 Task:  Click on Hockey In the Cross-Check Hockey League click on  Pick Sheet Your name Olivia Garcia Team name Deseronto Storm and  Email softage.4@softage.net Period 1 - 3 Point Game Florida Panthers Period 1 - 2 Point Game Detroit Red Wings Period 1 - 1 Point Game Dallas Stars Period 2 - 3 Point Game Columbus Blue Jackets Period 2 - 2 Point Game Colorado Avalanche Period 2 - 1 Point Game Chicago Blackhawks Period 3 - 3 Point Game Carolina Hurricanes Period 3 - 2 Point Game Calgary Flames Period 3 - 1 Point Game Buffalo Sabres Submit pick sheet
Action: Mouse moved to (781, 297)
Screenshot: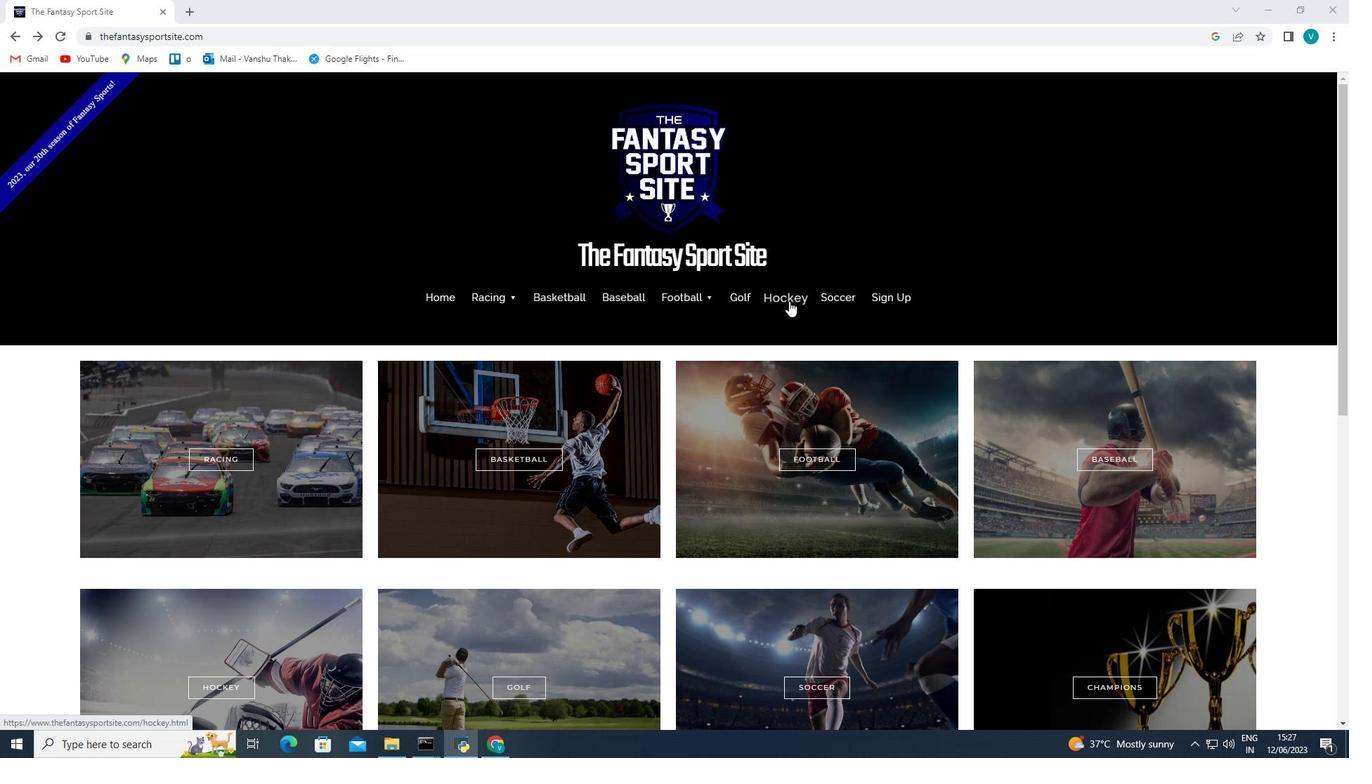 
Action: Mouse pressed left at (781, 297)
Screenshot: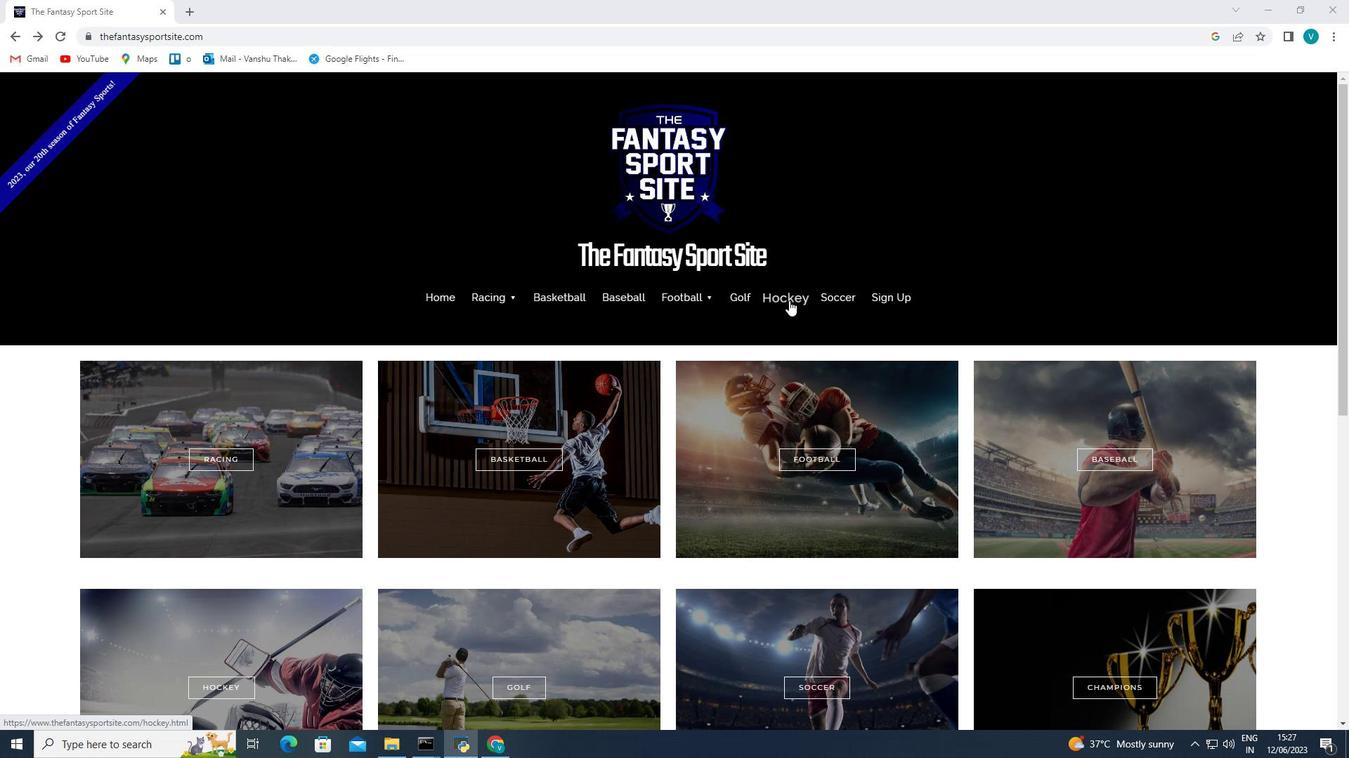 
Action: Mouse moved to (771, 393)
Screenshot: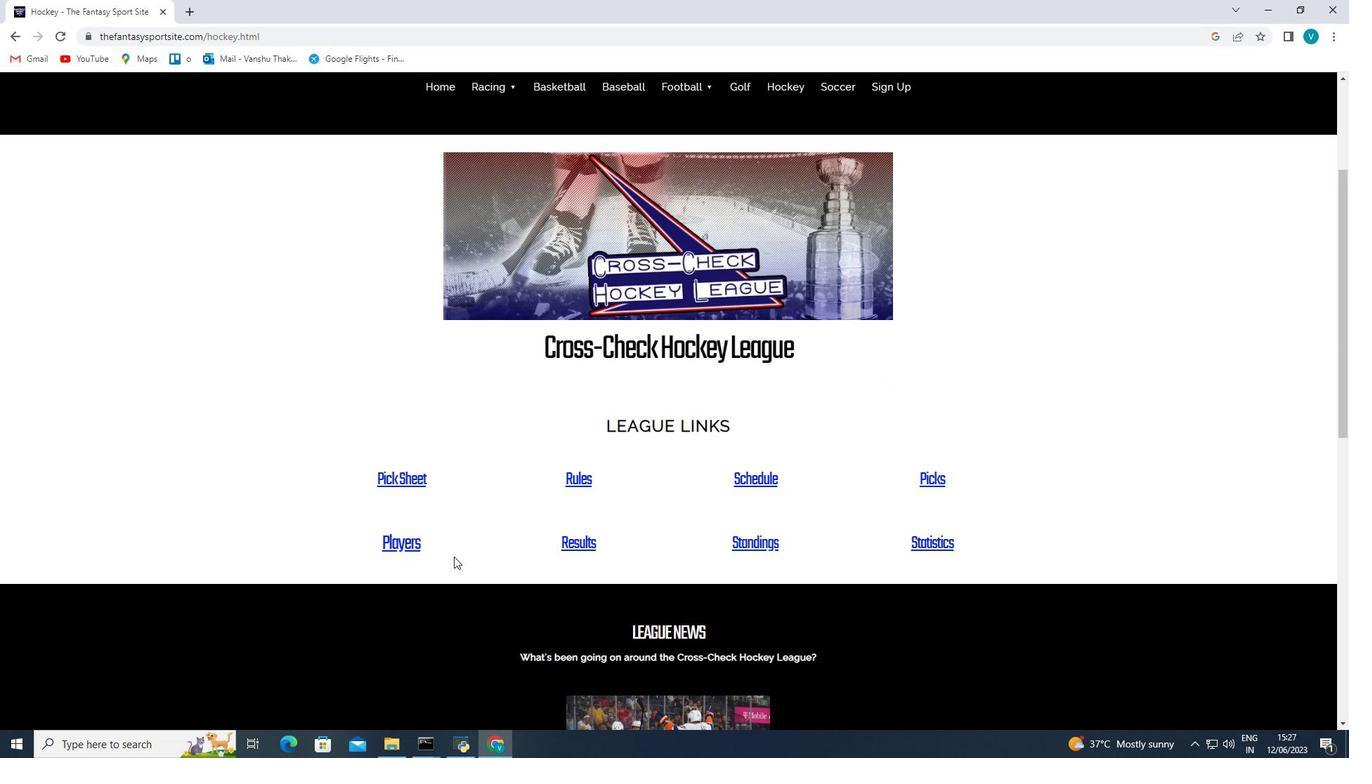
Action: Mouse scrolled (771, 392) with delta (0, 0)
Screenshot: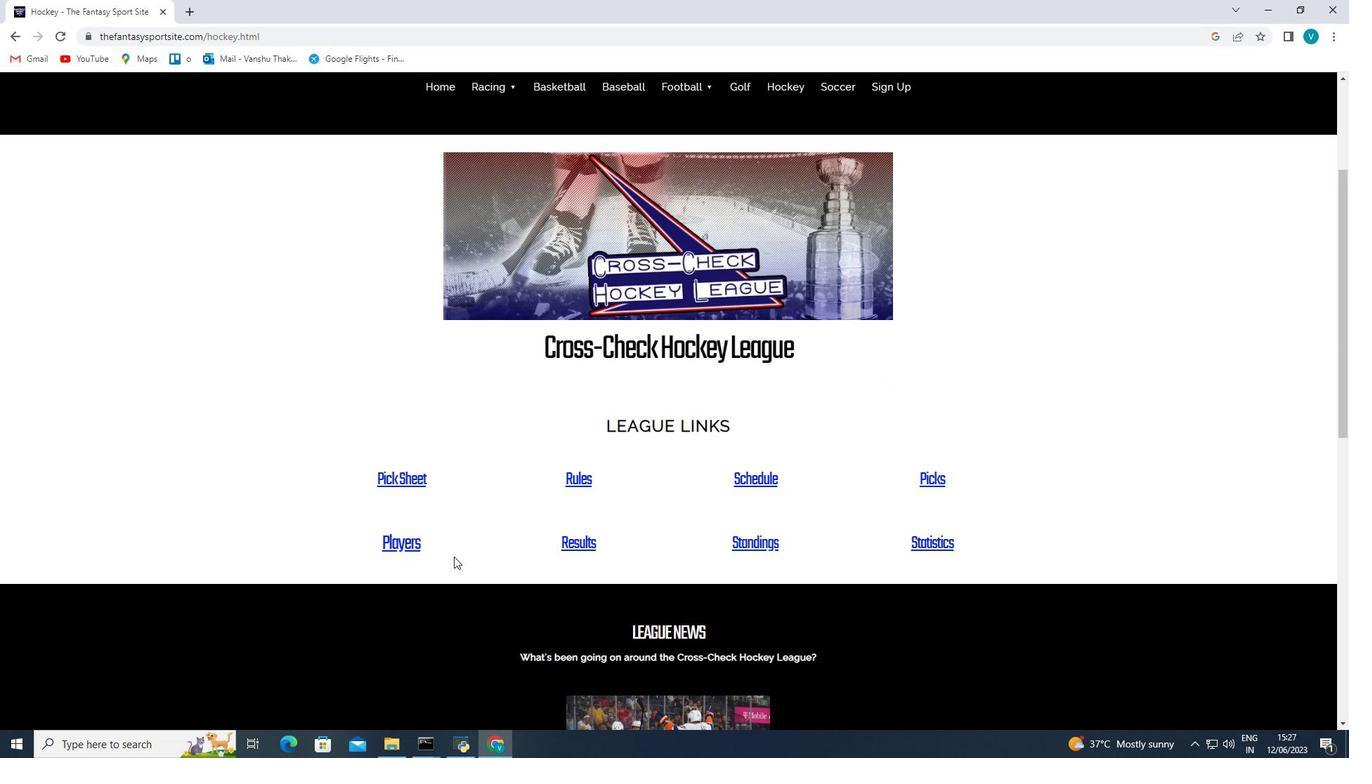 
Action: Mouse moved to (761, 405)
Screenshot: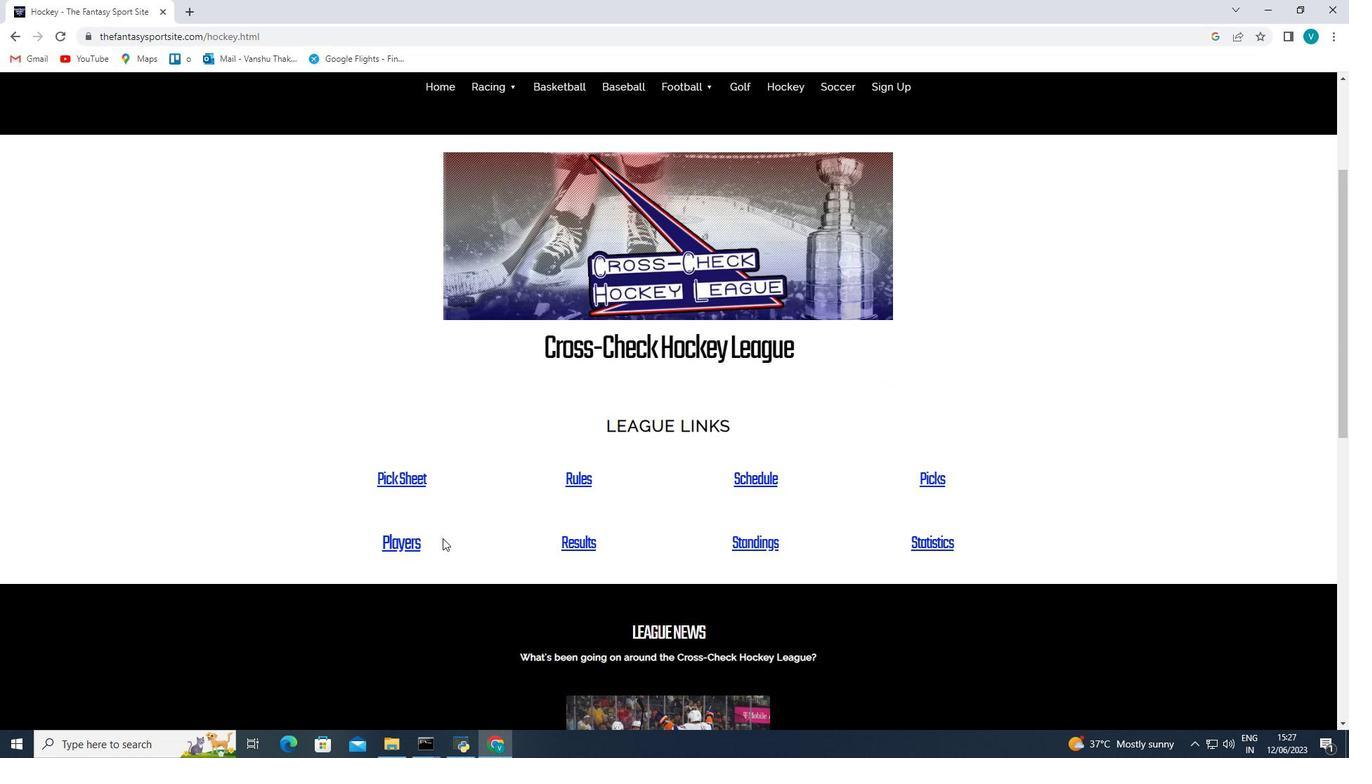 
Action: Mouse scrolled (761, 404) with delta (0, 0)
Screenshot: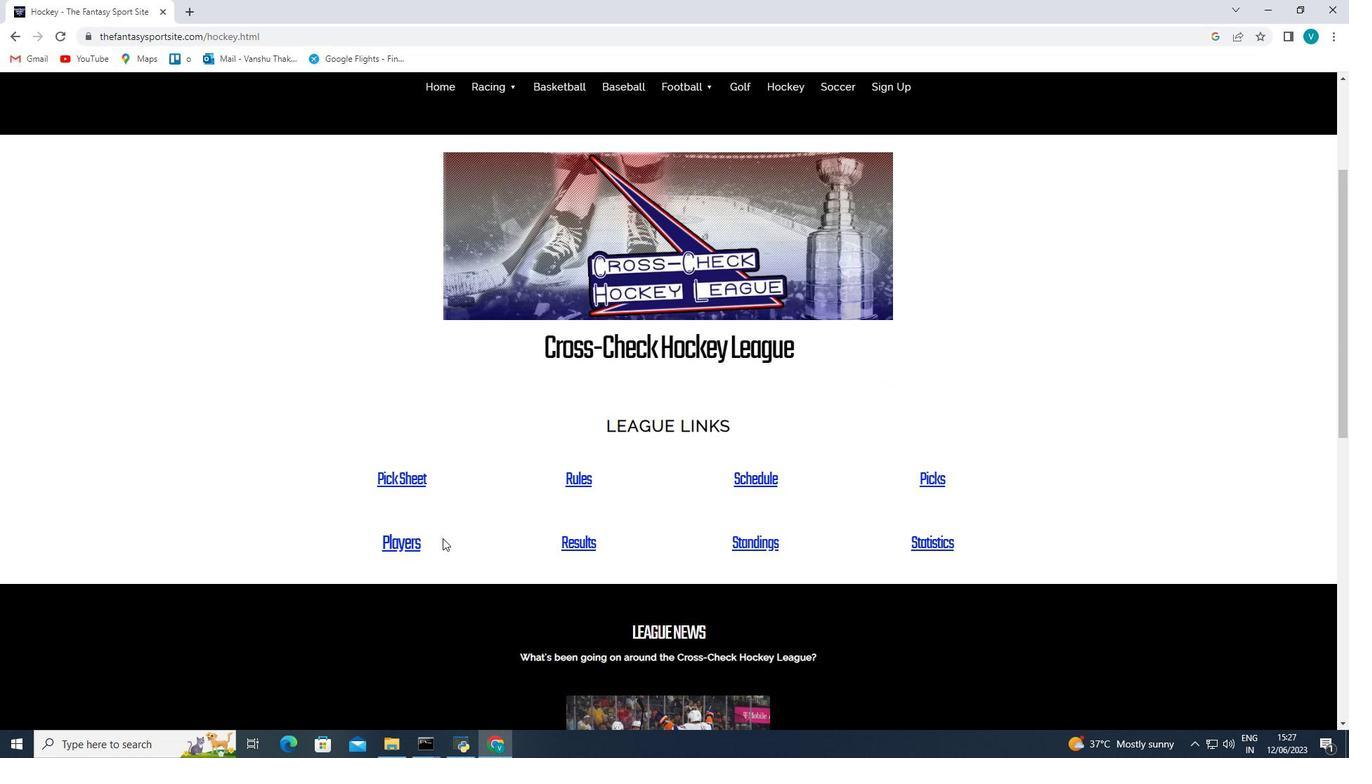 
Action: Mouse moved to (758, 406)
Screenshot: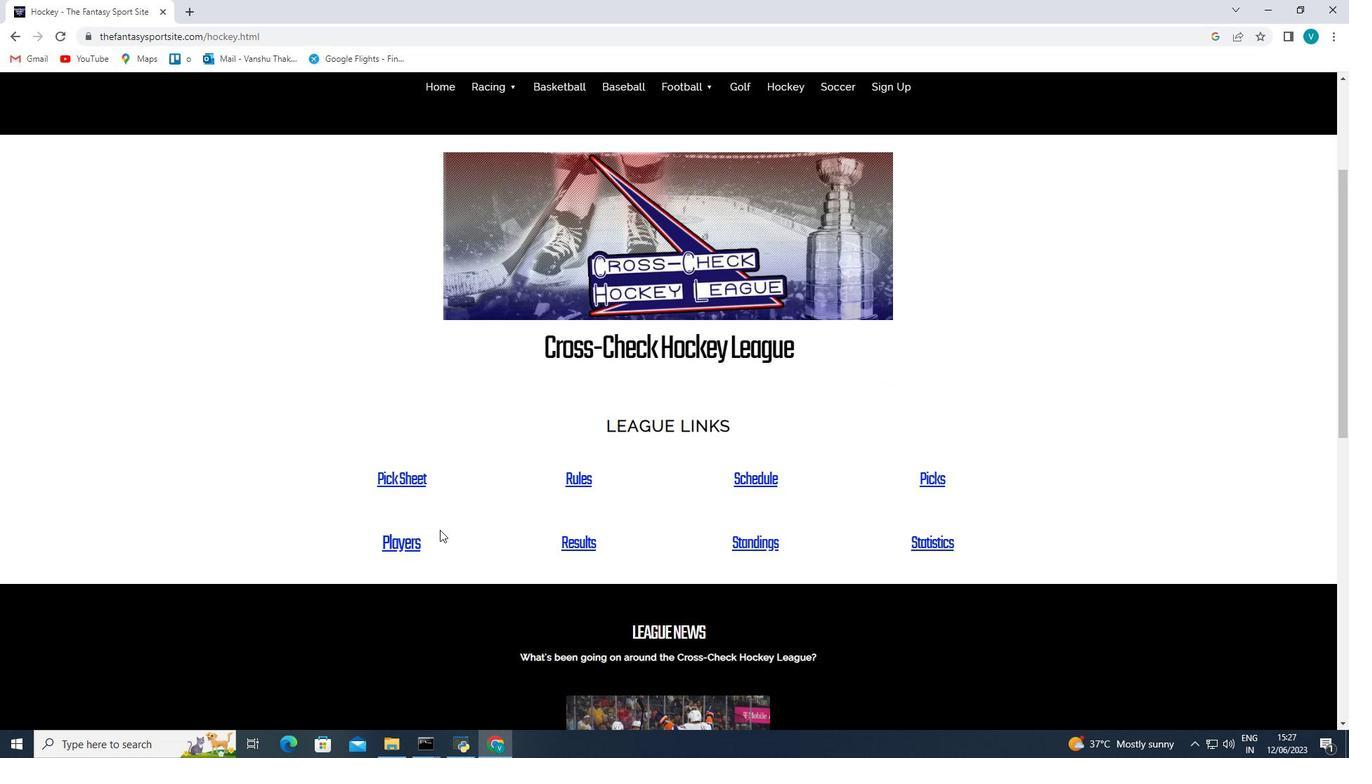 
Action: Mouse scrolled (758, 406) with delta (0, 0)
Screenshot: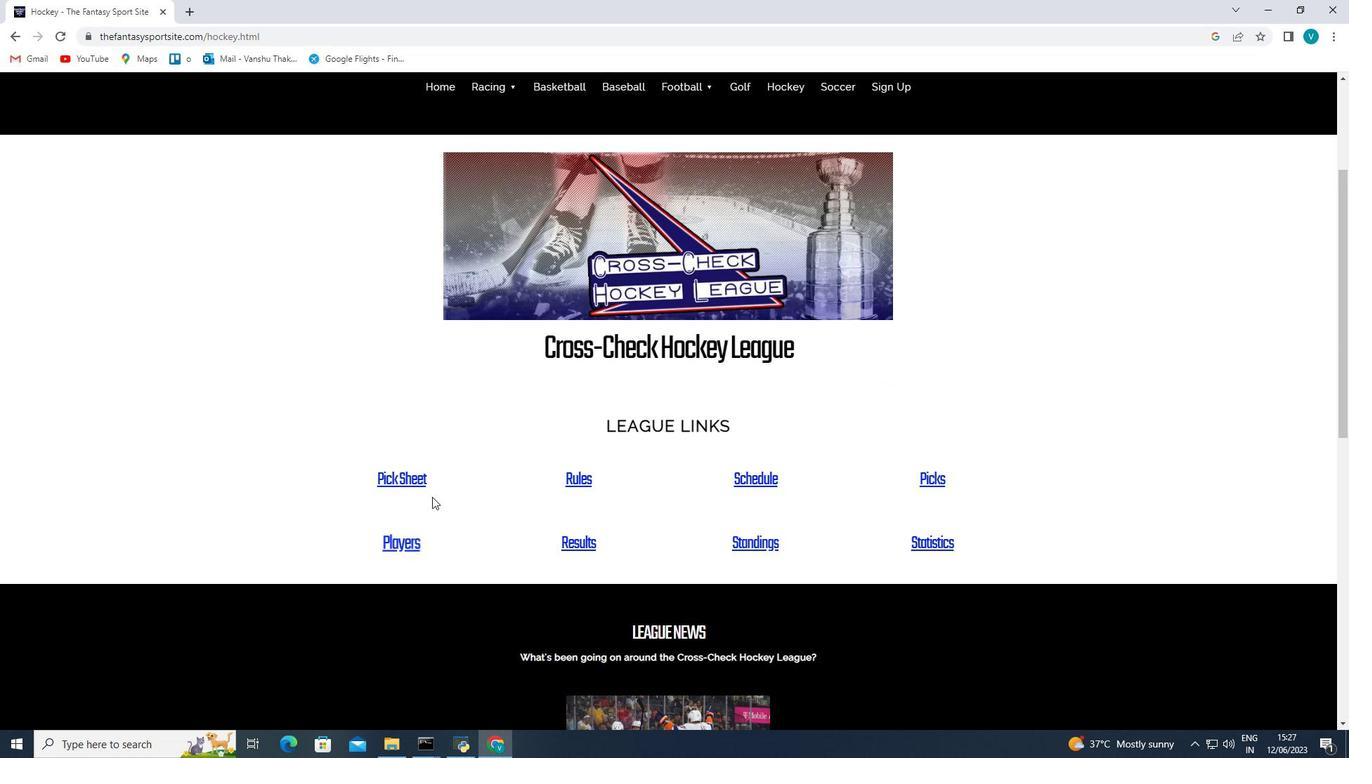 
Action: Mouse scrolled (758, 406) with delta (0, 0)
Screenshot: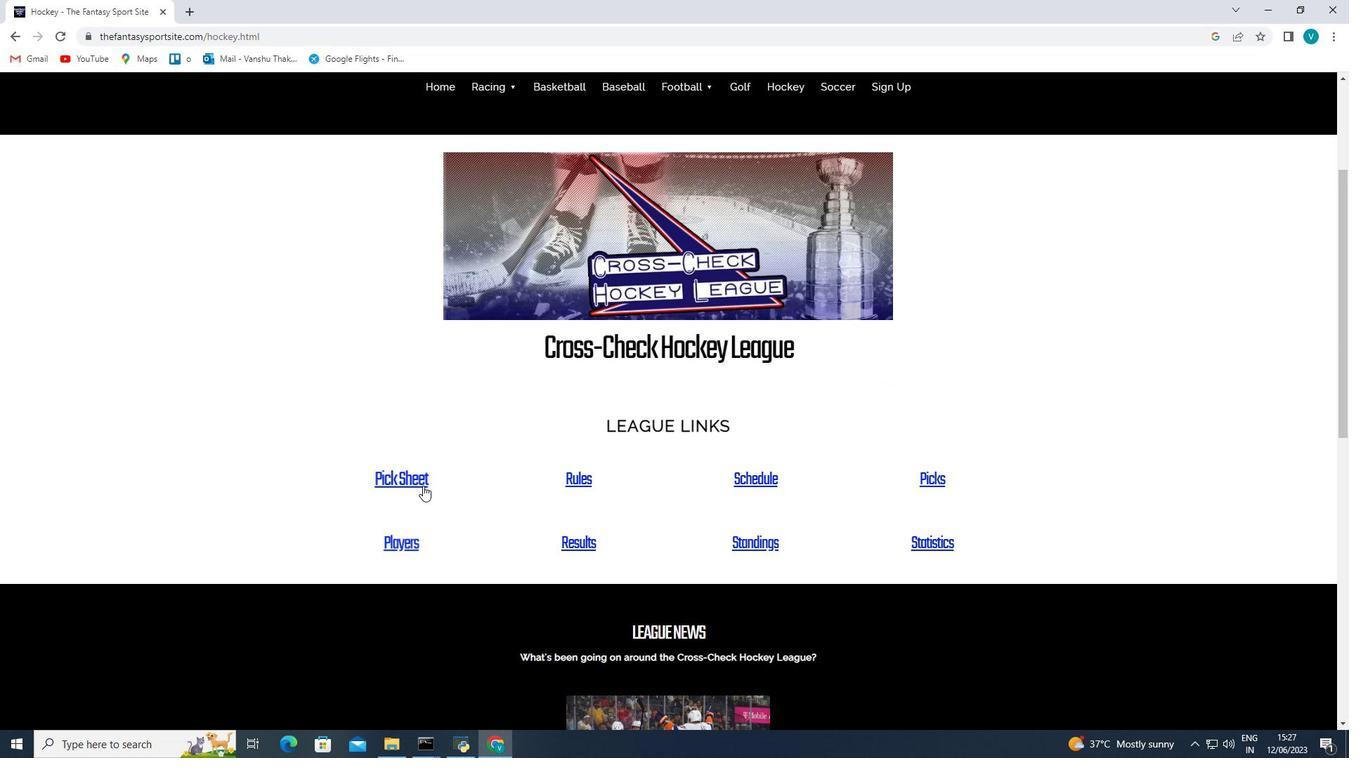 
Action: Mouse moved to (666, 496)
Screenshot: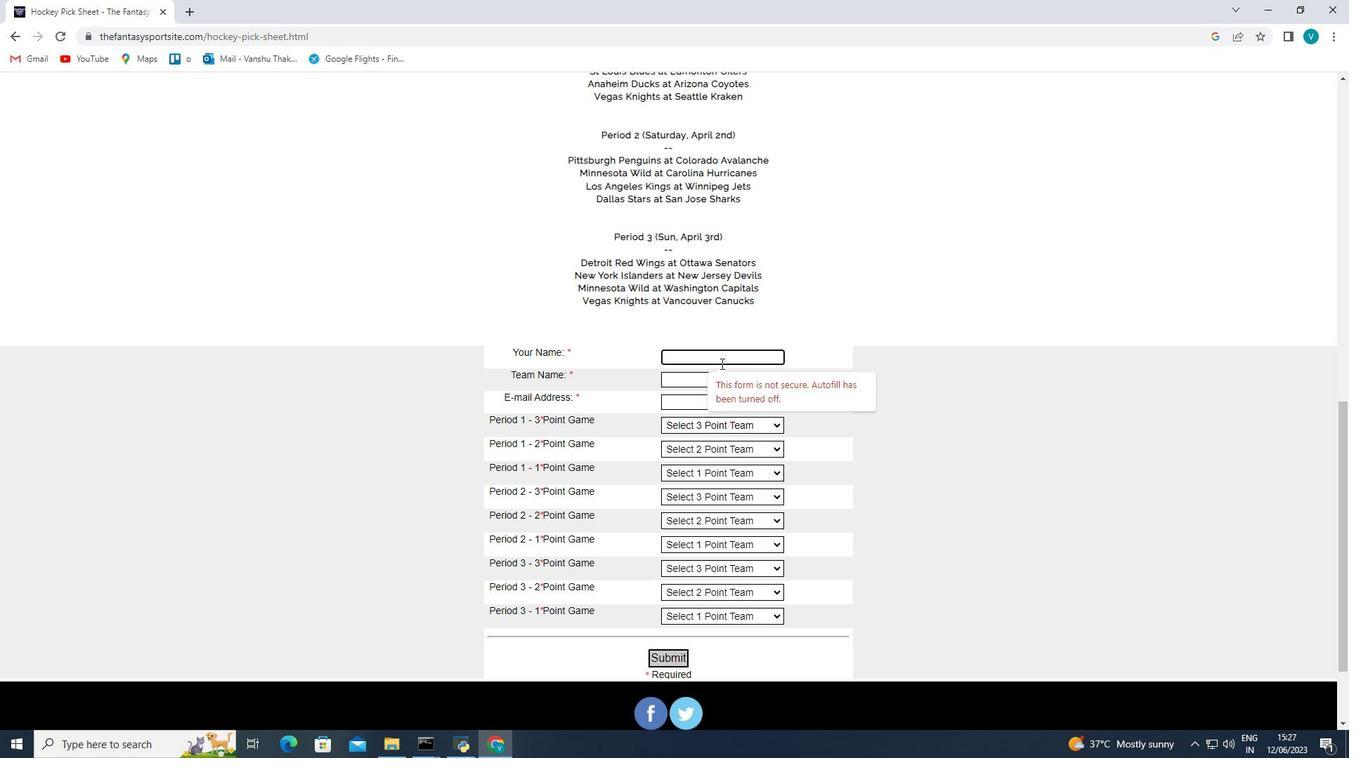
Action: Mouse scrolled (666, 495) with delta (0, 0)
Screenshot: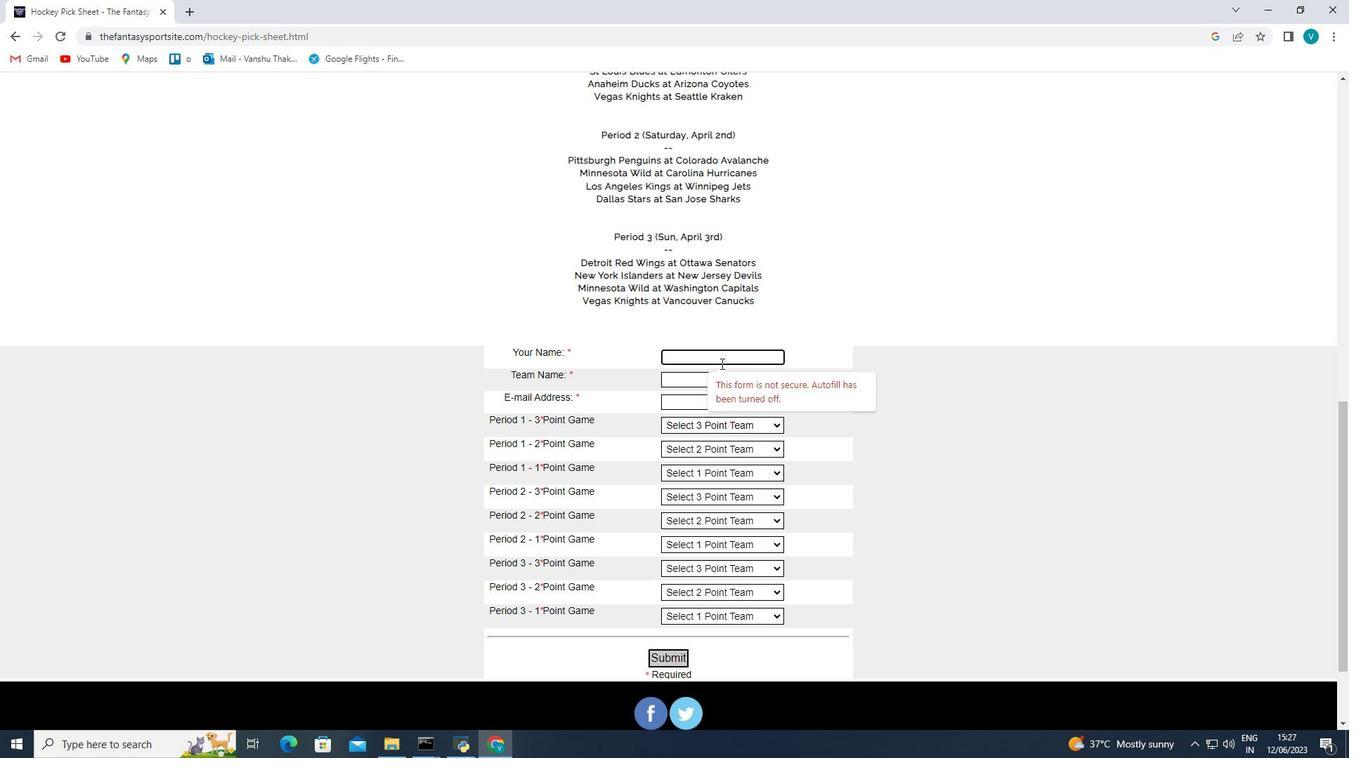 
Action: Mouse scrolled (666, 495) with delta (0, 0)
Screenshot: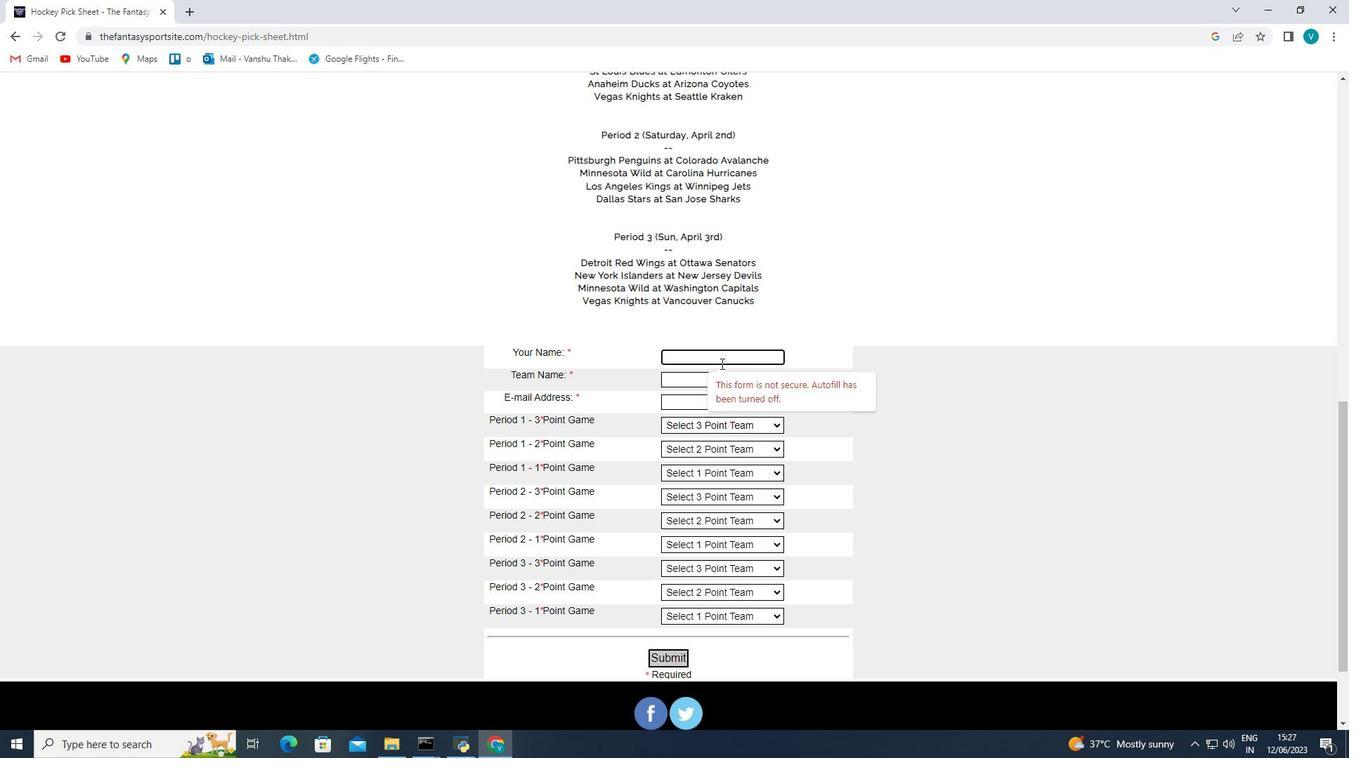 
Action: Mouse scrolled (666, 495) with delta (0, 0)
Screenshot: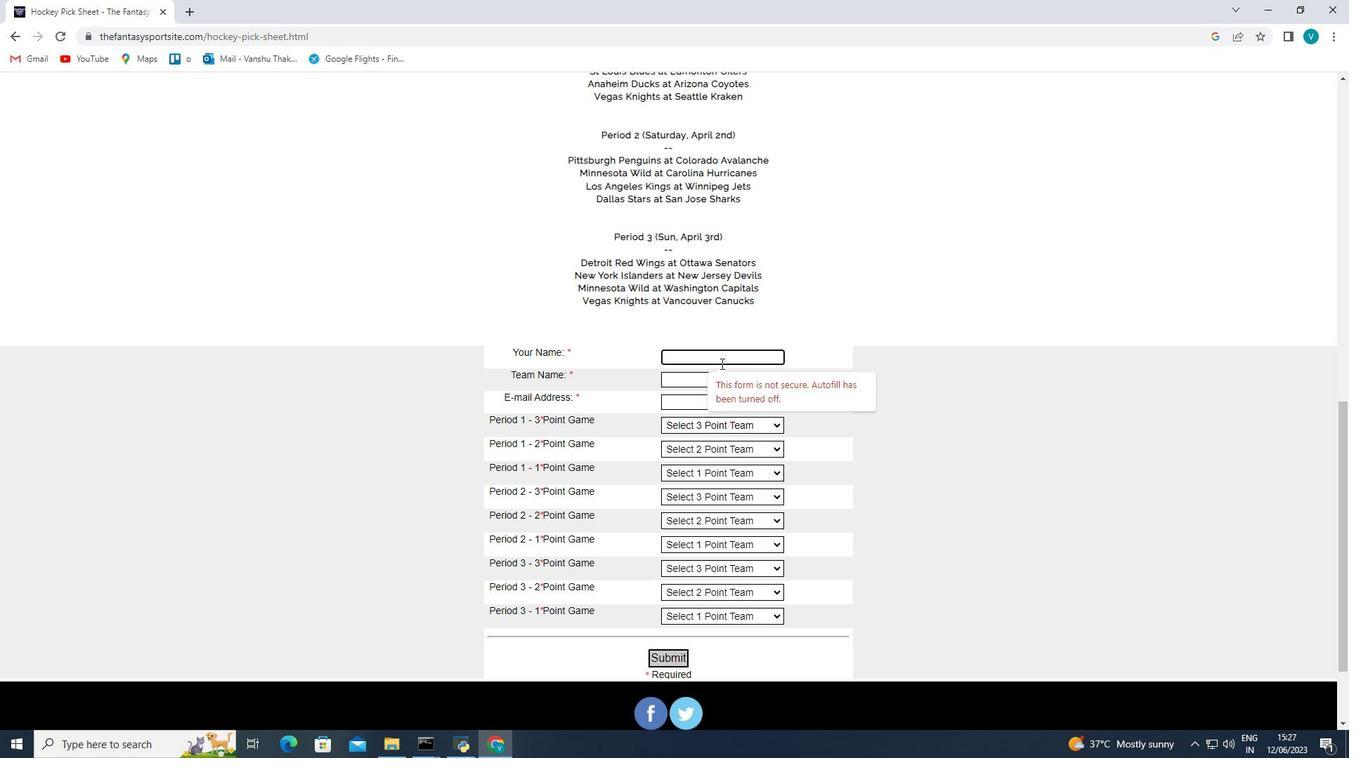 
Action: Mouse scrolled (666, 495) with delta (0, 0)
Screenshot: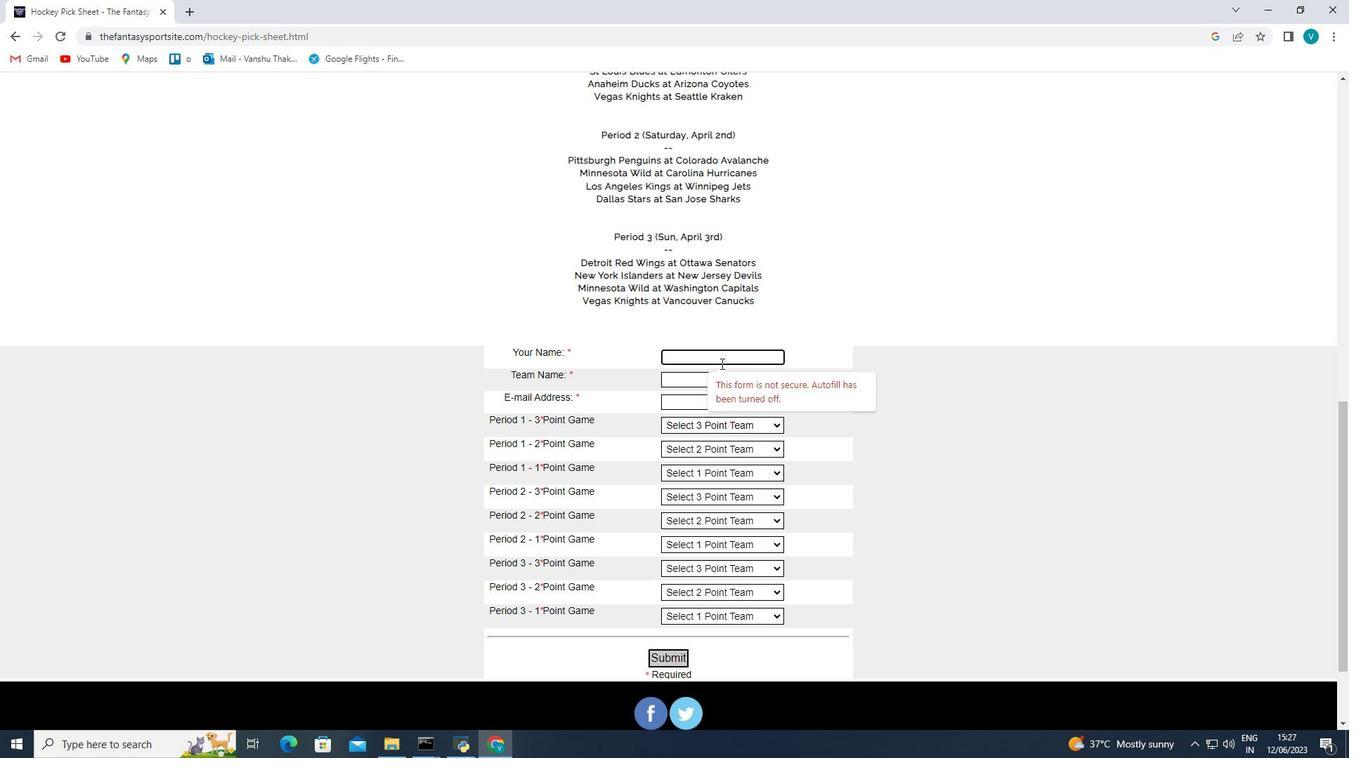 
Action: Mouse scrolled (666, 495) with delta (0, 0)
Screenshot: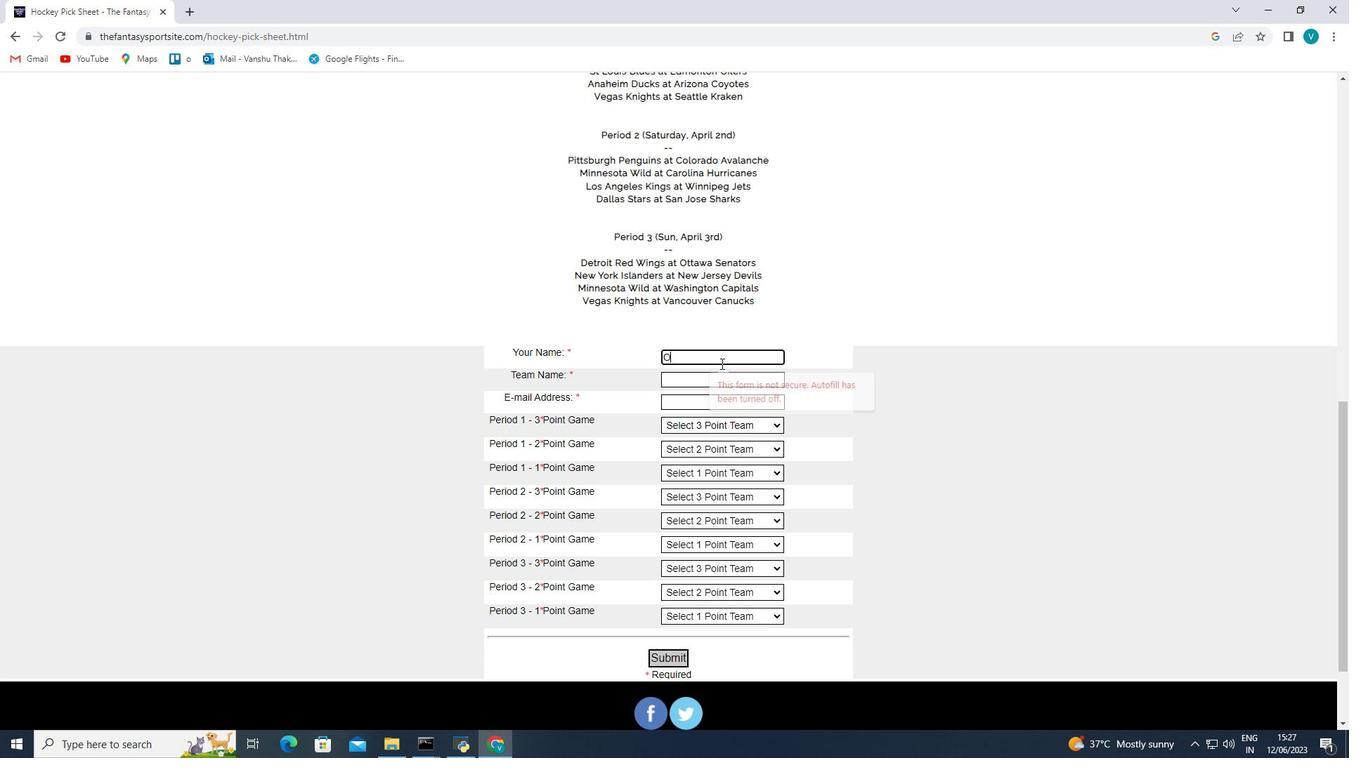 
Action: Mouse scrolled (666, 495) with delta (0, 0)
Screenshot: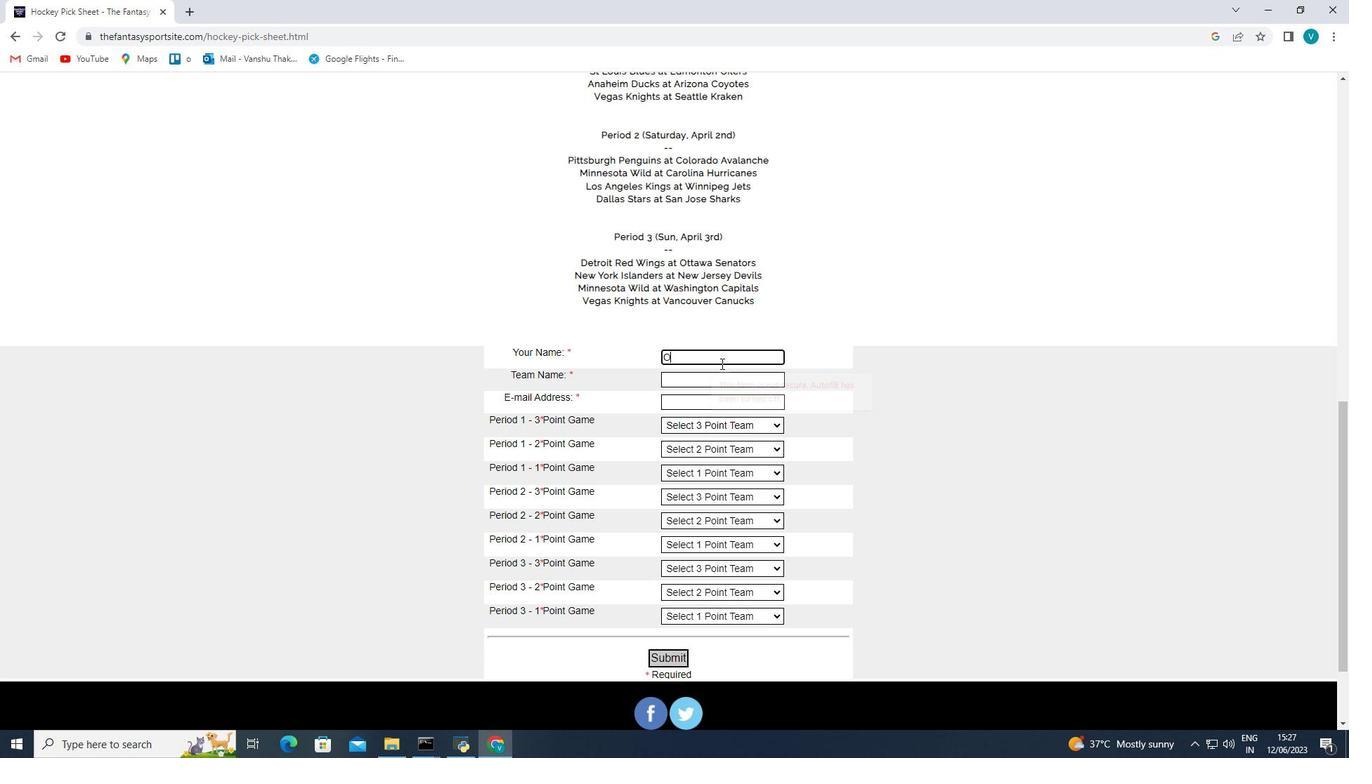 
Action: Mouse scrolled (666, 495) with delta (0, 0)
Screenshot: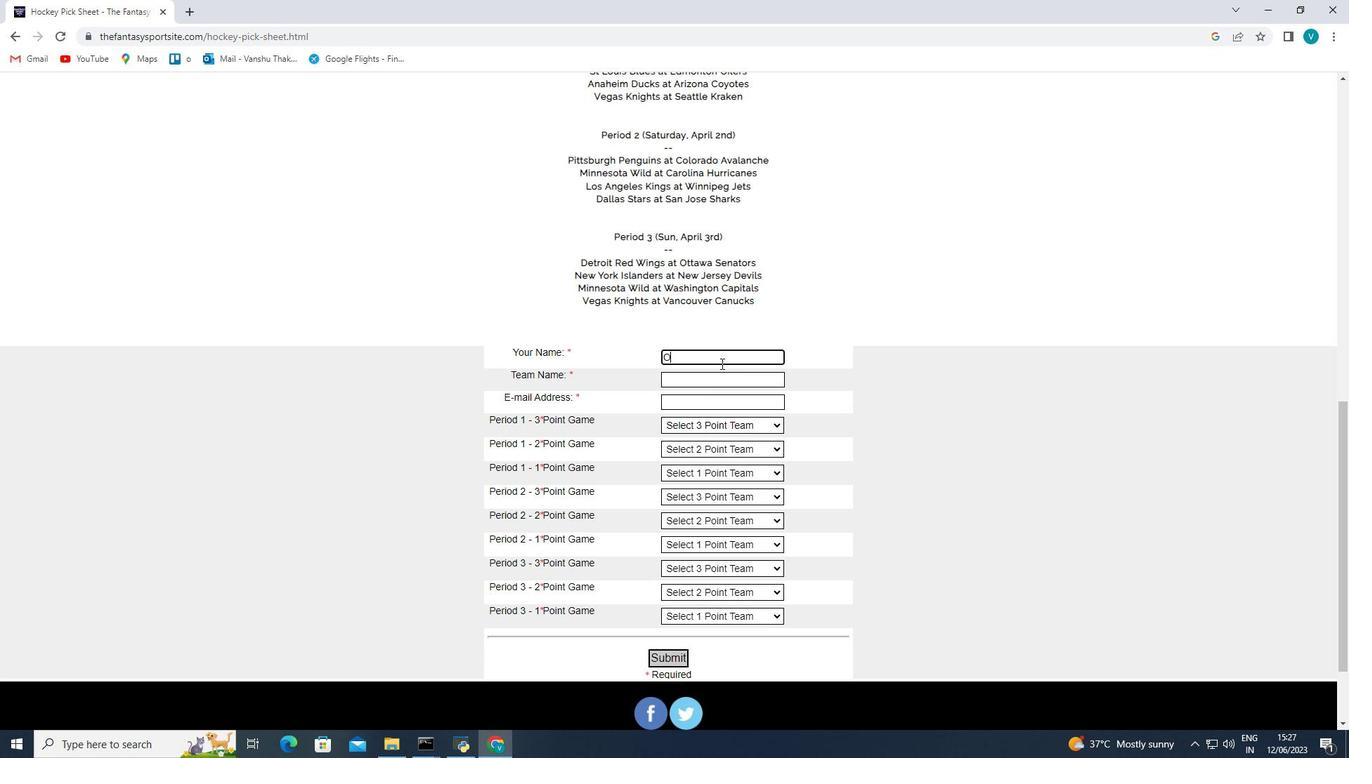 
Action: Mouse scrolled (666, 495) with delta (0, 0)
Screenshot: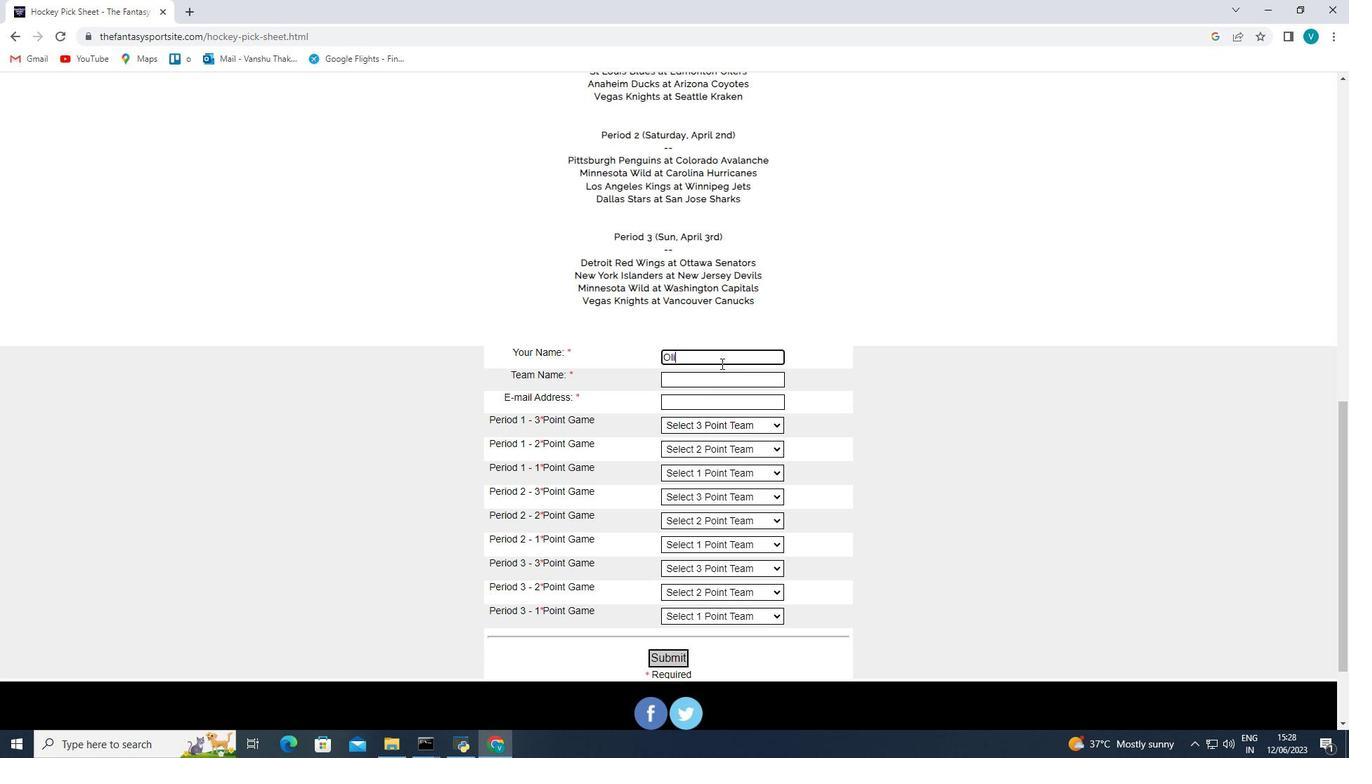 
Action: Mouse scrolled (666, 495) with delta (0, 0)
Screenshot: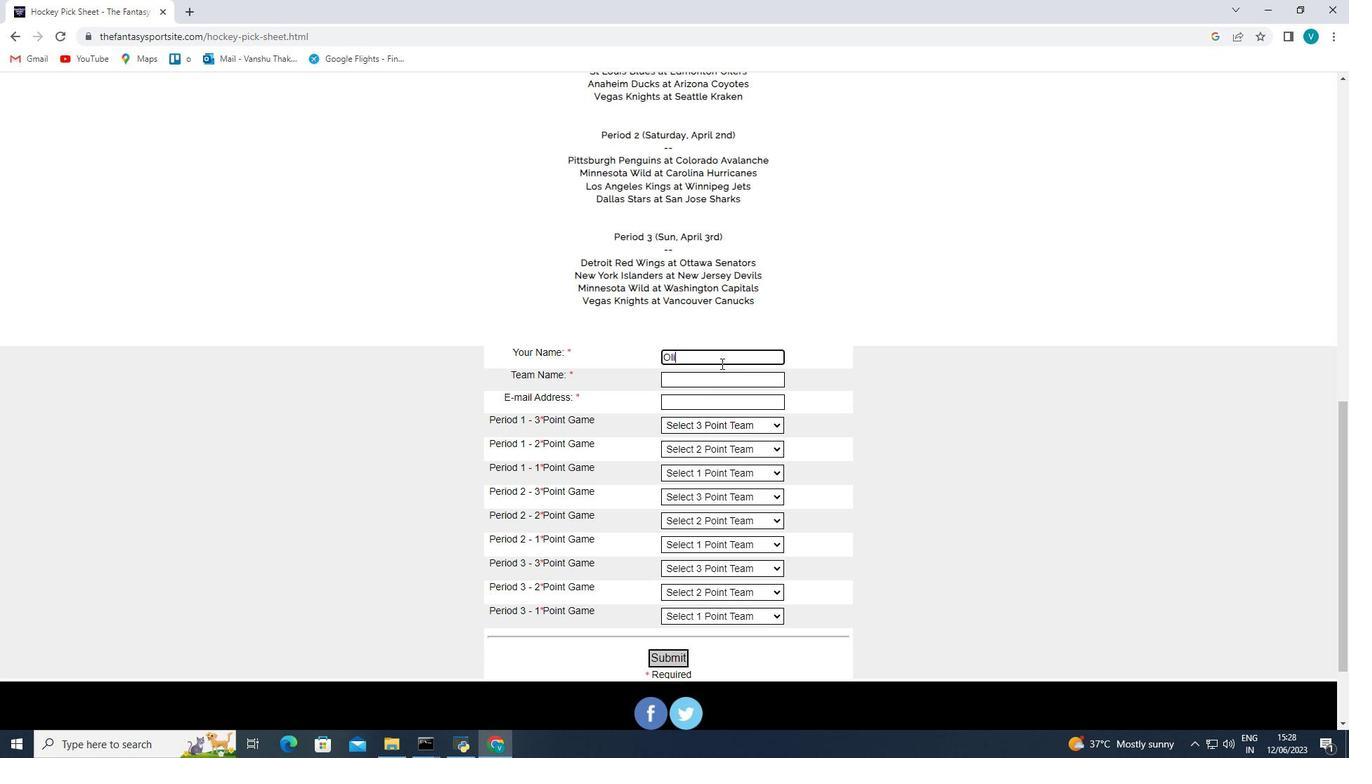 
Action: Mouse scrolled (666, 495) with delta (0, 0)
Screenshot: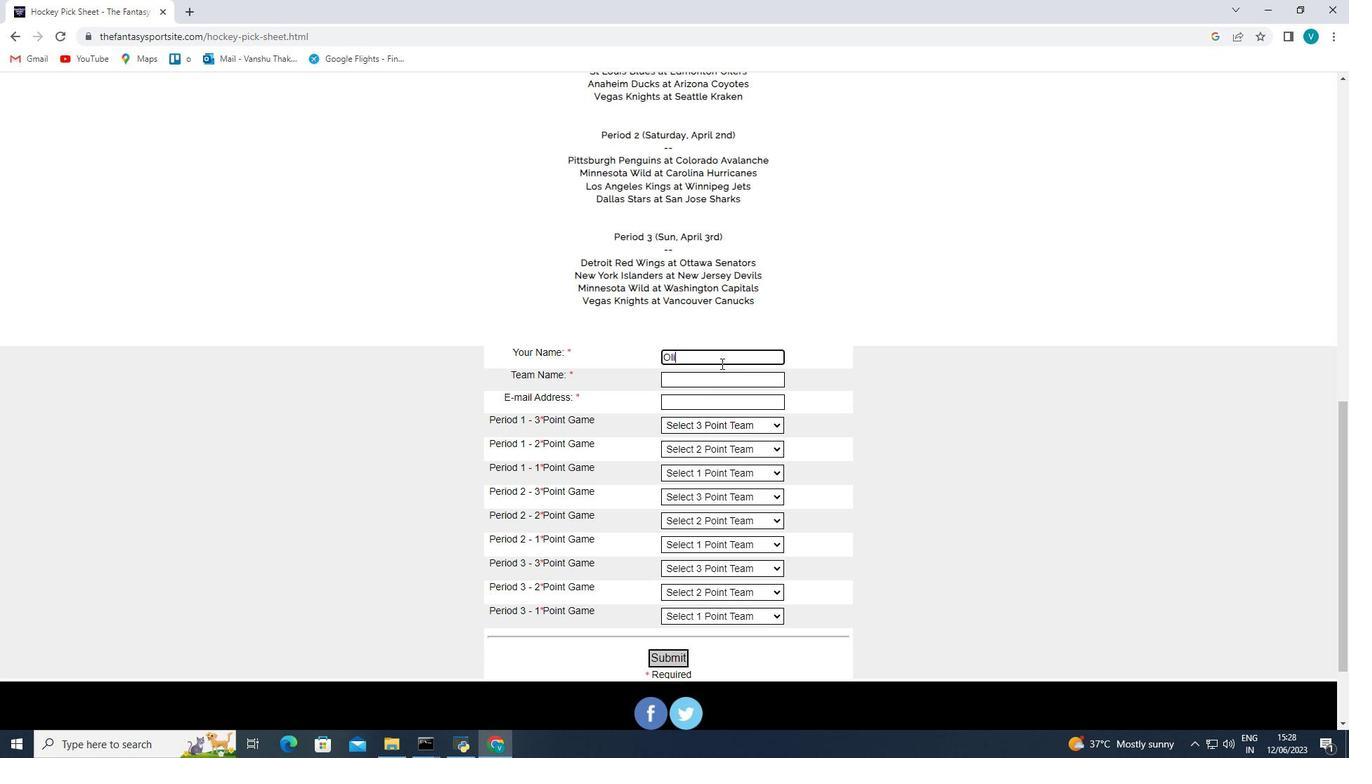 
Action: Mouse scrolled (666, 495) with delta (0, 0)
Screenshot: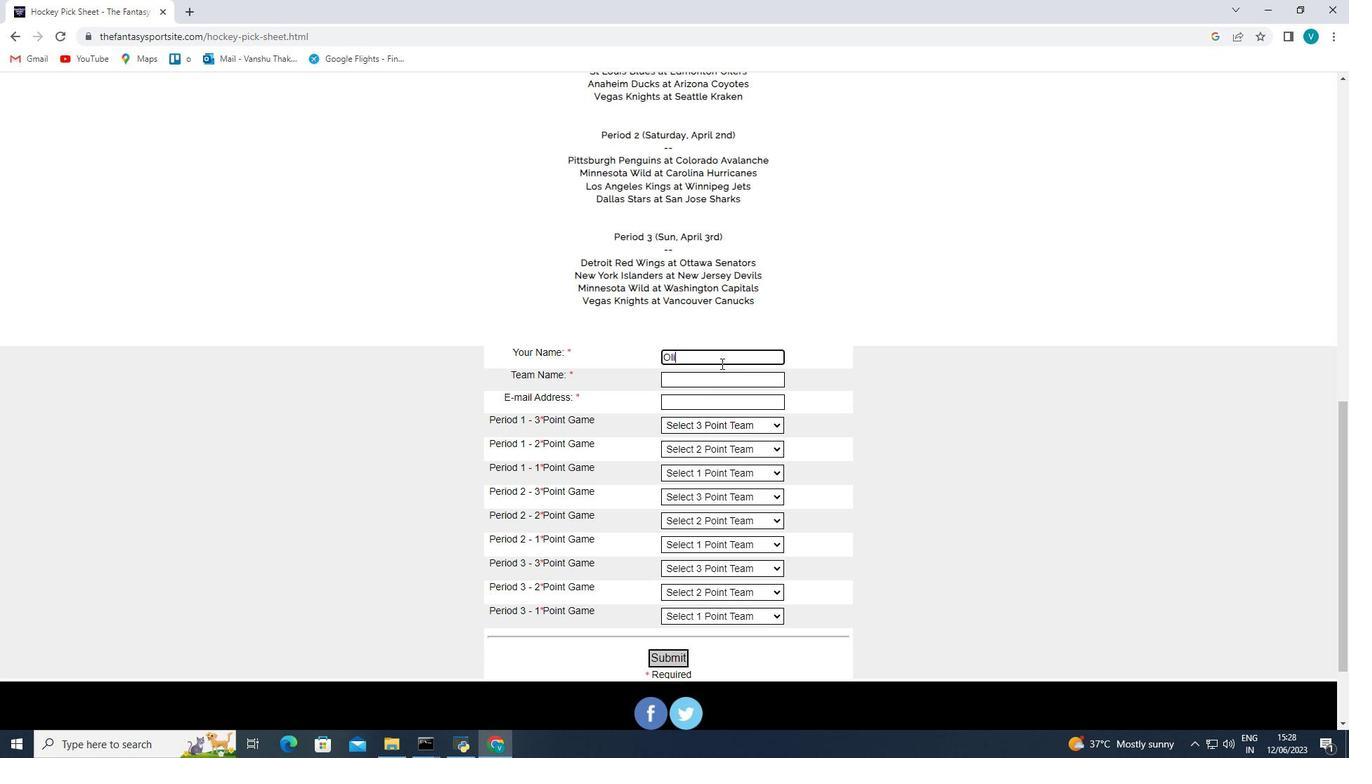 
Action: Mouse scrolled (666, 495) with delta (0, 0)
Screenshot: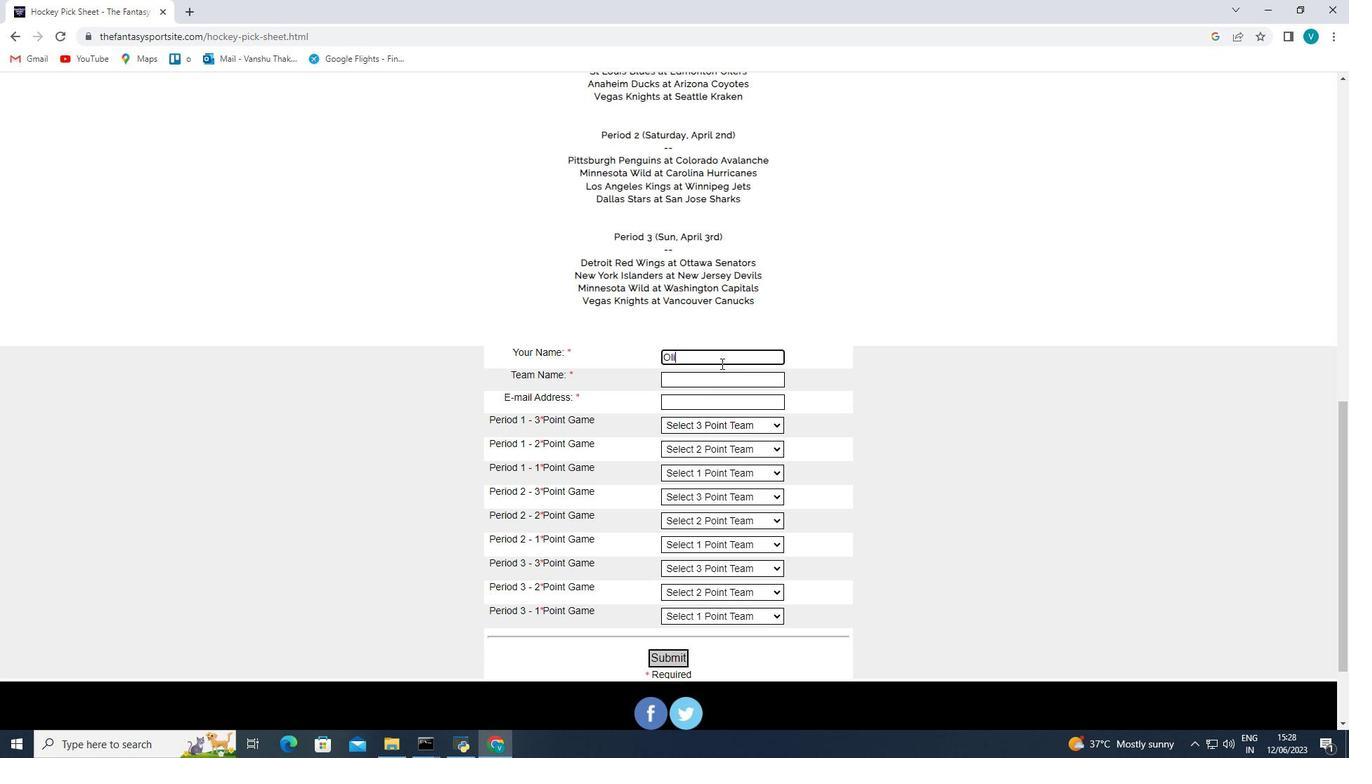 
Action: Mouse scrolled (666, 496) with delta (0, 0)
Screenshot: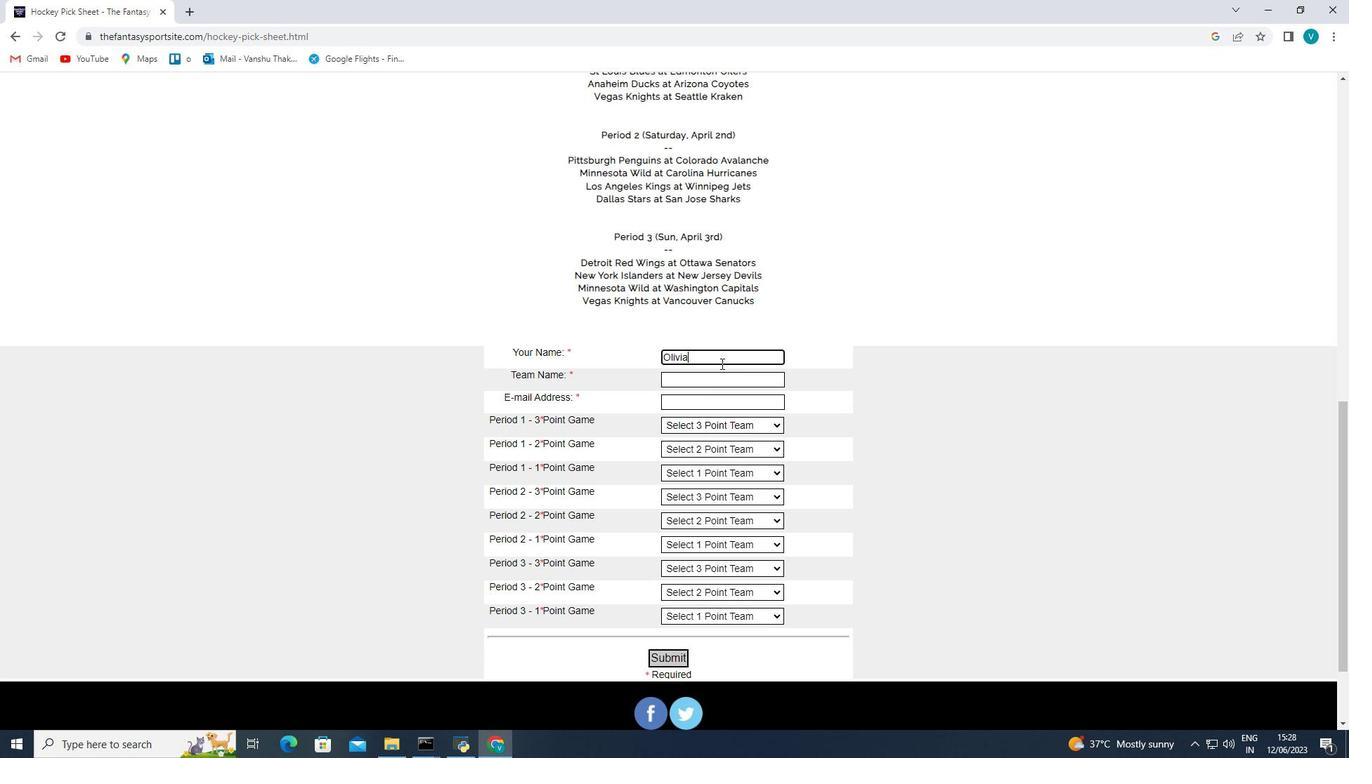 
Action: Mouse scrolled (666, 496) with delta (0, 0)
Screenshot: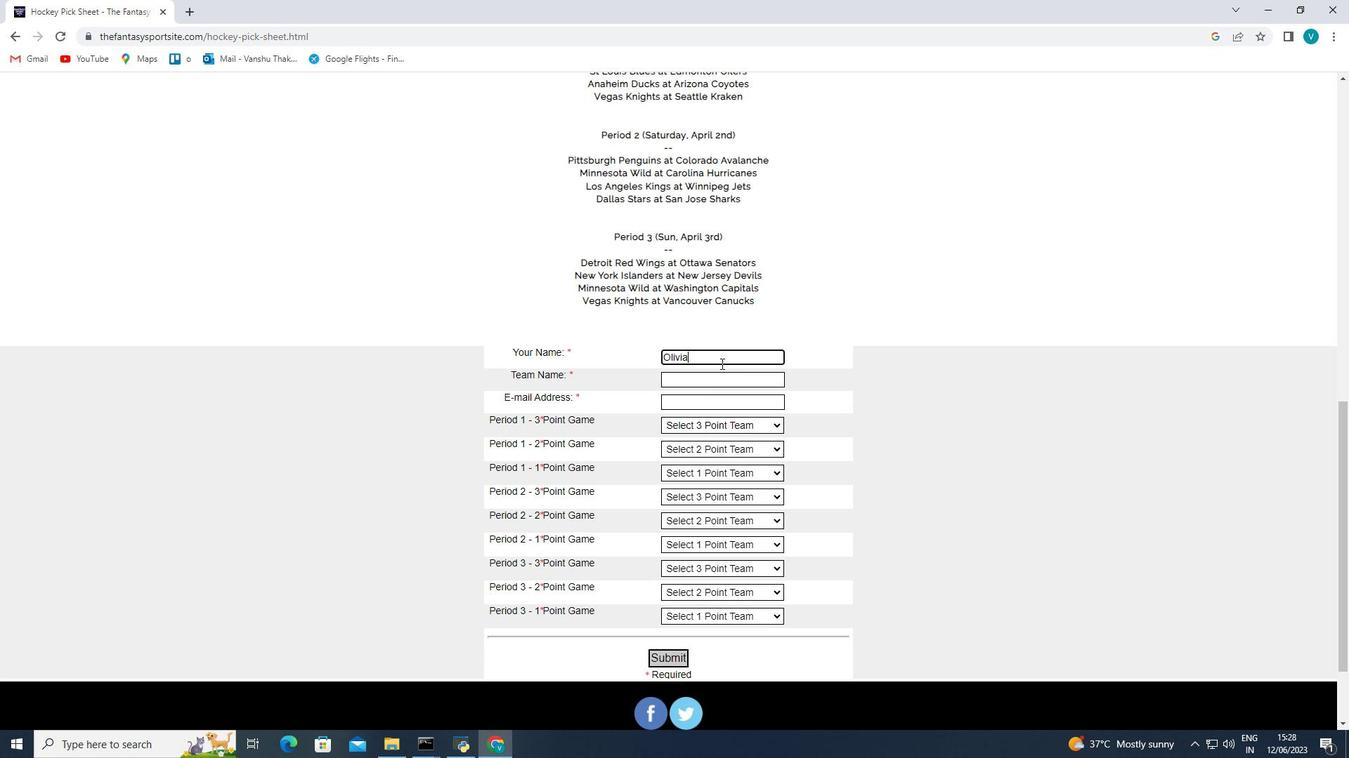 
Action: Mouse scrolled (666, 496) with delta (0, 0)
Screenshot: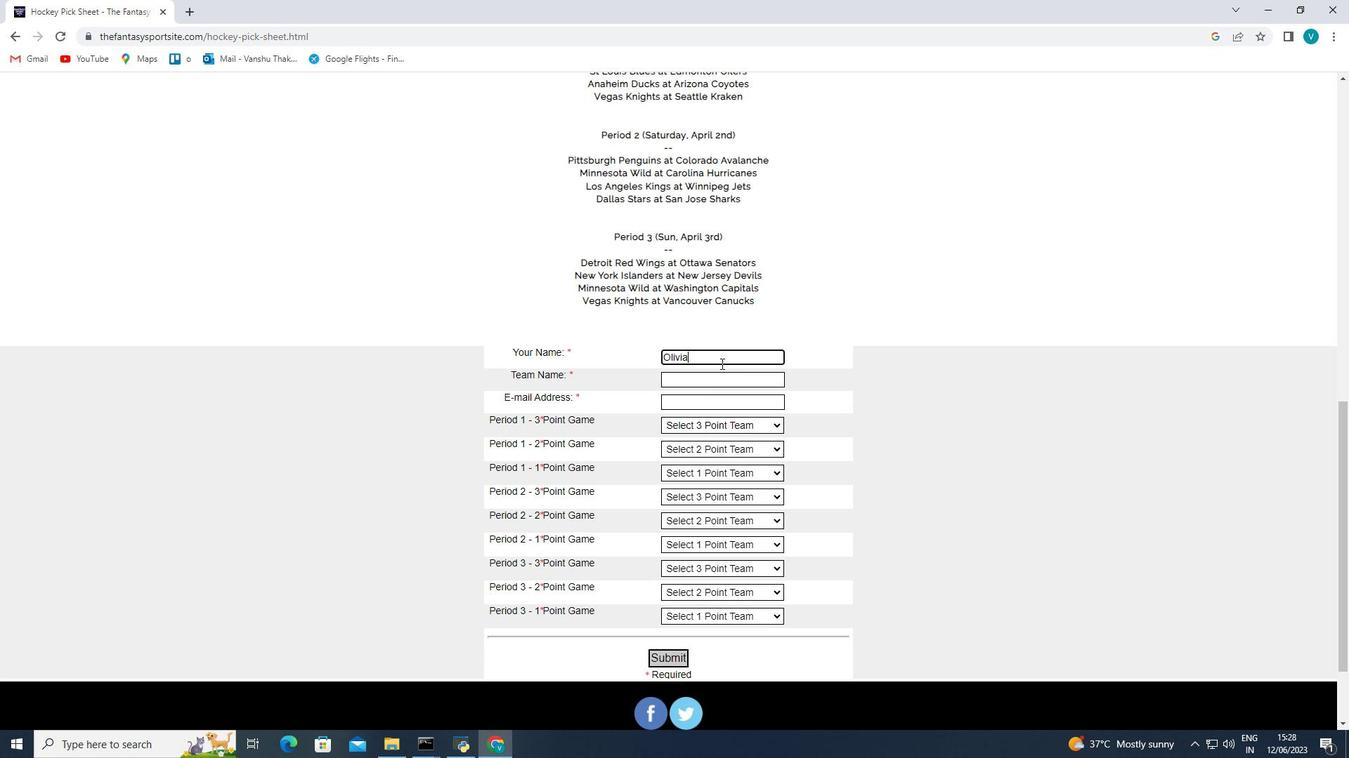 
Action: Mouse scrolled (666, 496) with delta (0, 0)
Screenshot: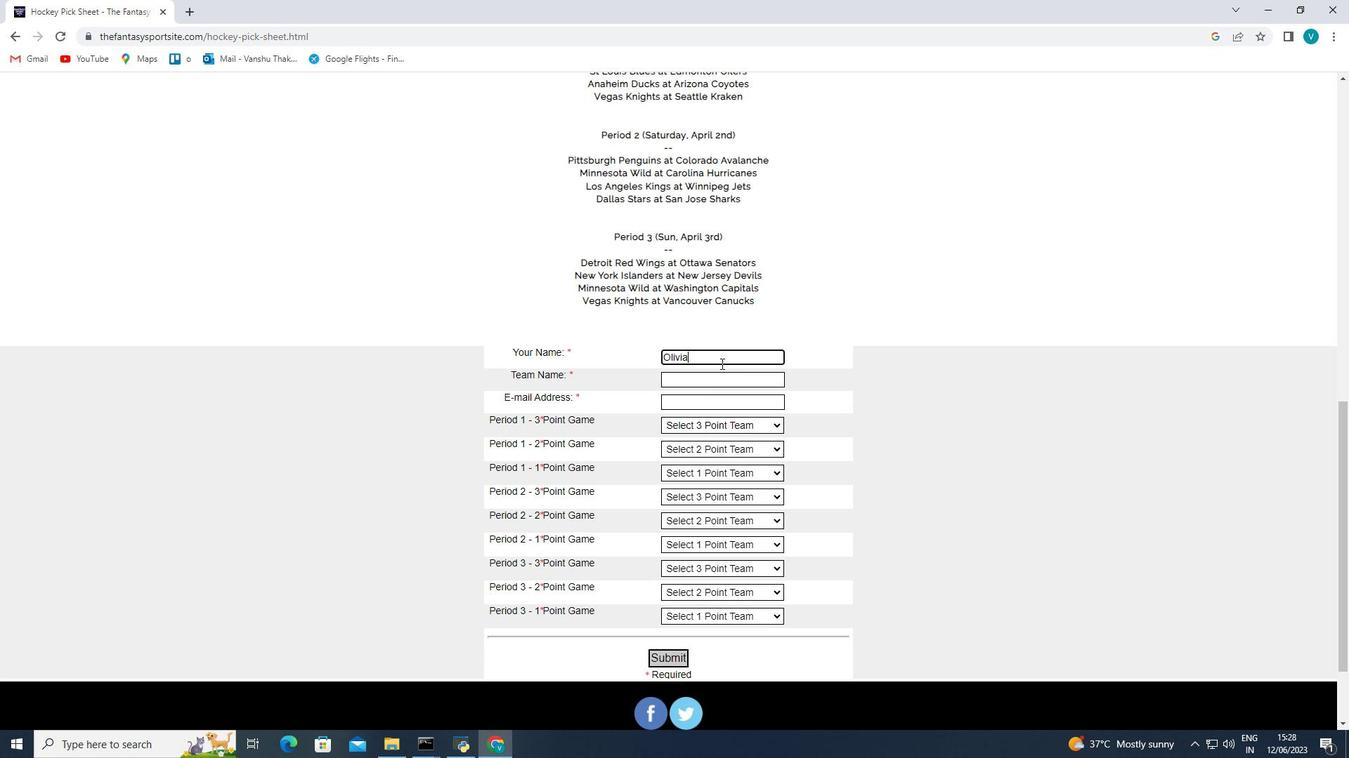 
Action: Mouse scrolled (666, 496) with delta (0, 0)
Screenshot: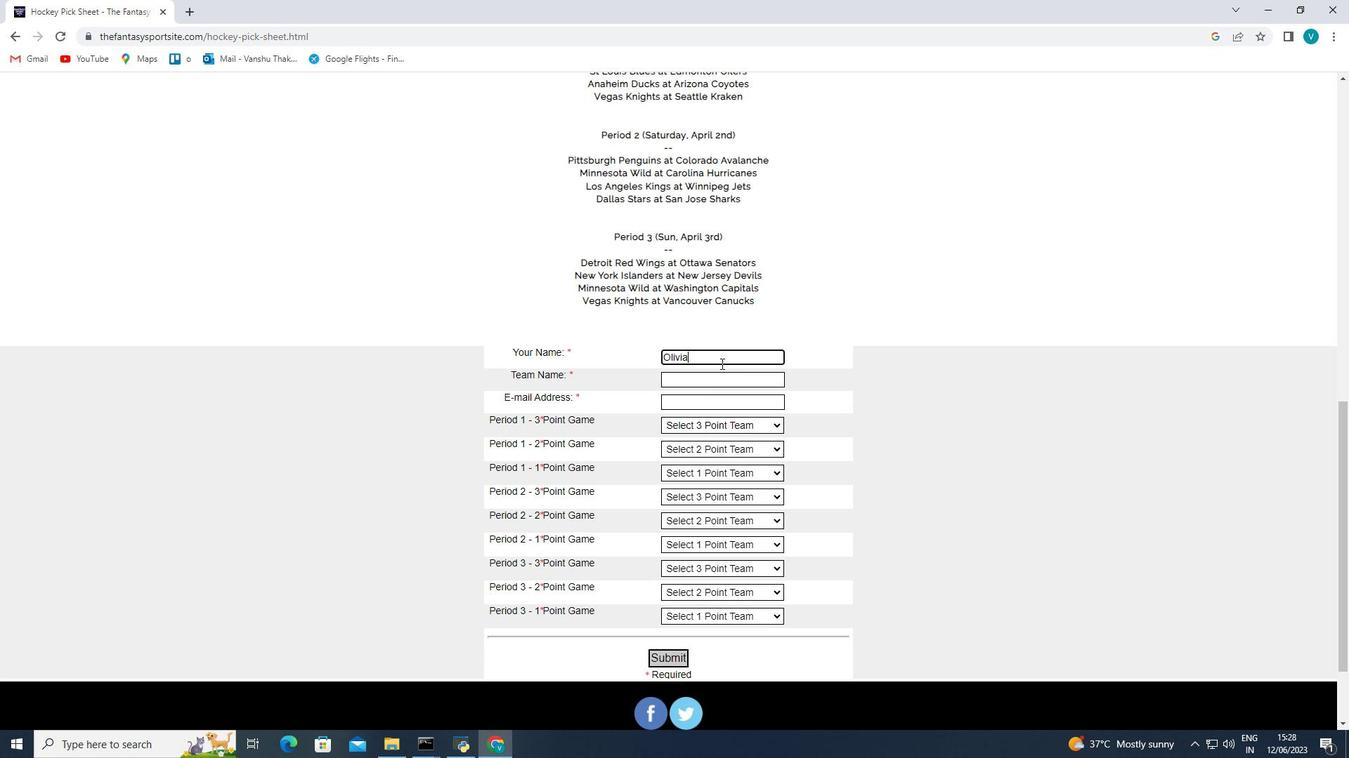 
Action: Mouse scrolled (666, 496) with delta (0, 0)
Screenshot: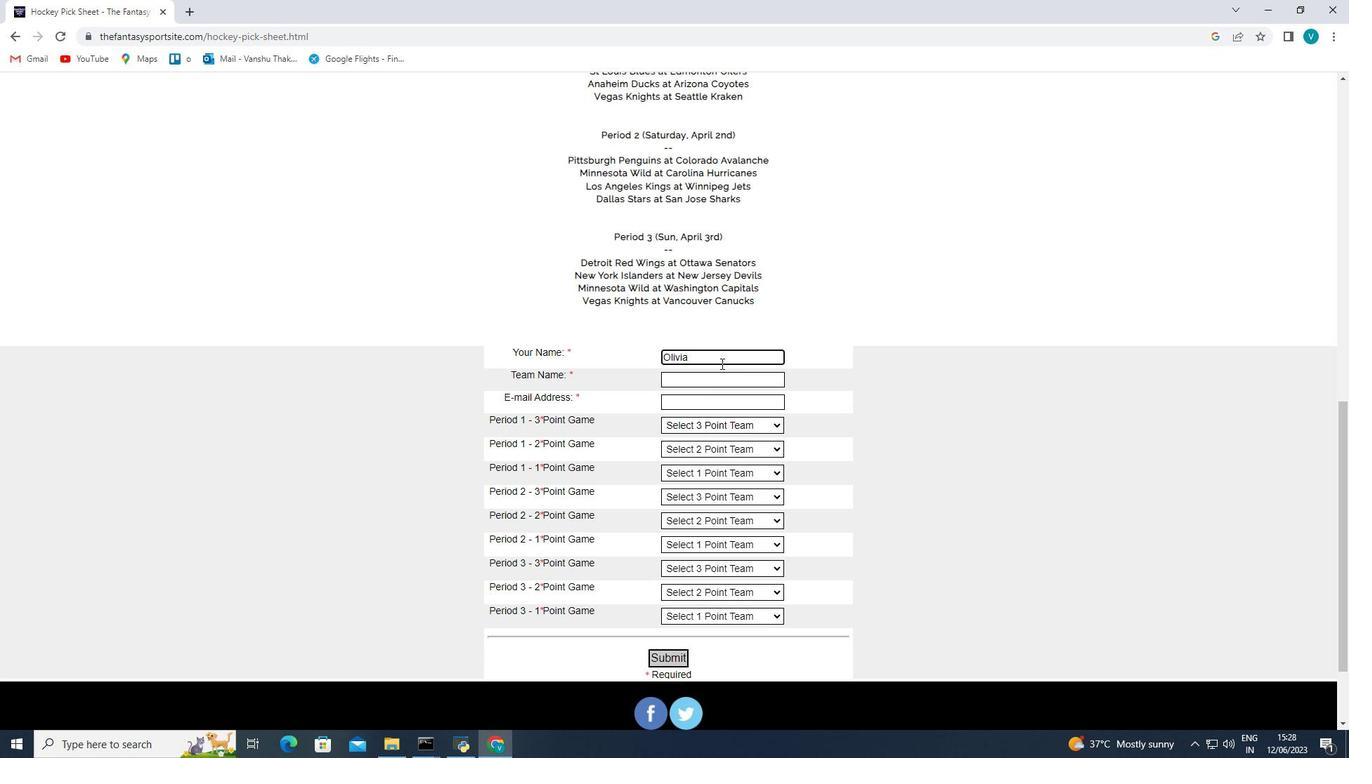 
Action: Mouse scrolled (666, 496) with delta (0, 0)
Screenshot: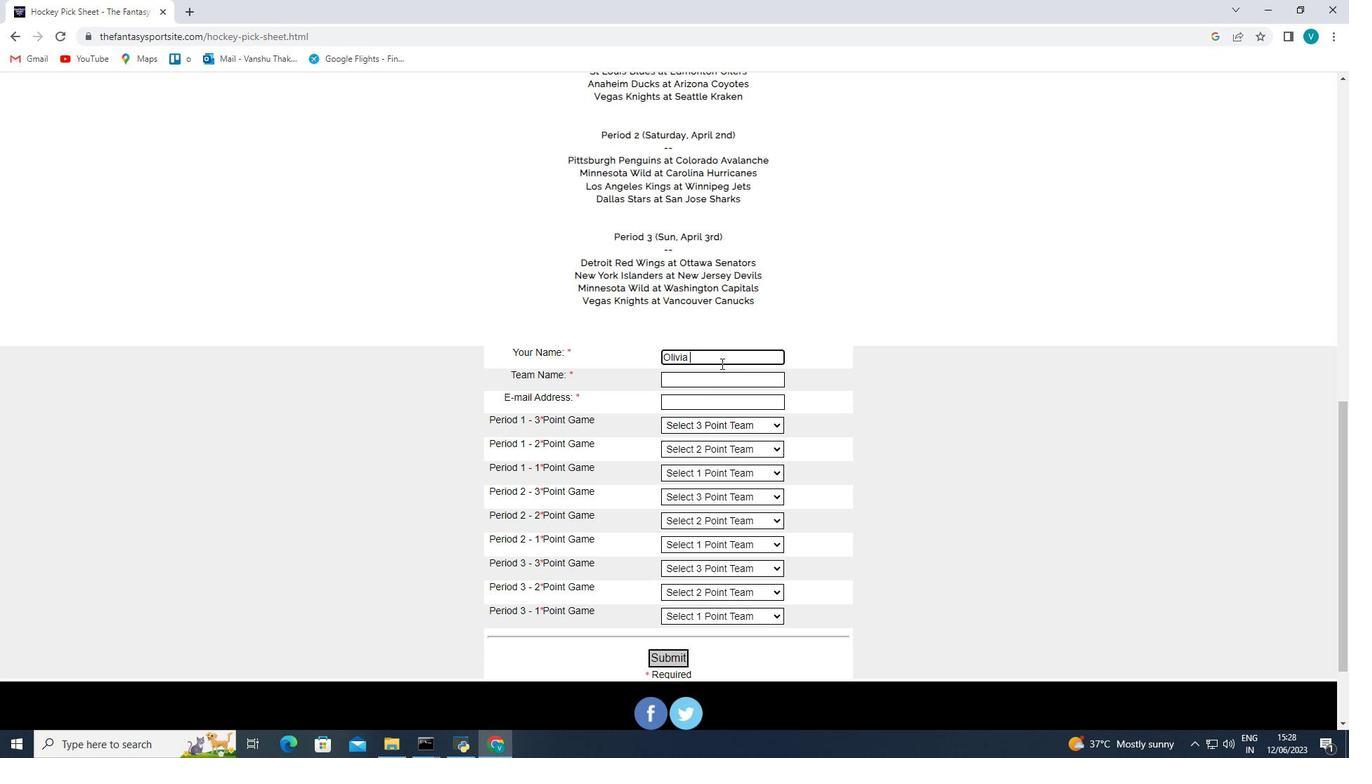 
Action: Mouse scrolled (666, 496) with delta (0, 0)
Screenshot: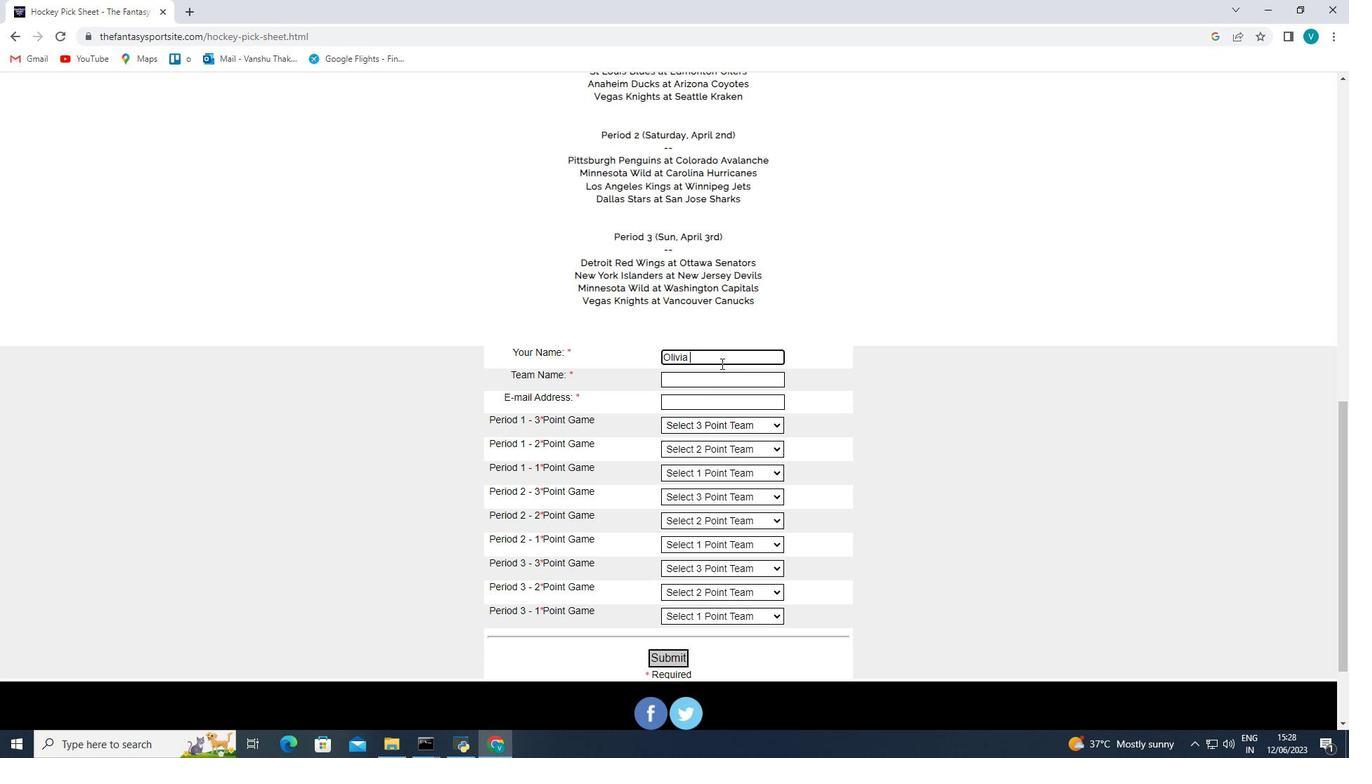 
Action: Mouse scrolled (666, 496) with delta (0, 0)
Screenshot: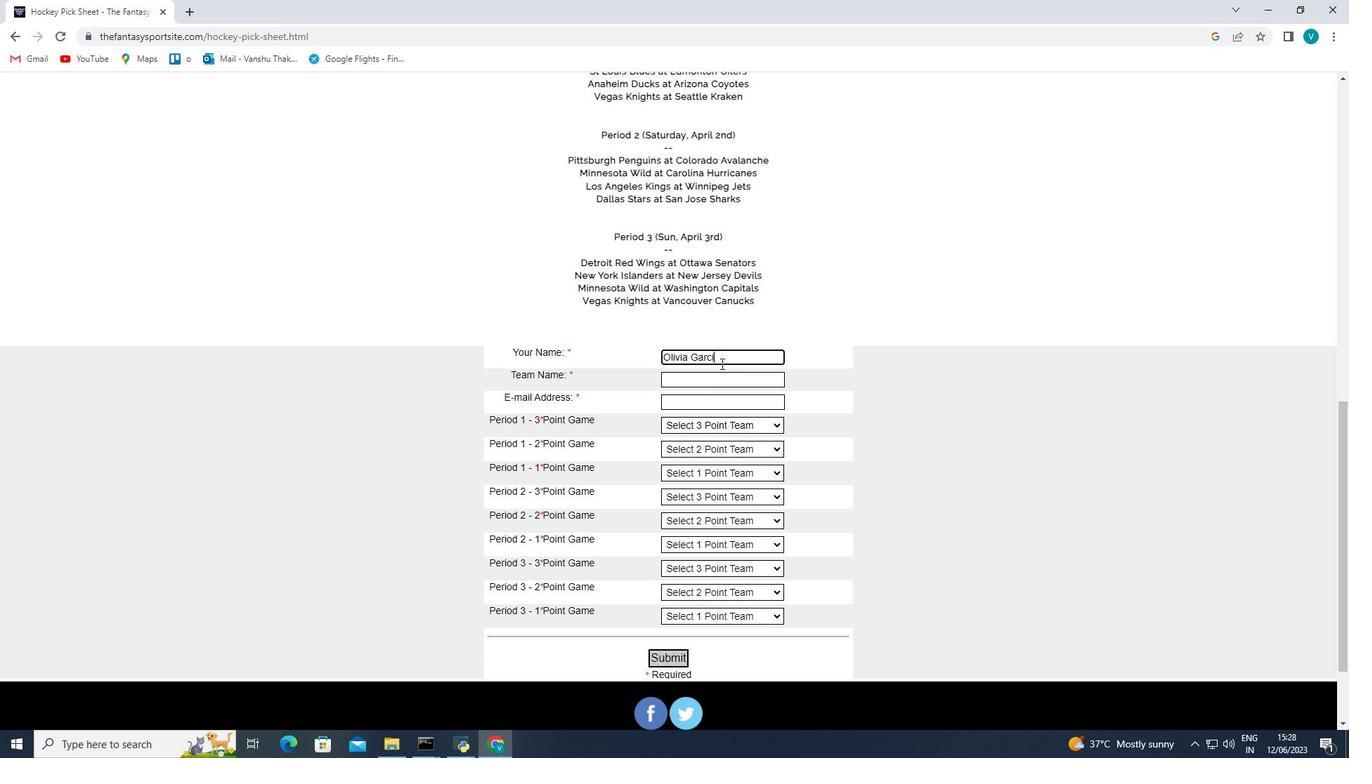 
Action: Mouse moved to (791, 293)
Screenshot: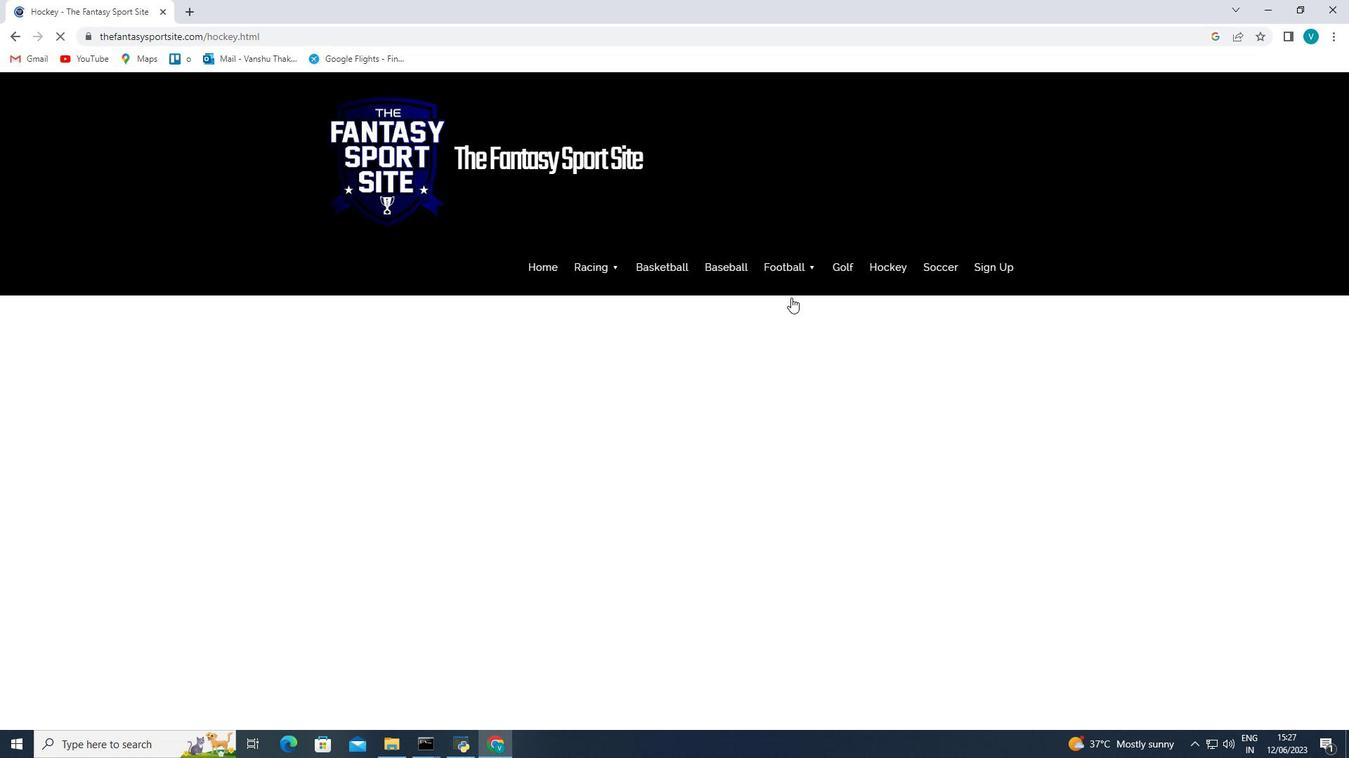 
Action: Mouse pressed left at (791, 293)
Screenshot: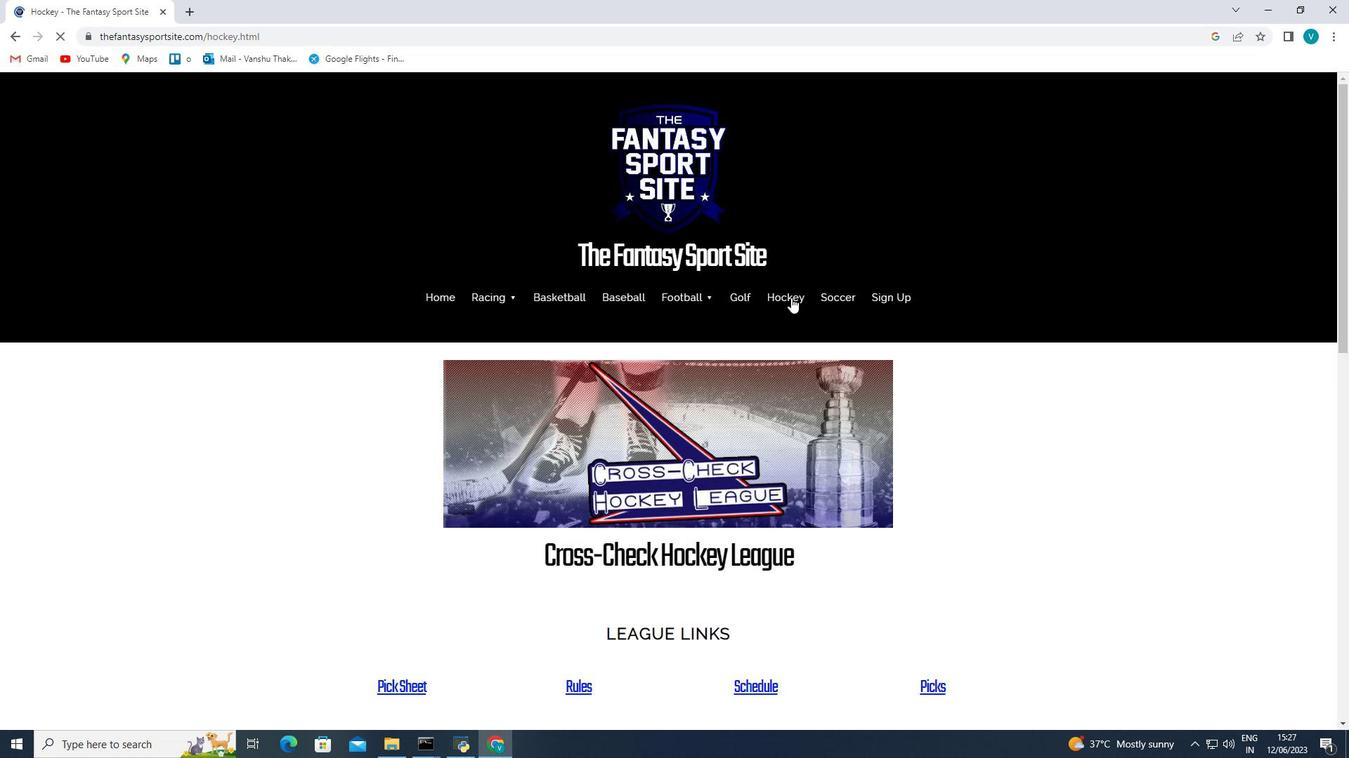 
Action: Mouse moved to (789, 297)
Screenshot: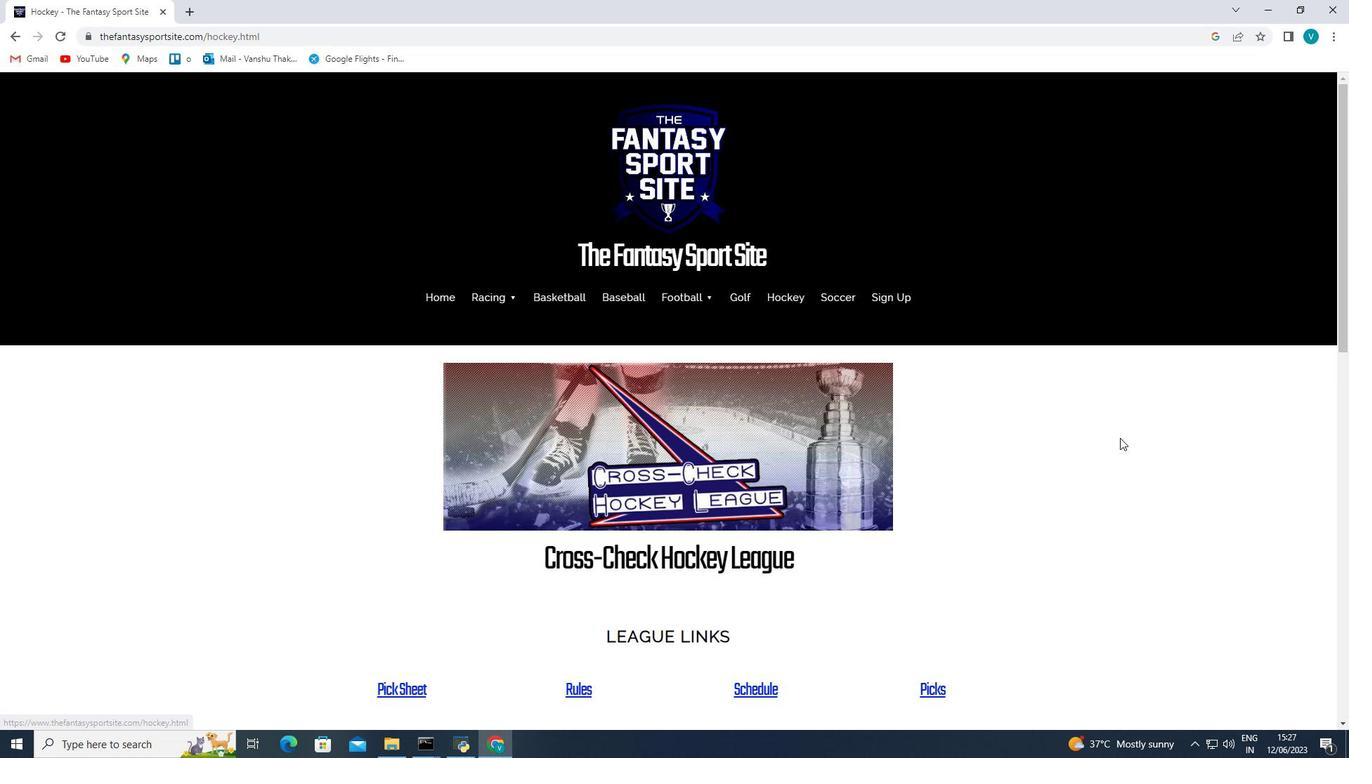 
Action: Mouse pressed left at (789, 297)
Screenshot: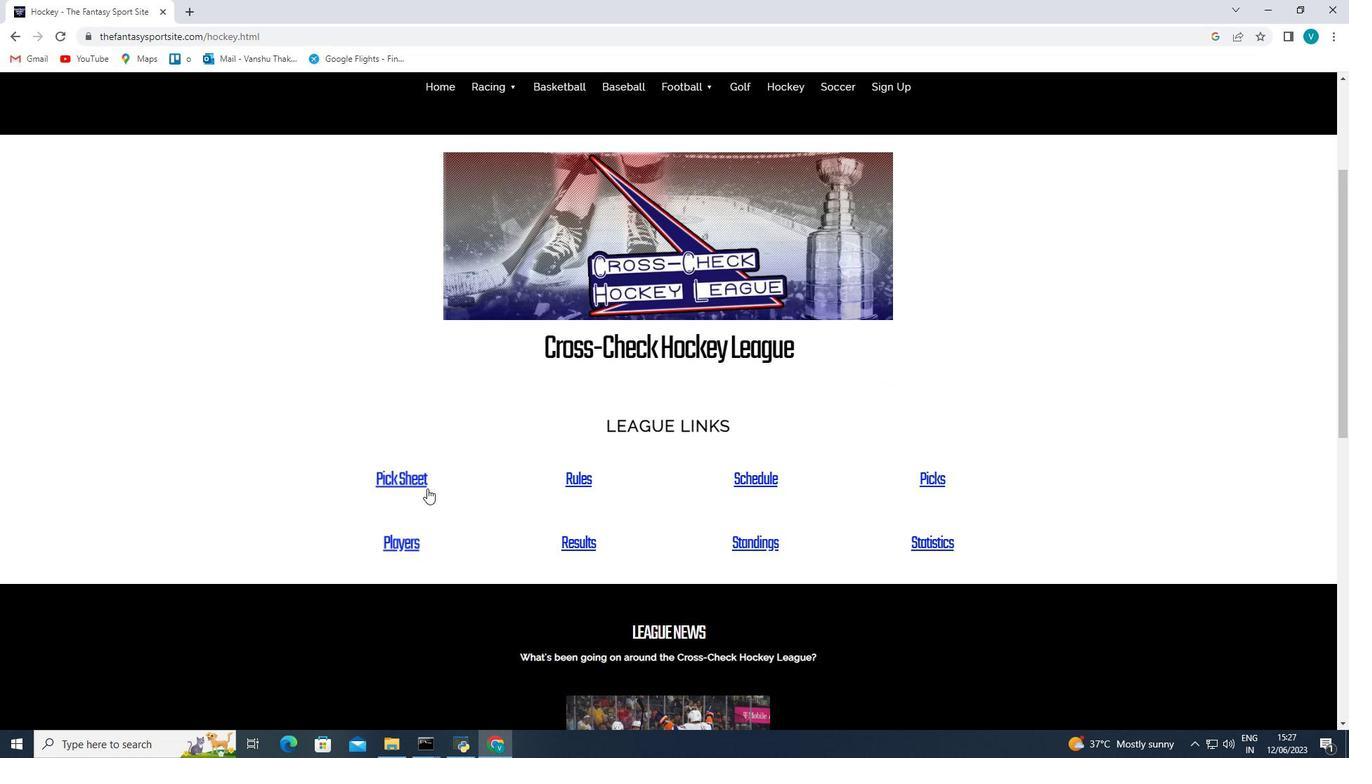 
Action: Mouse moved to (932, 512)
Screenshot: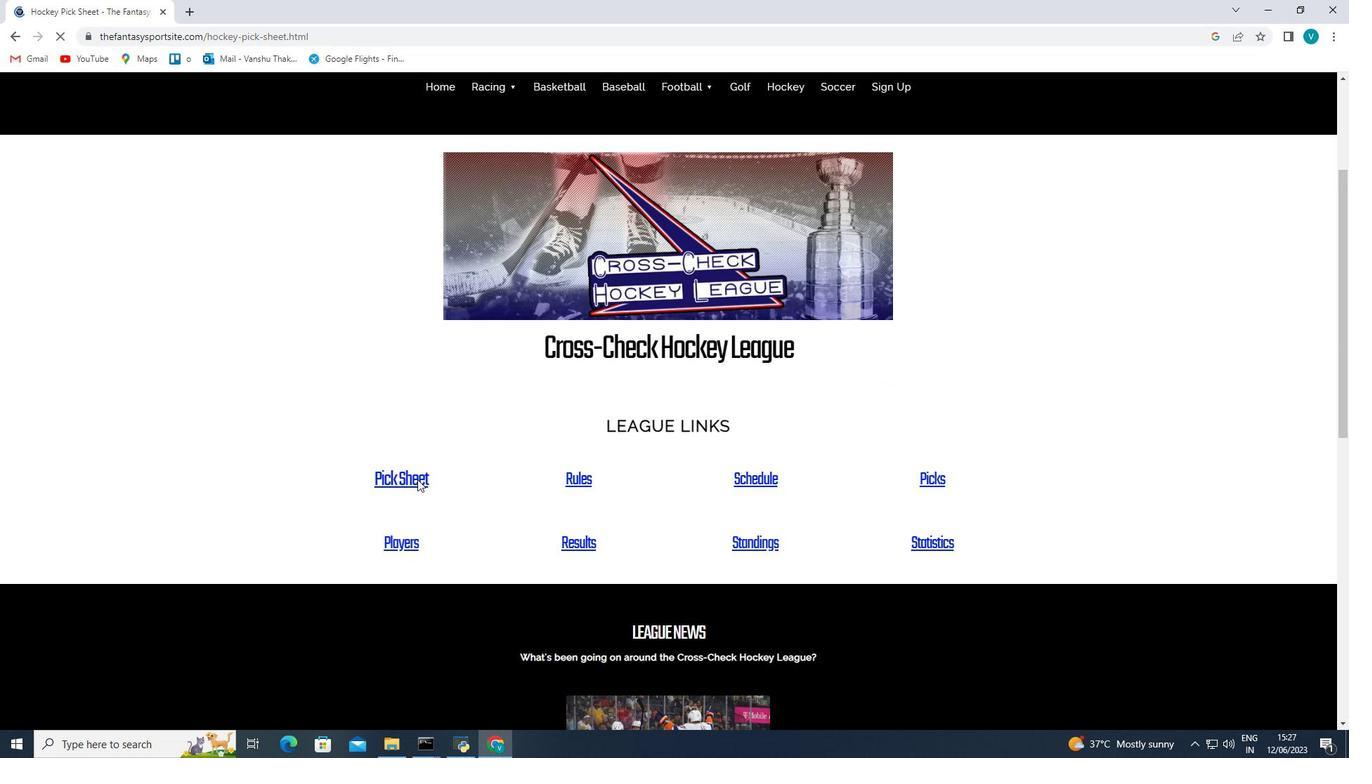 
Action: Mouse scrolled (932, 512) with delta (0, 0)
Screenshot: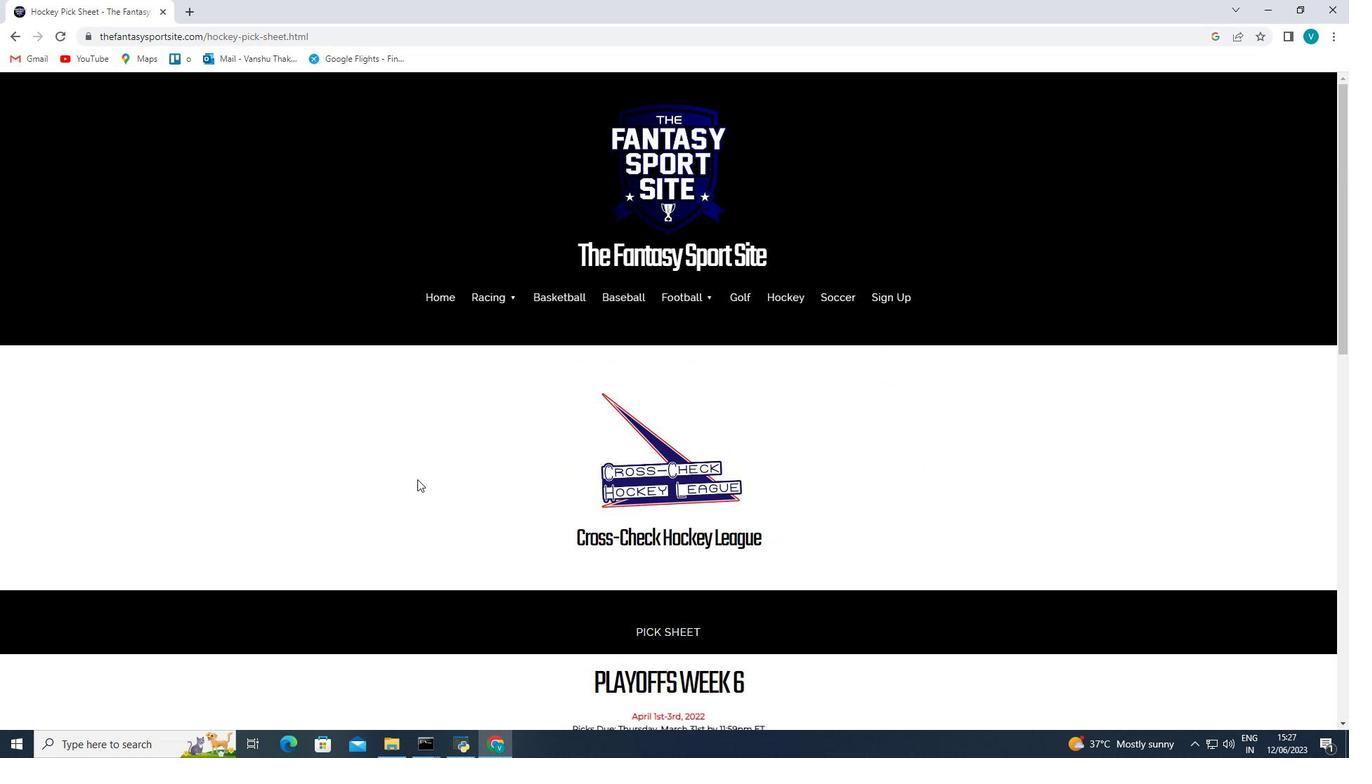 
Action: Mouse scrolled (932, 512) with delta (0, 0)
Screenshot: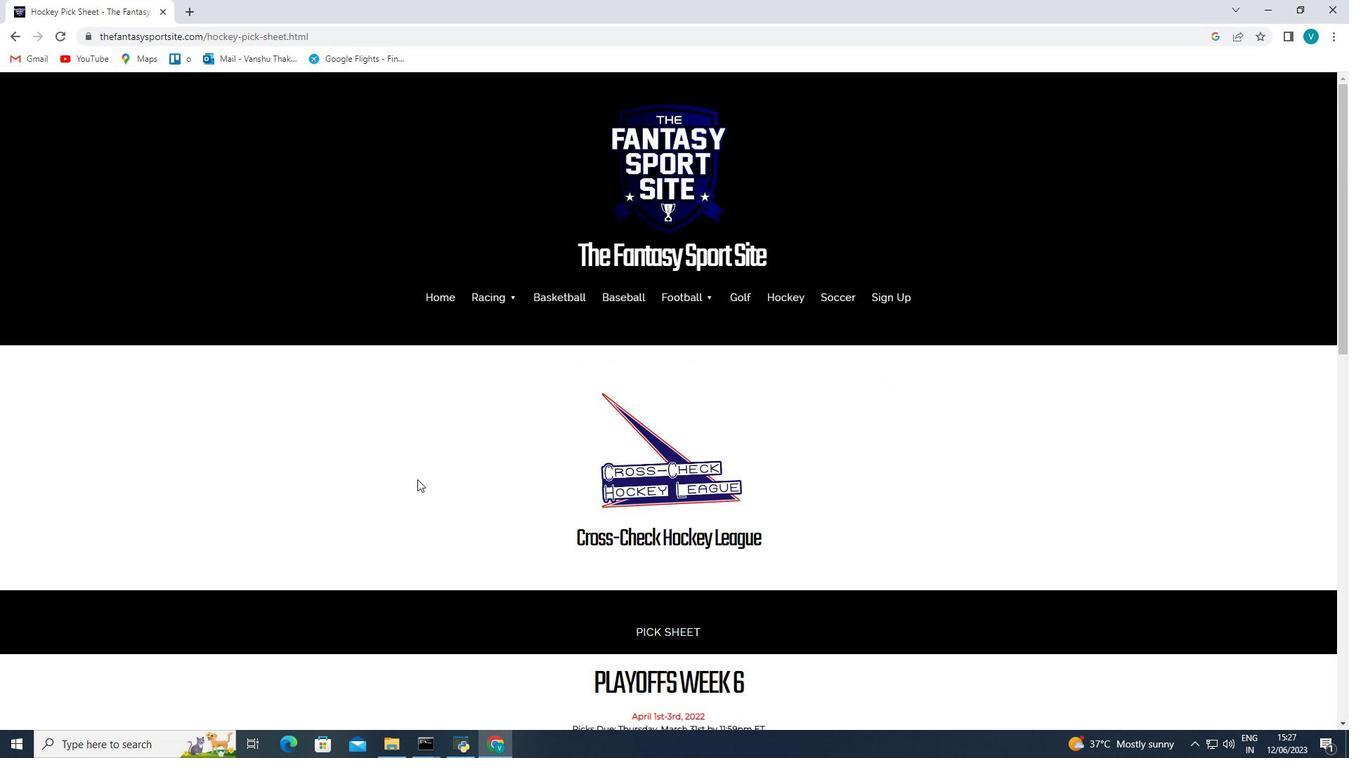 
Action: Mouse scrolled (932, 512) with delta (0, 0)
Screenshot: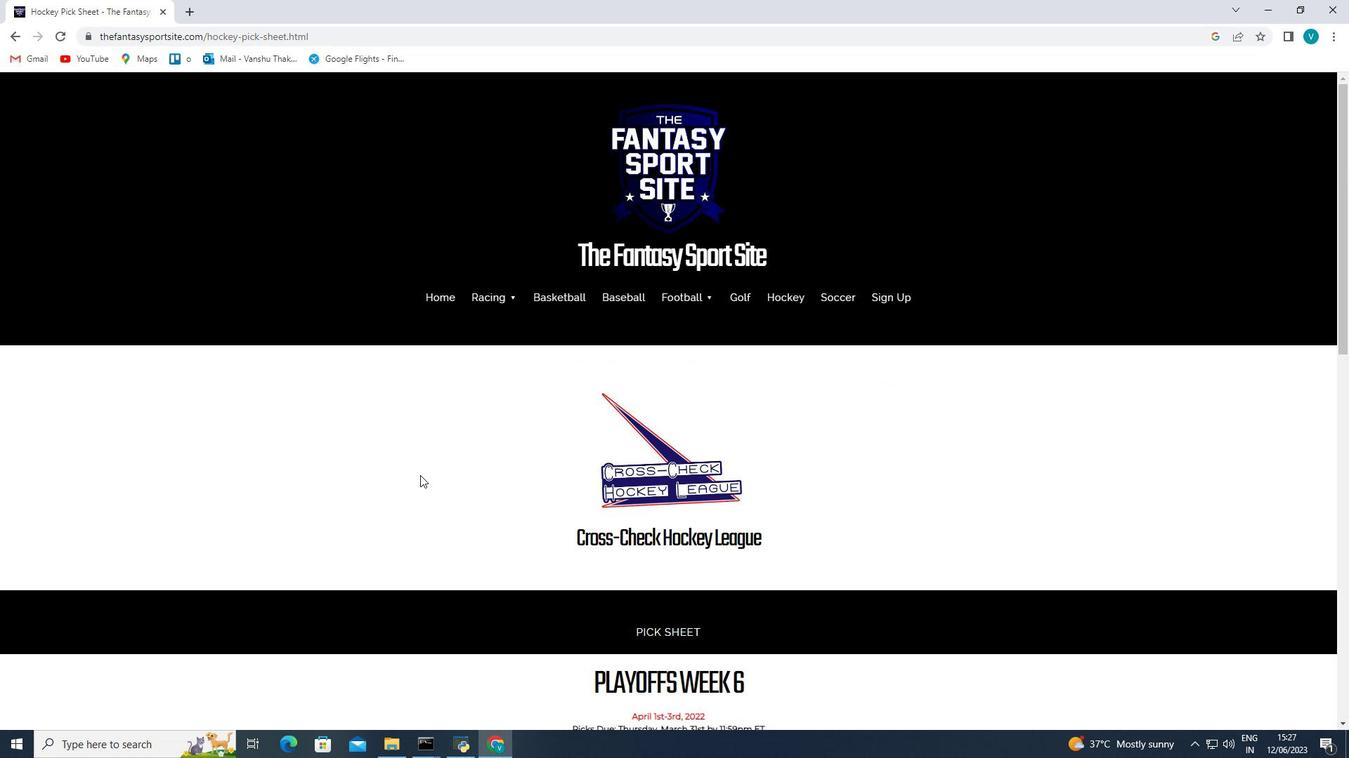 
Action: Mouse scrolled (932, 512) with delta (0, 0)
Screenshot: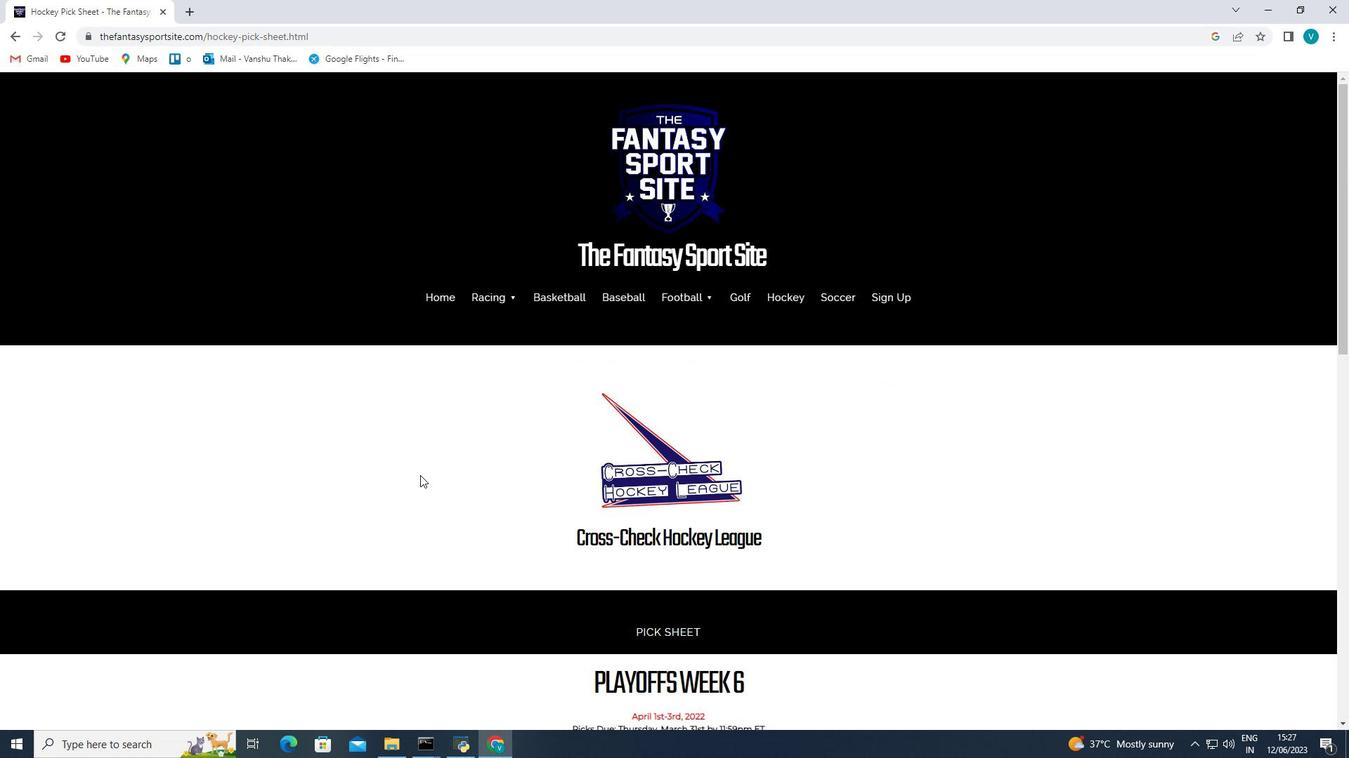 
Action: Mouse moved to (419, 412)
Screenshot: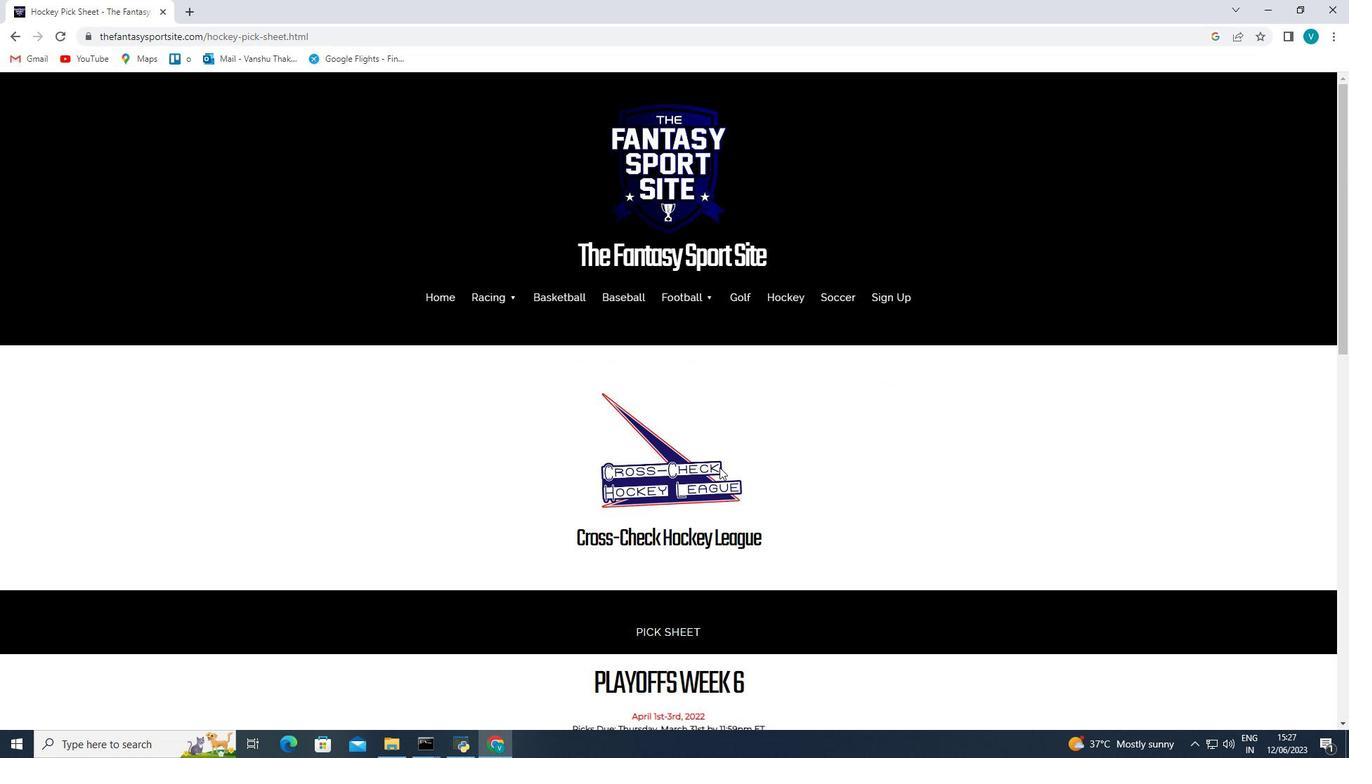 
Action: Mouse pressed left at (419, 412)
Screenshot: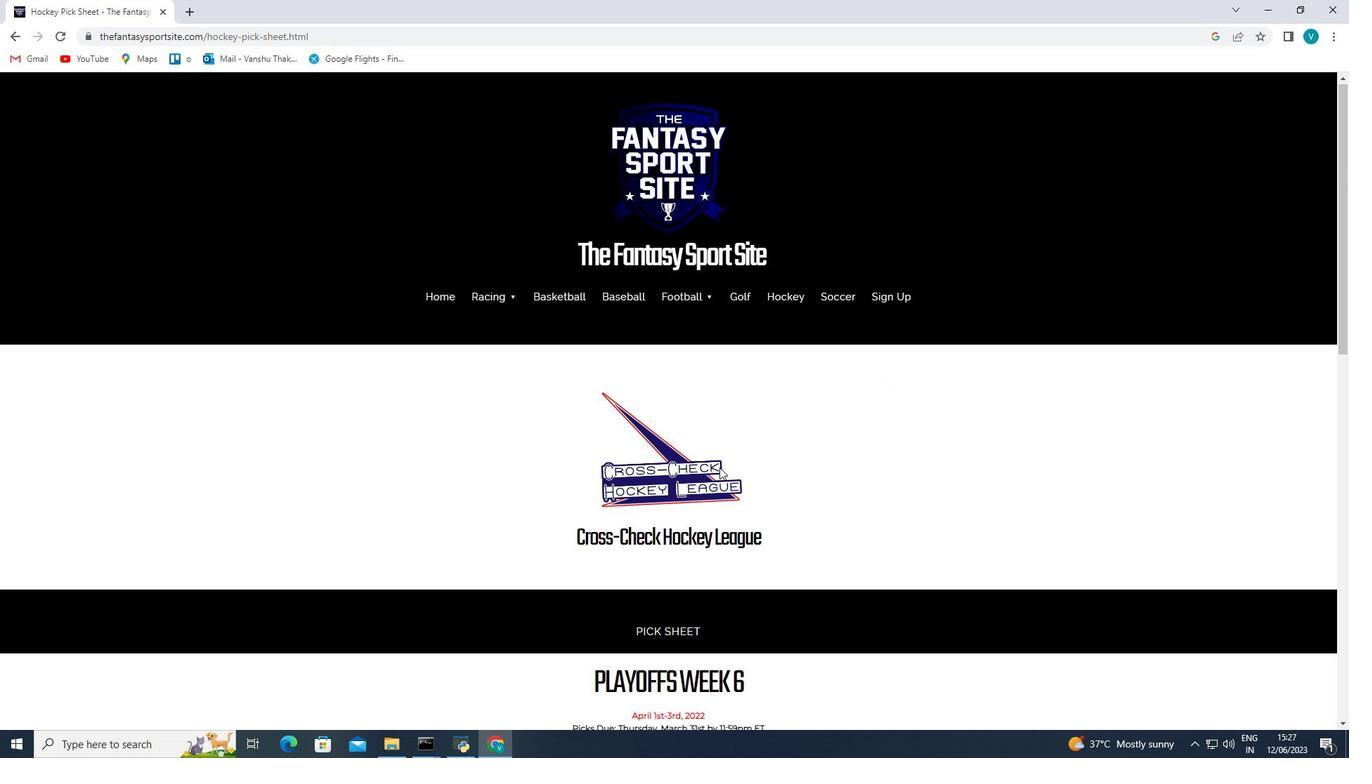 
Action: Mouse moved to (591, 392)
Screenshot: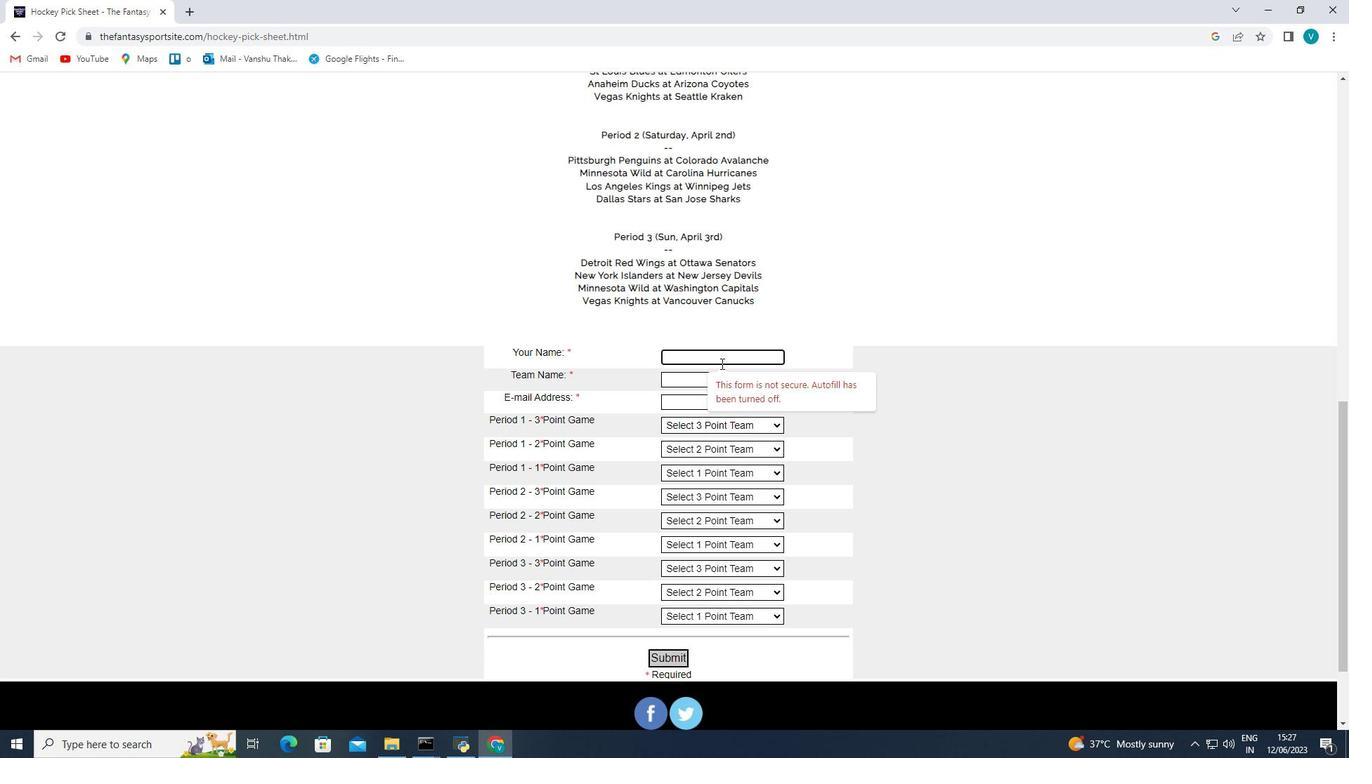 
Action: Mouse scrolled (591, 392) with delta (0, 0)
Screenshot: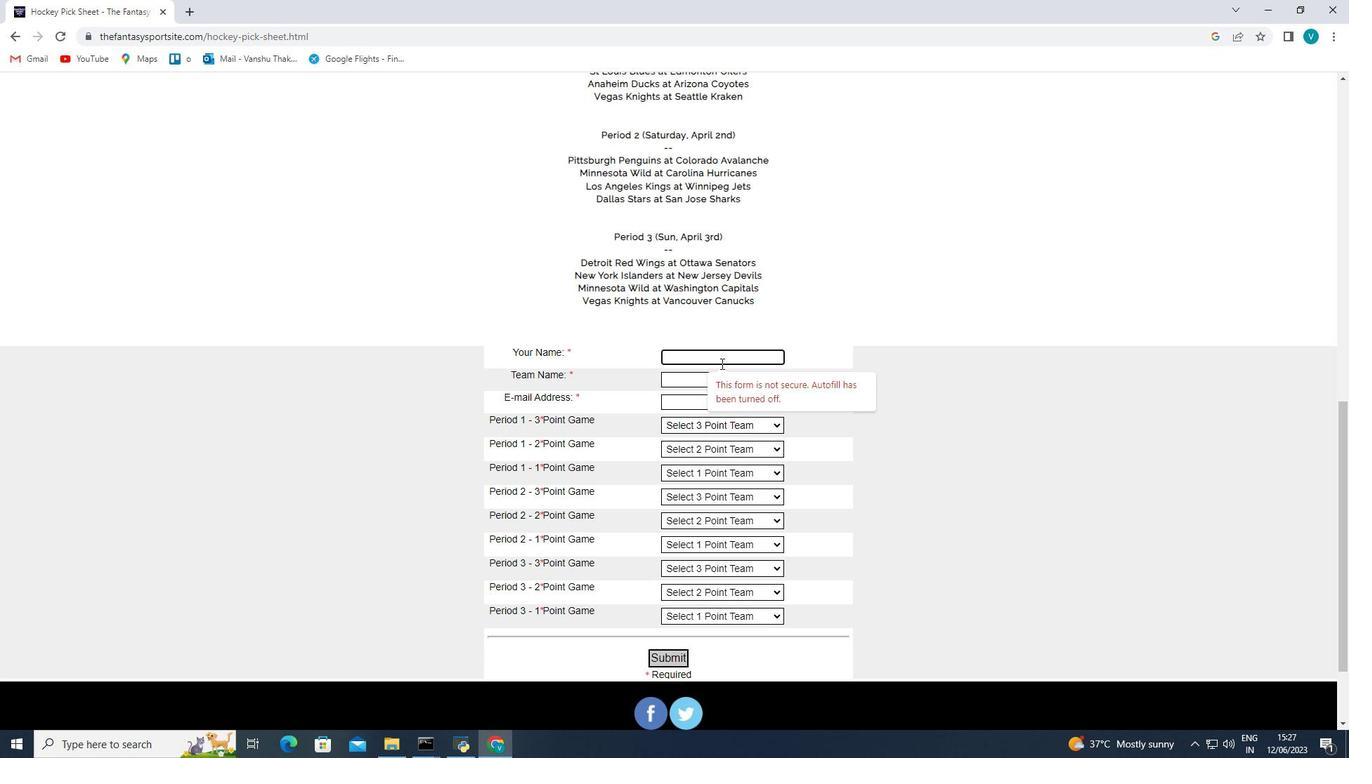 
Action: Mouse moved to (595, 392)
Screenshot: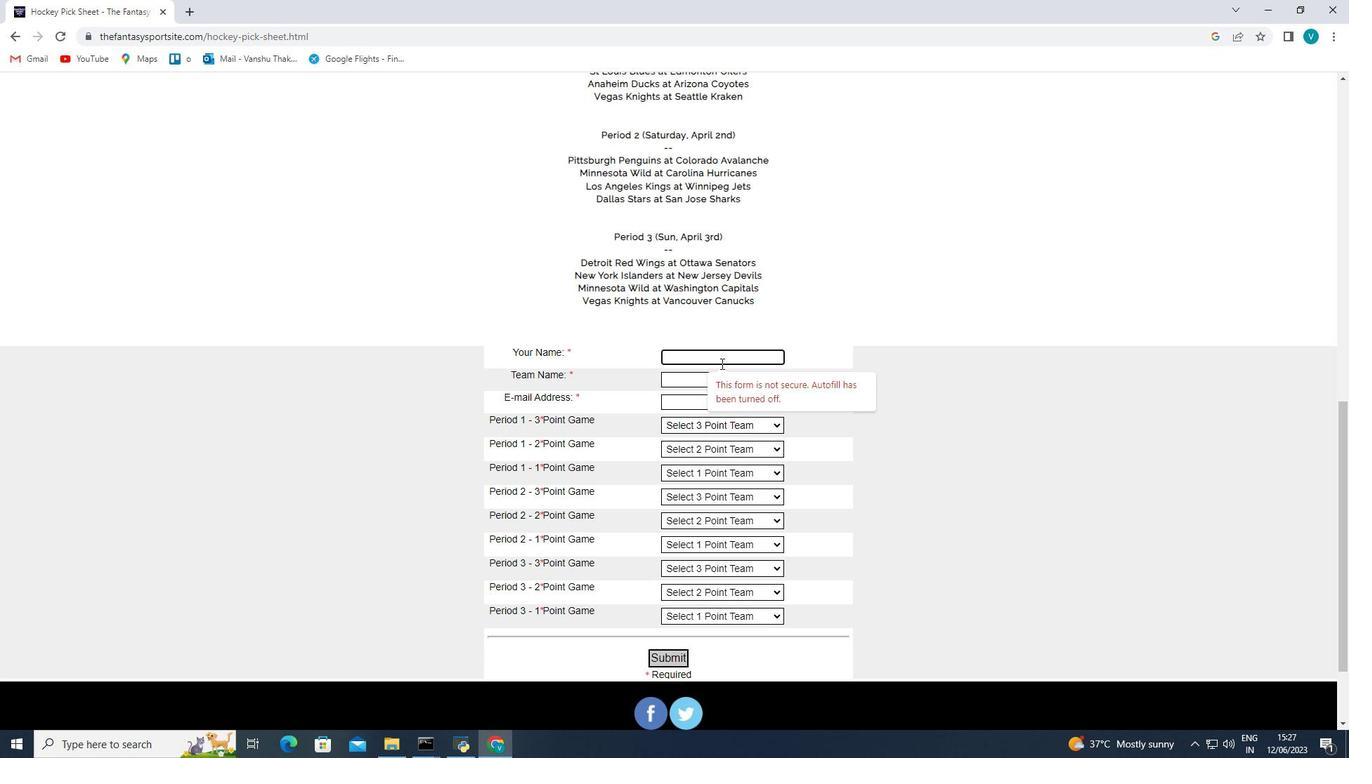 
Action: Mouse scrolled (595, 392) with delta (0, 0)
Screenshot: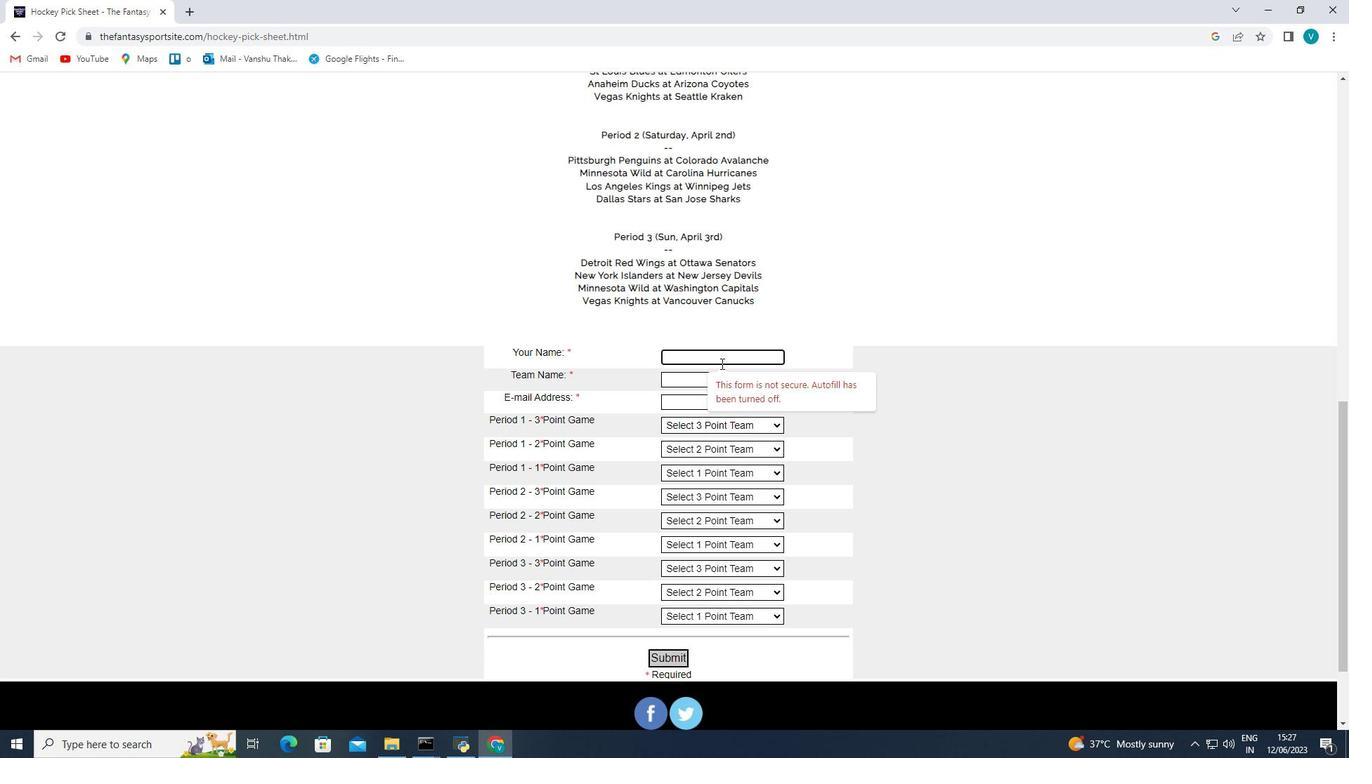 
Action: Mouse moved to (598, 392)
Screenshot: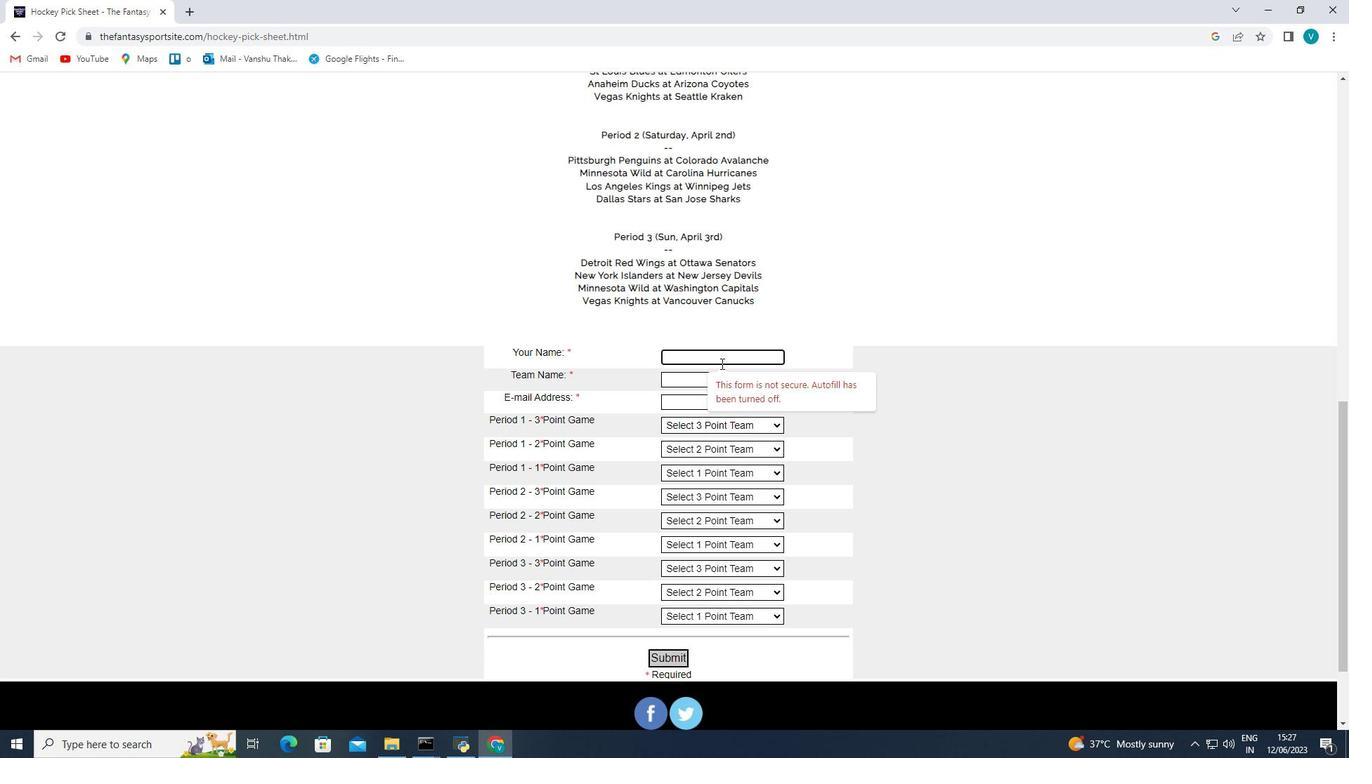 
Action: Mouse scrolled (598, 392) with delta (0, 0)
Screenshot: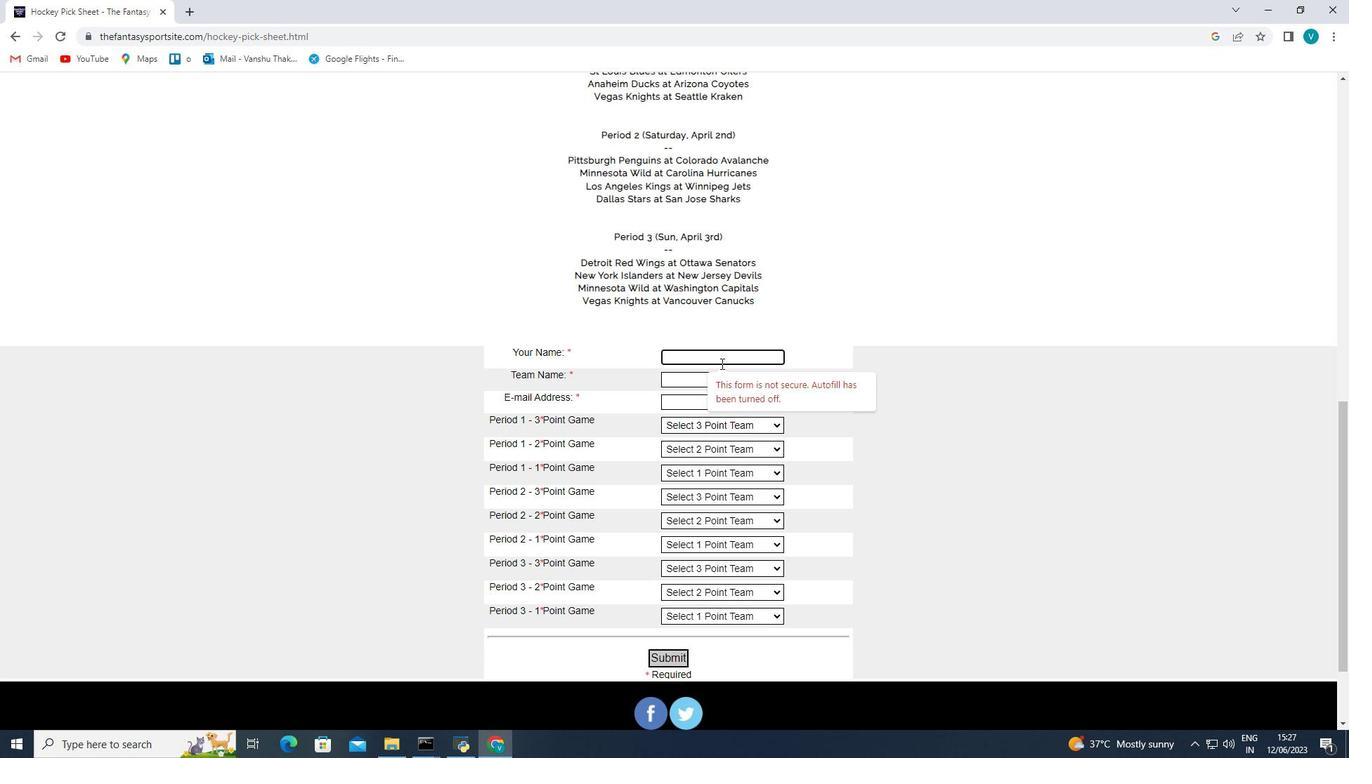 
Action: Mouse moved to (607, 392)
Screenshot: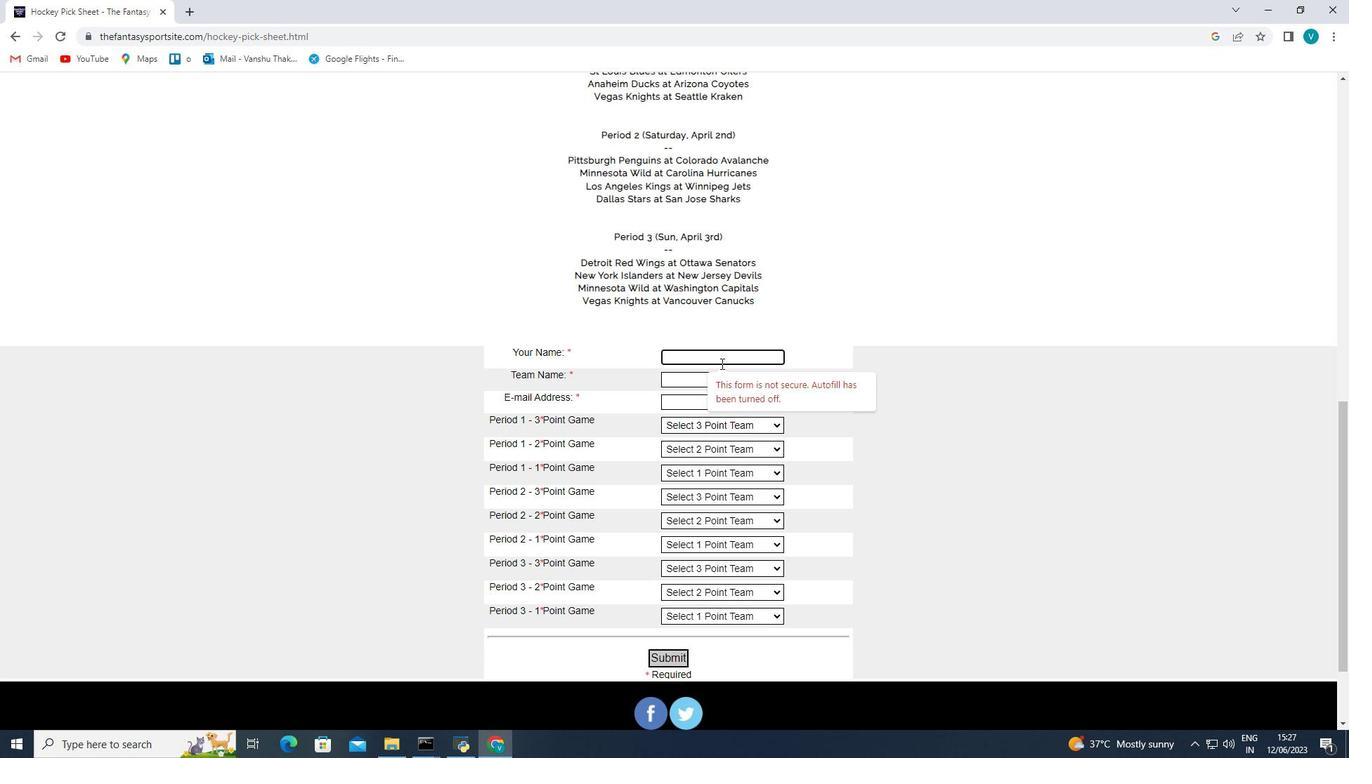 
Action: Mouse scrolled (607, 392) with delta (0, 0)
Screenshot: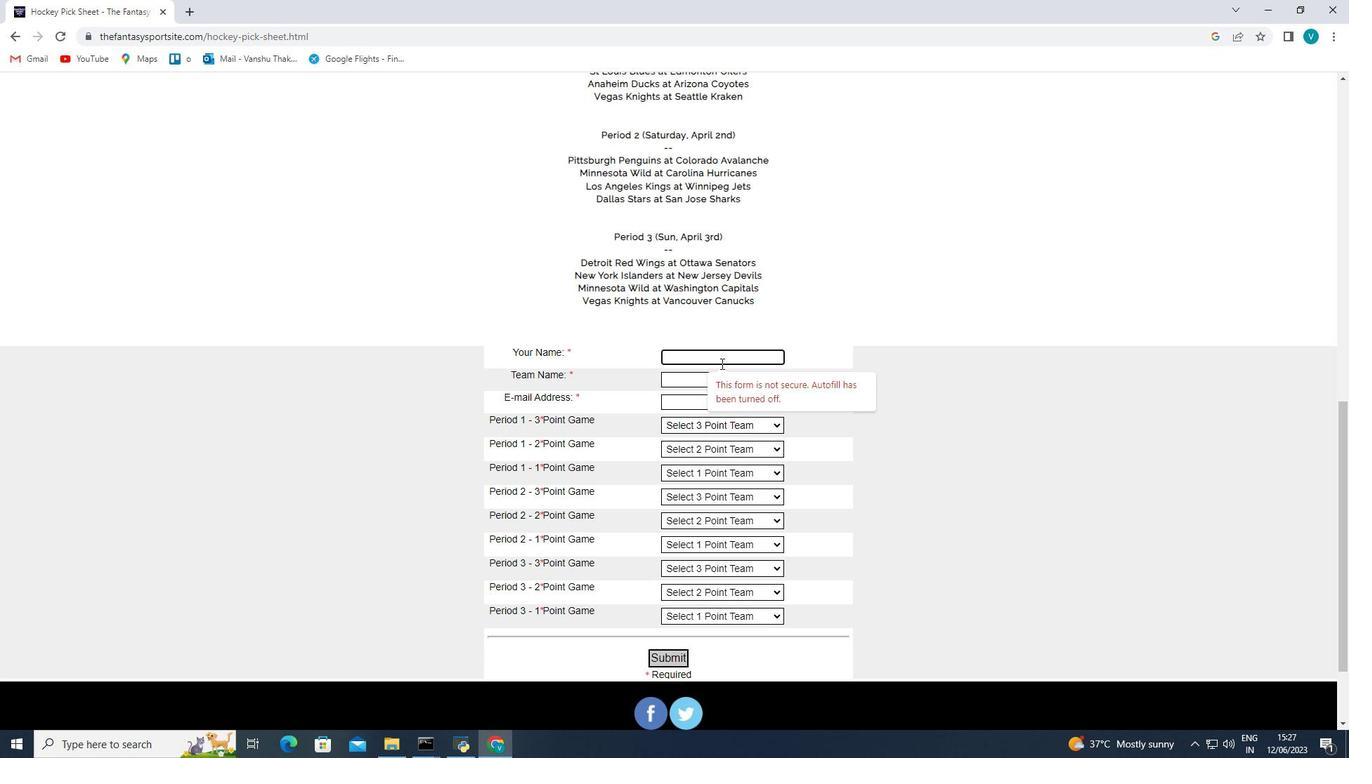 
Action: Mouse moved to (609, 392)
Screenshot: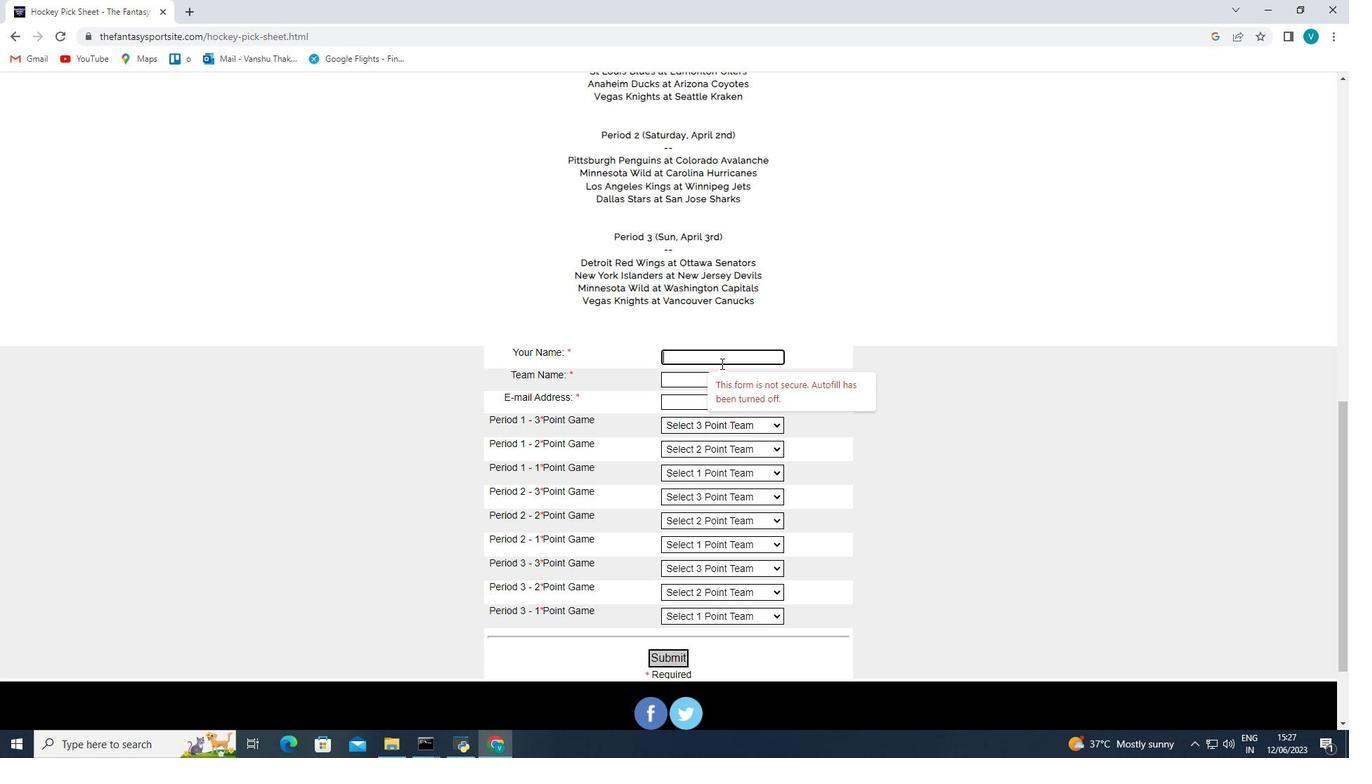 
Action: Mouse scrolled (609, 392) with delta (0, 0)
Screenshot: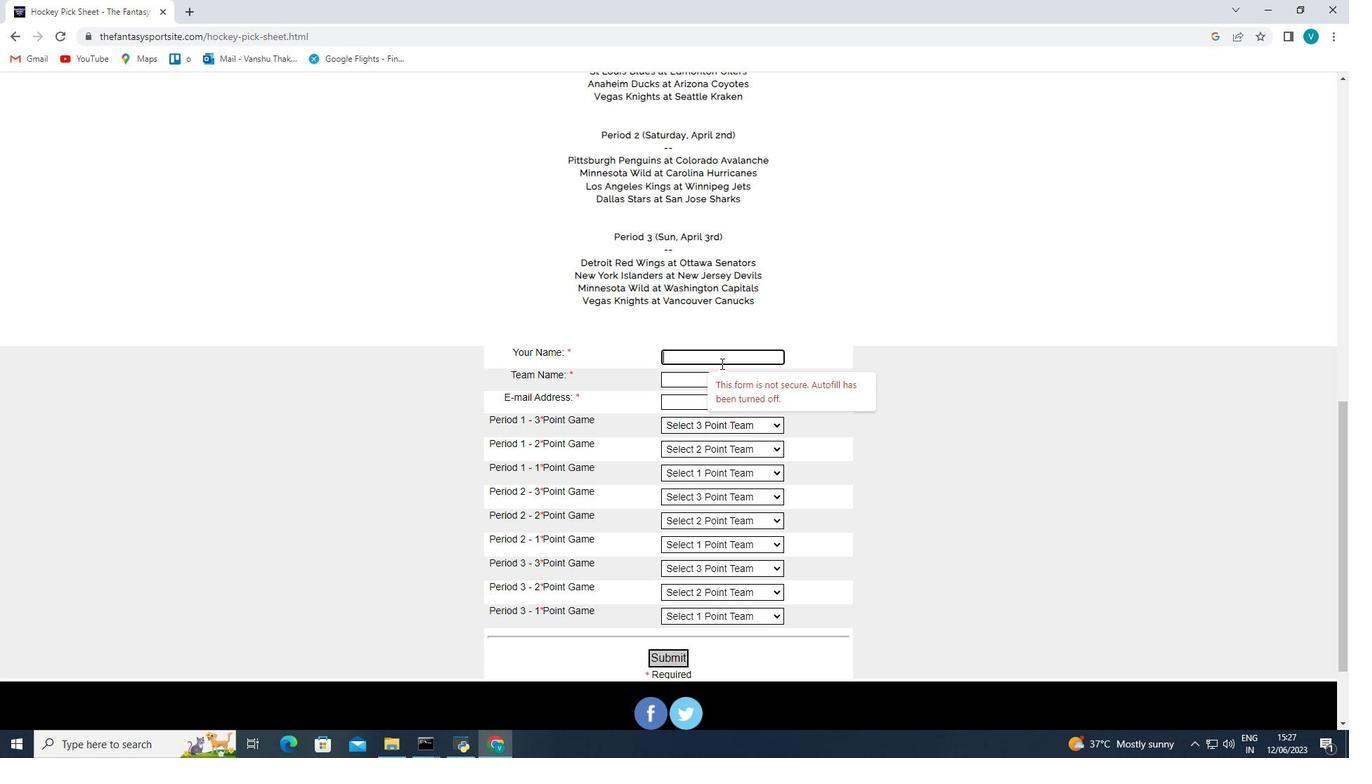 
Action: Mouse moved to (632, 398)
Screenshot: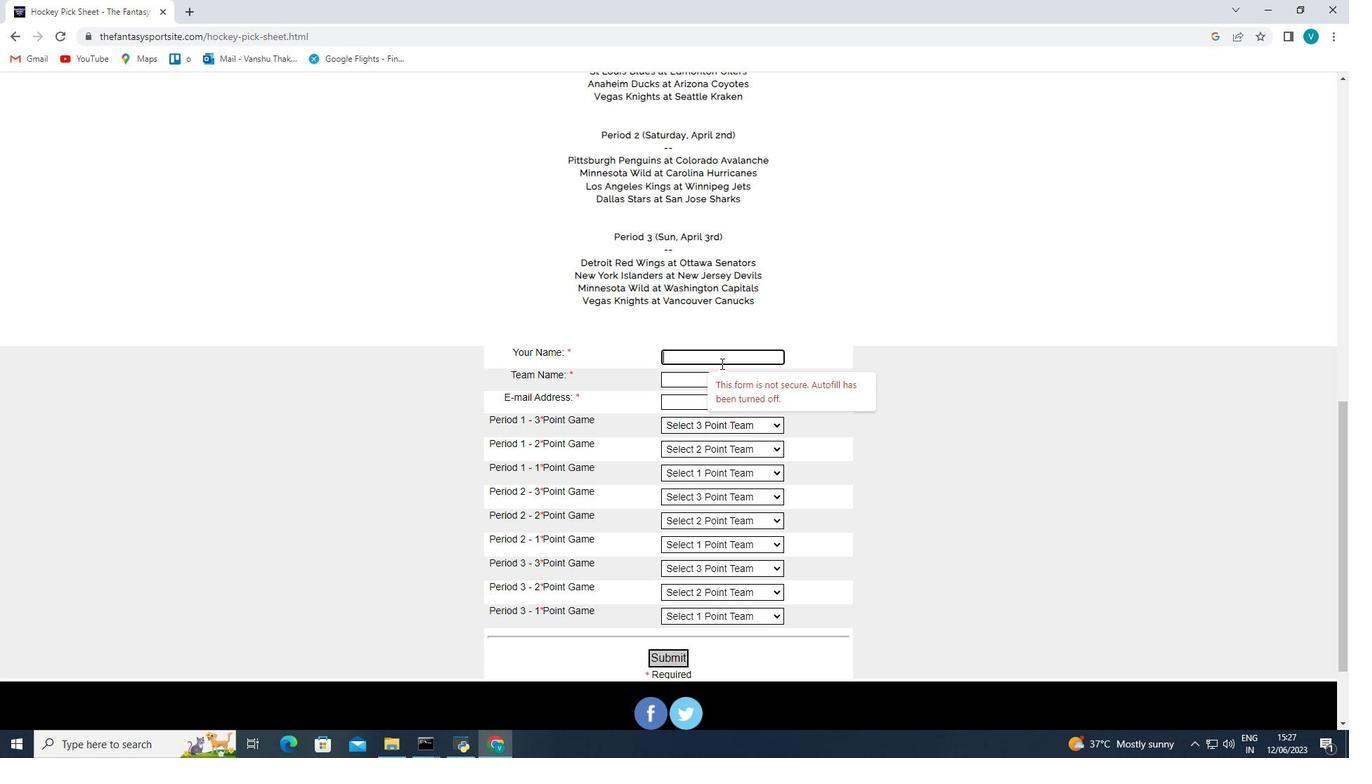 
Action: Mouse scrolled (632, 397) with delta (0, 0)
Screenshot: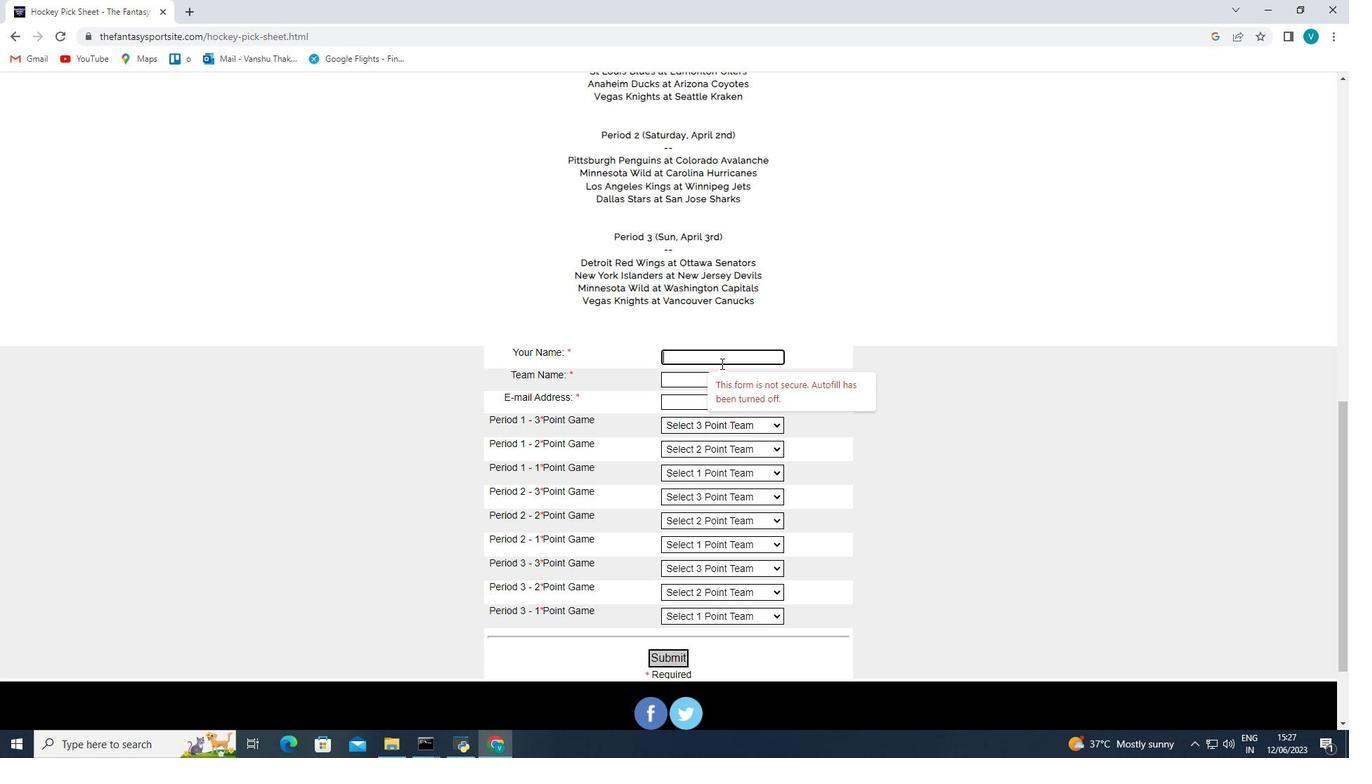 
Action: Mouse scrolled (632, 397) with delta (0, 0)
Screenshot: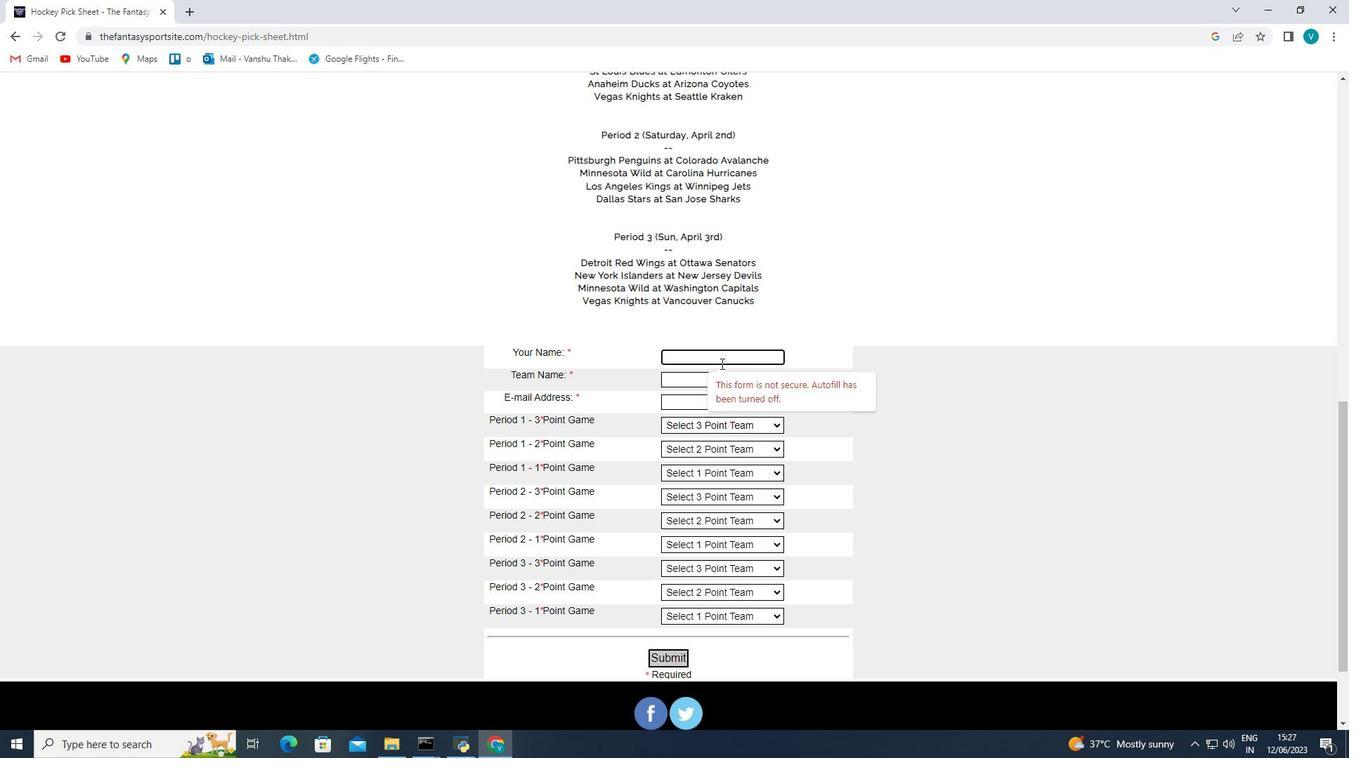 
Action: Mouse scrolled (632, 397) with delta (0, 0)
Screenshot: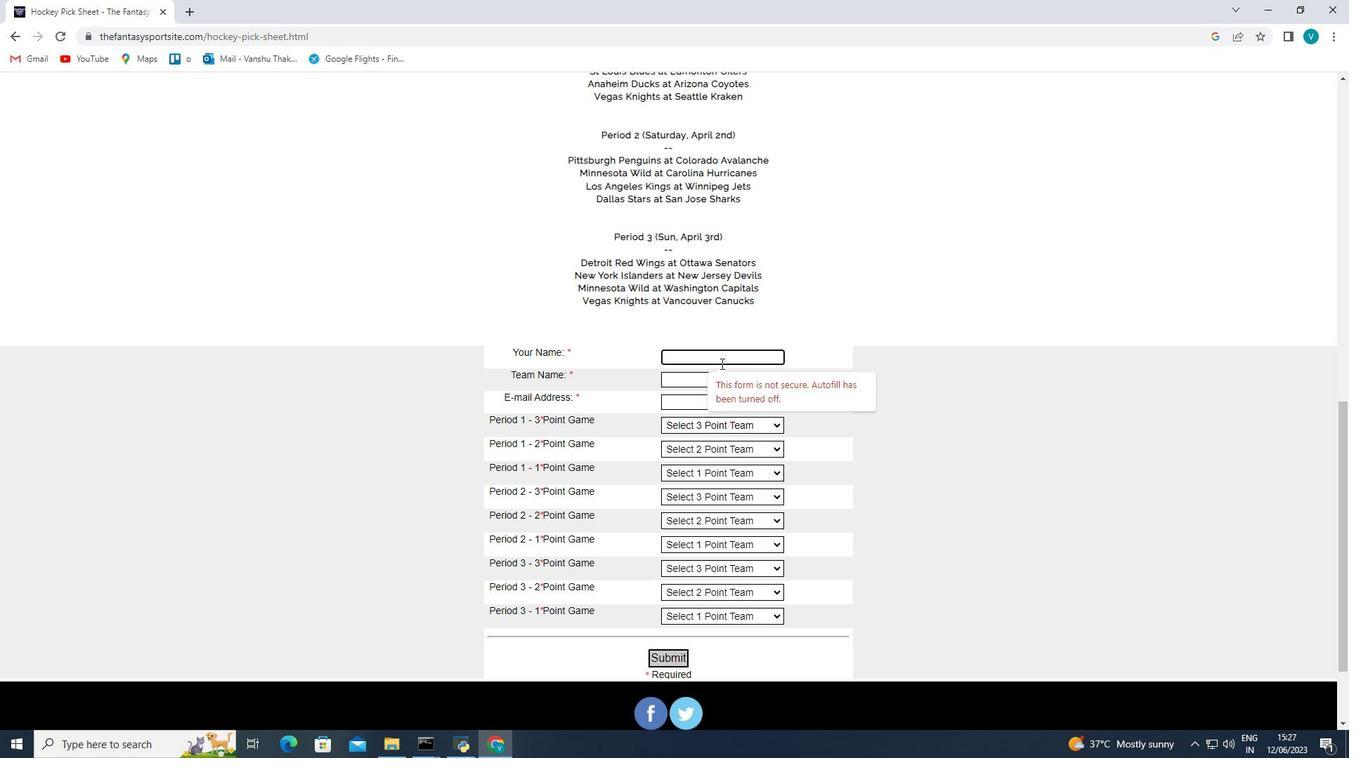 
Action: Mouse scrolled (632, 397) with delta (0, 0)
Screenshot: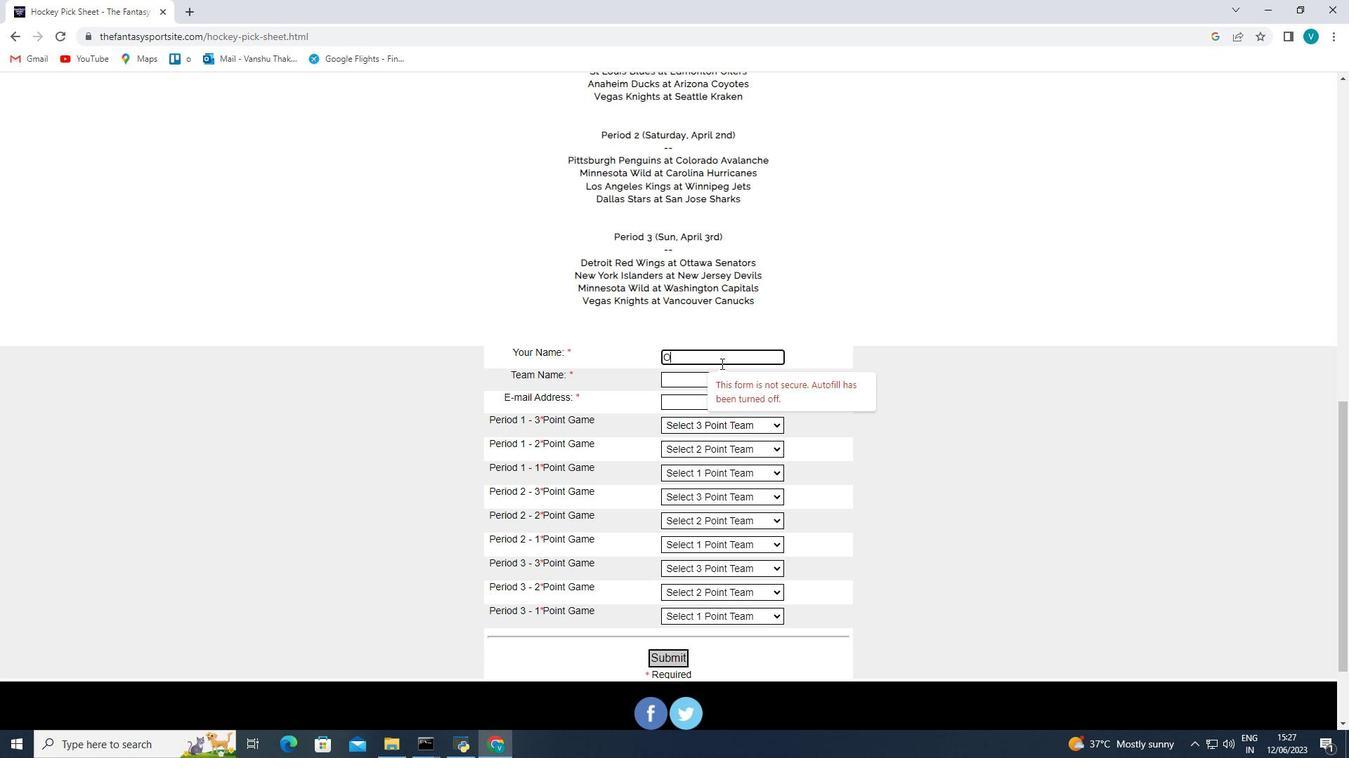 
Action: Mouse moved to (633, 398)
Screenshot: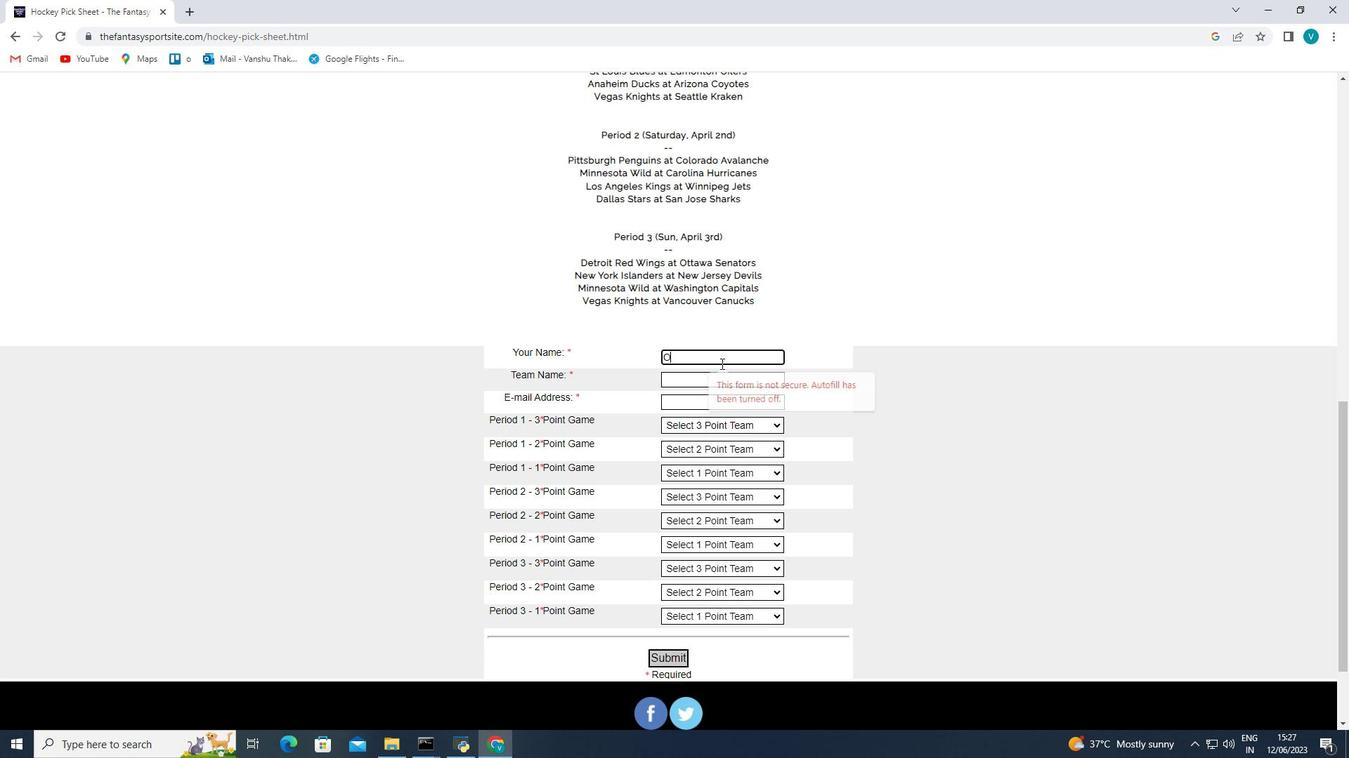 
Action: Mouse scrolled (633, 397) with delta (0, 0)
Screenshot: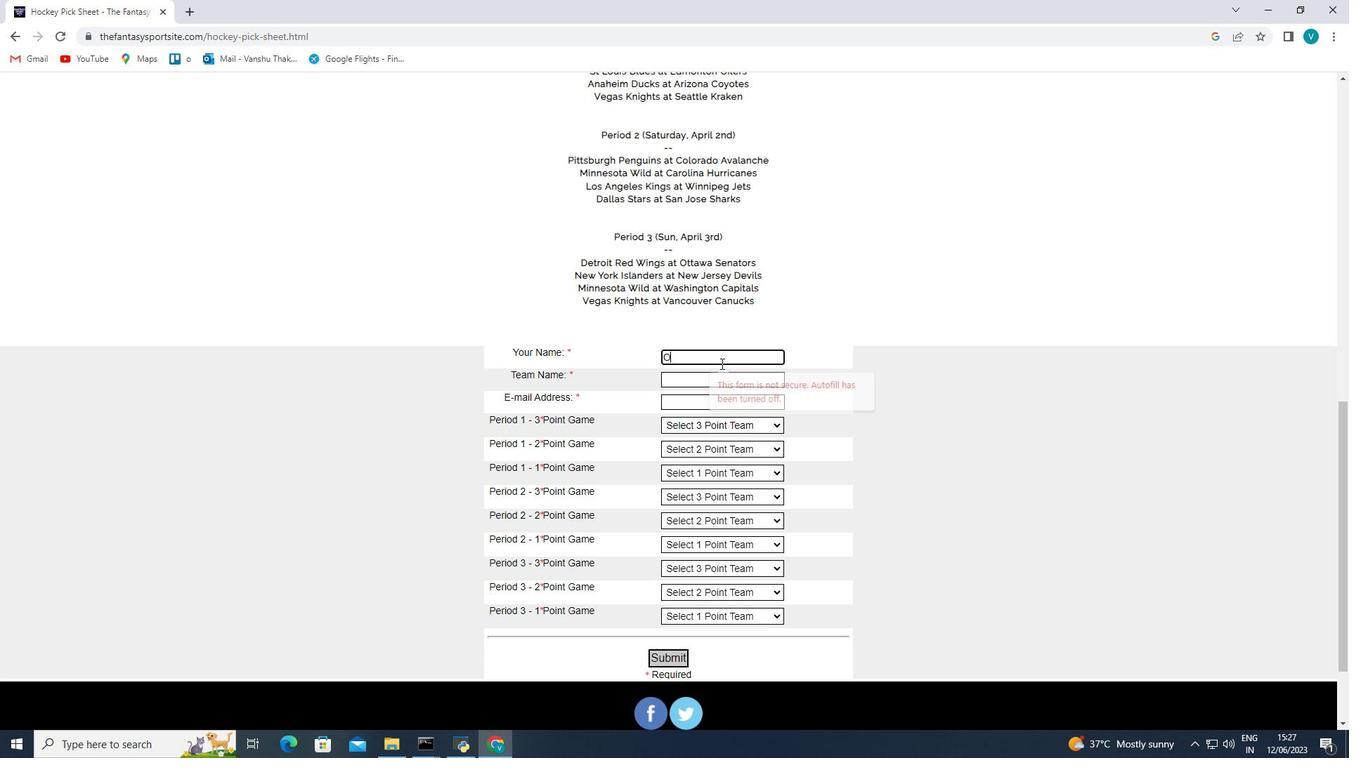 
Action: Mouse moved to (676, 430)
Screenshot: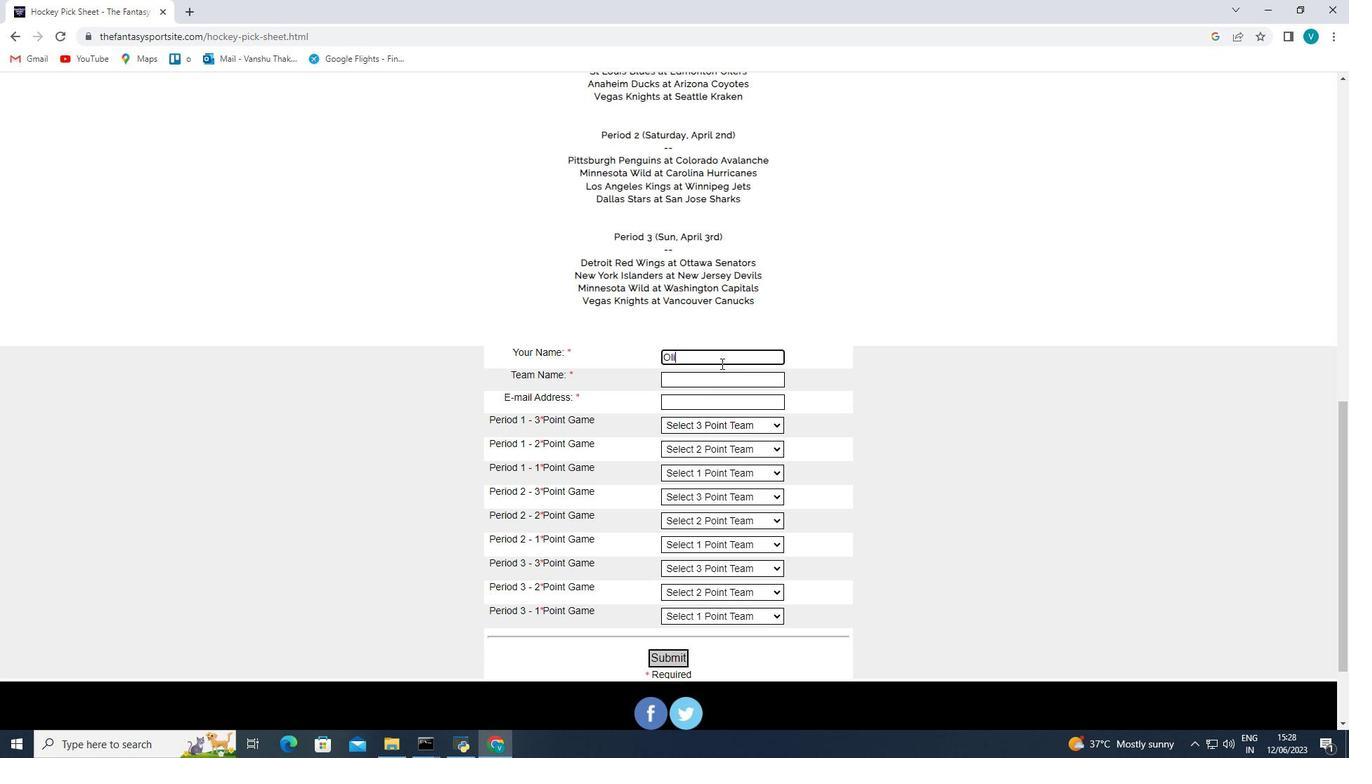
Action: Mouse pressed left at (676, 430)
Screenshot: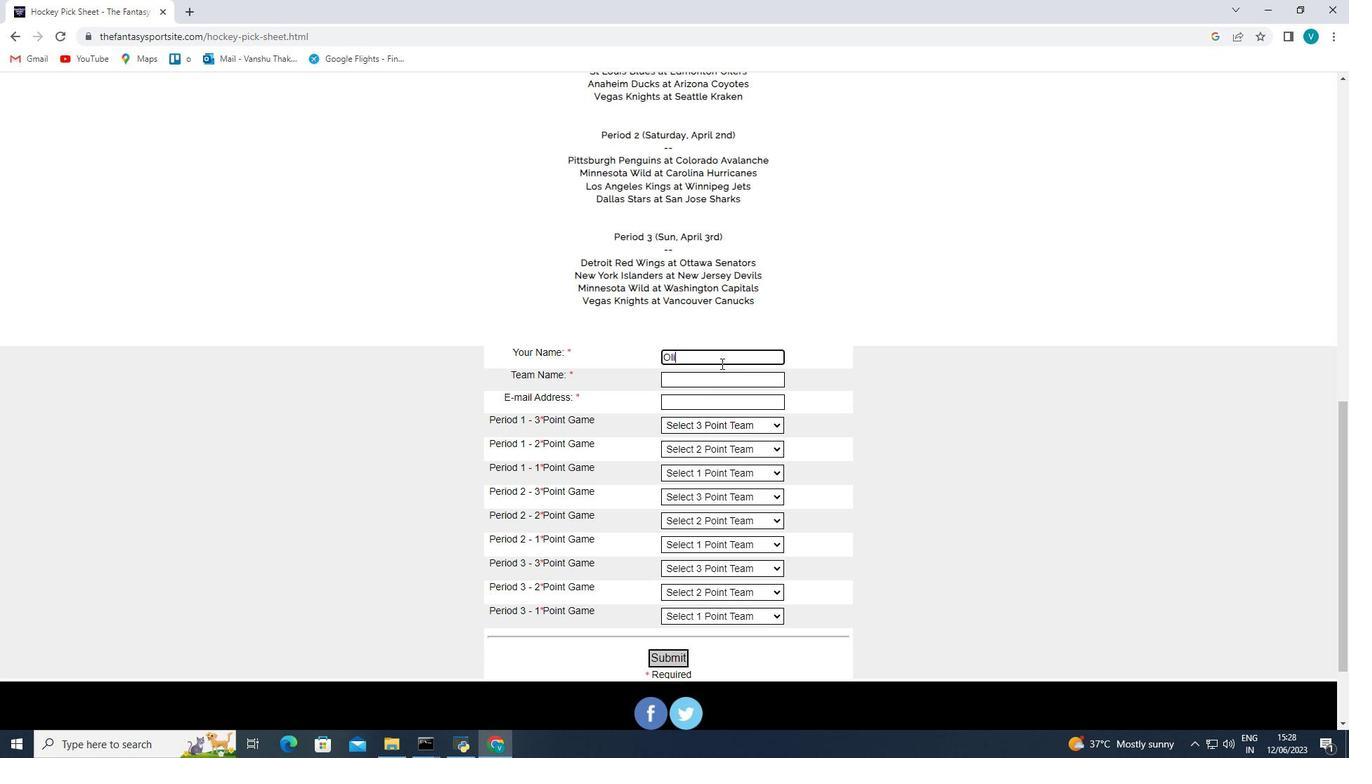 
Action: Mouse moved to (681, 431)
Screenshot: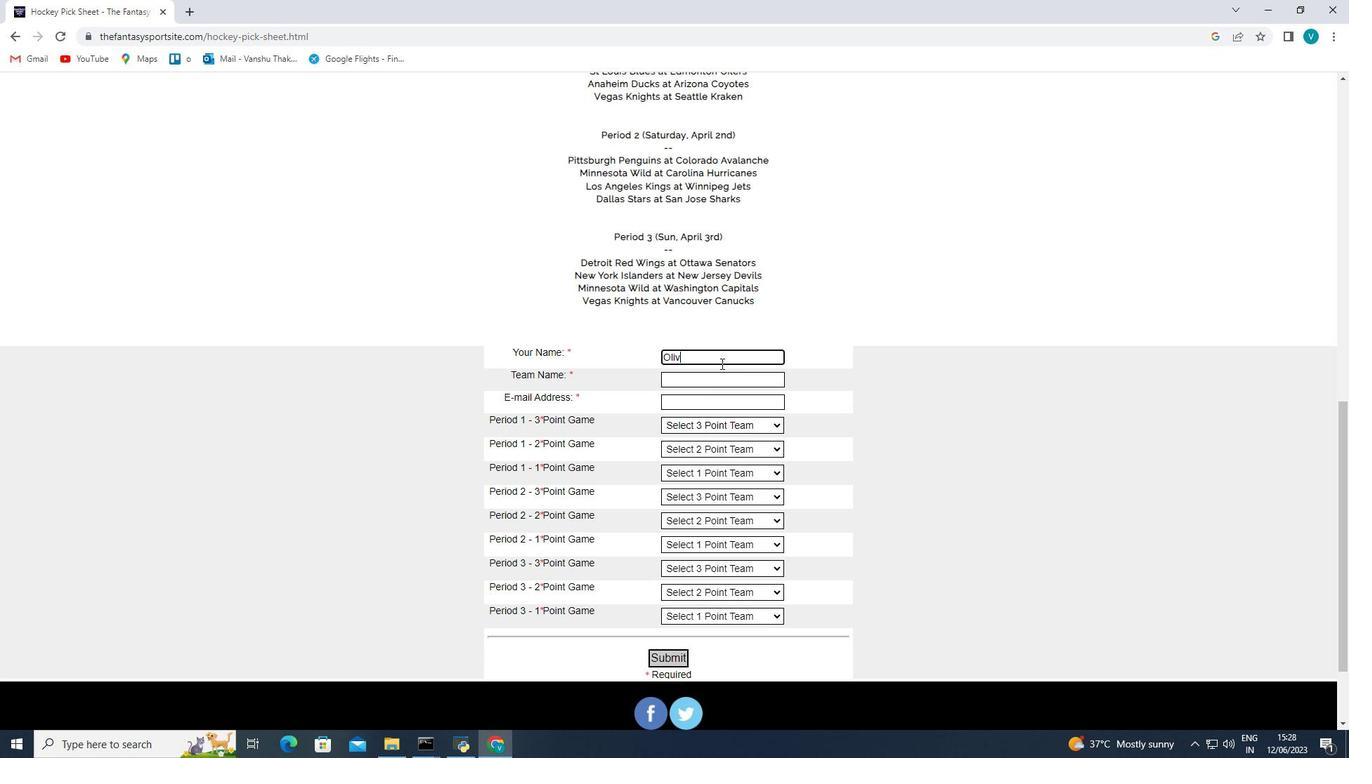 
Action: Key pressed <Key.shift>Olivia<Key.space><Key.shift>Garcia
Screenshot: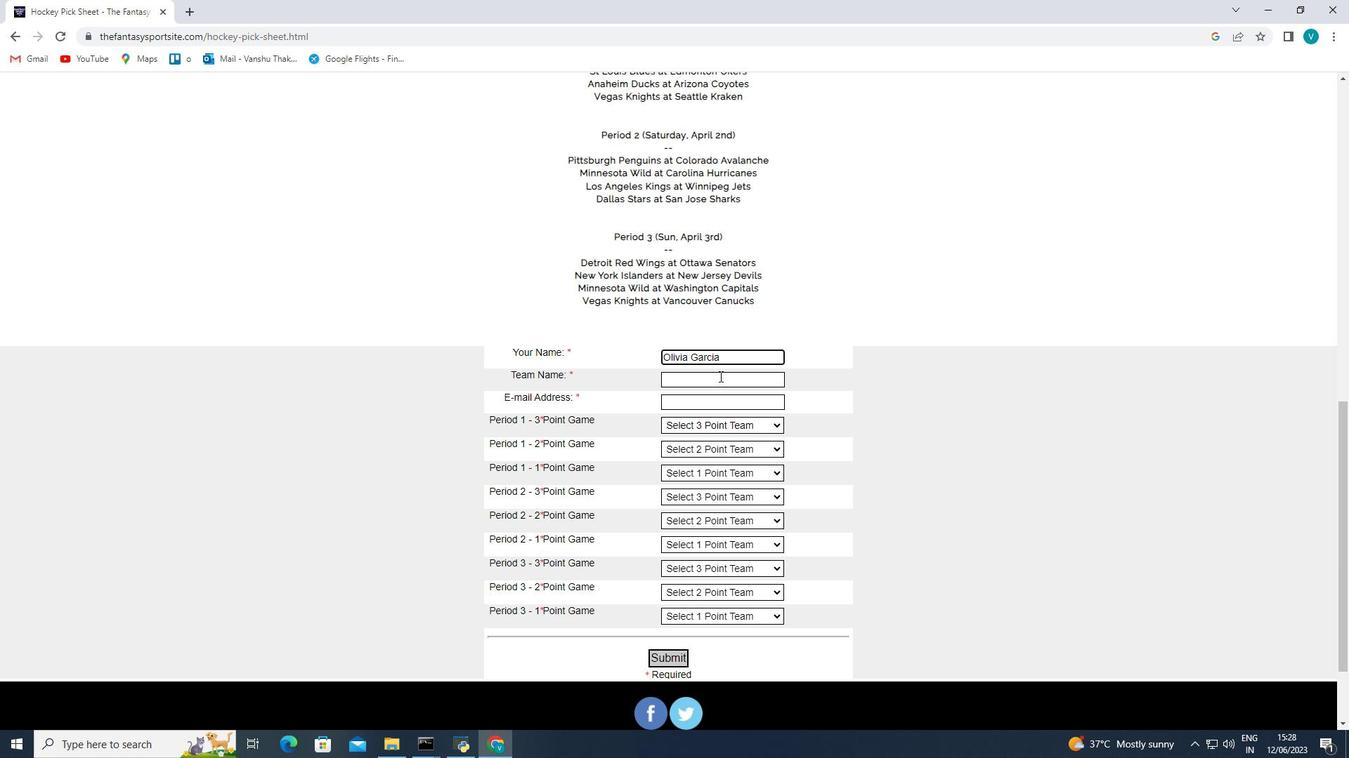 
Action: Mouse moved to (695, 455)
Screenshot: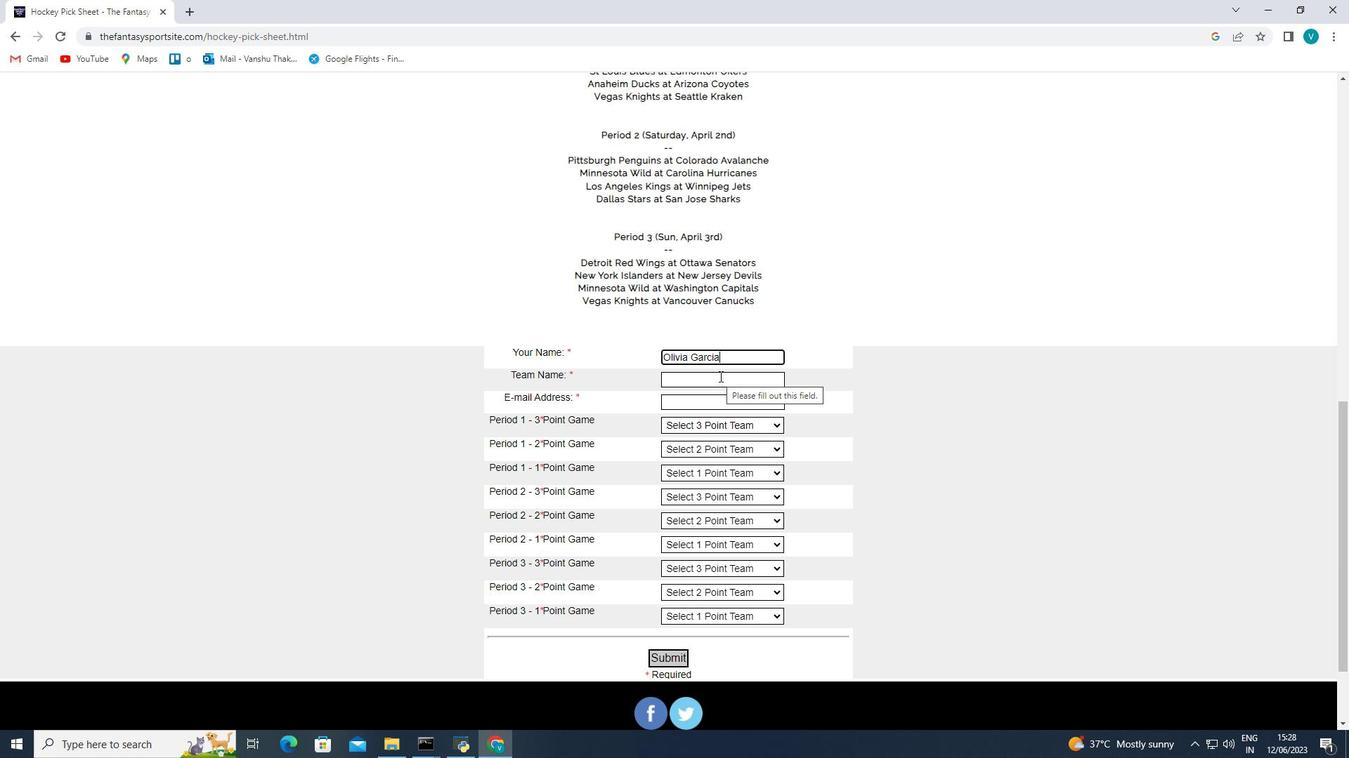 
Action: Mouse pressed left at (695, 455)
Screenshot: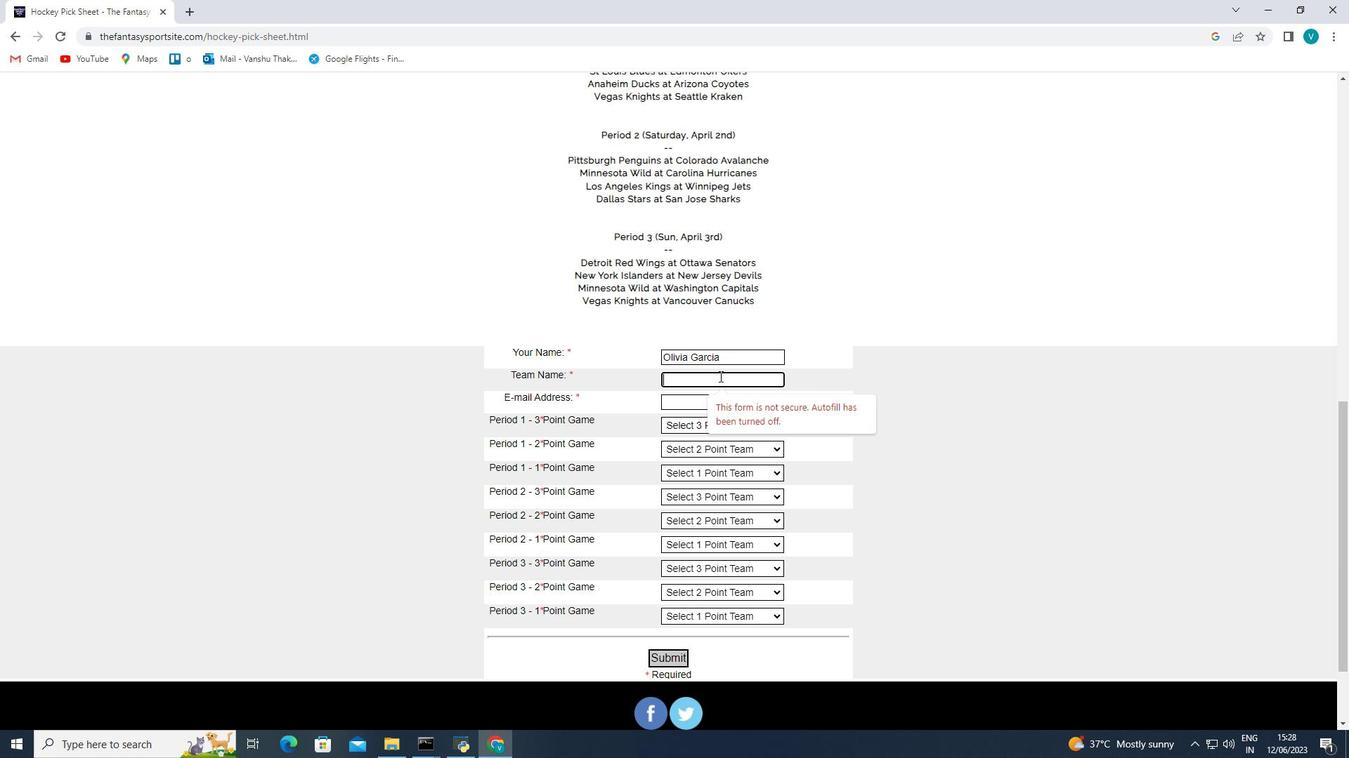
Action: Key pressed <Key.shift>Deseronto<Key.space><Key.shift>Storm
Screenshot: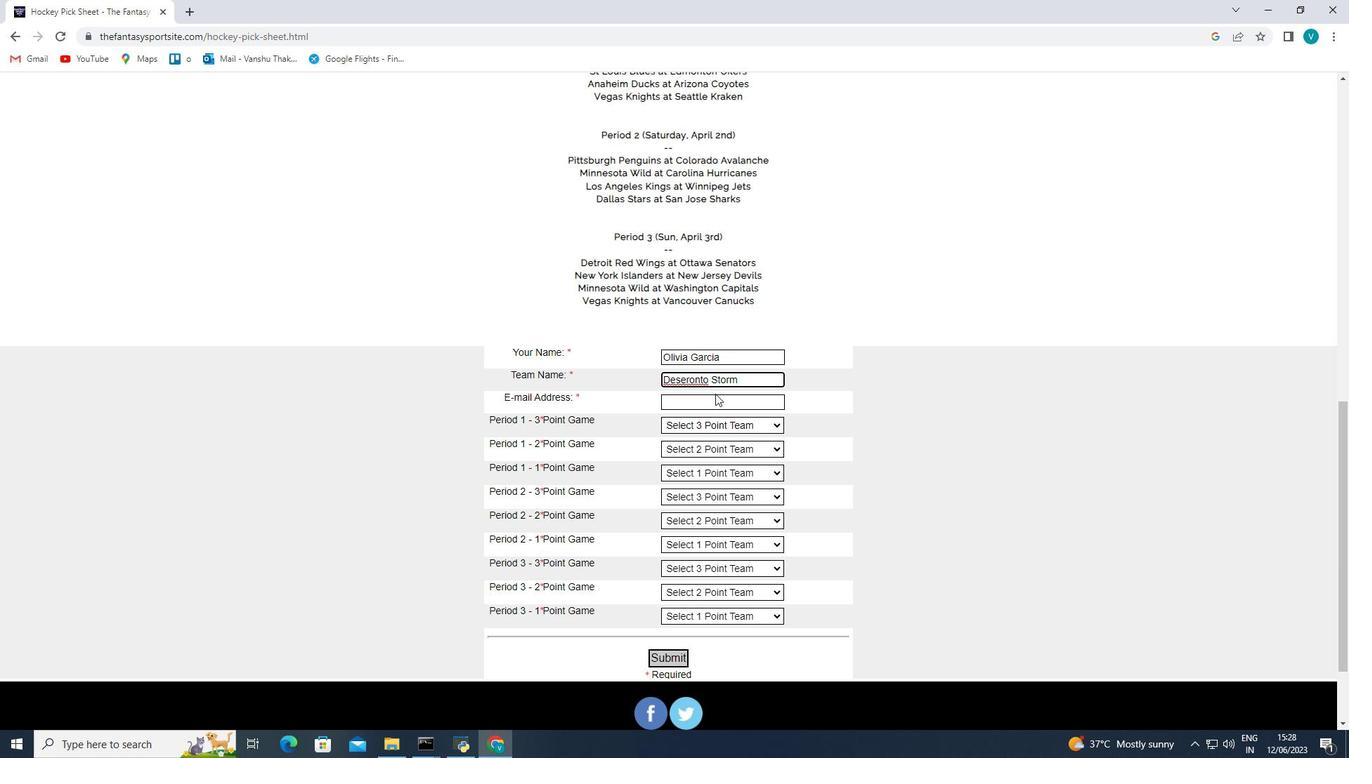 
Action: Mouse moved to (697, 470)
Screenshot: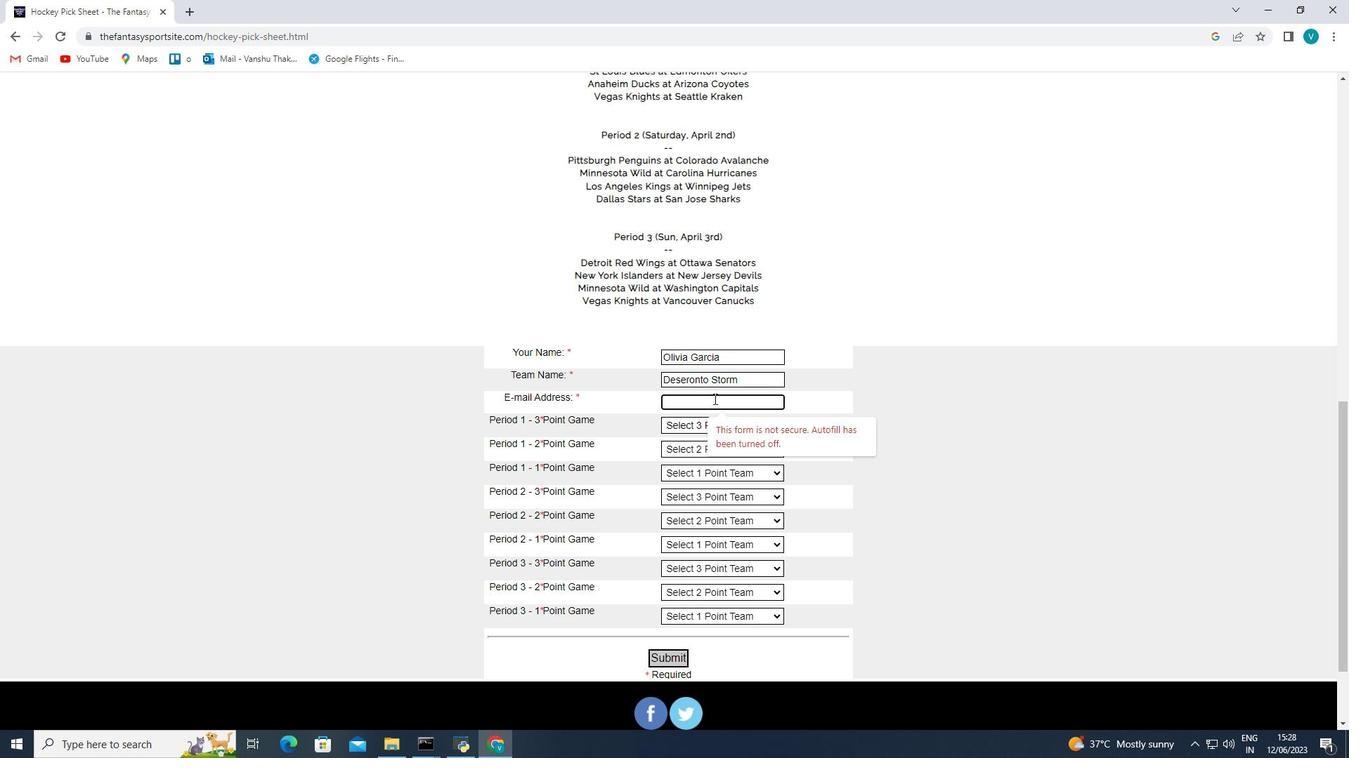 
Action: Mouse pressed left at (697, 470)
Screenshot: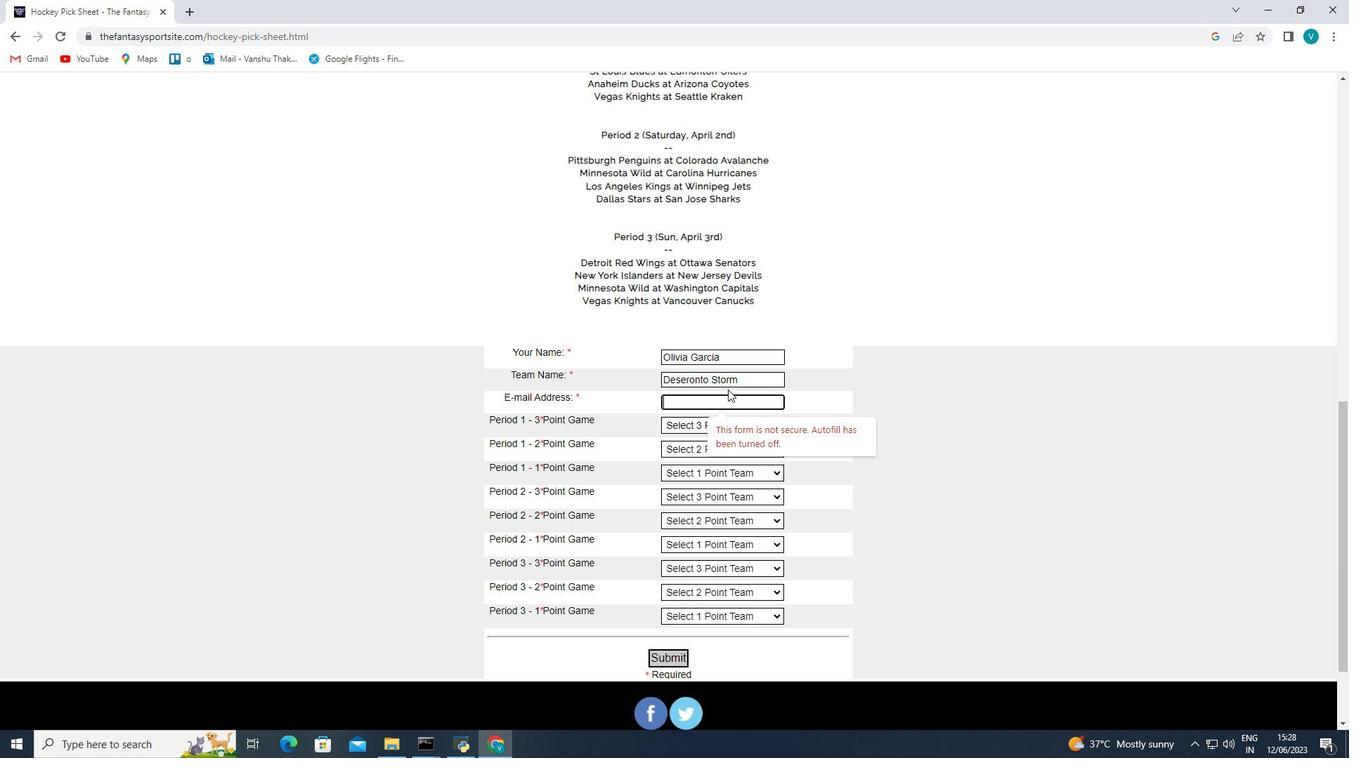 
Action: Mouse moved to (697, 470)
Screenshot: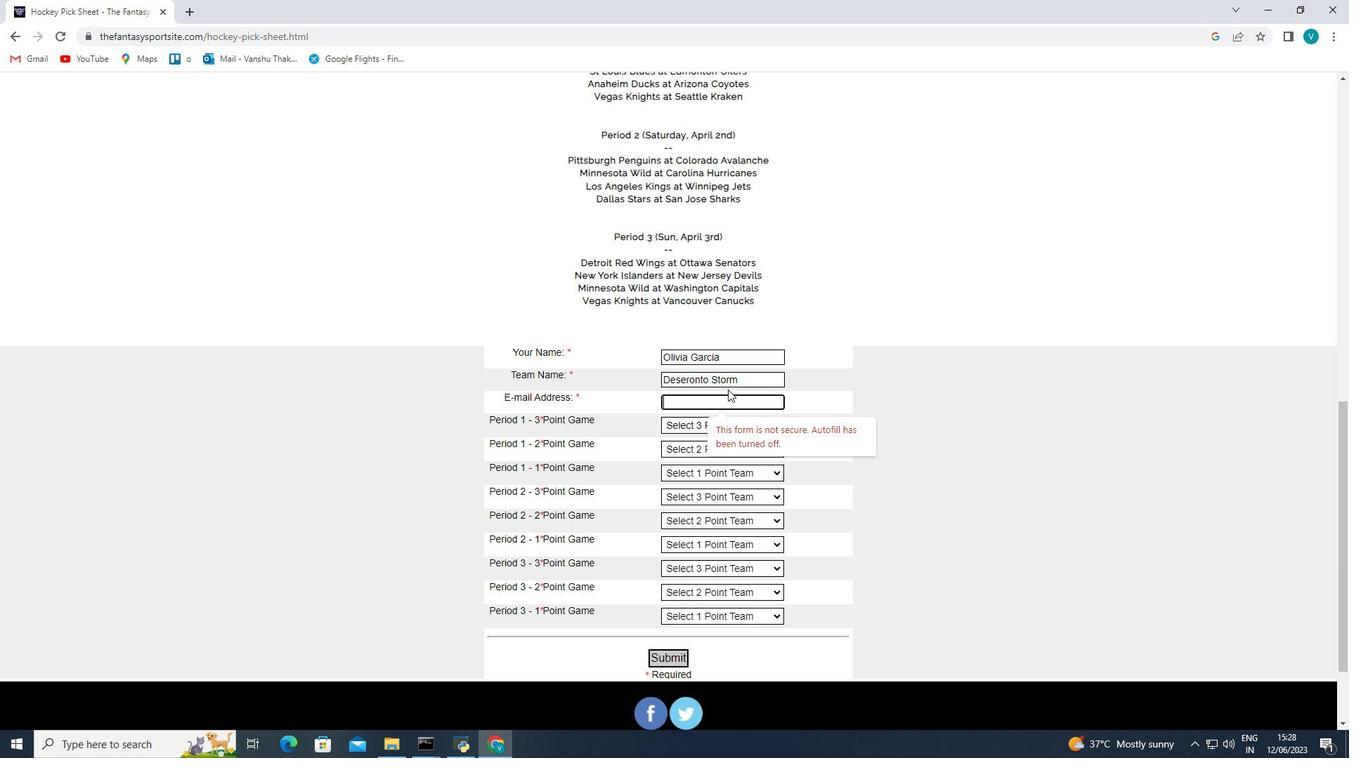 
Action: Key pressed softage.4<Key.shift>@softage.net
Screenshot: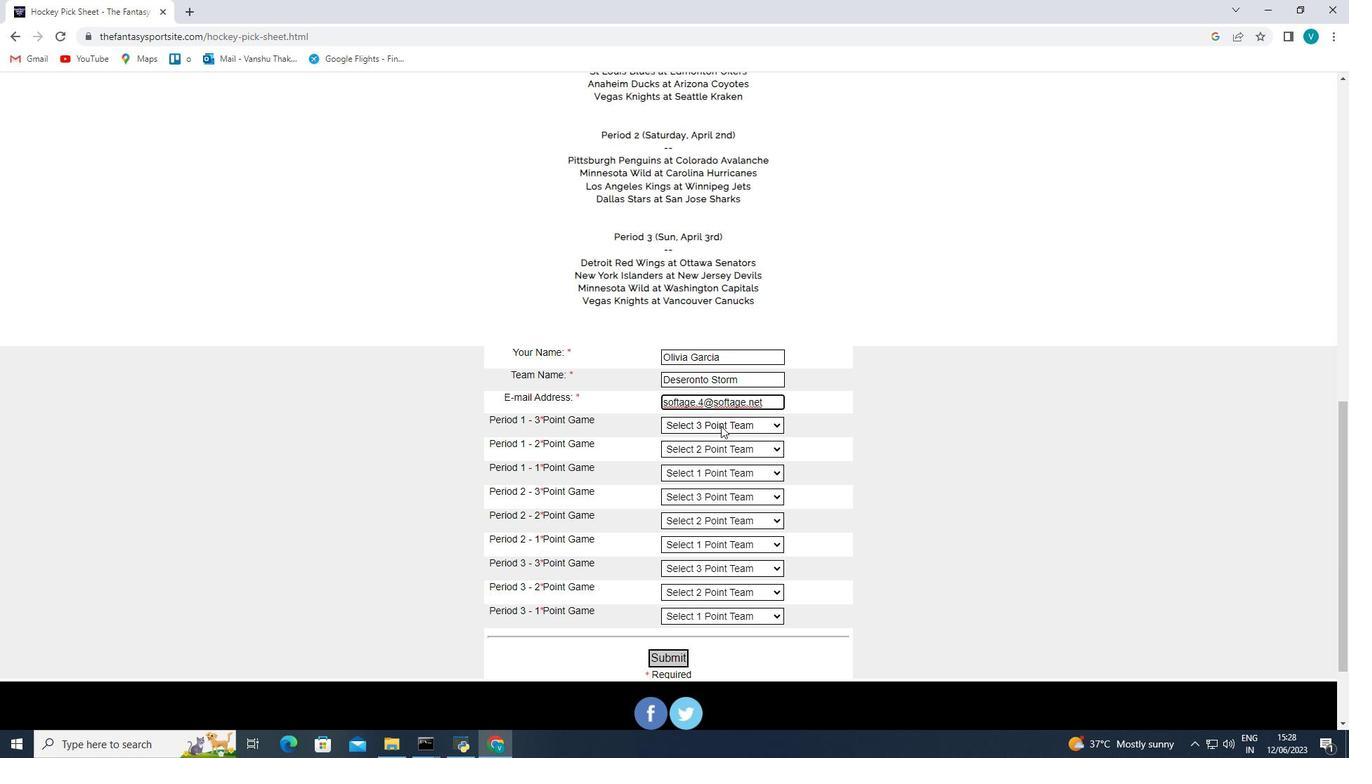 
Action: Mouse moved to (695, 496)
Screenshot: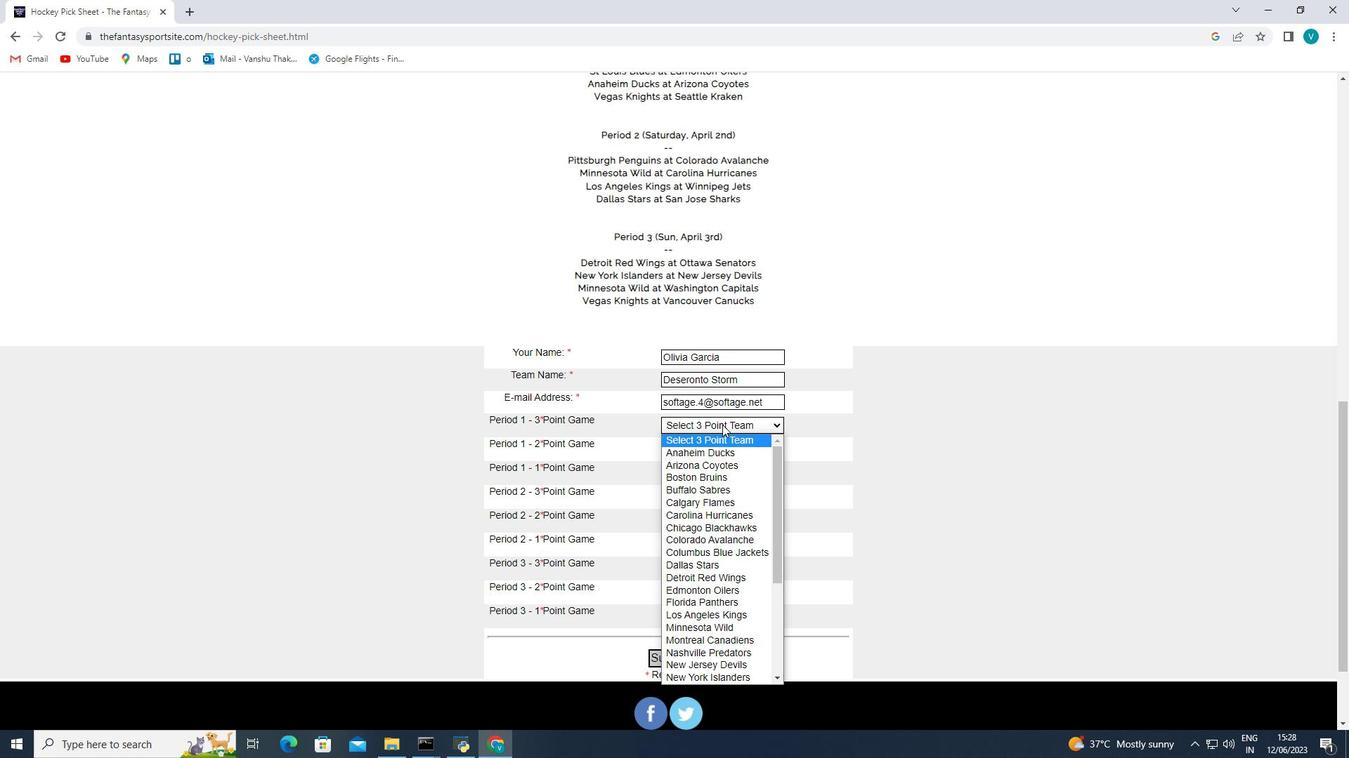 
Action: Mouse pressed left at (695, 496)
Screenshot: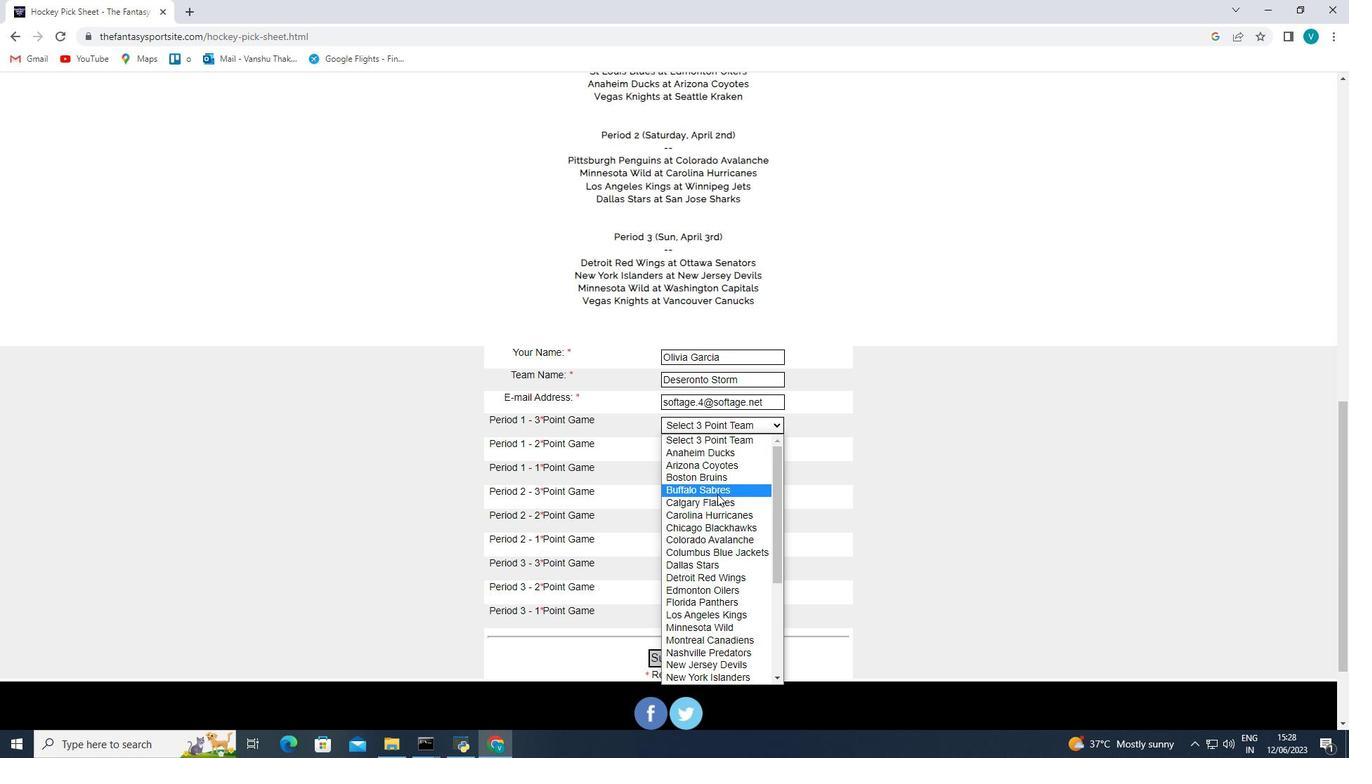 
Action: Mouse moved to (721, 388)
Screenshot: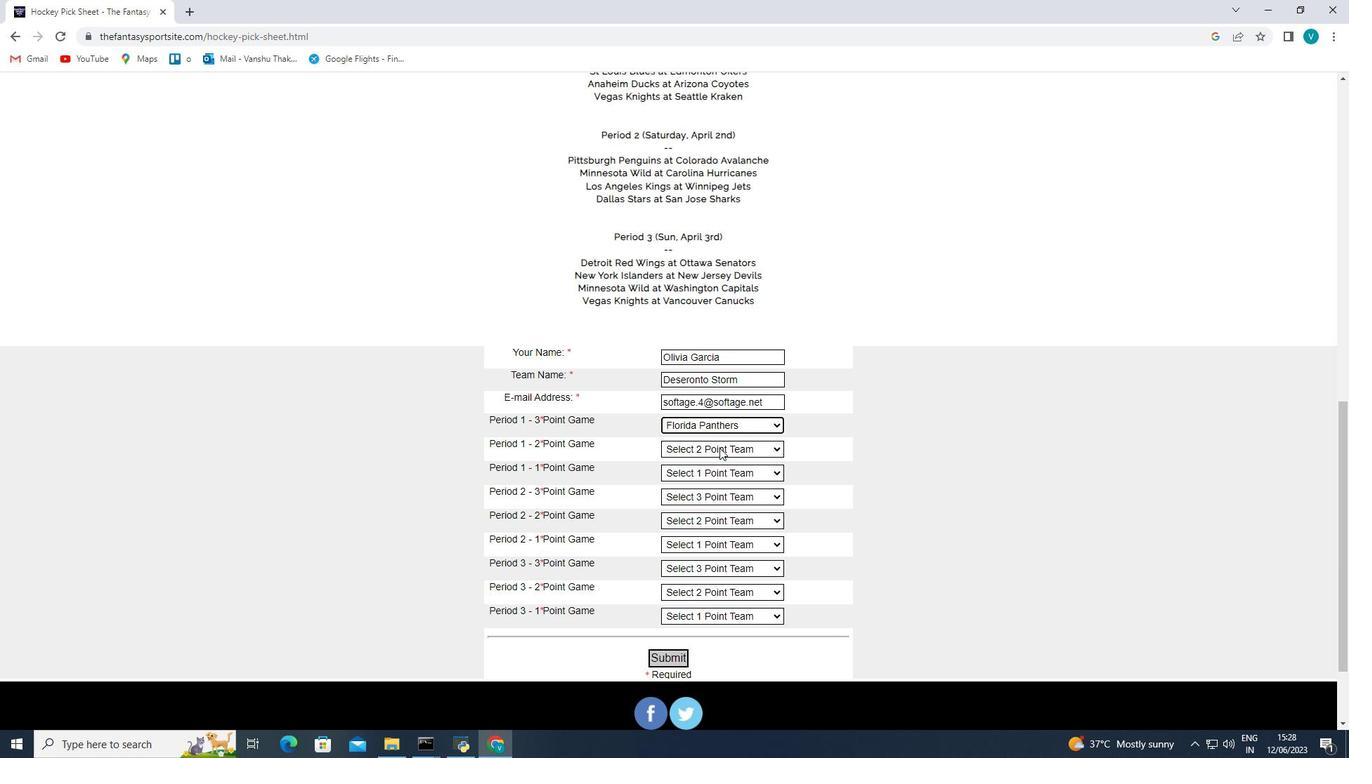 
Action: Mouse pressed left at (721, 388)
Screenshot: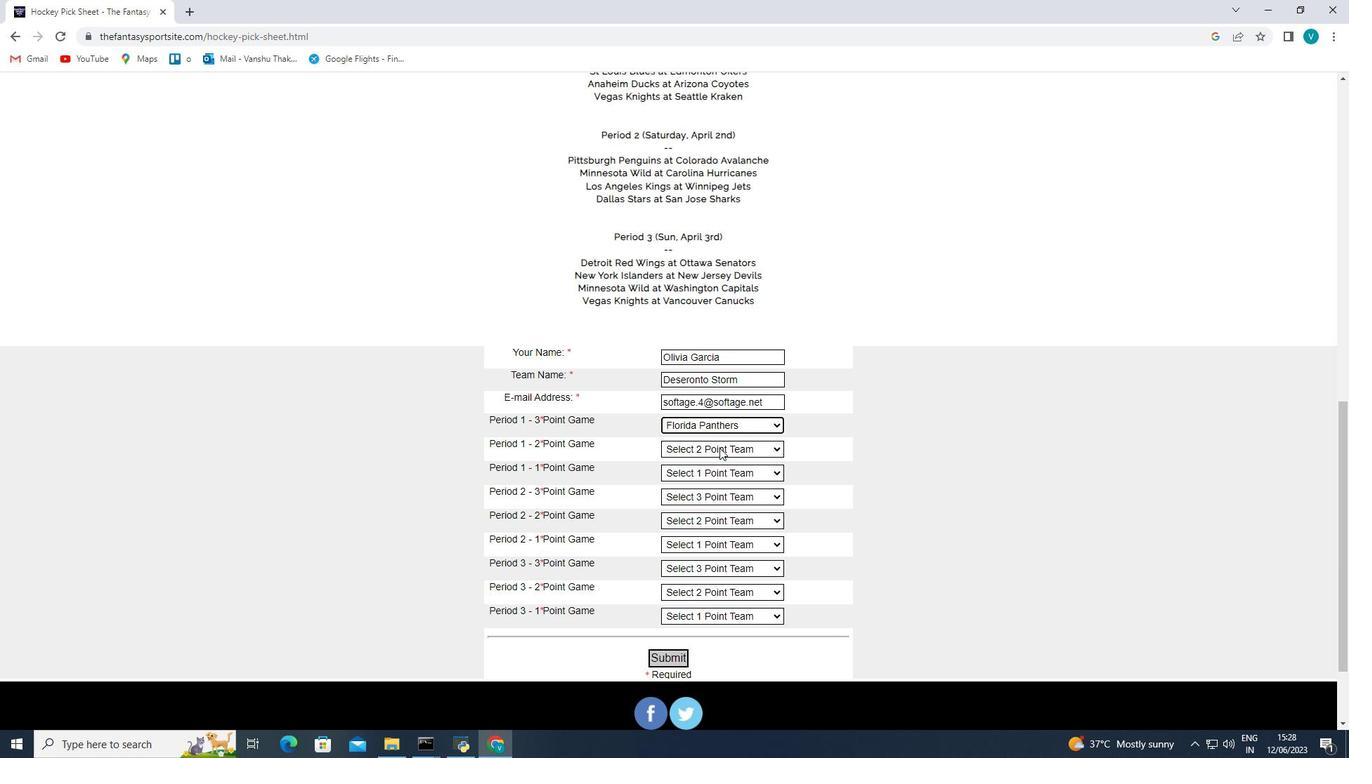 
Action: Mouse moved to (695, 522)
Screenshot: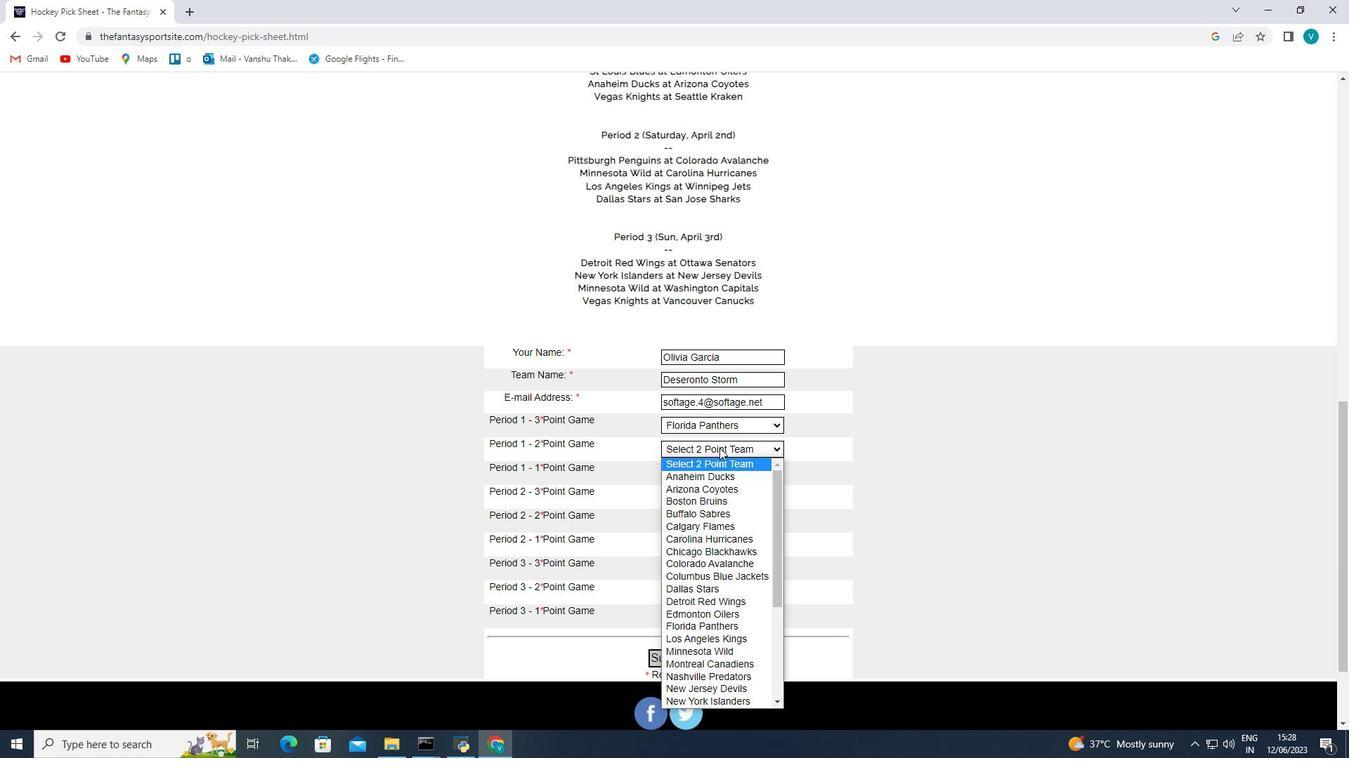 
Action: Mouse pressed left at (695, 522)
Screenshot: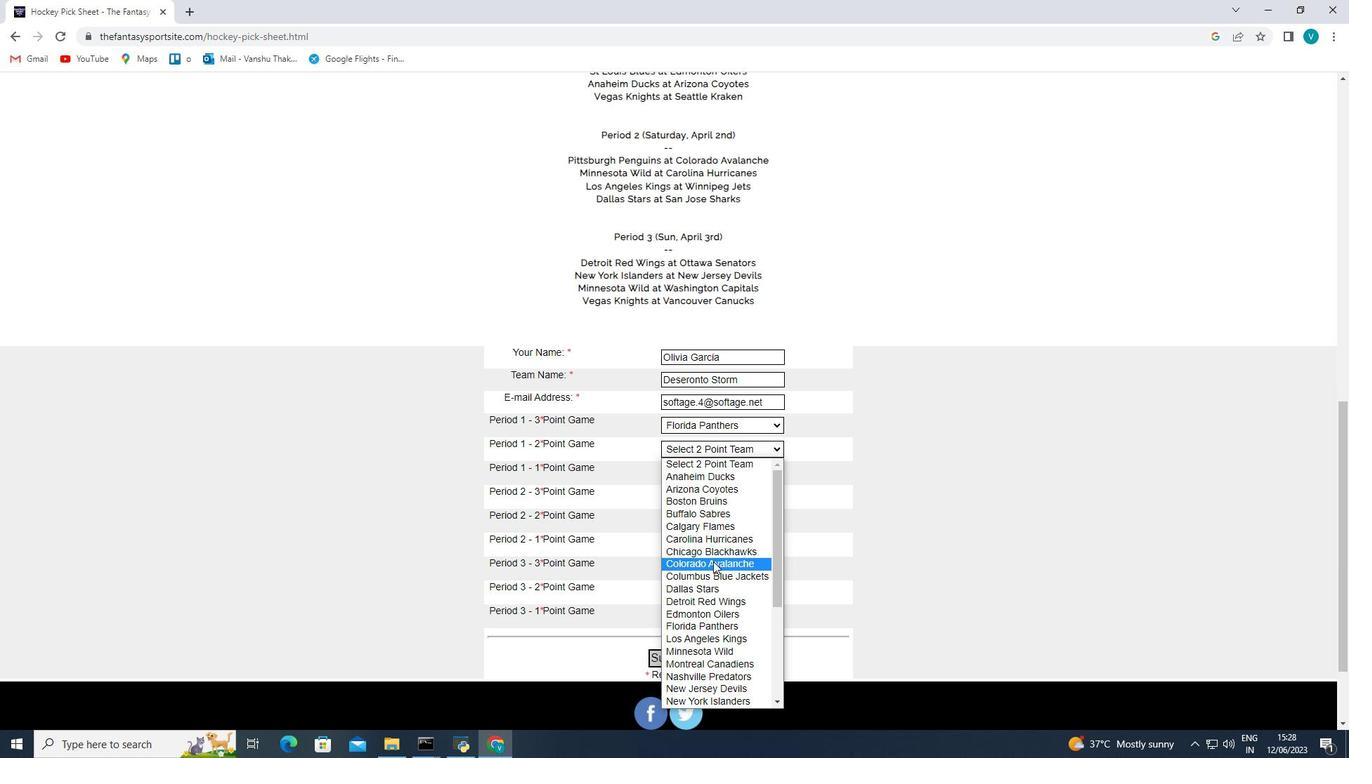 
Action: Mouse moved to (726, 394)
Screenshot: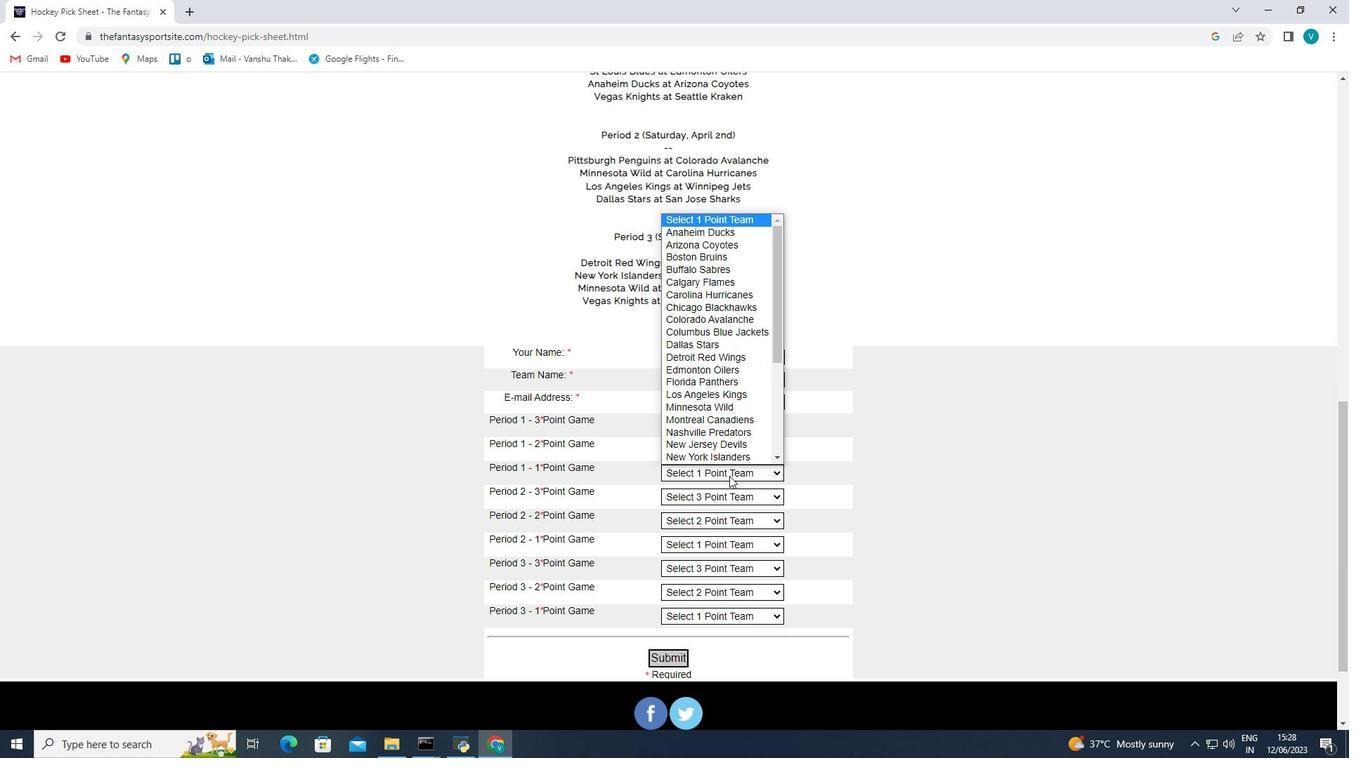 
Action: Mouse pressed left at (726, 394)
Screenshot: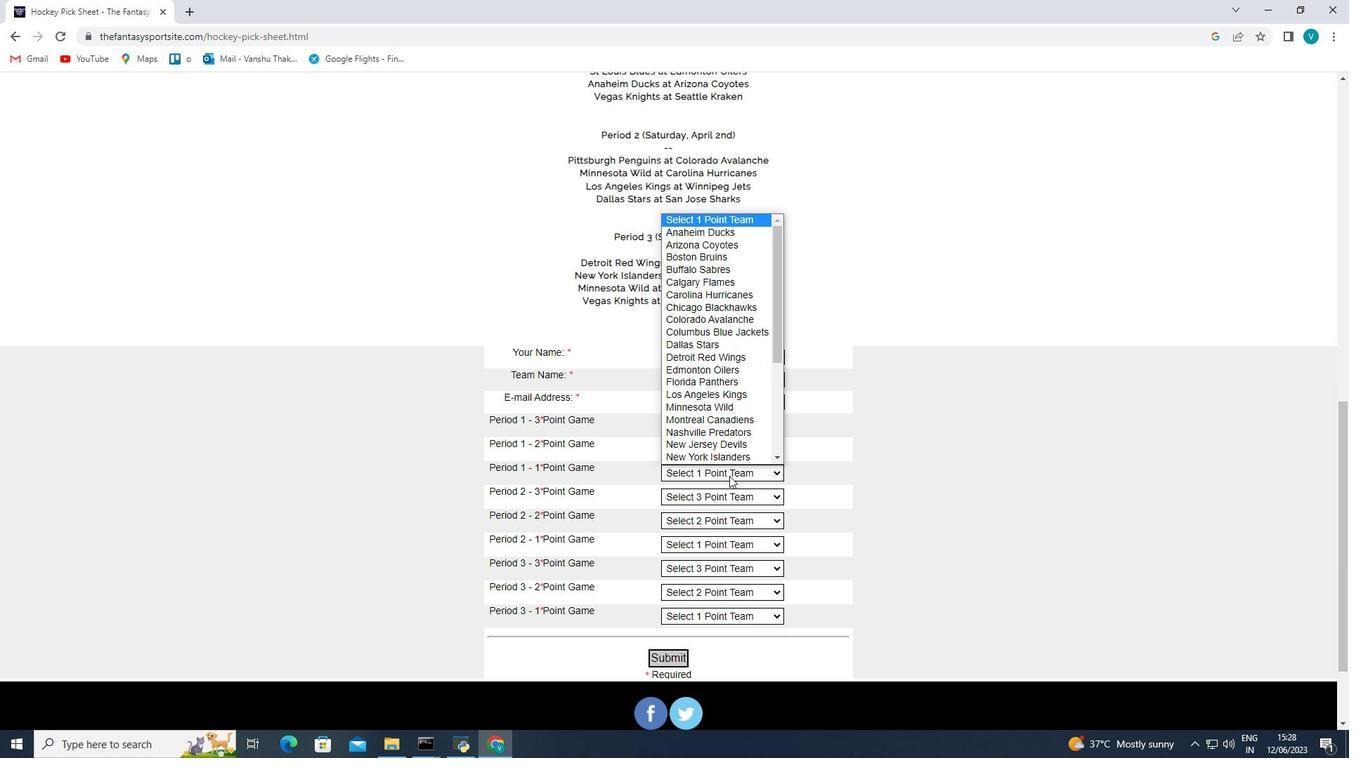 
Action: Mouse moved to (705, 541)
Screenshot: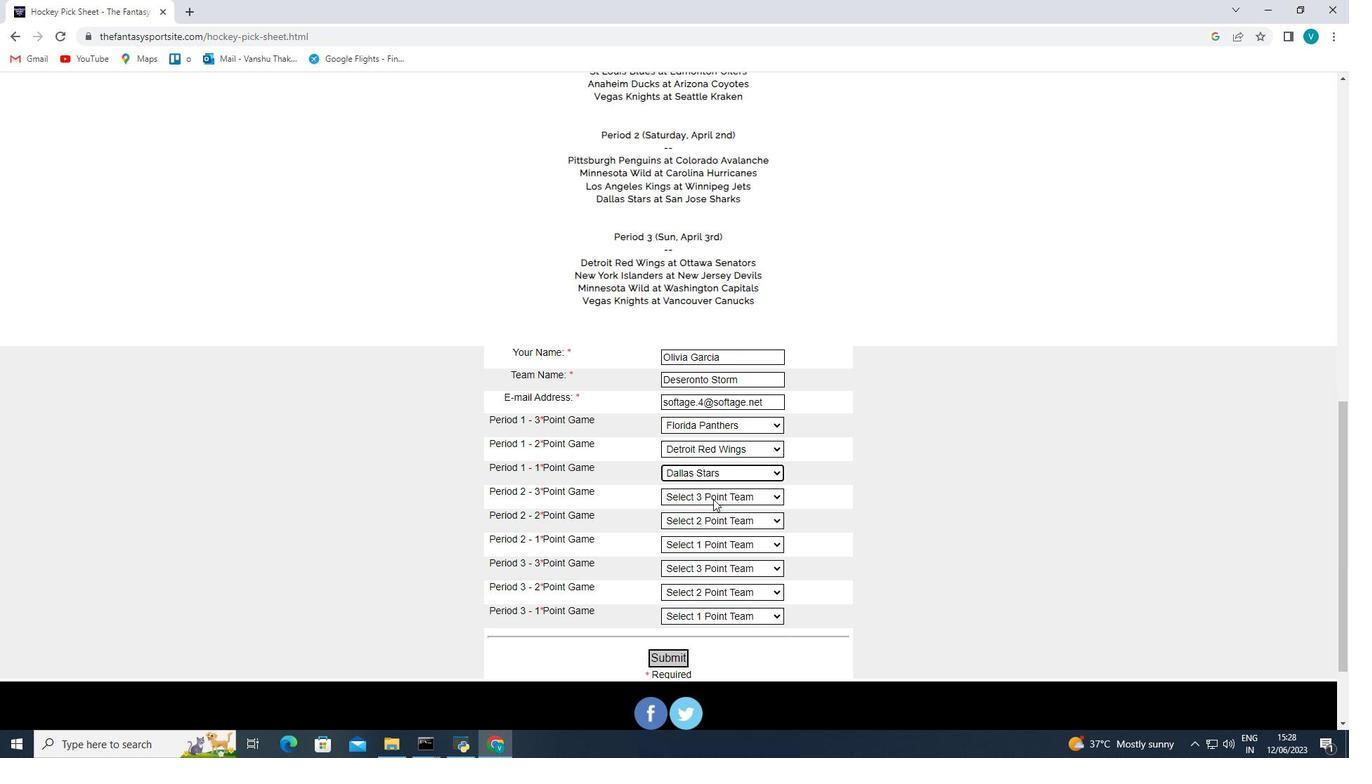 
Action: Mouse pressed left at (705, 541)
Screenshot: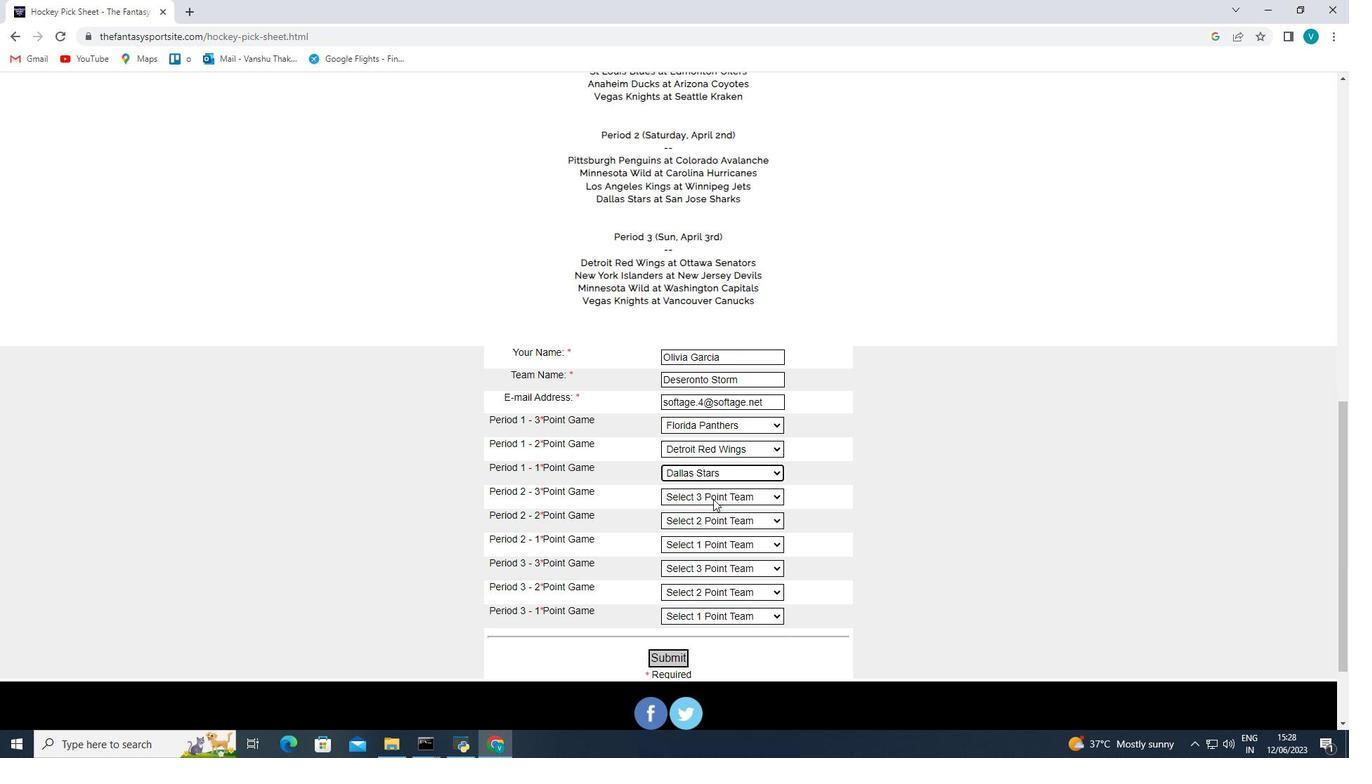 
Action: Mouse moved to (713, 418)
Screenshot: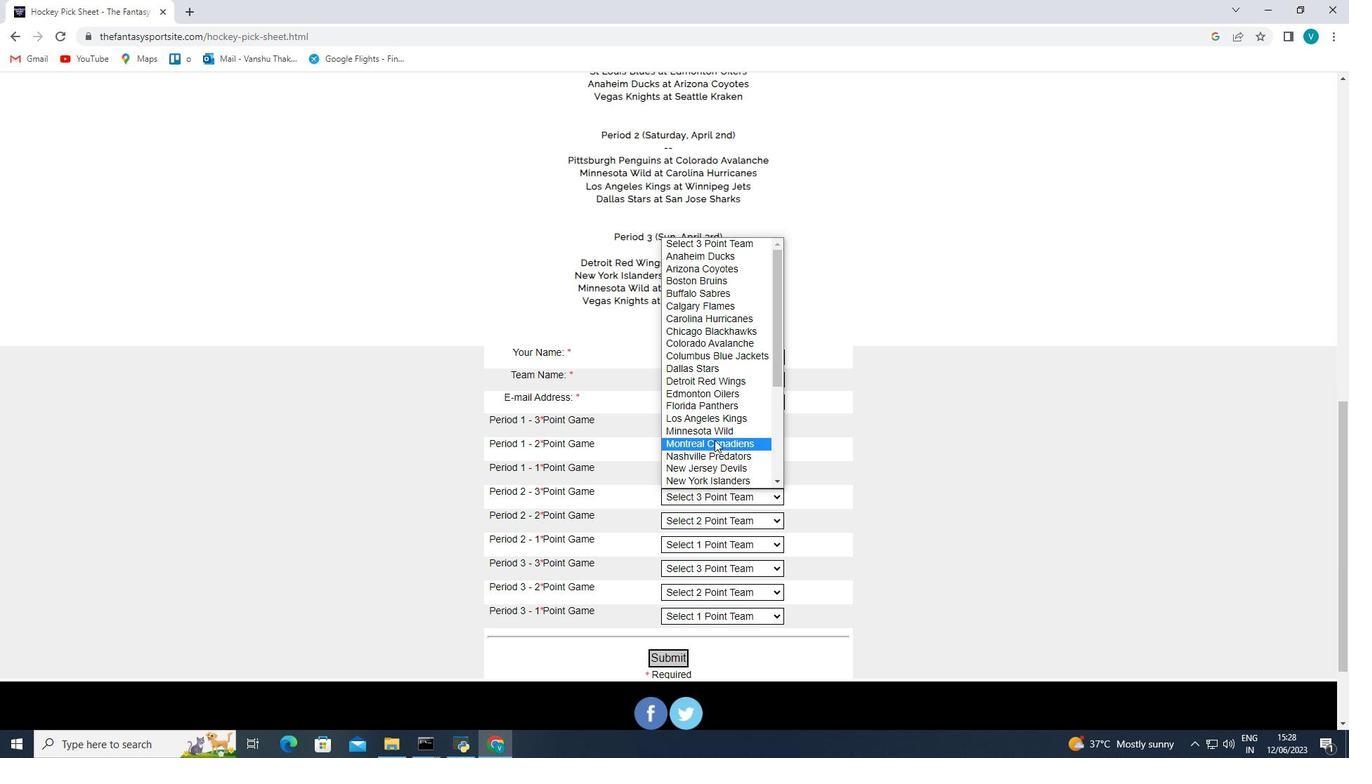 
Action: Mouse pressed left at (713, 418)
Screenshot: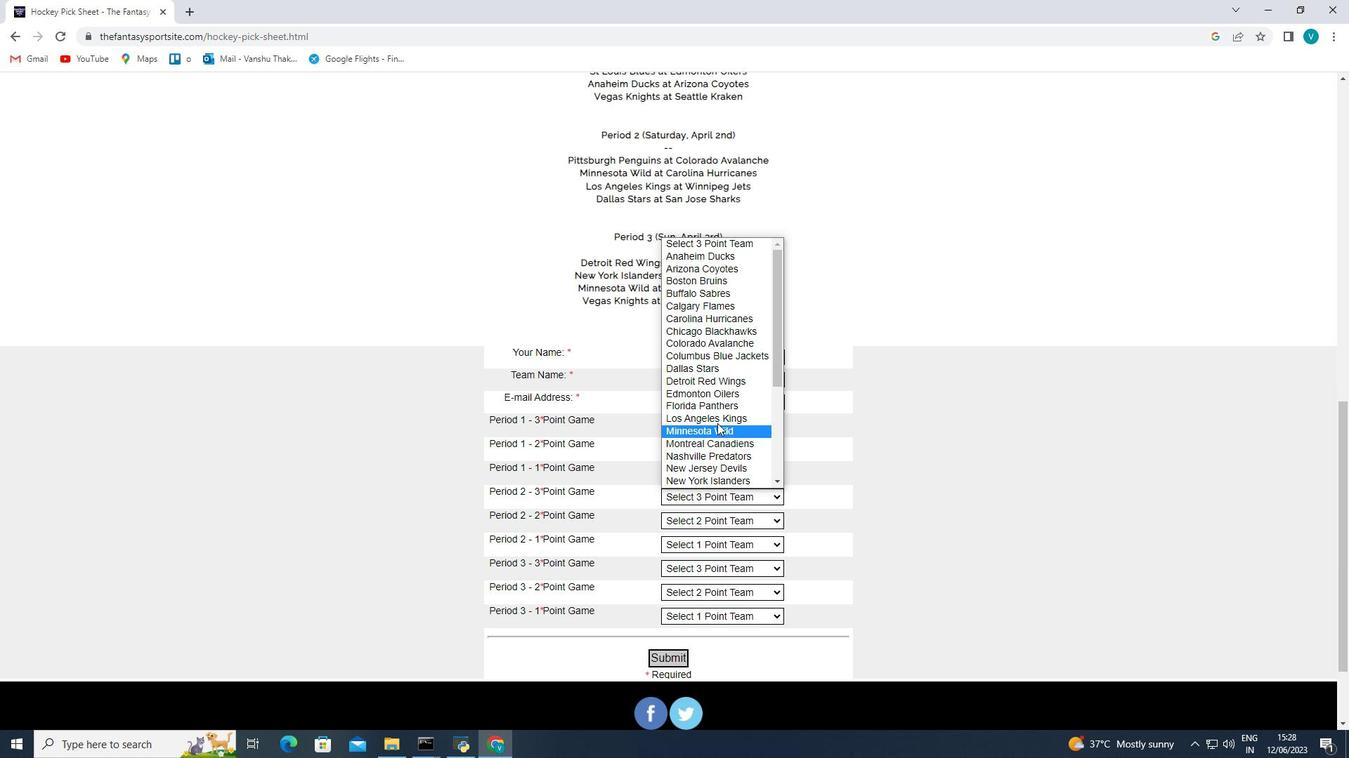 
Action: Mouse moved to (716, 563)
Screenshot: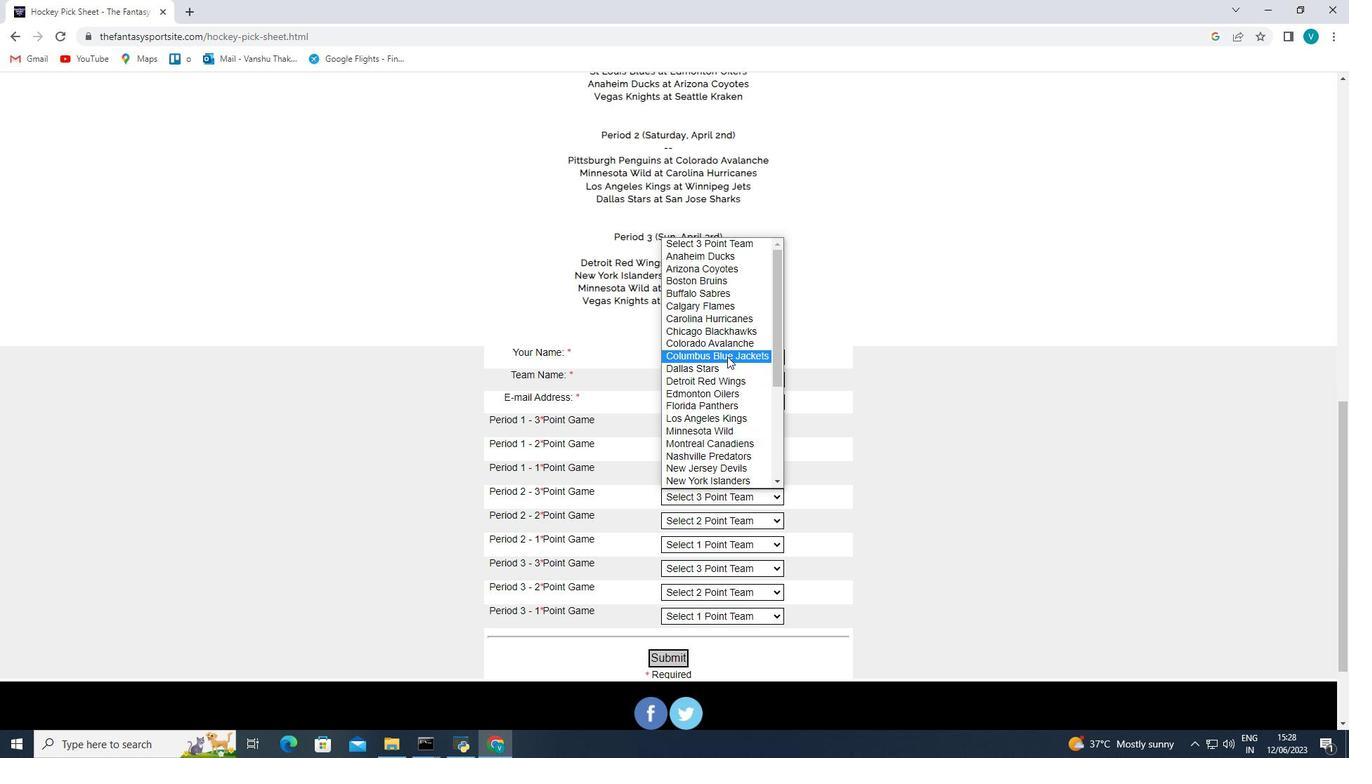 
Action: Mouse pressed left at (716, 563)
Screenshot: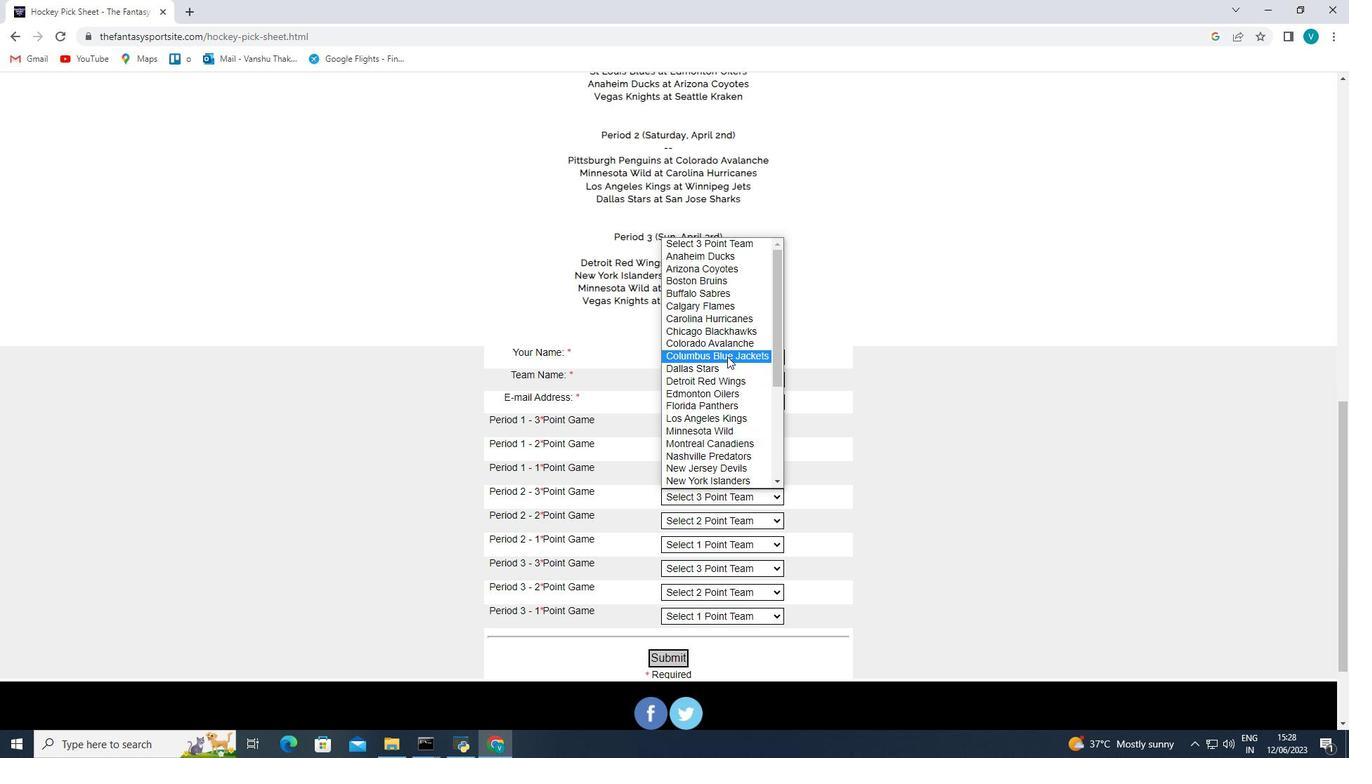 
Action: Mouse moved to (761, 569)
Screenshot: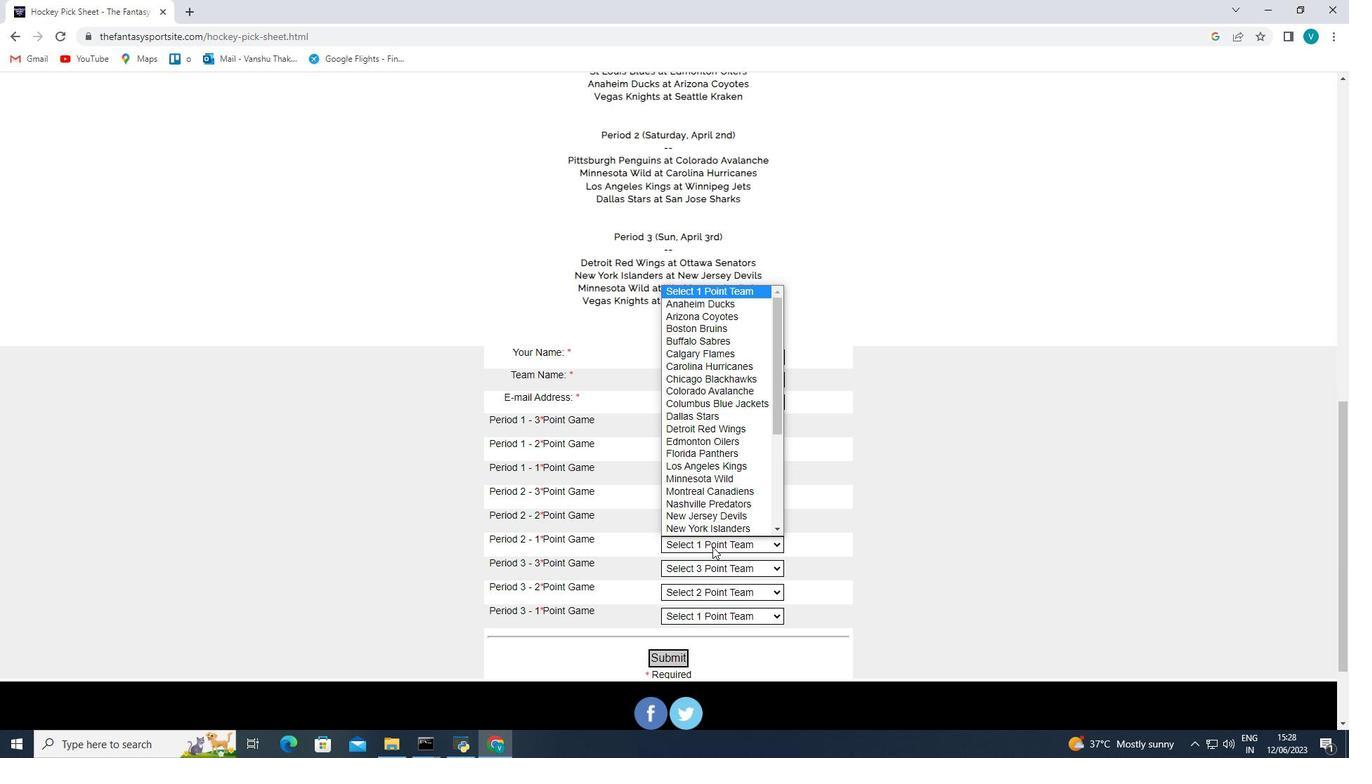
Action: Mouse pressed left at (761, 569)
Screenshot: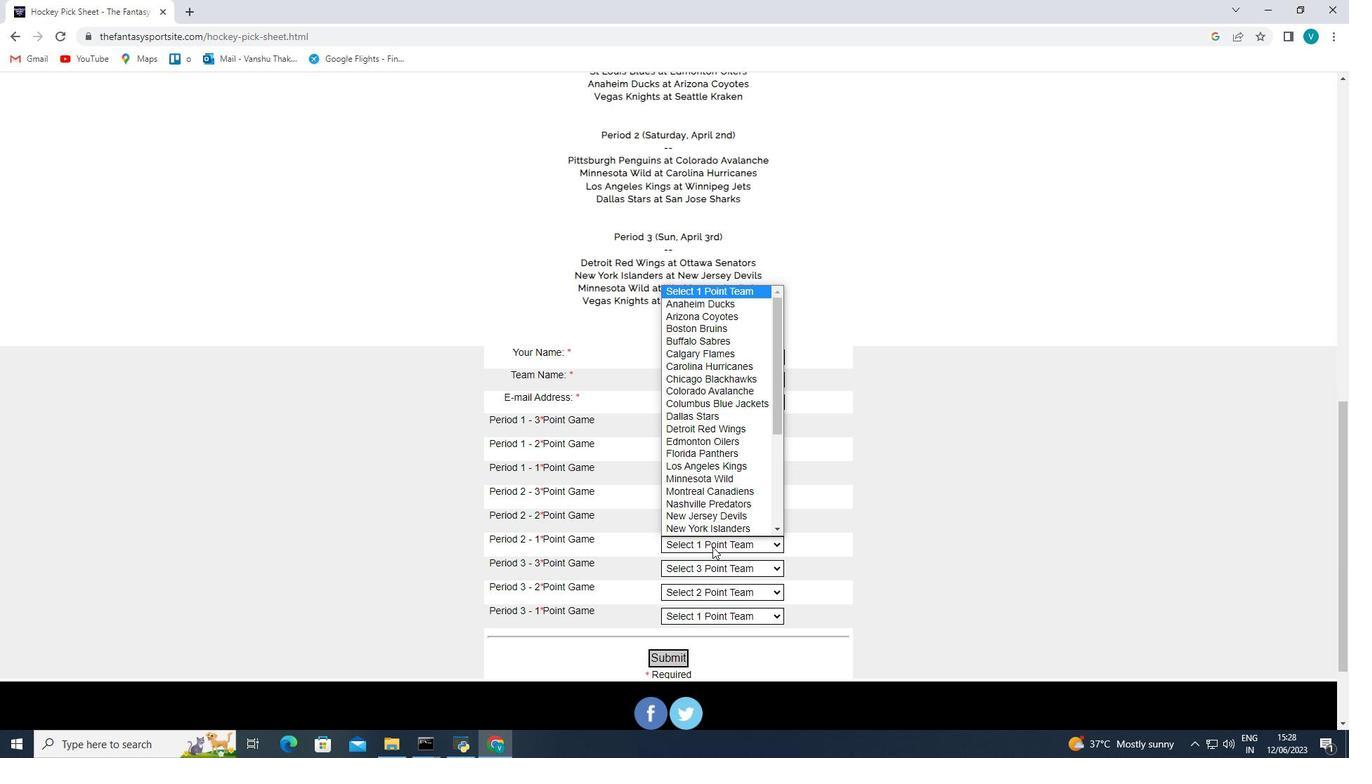 
Action: Mouse moved to (742, 567)
Screenshot: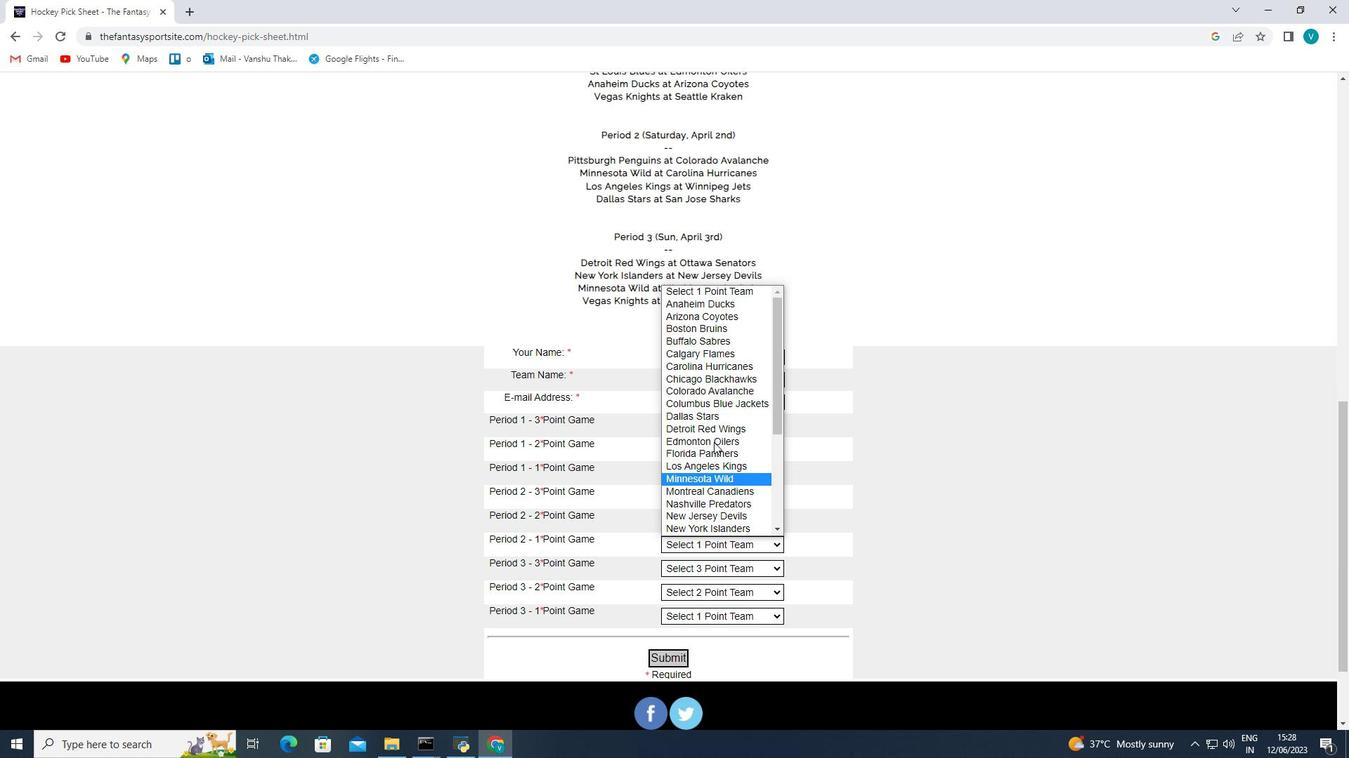 
Action: Mouse pressed left at (742, 567)
Screenshot: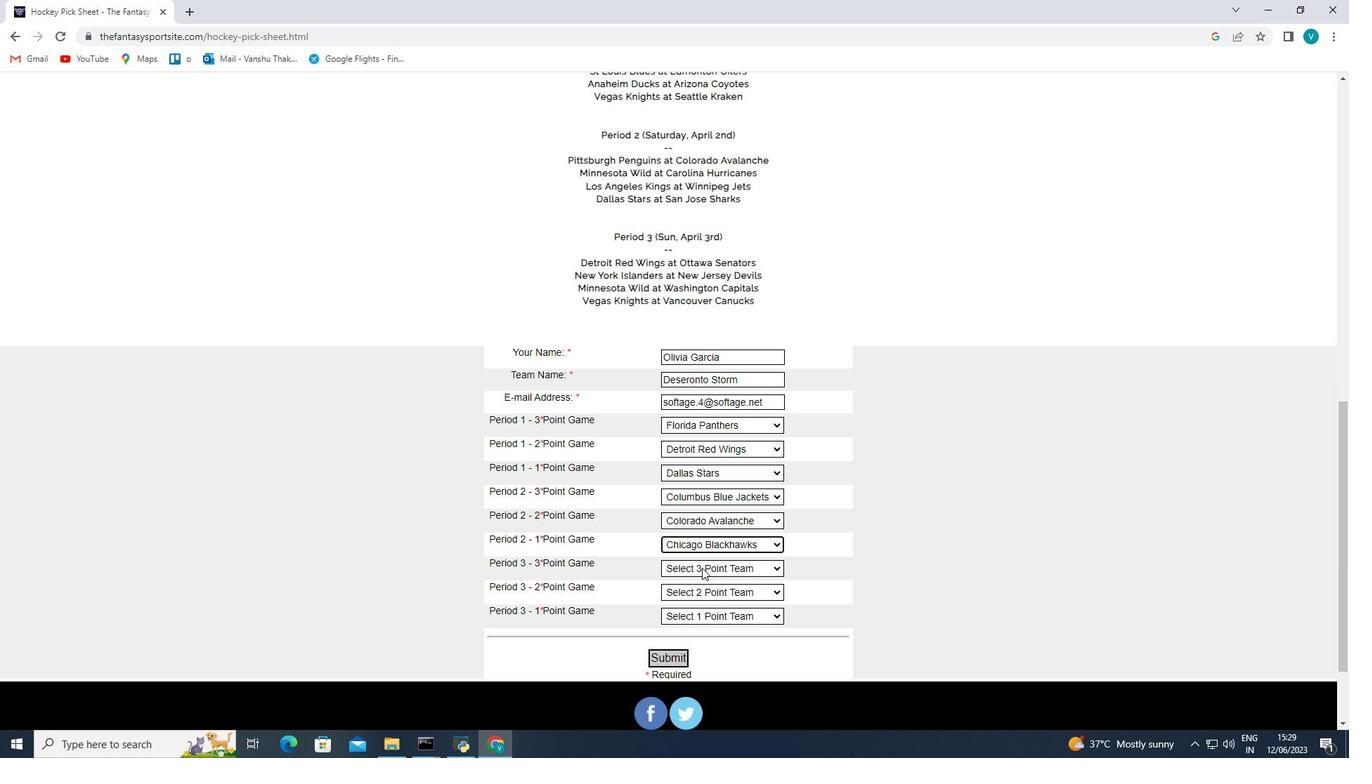 
Action: Mouse moved to (828, 361)
Screenshot: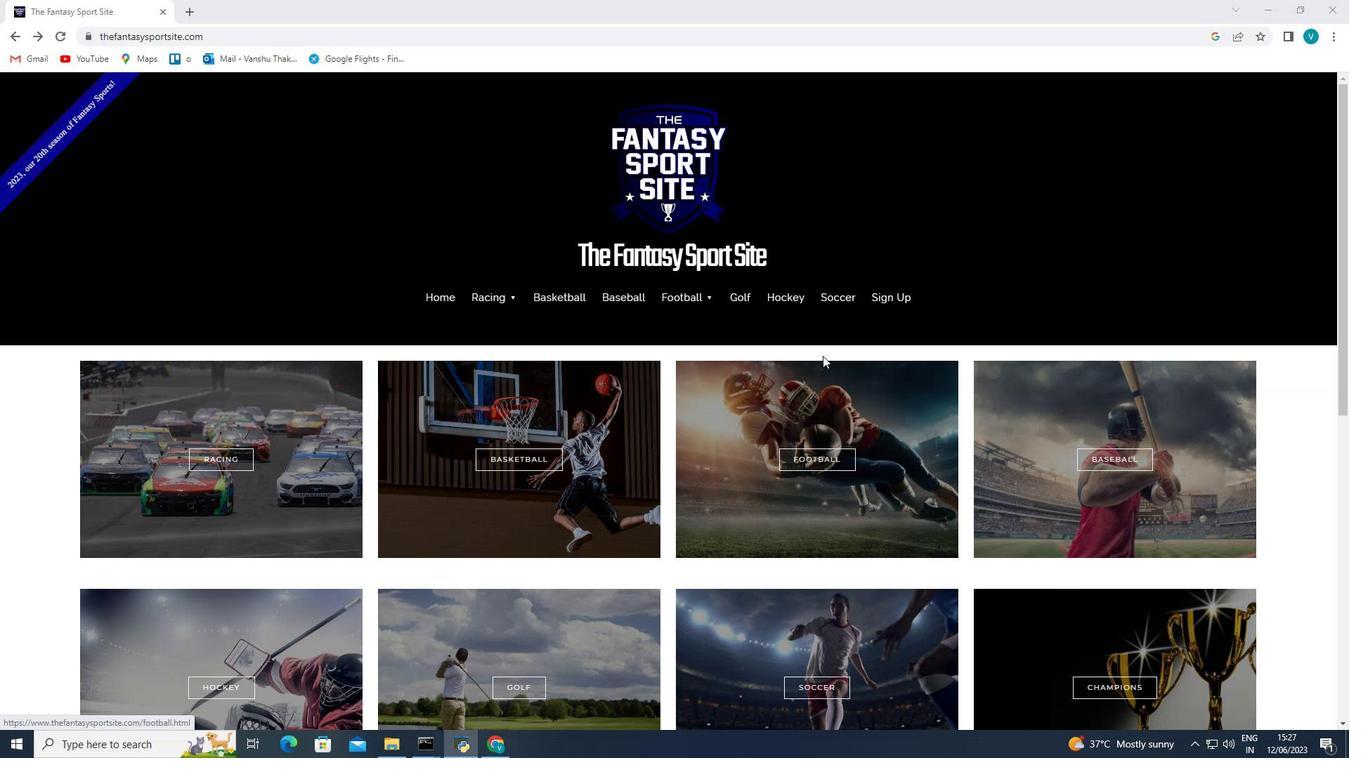 
Action: Key pressed 9
Screenshot: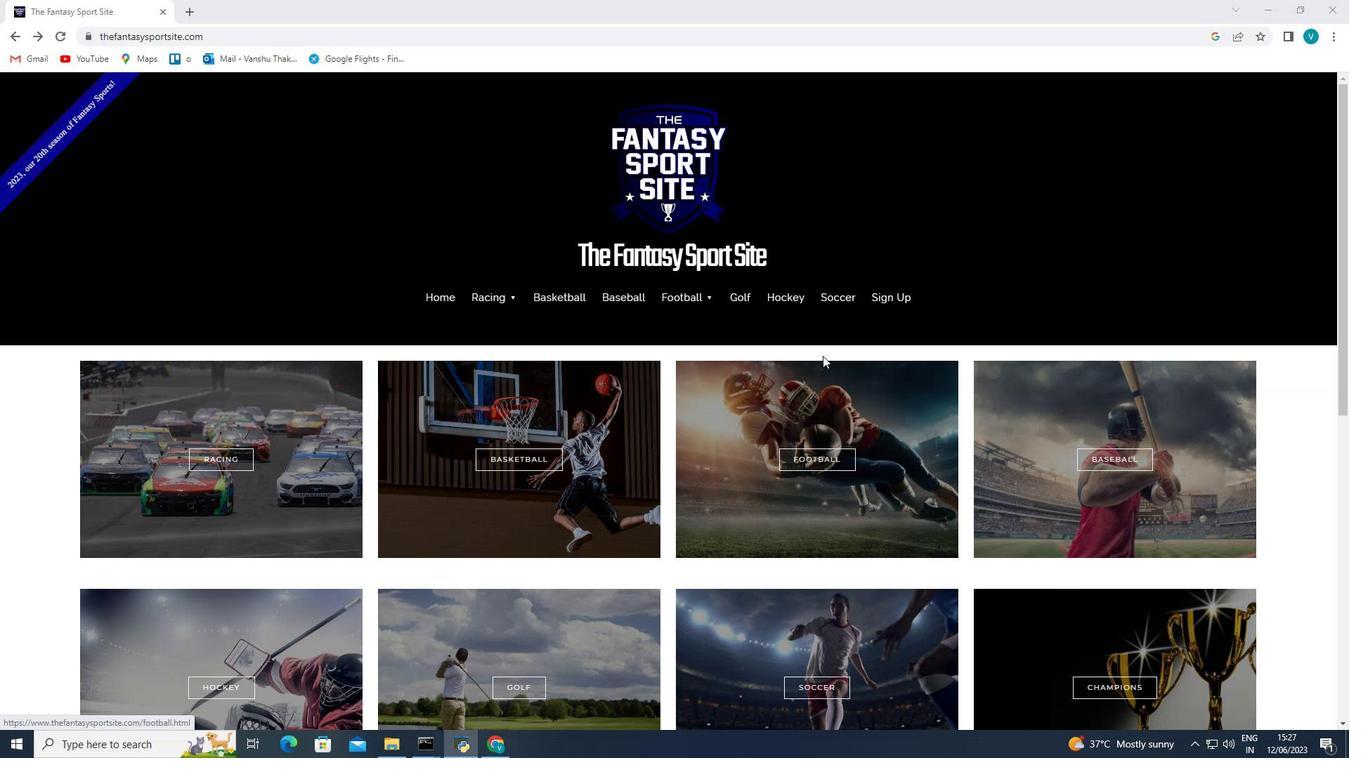 
Action: Mouse moved to (789, 300)
Screenshot: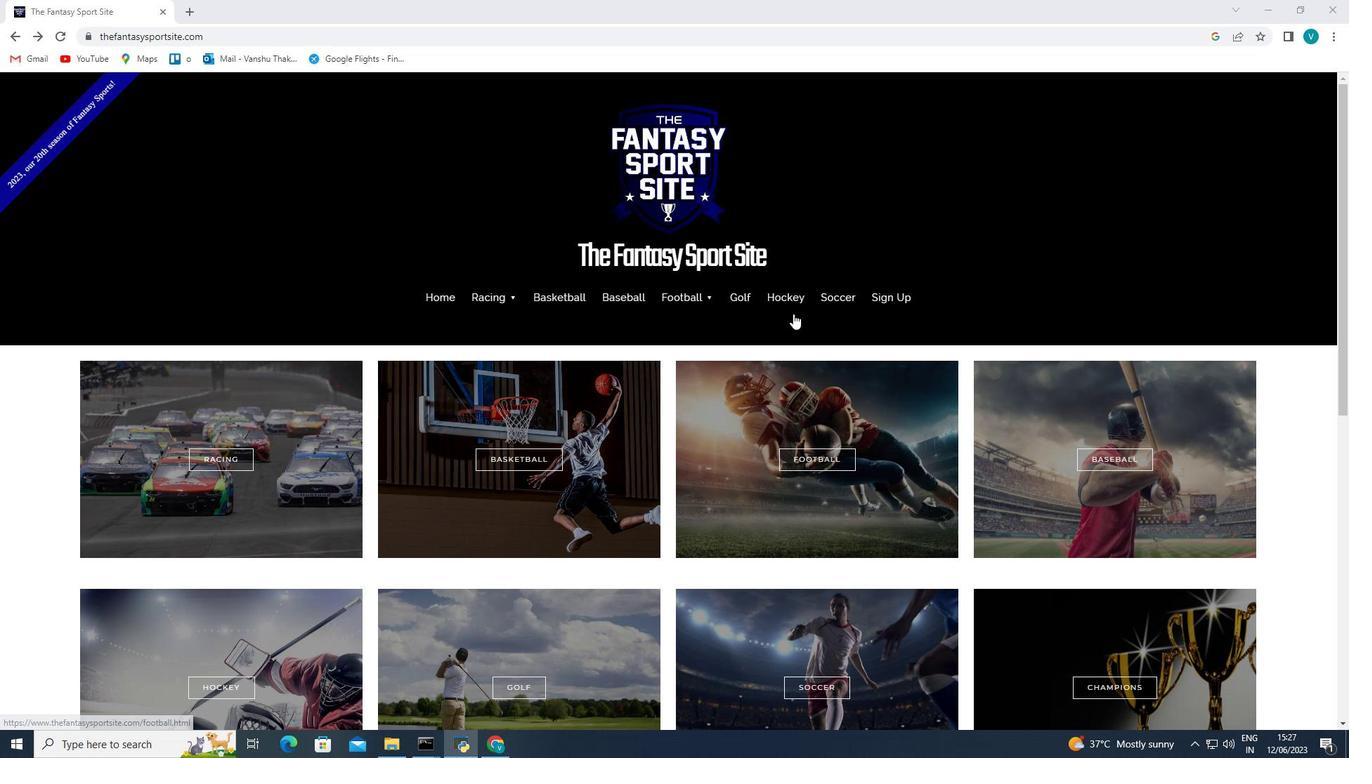 
Action: Mouse pressed left at (789, 300)
Screenshot: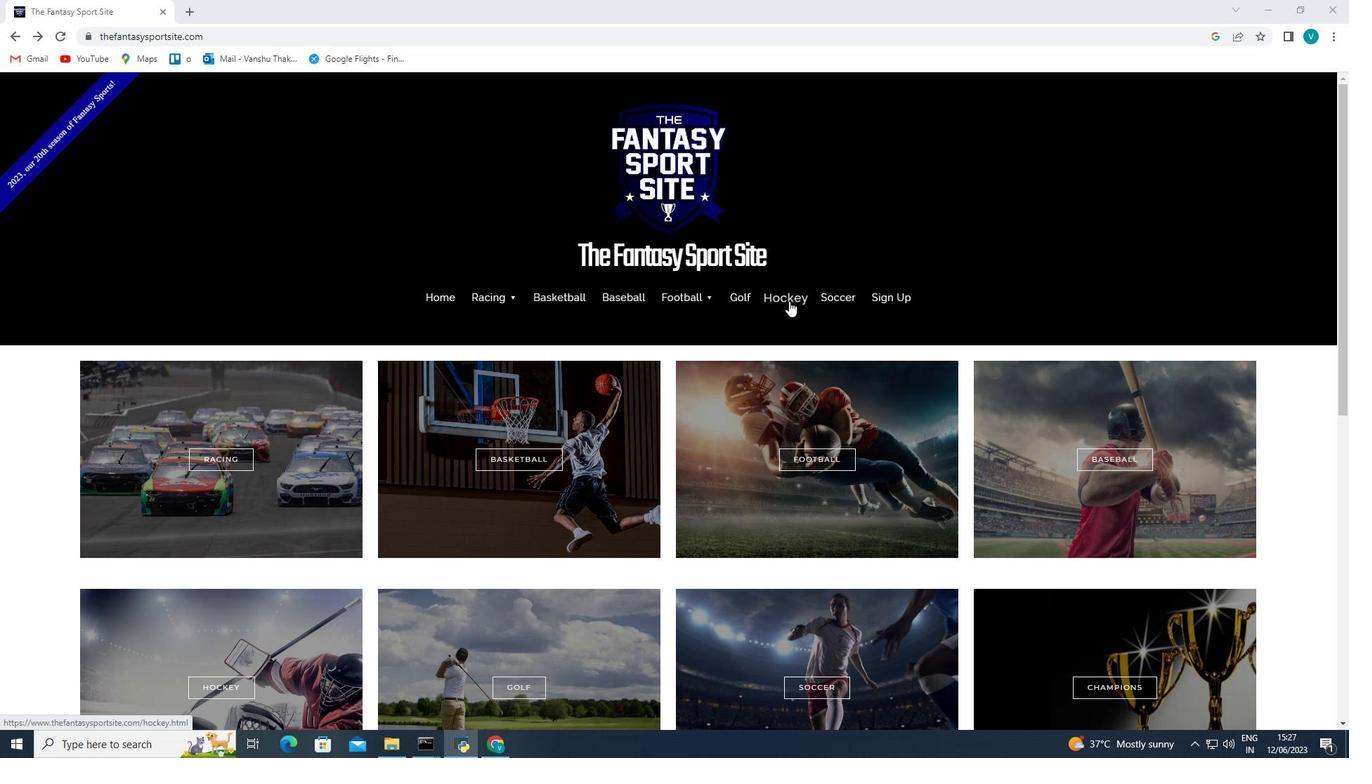 
Action: Mouse moved to (1120, 438)
Screenshot: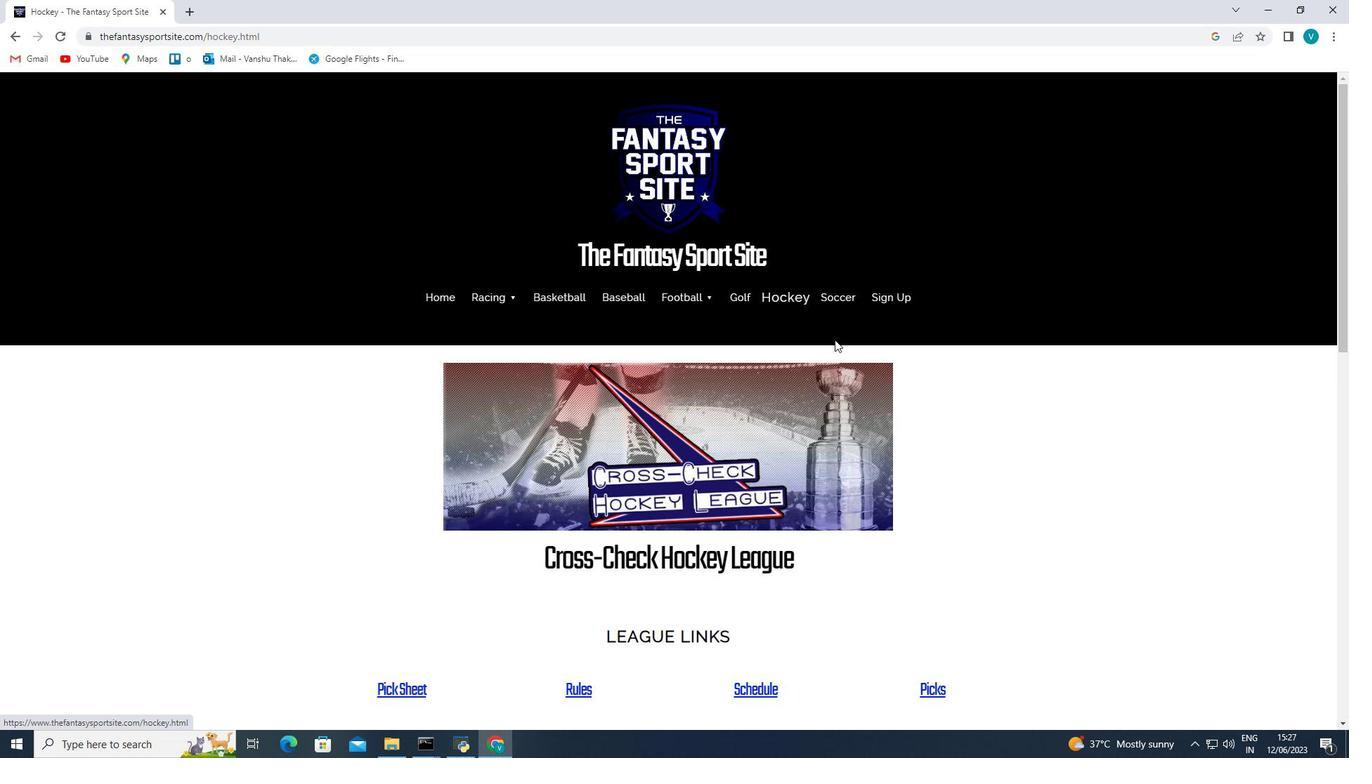 
Action: Mouse scrolled (1120, 437) with delta (0, 0)
Screenshot: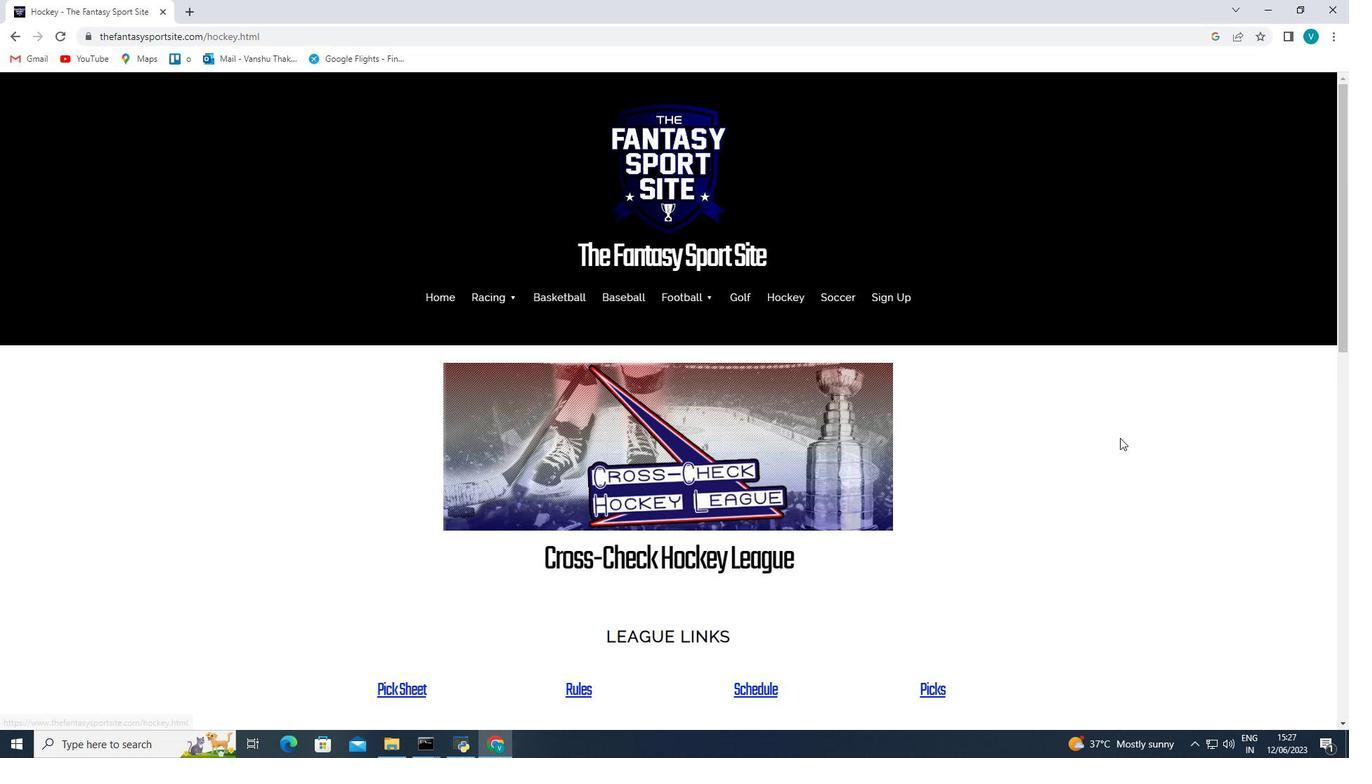 
Action: Mouse scrolled (1120, 437) with delta (0, 0)
Screenshot: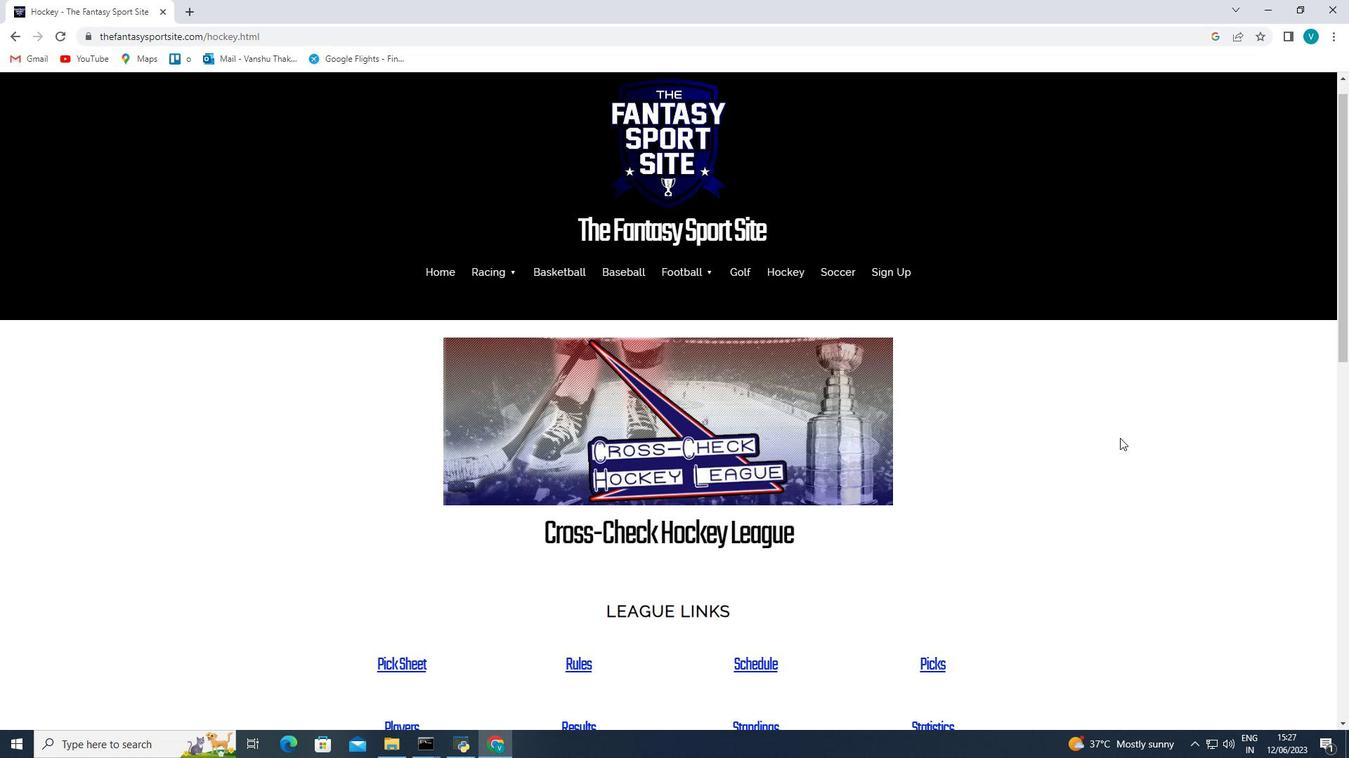 
Action: Mouse scrolled (1120, 437) with delta (0, 0)
Screenshot: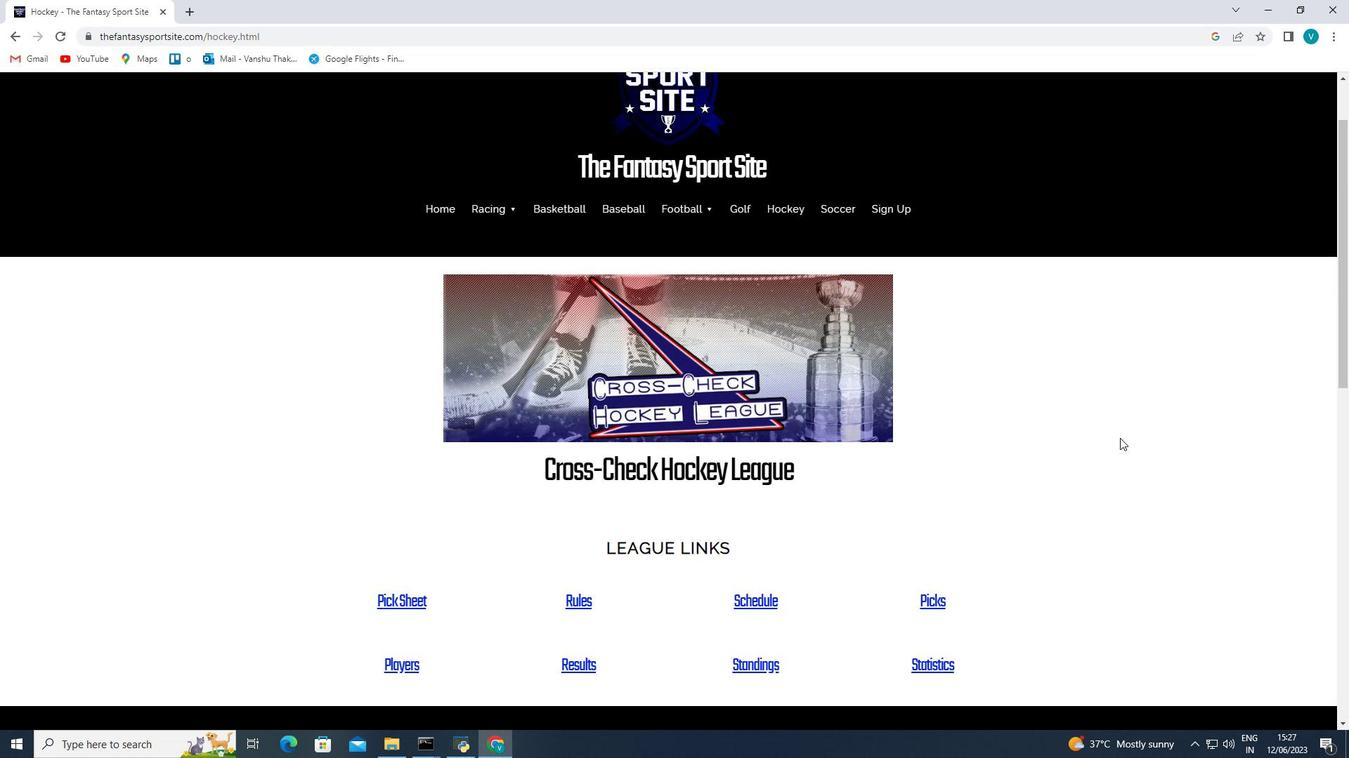 
Action: Mouse moved to (418, 482)
Screenshot: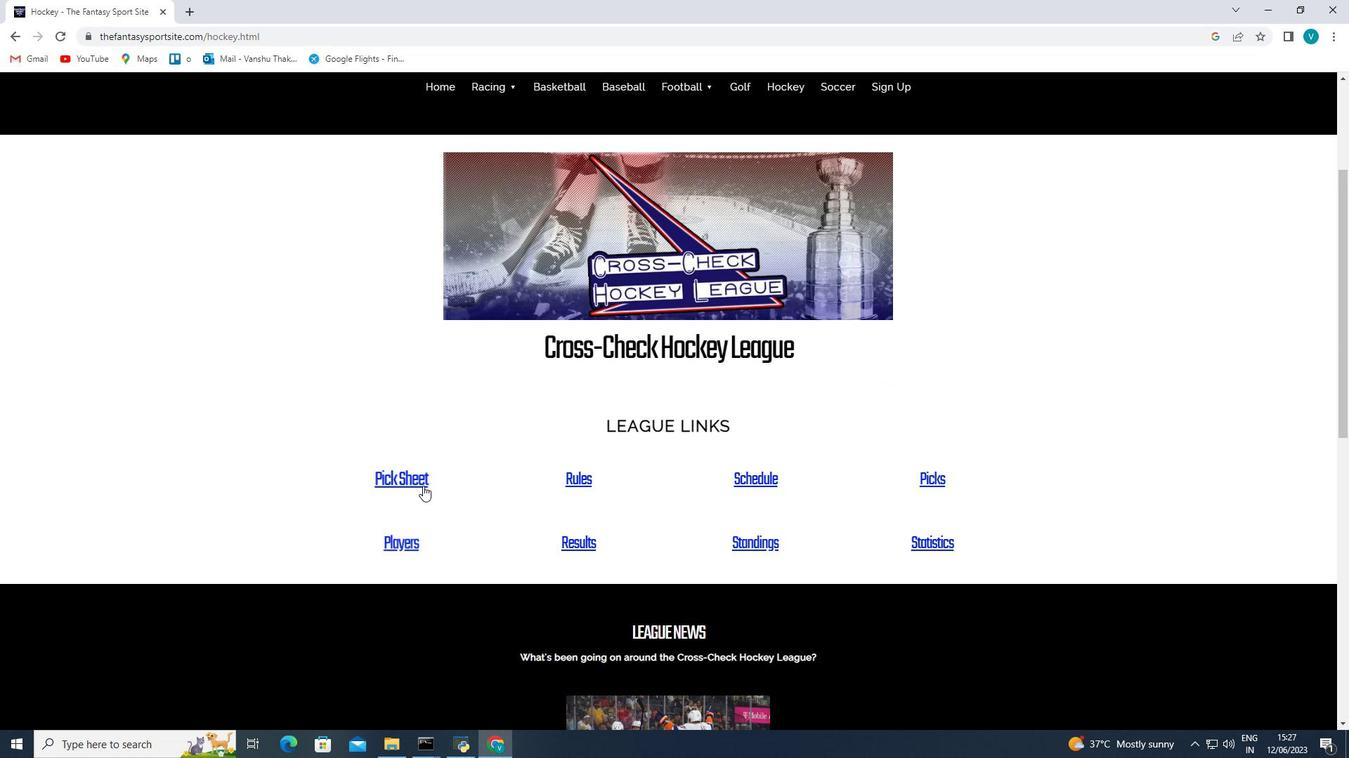 
Action: Mouse pressed left at (418, 482)
Screenshot: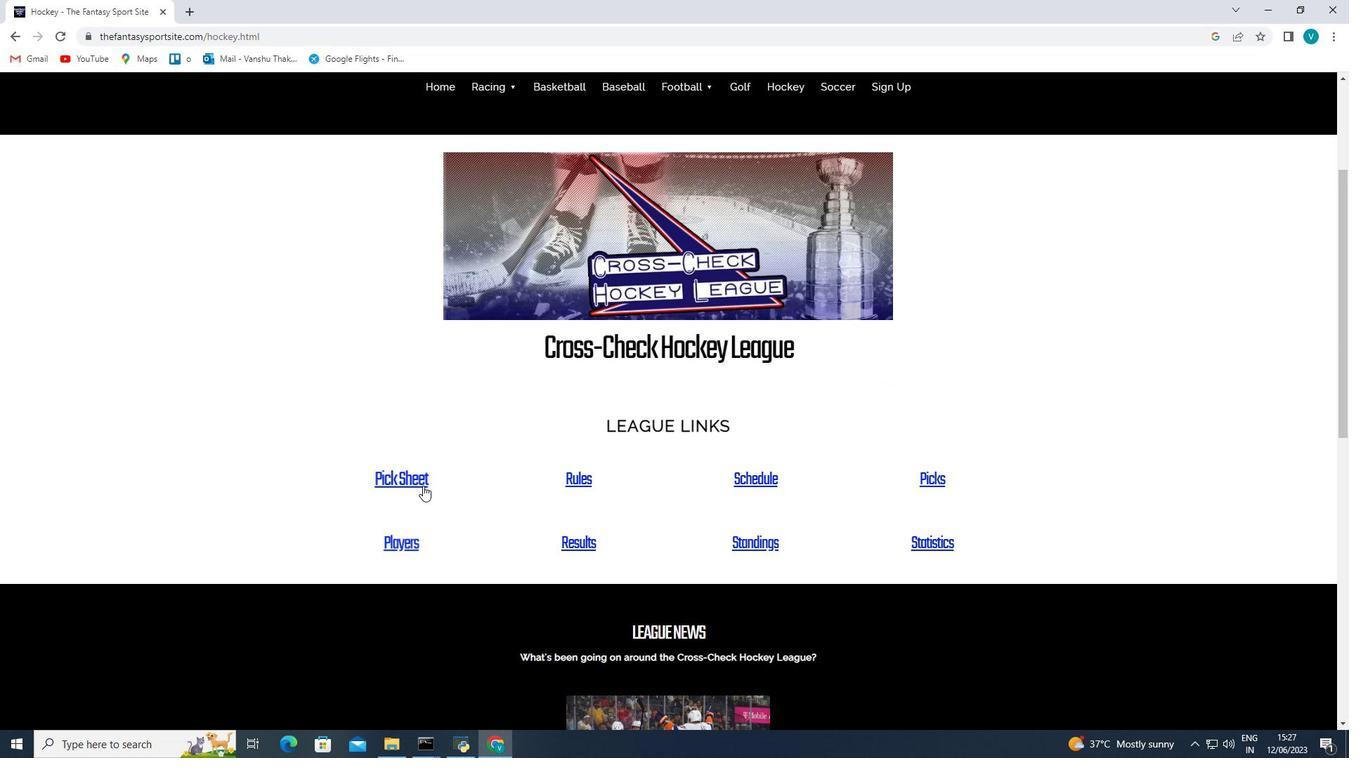 
Action: Mouse moved to (719, 468)
Screenshot: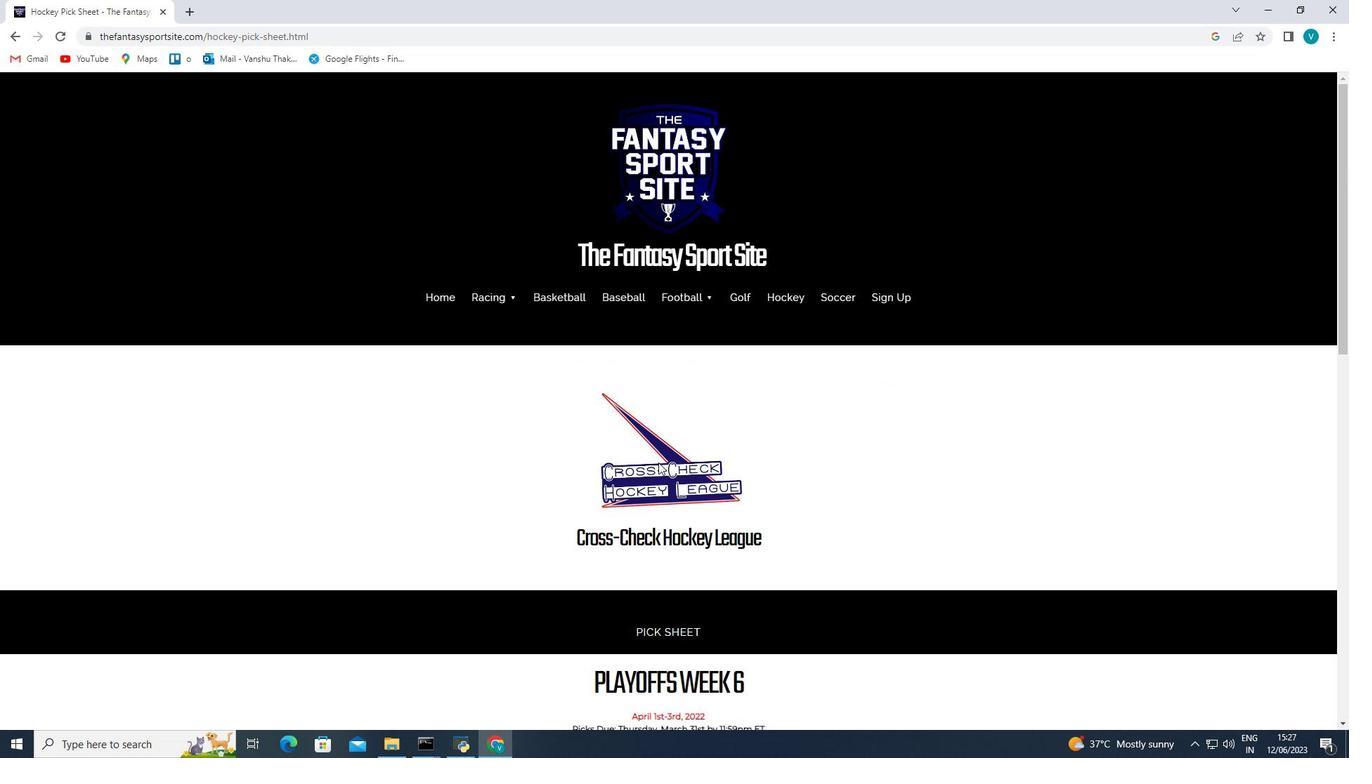 
Action: Mouse scrolled (719, 467) with delta (0, 0)
Screenshot: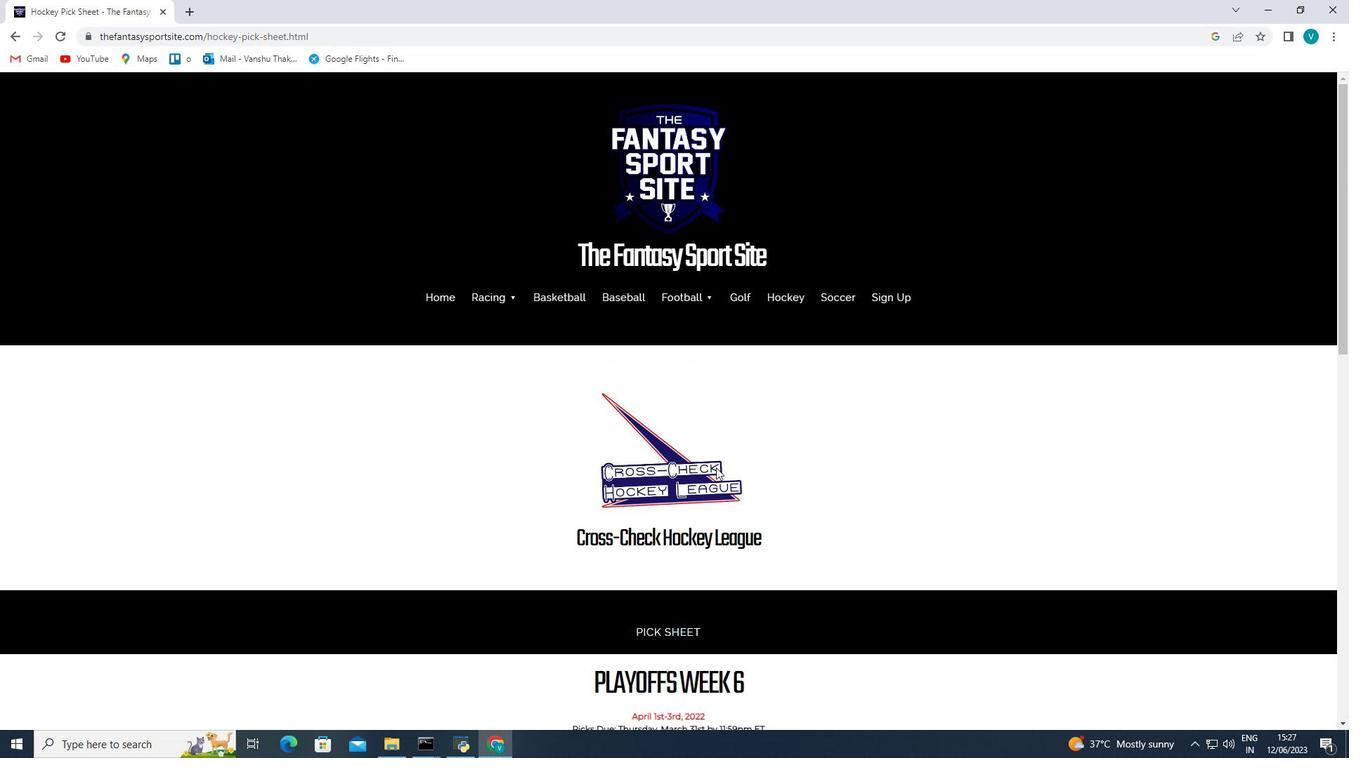 
Action: Mouse scrolled (719, 467) with delta (0, 0)
Screenshot: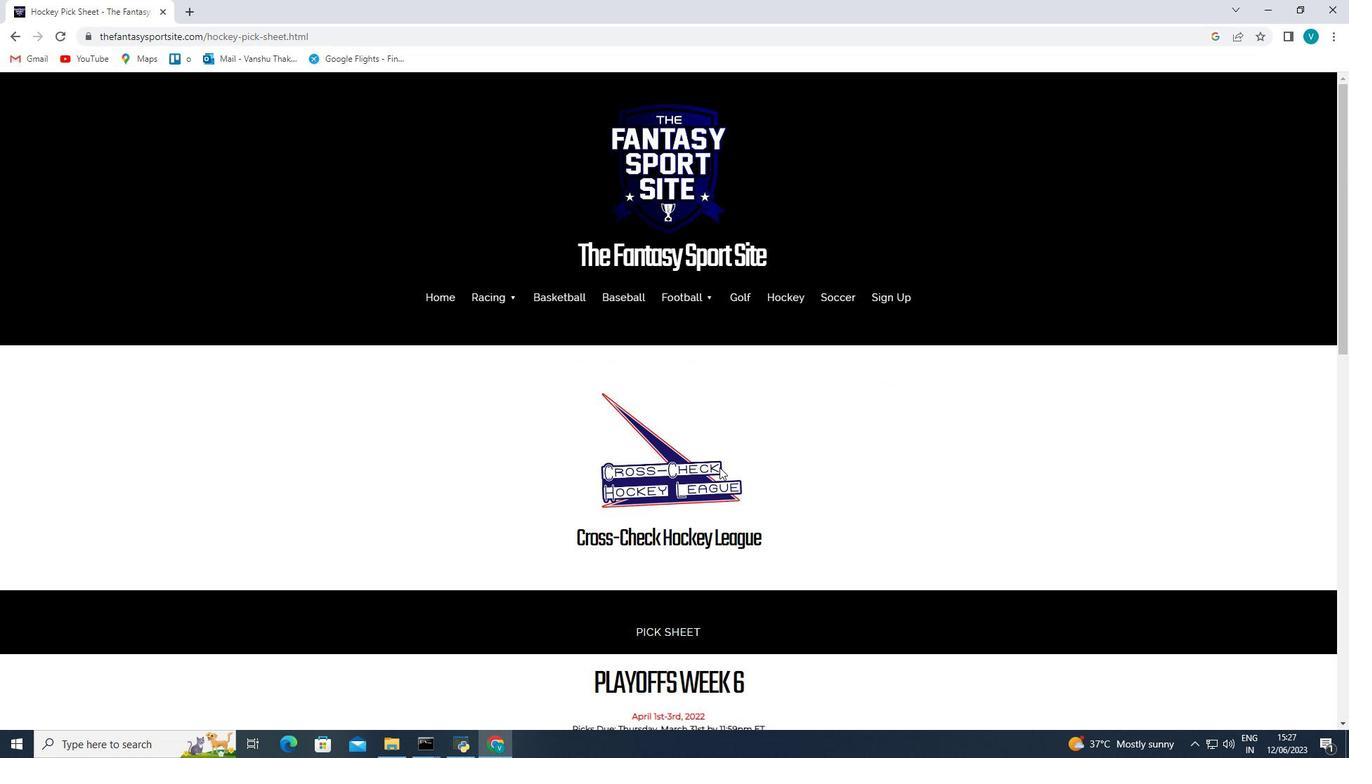 
Action: Mouse scrolled (719, 467) with delta (0, 0)
Screenshot: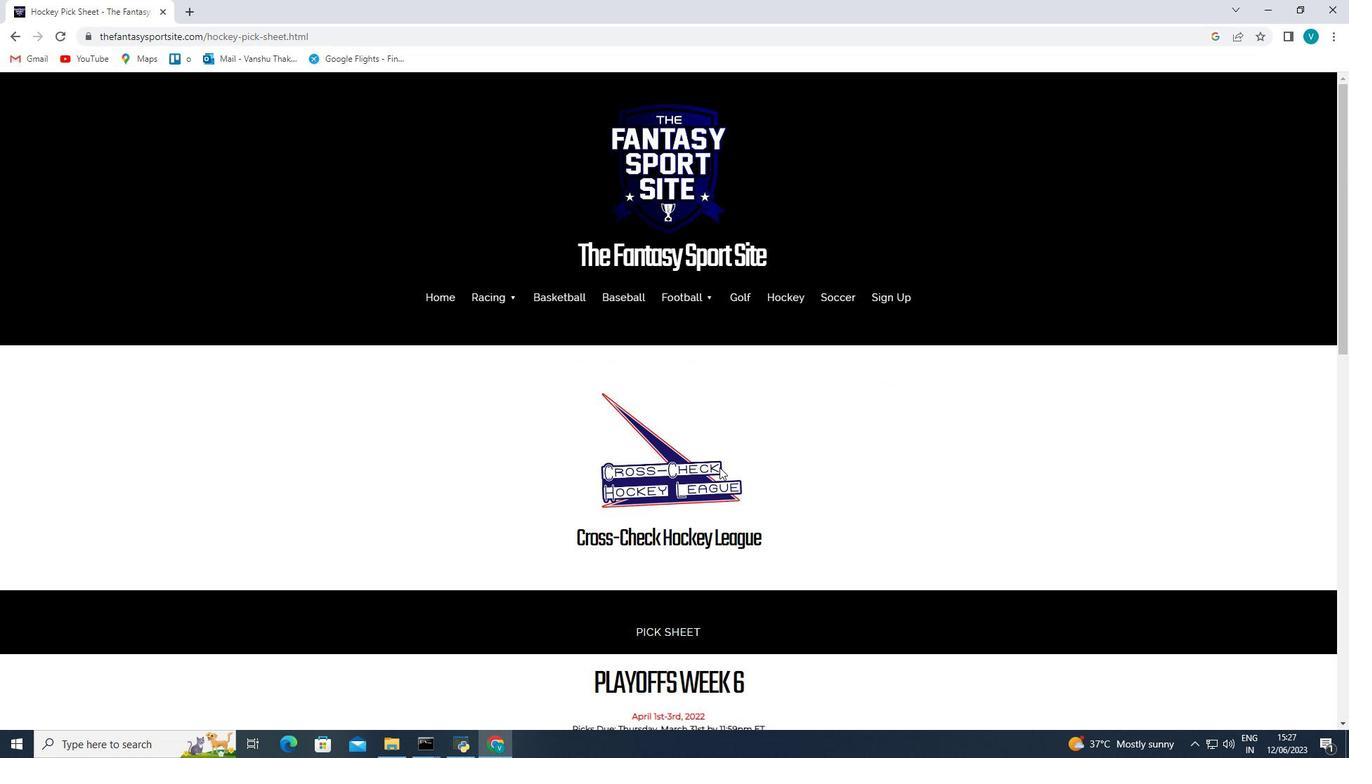 
Action: Mouse scrolled (719, 467) with delta (0, 0)
Screenshot: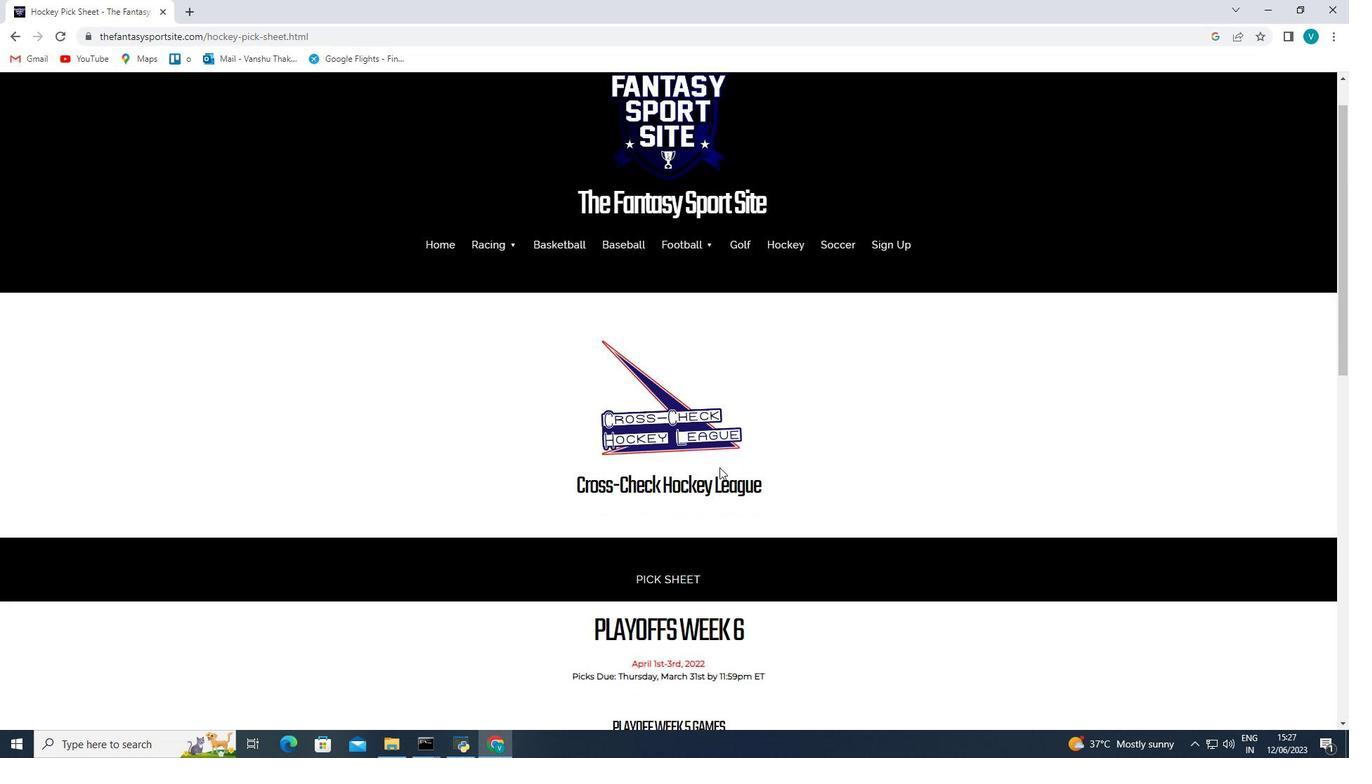 
Action: Mouse moved to (723, 469)
Screenshot: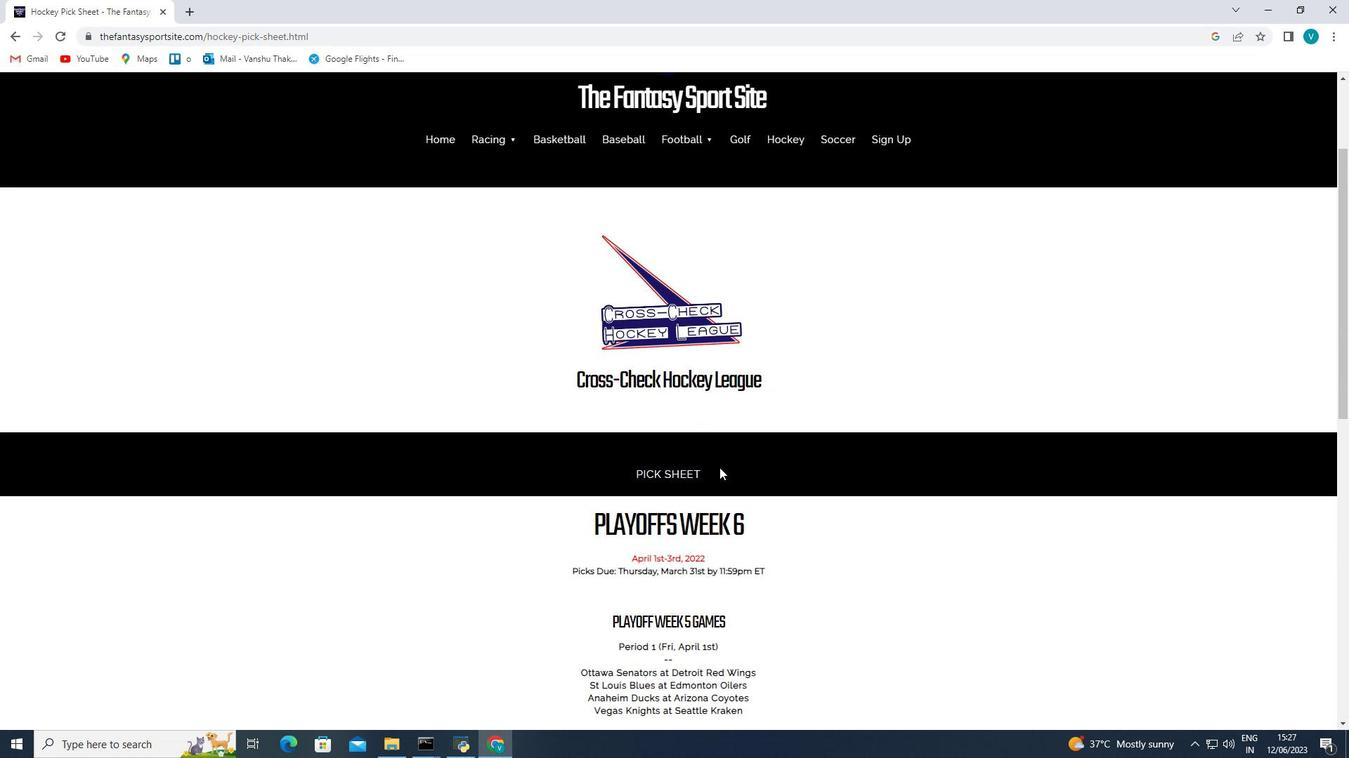 
Action: Mouse scrolled (723, 468) with delta (0, 0)
Screenshot: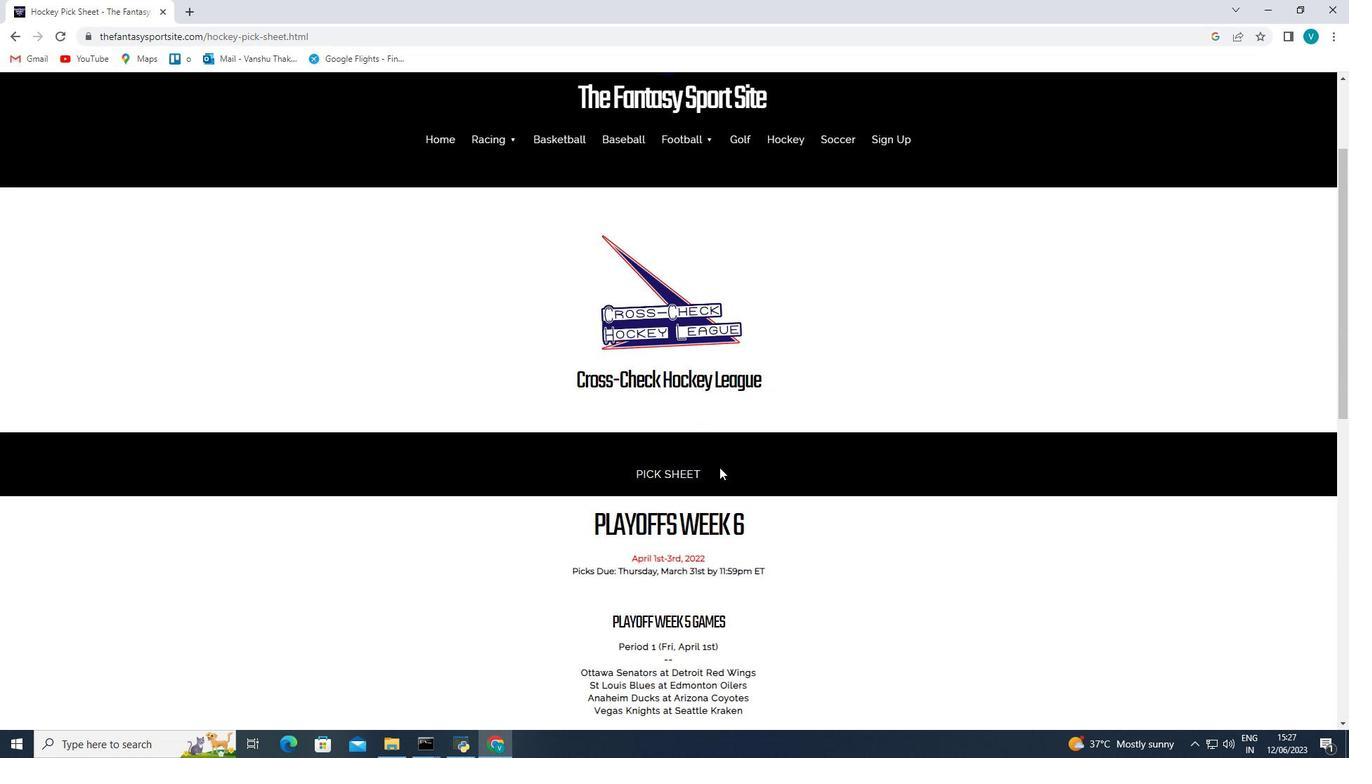 
Action: Mouse moved to (727, 470)
Screenshot: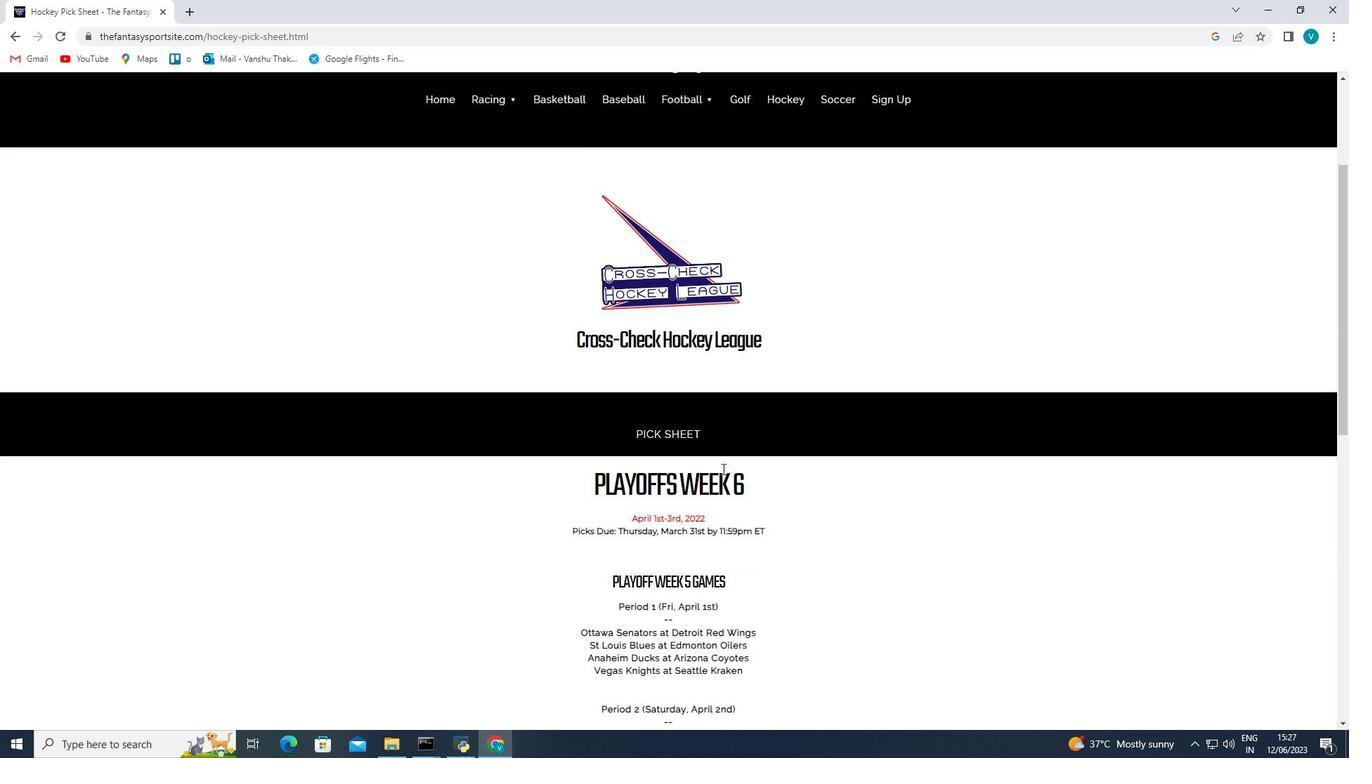
Action: Mouse scrolled (727, 470) with delta (0, 0)
Screenshot: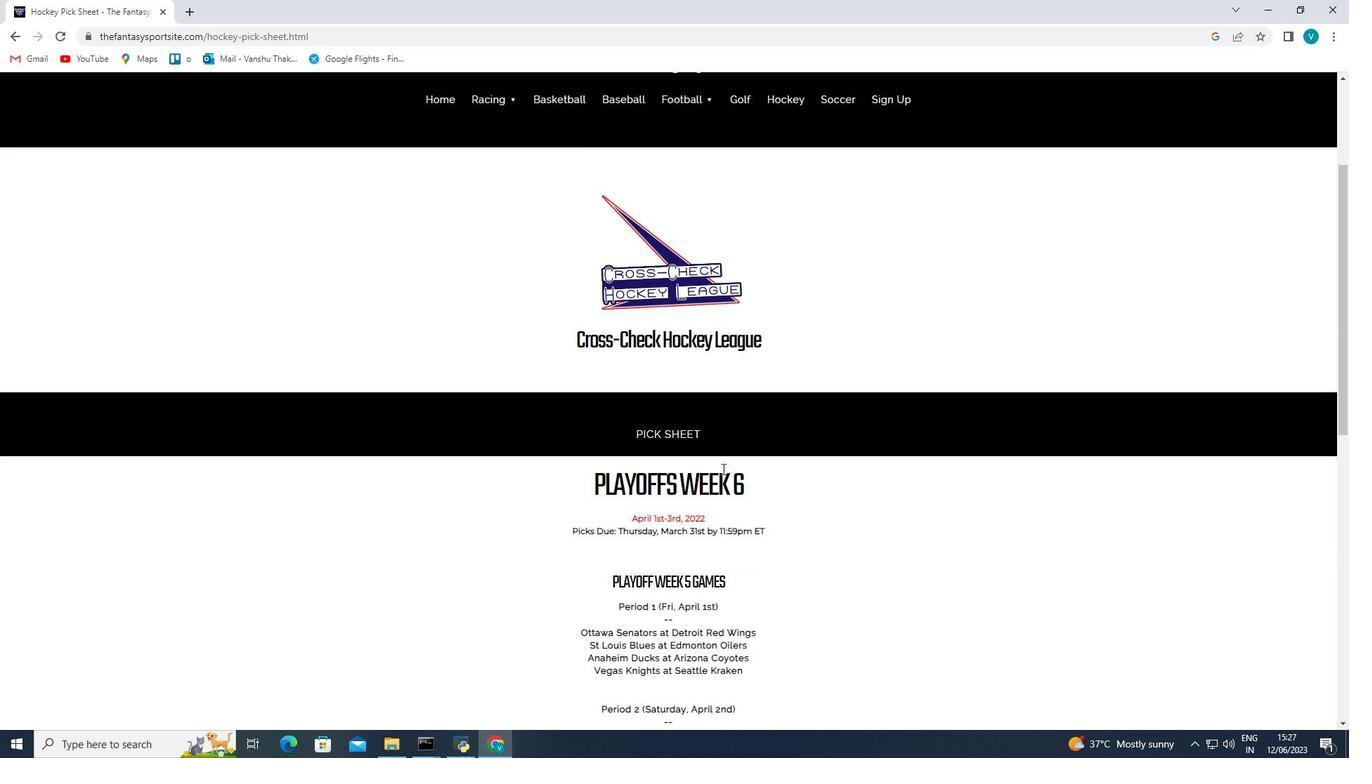 
Action: Mouse moved to (725, 519)
Screenshot: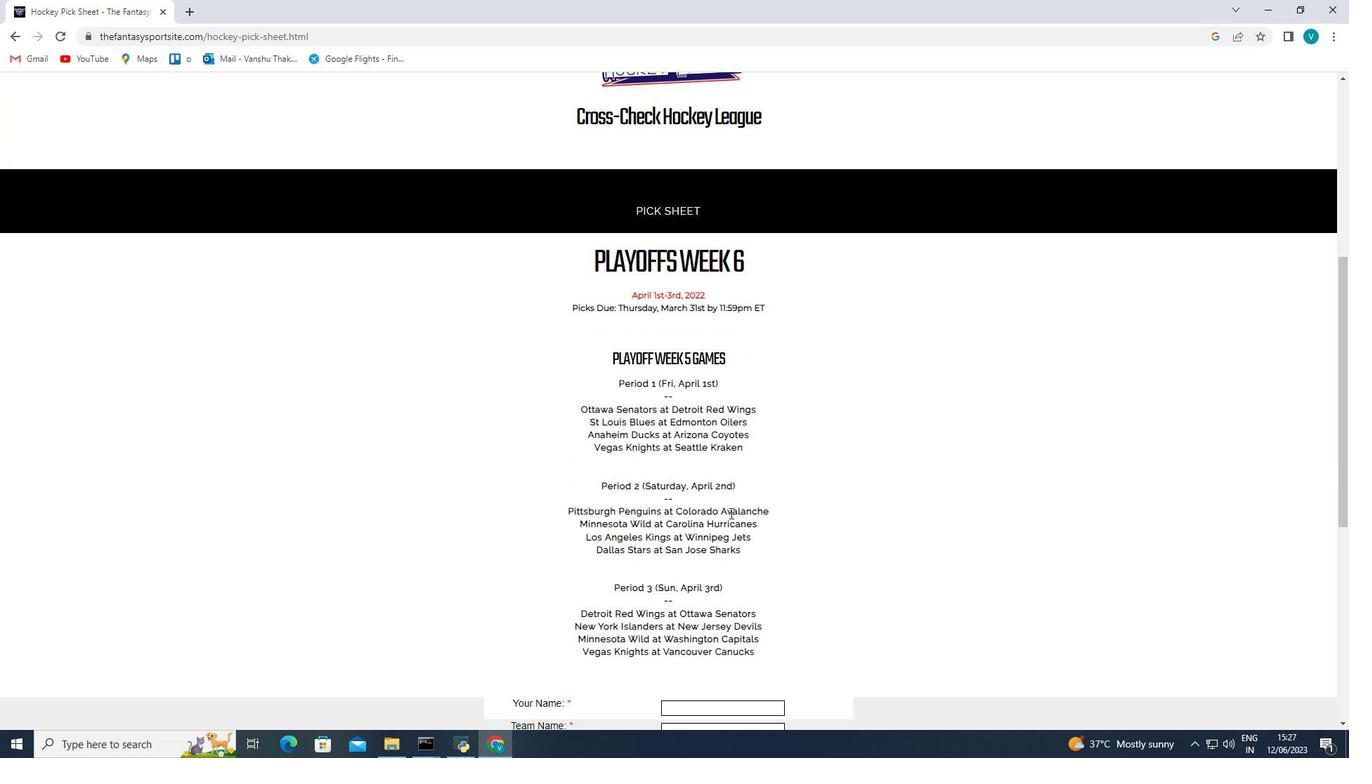 
Action: Mouse scrolled (725, 518) with delta (0, 0)
Screenshot: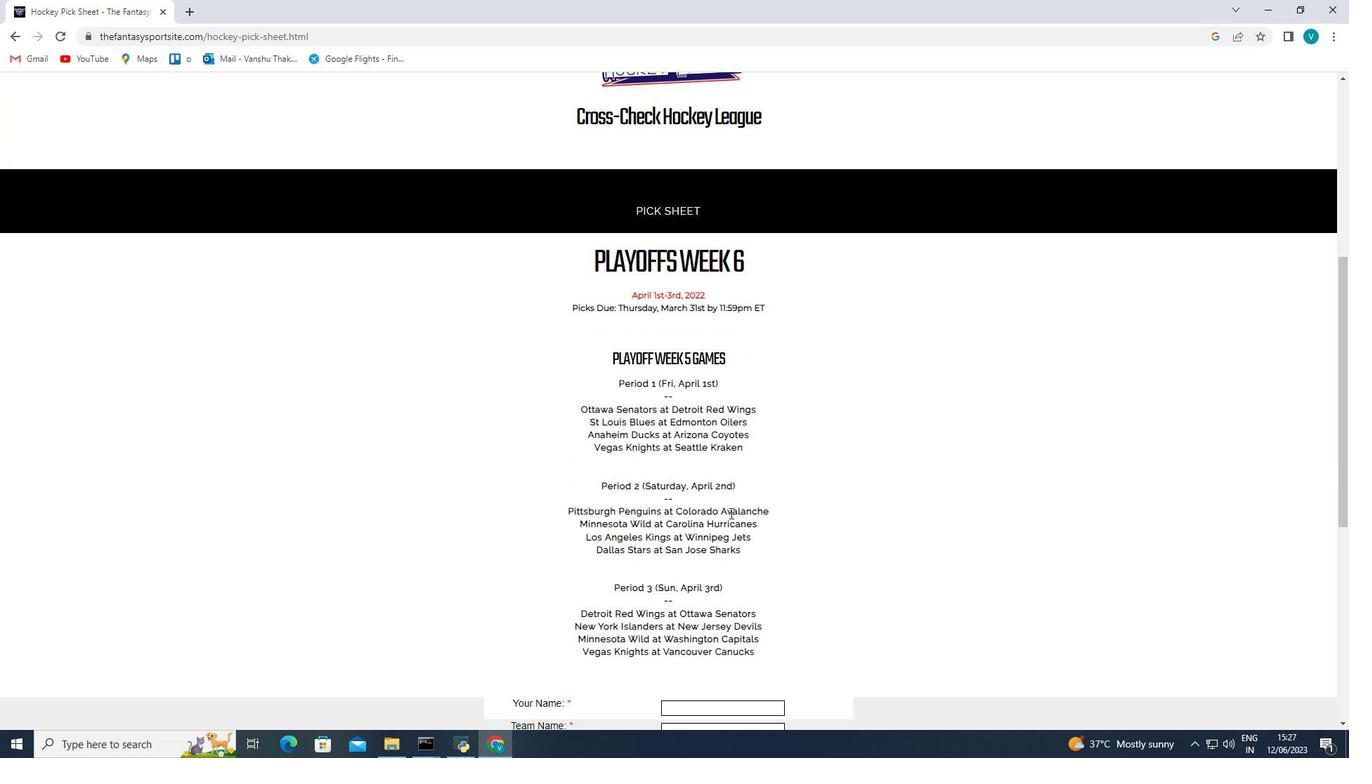 
Action: Mouse scrolled (725, 518) with delta (0, 0)
Screenshot: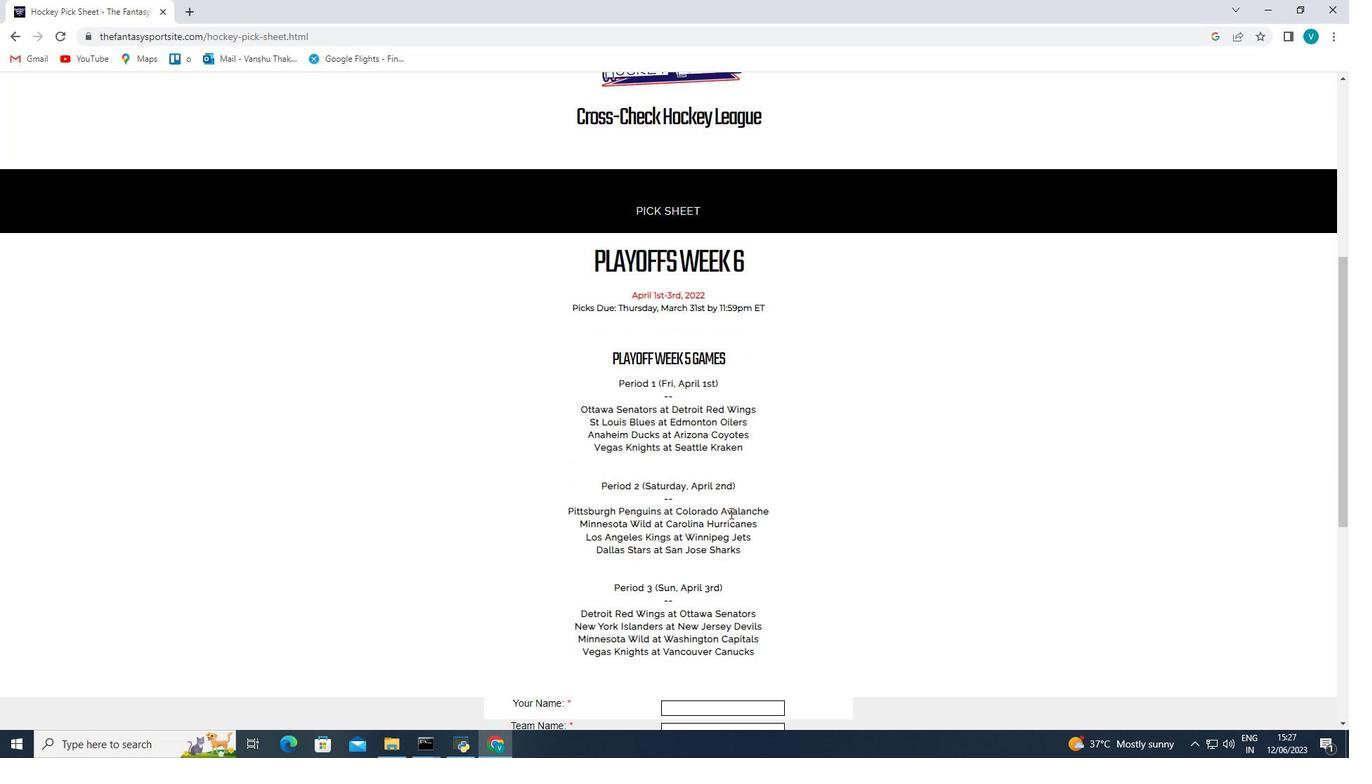 
Action: Mouse scrolled (725, 518) with delta (0, 0)
Screenshot: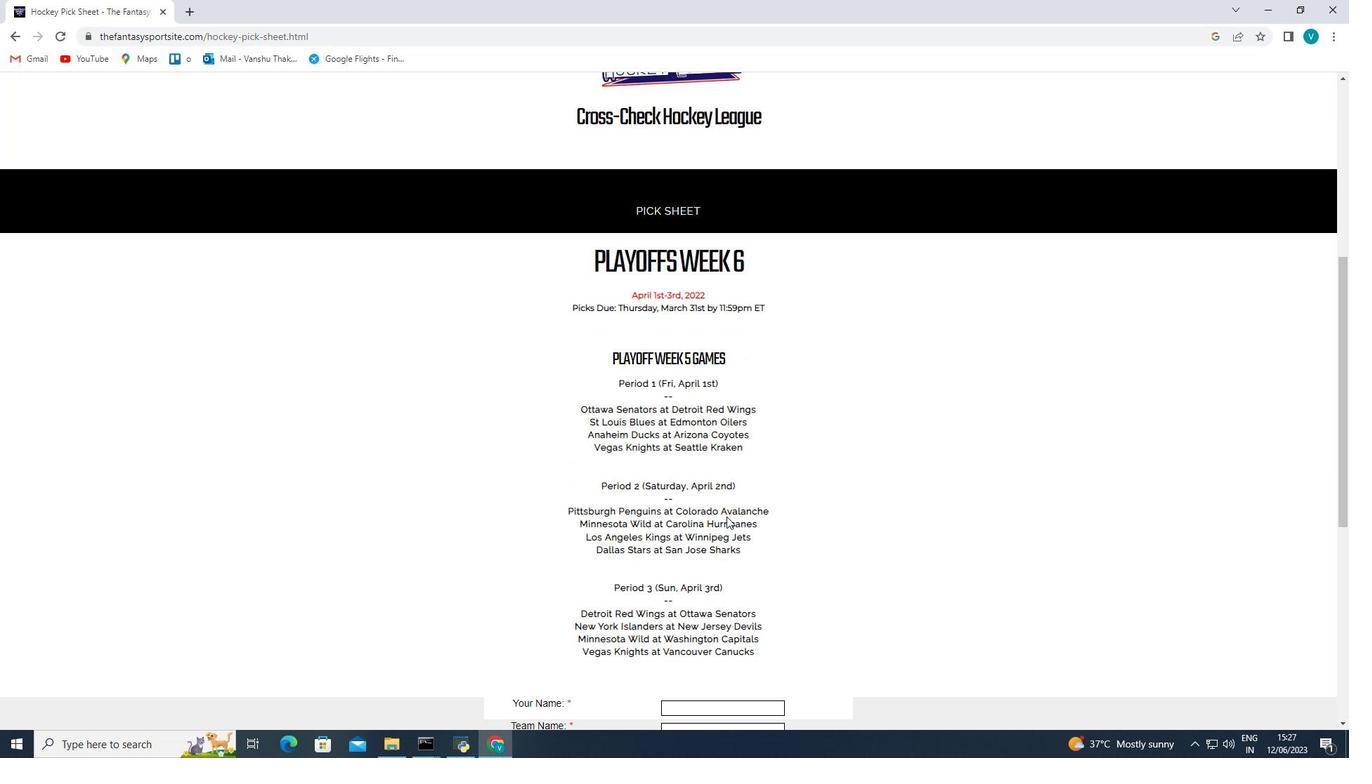 
Action: Mouse scrolled (725, 518) with delta (0, 0)
Screenshot: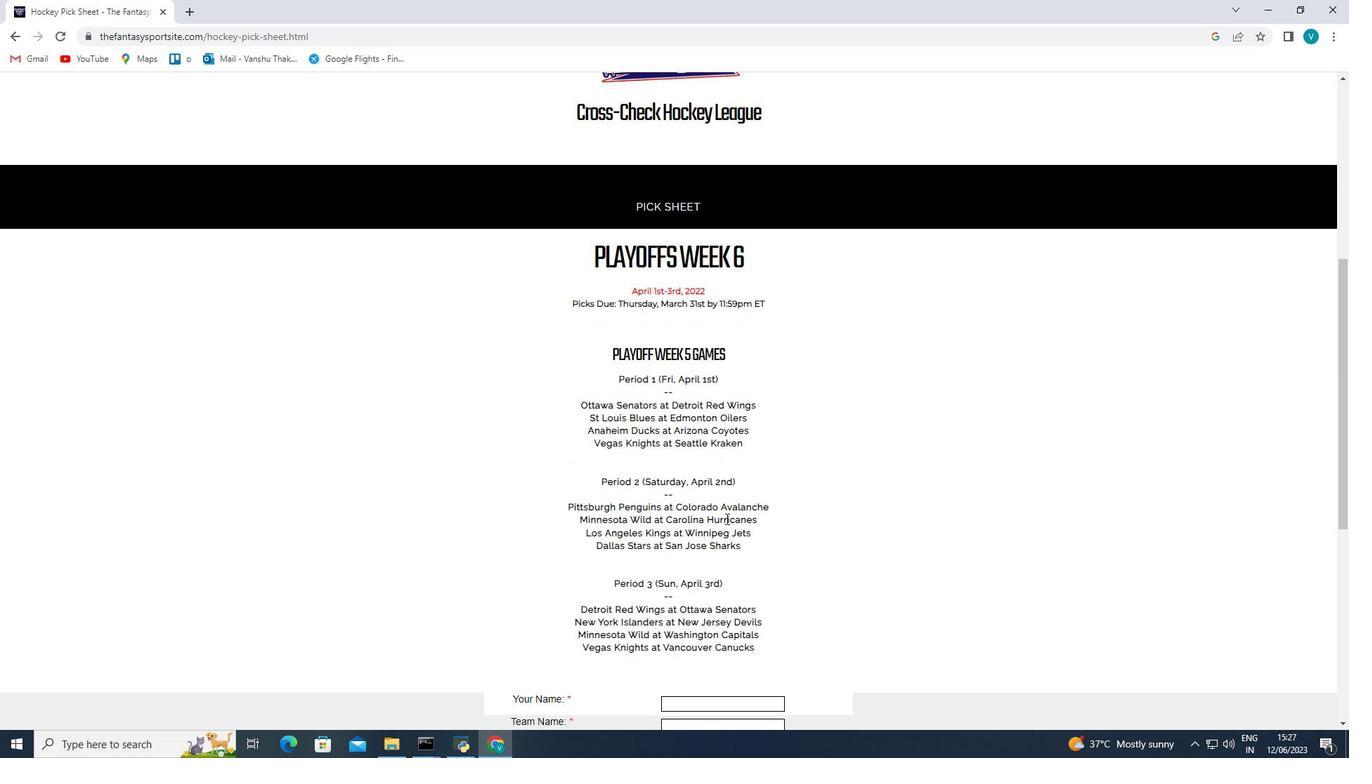 
Action: Mouse moved to (725, 520)
Screenshot: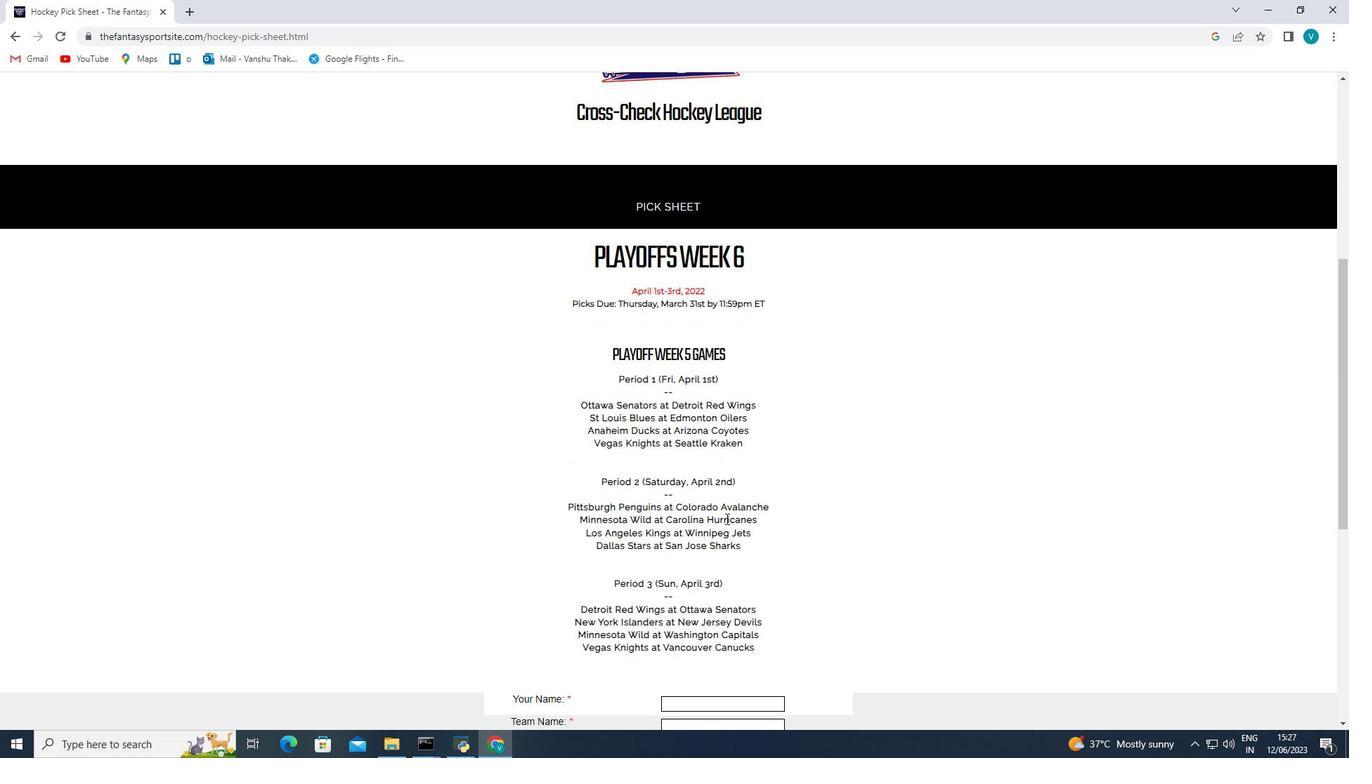 
Action: Mouse scrolled (725, 519) with delta (0, 0)
Screenshot: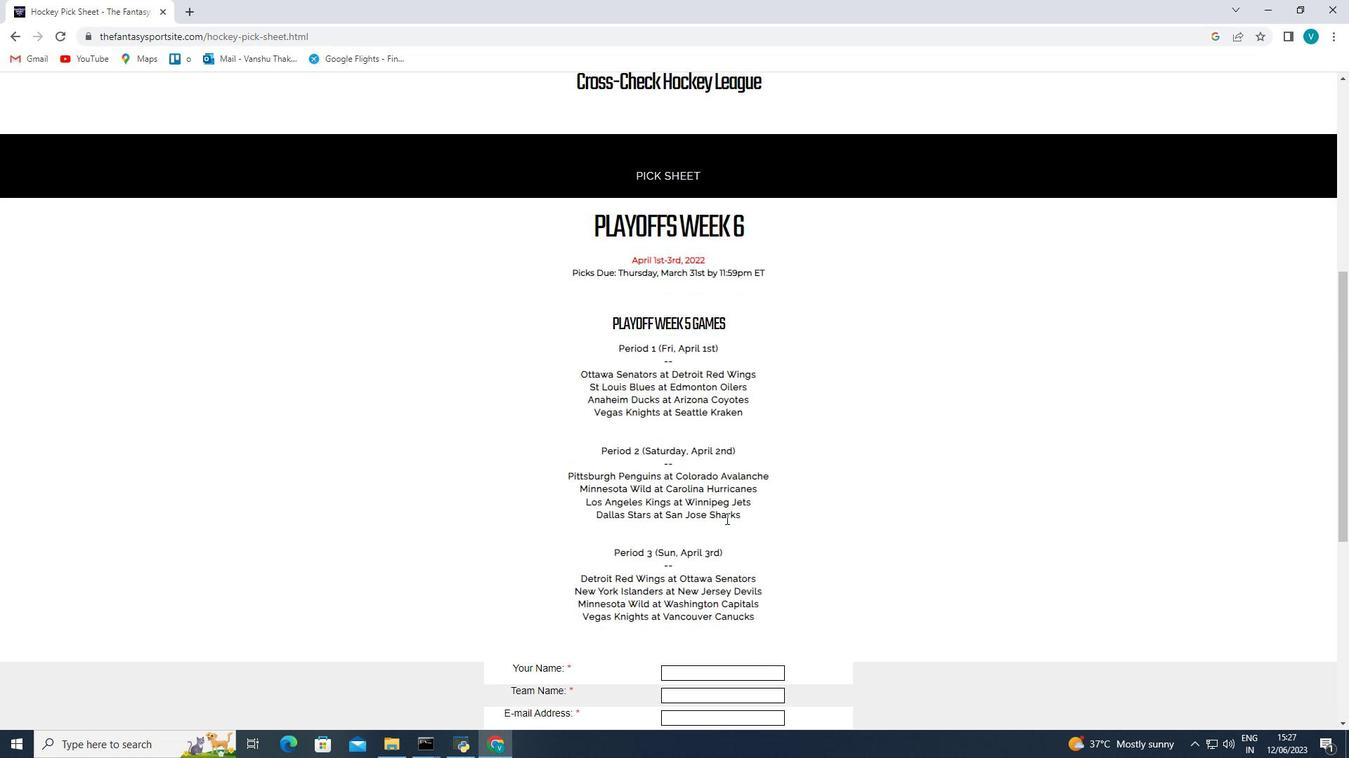 
Action: Mouse moved to (718, 365)
Screenshot: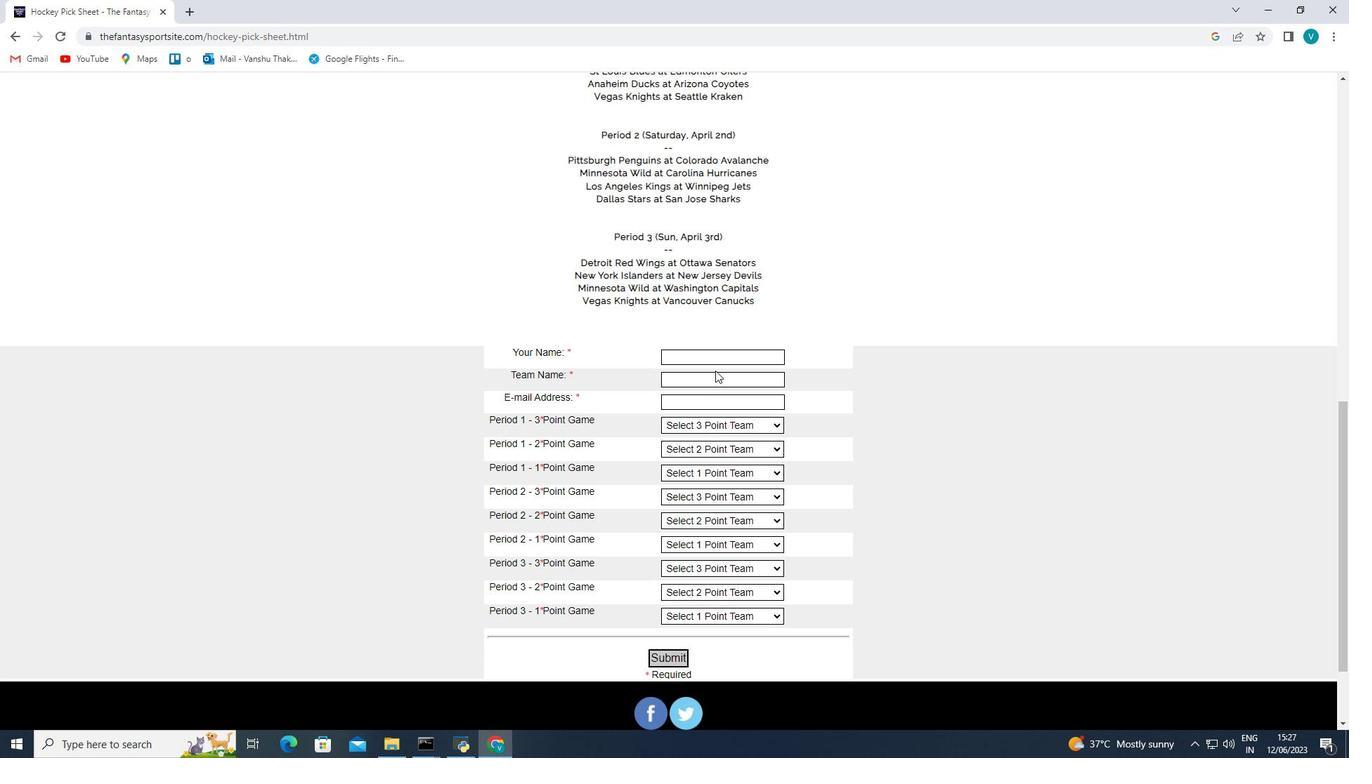
Action: Mouse pressed left at (718, 365)
Screenshot: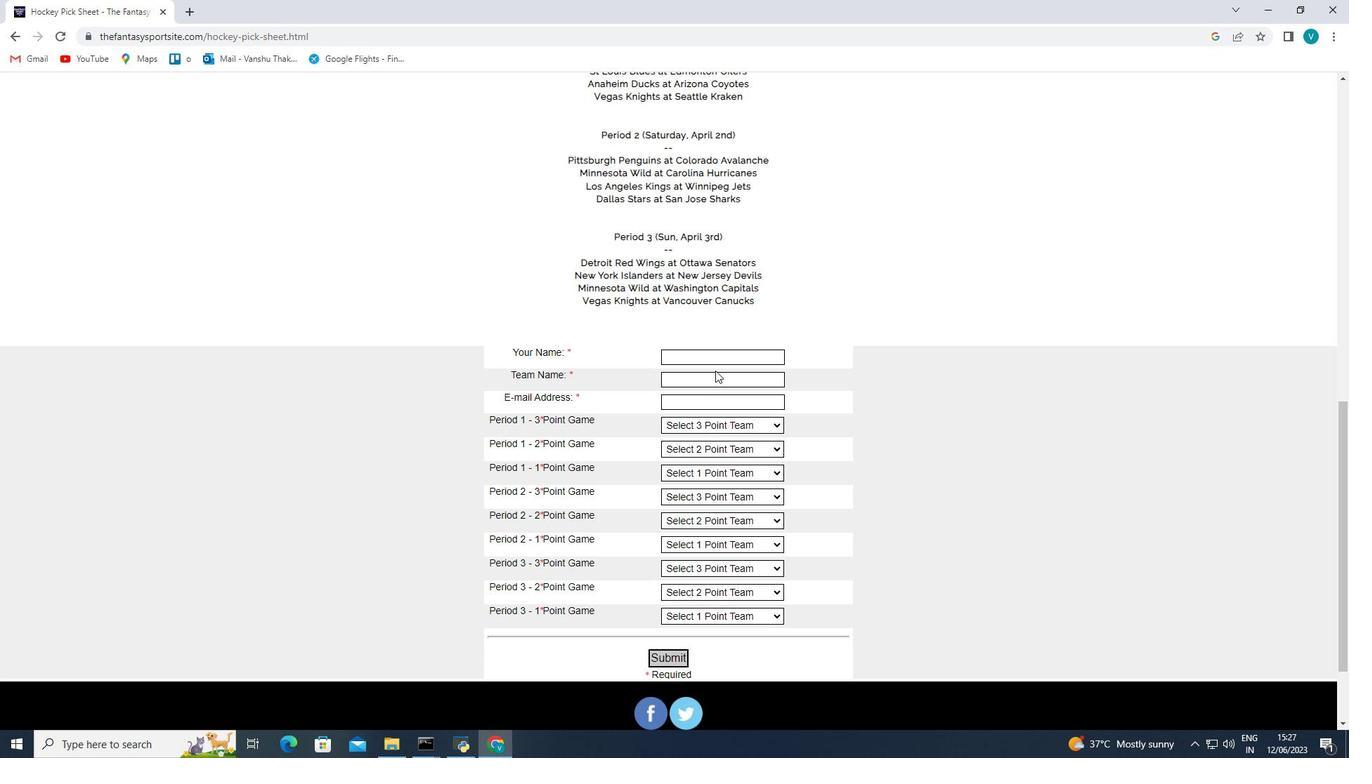 
Action: Mouse moved to (721, 364)
Screenshot: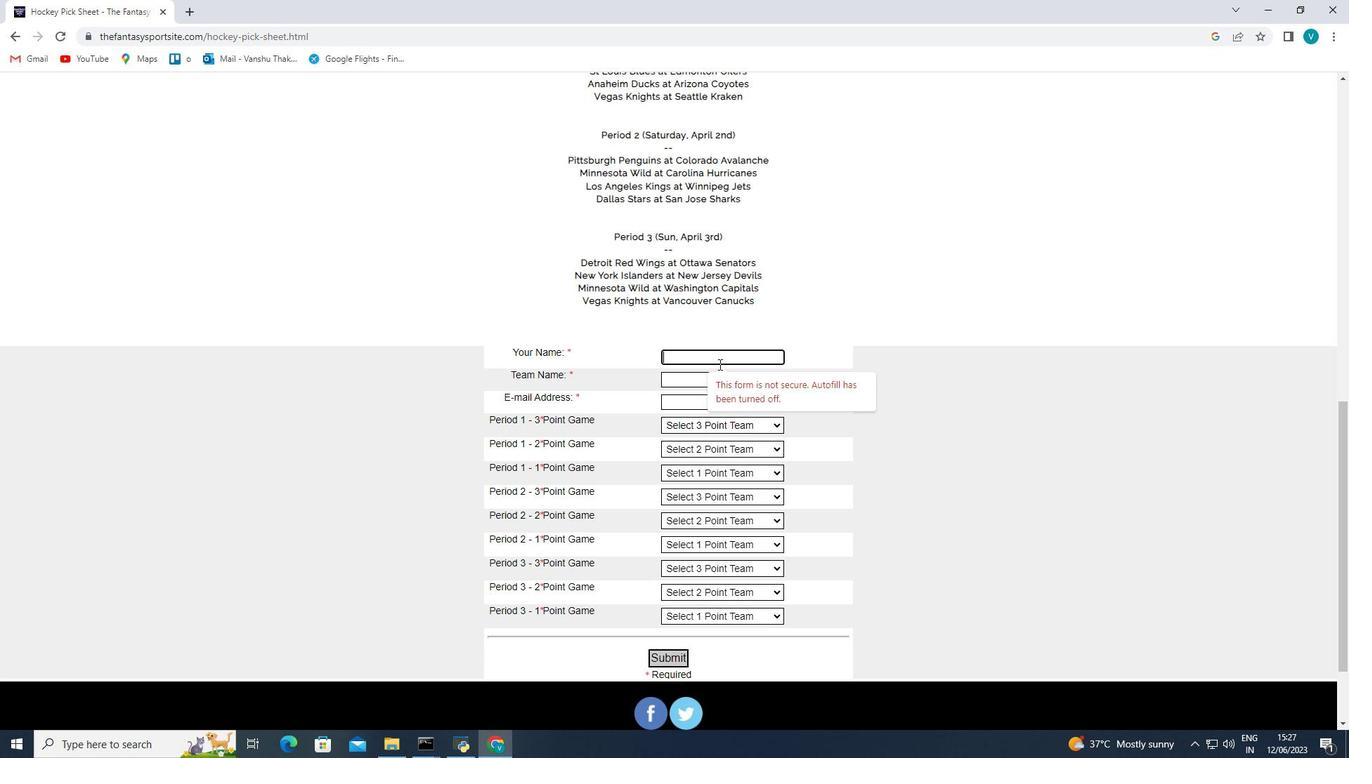 
Action: Key pressed <Key.shift>Olivia<Key.space><Key.shift>Garcia
Screenshot: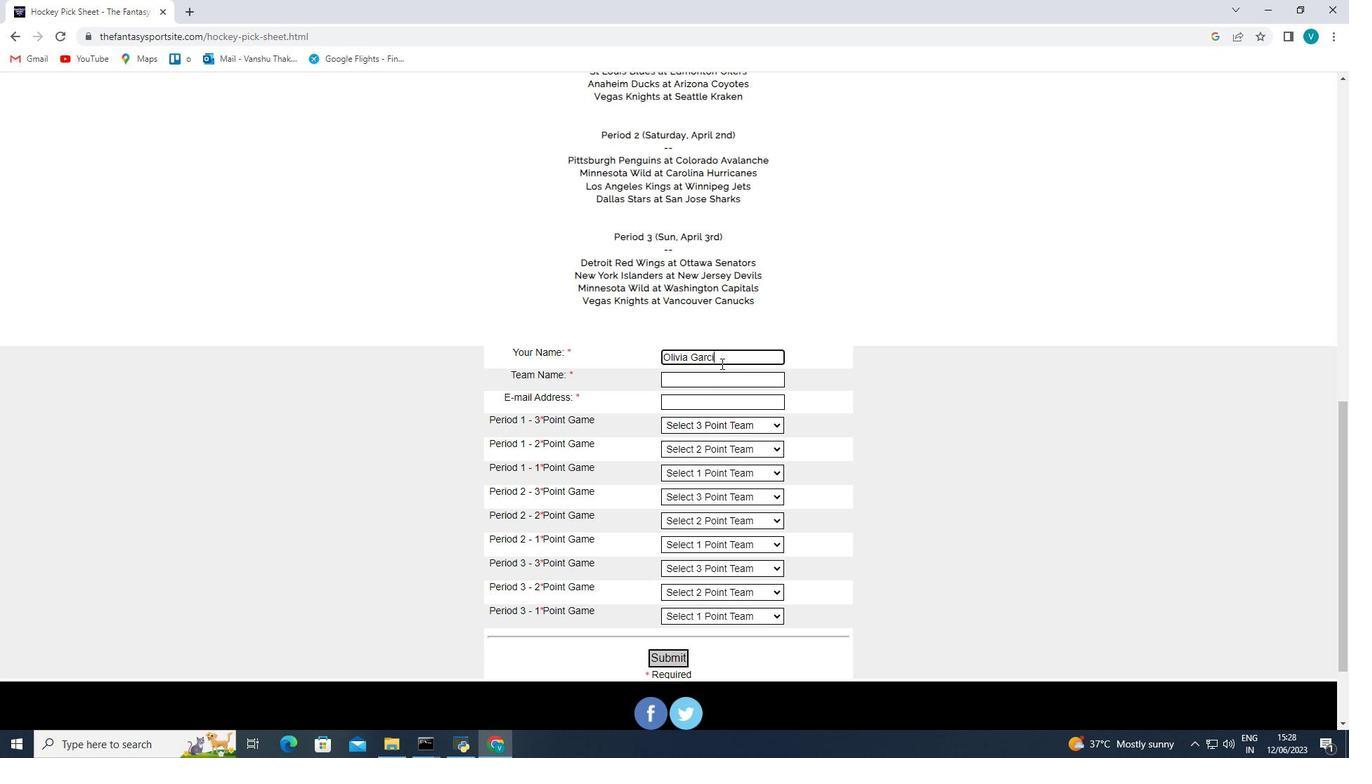 
Action: Mouse moved to (719, 376)
Screenshot: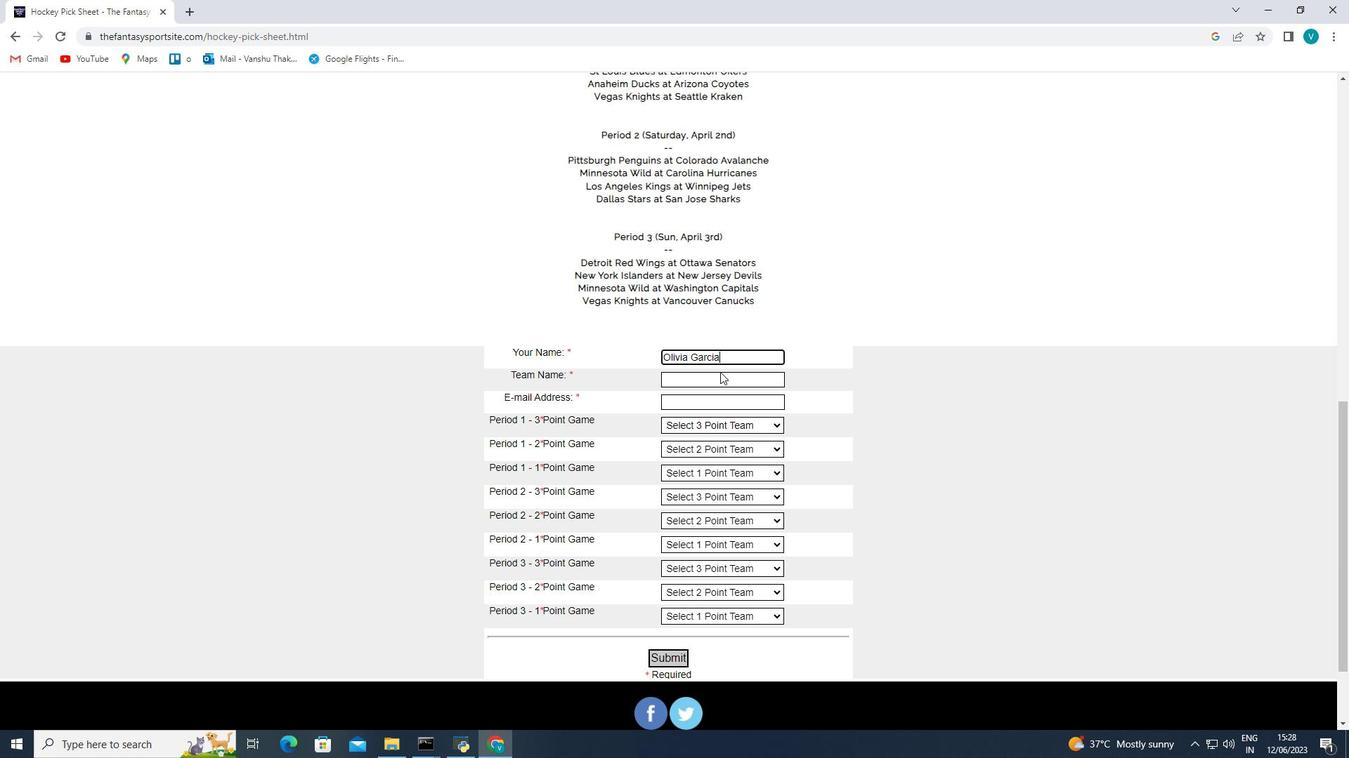 
Action: Mouse pressed left at (719, 376)
Screenshot: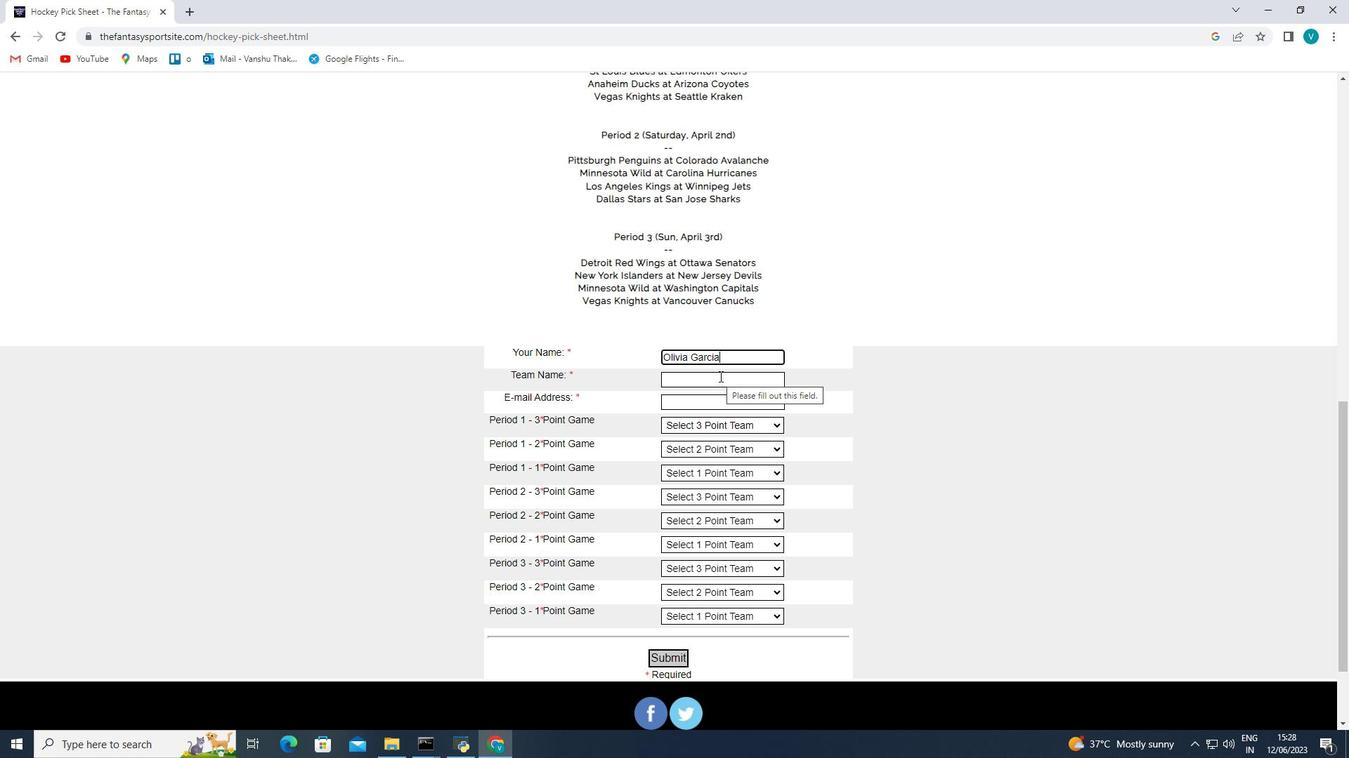
Action: Key pressed <Key.shift>Deseronto
Screenshot: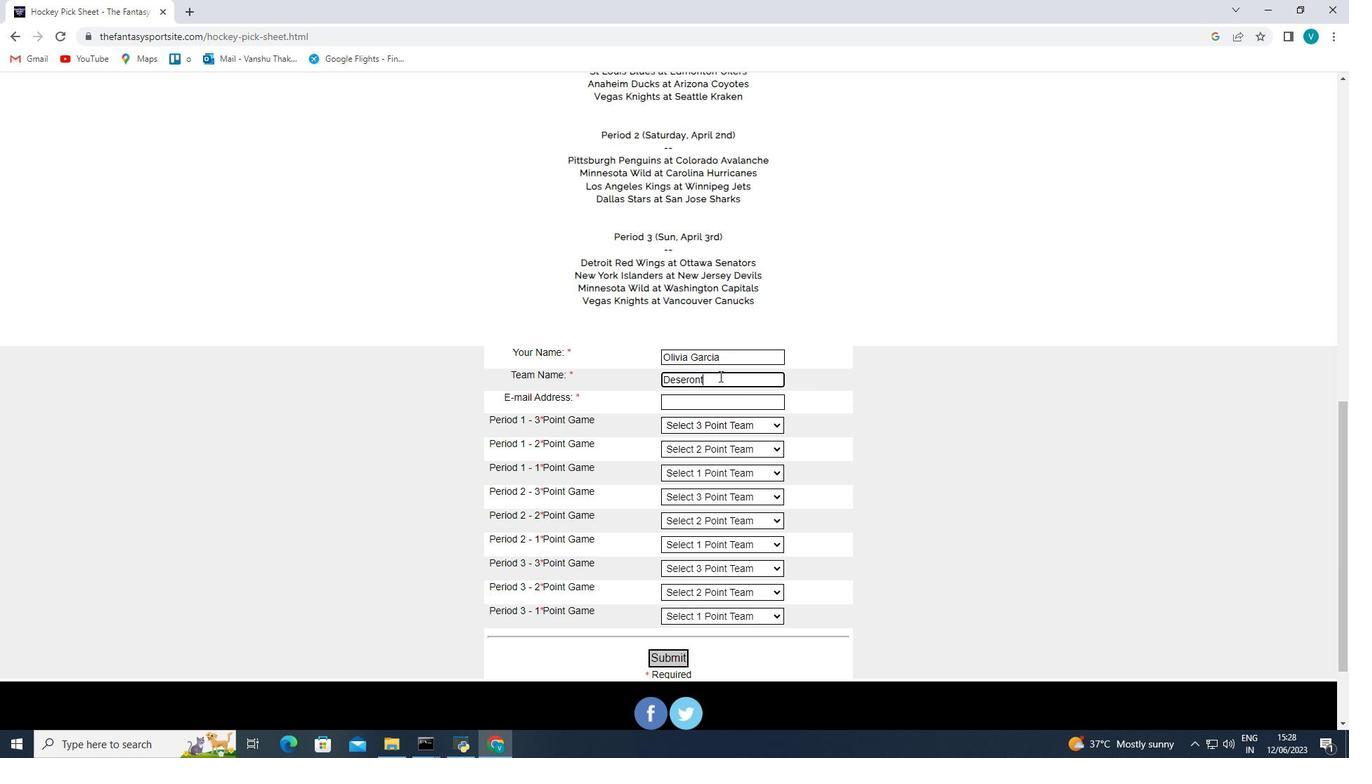 
Action: Mouse moved to (719, 376)
Screenshot: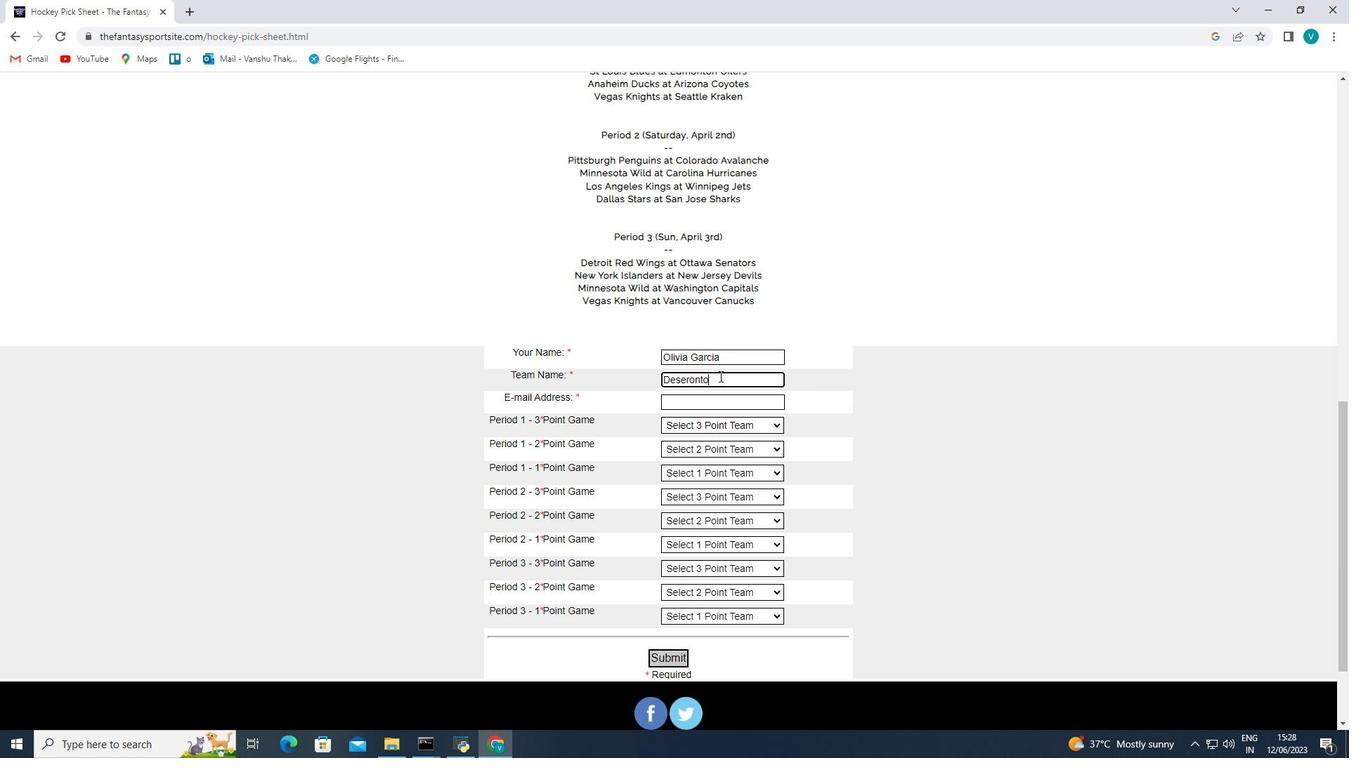 
Action: Key pressed <Key.space><Key.shift>Storm
Screenshot: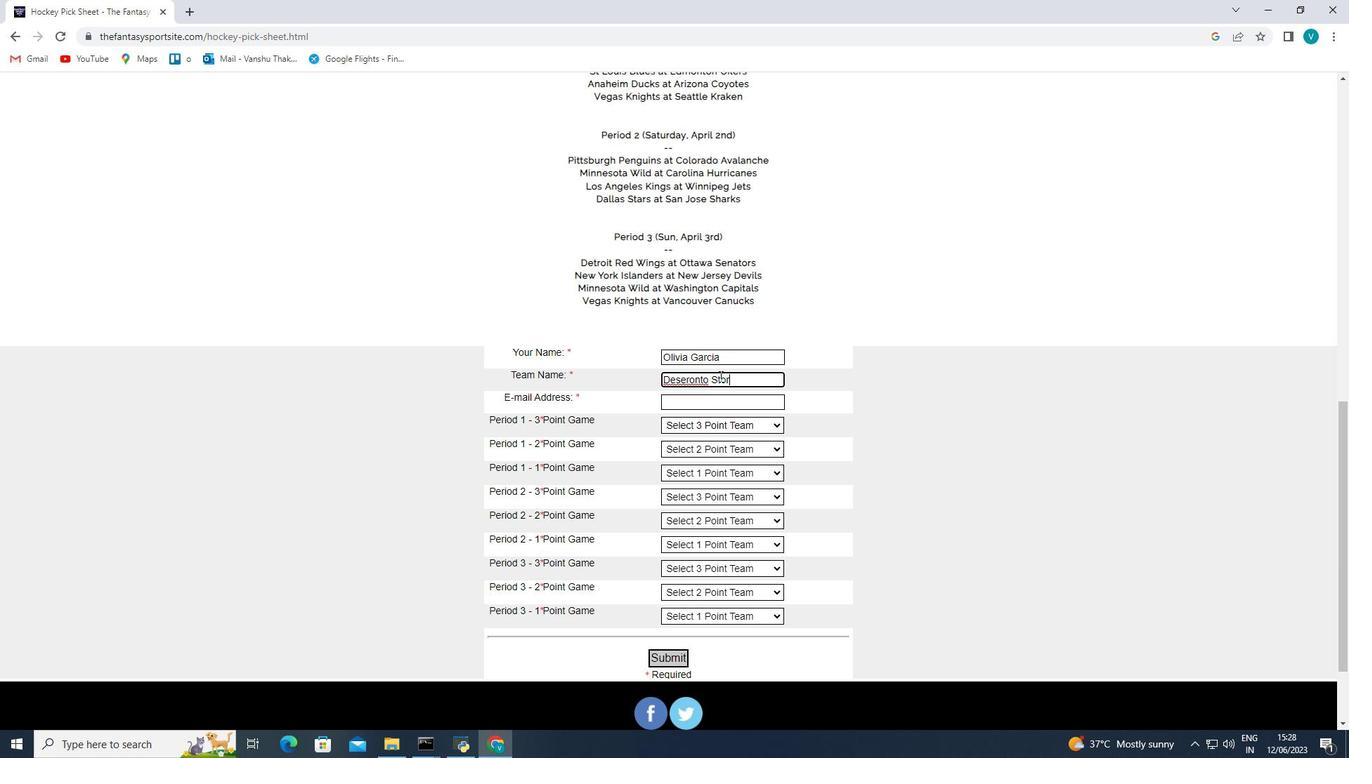 
Action: Mouse moved to (713, 398)
Screenshot: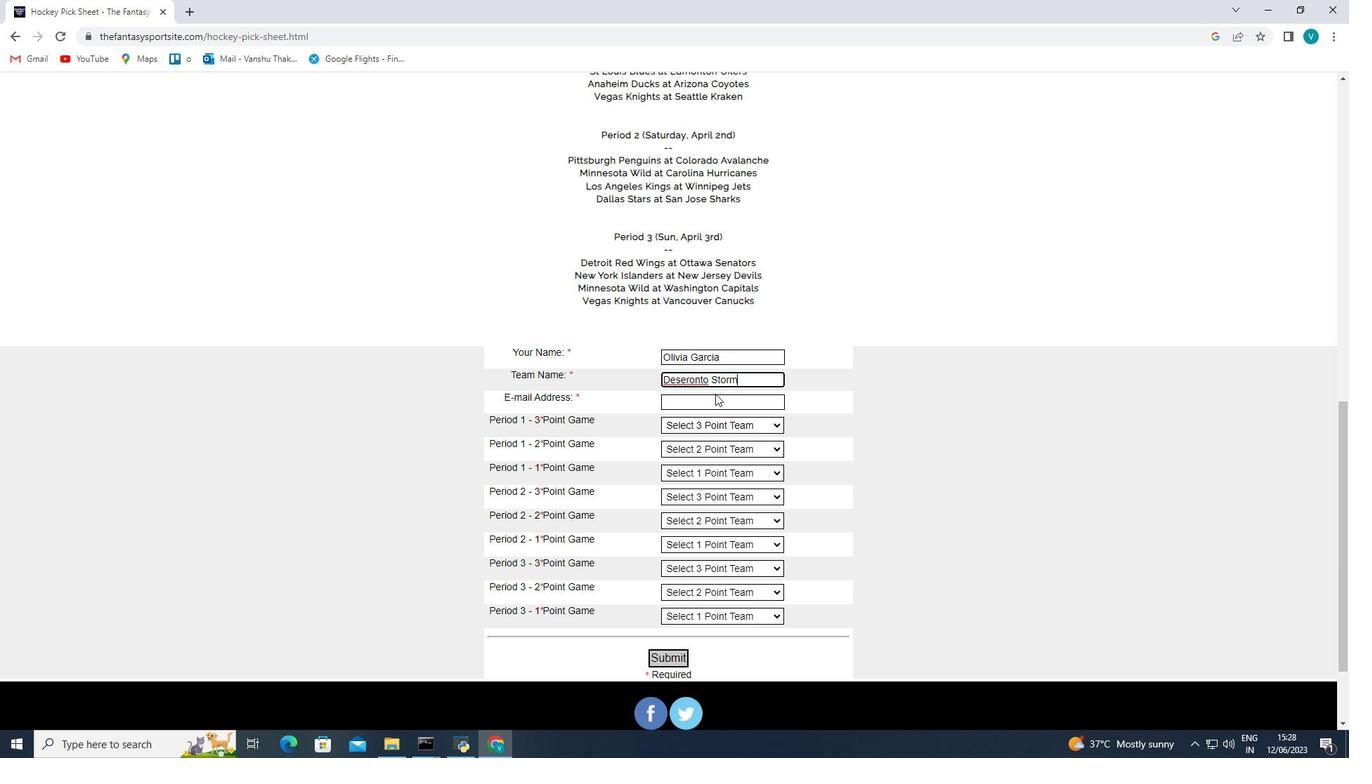 
Action: Mouse pressed left at (713, 398)
Screenshot: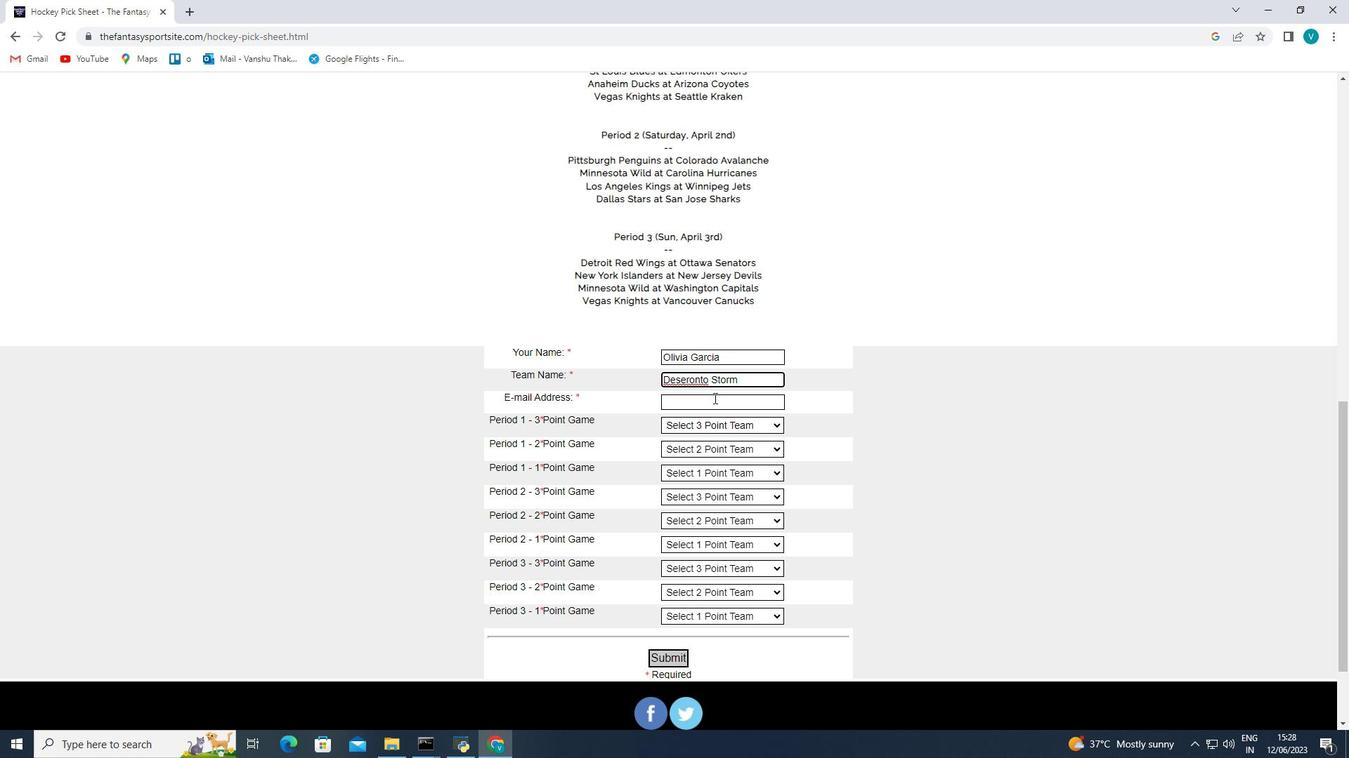 
Action: Mouse moved to (728, 390)
Screenshot: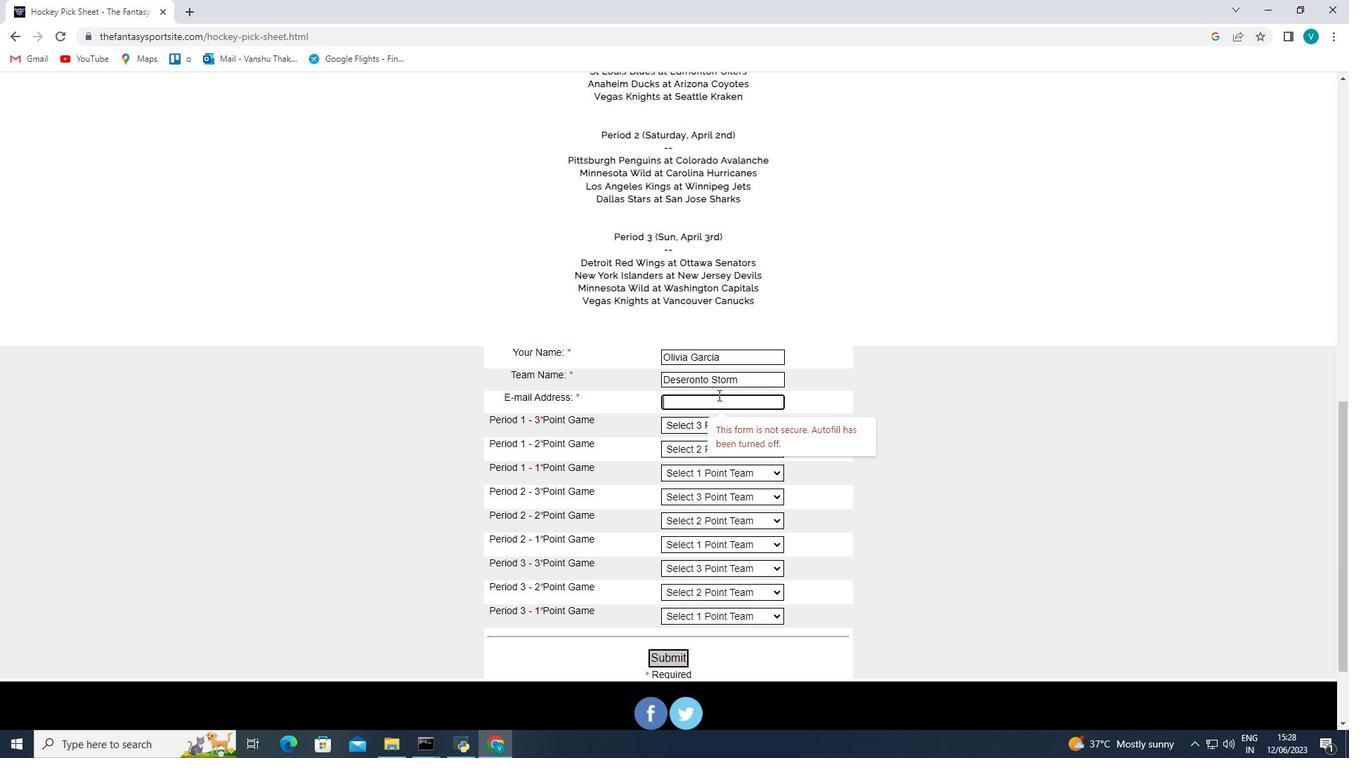 
Action: Key pressed softage.4<Key.shift><Key.shift><Key.shift>@softage.net
Screenshot: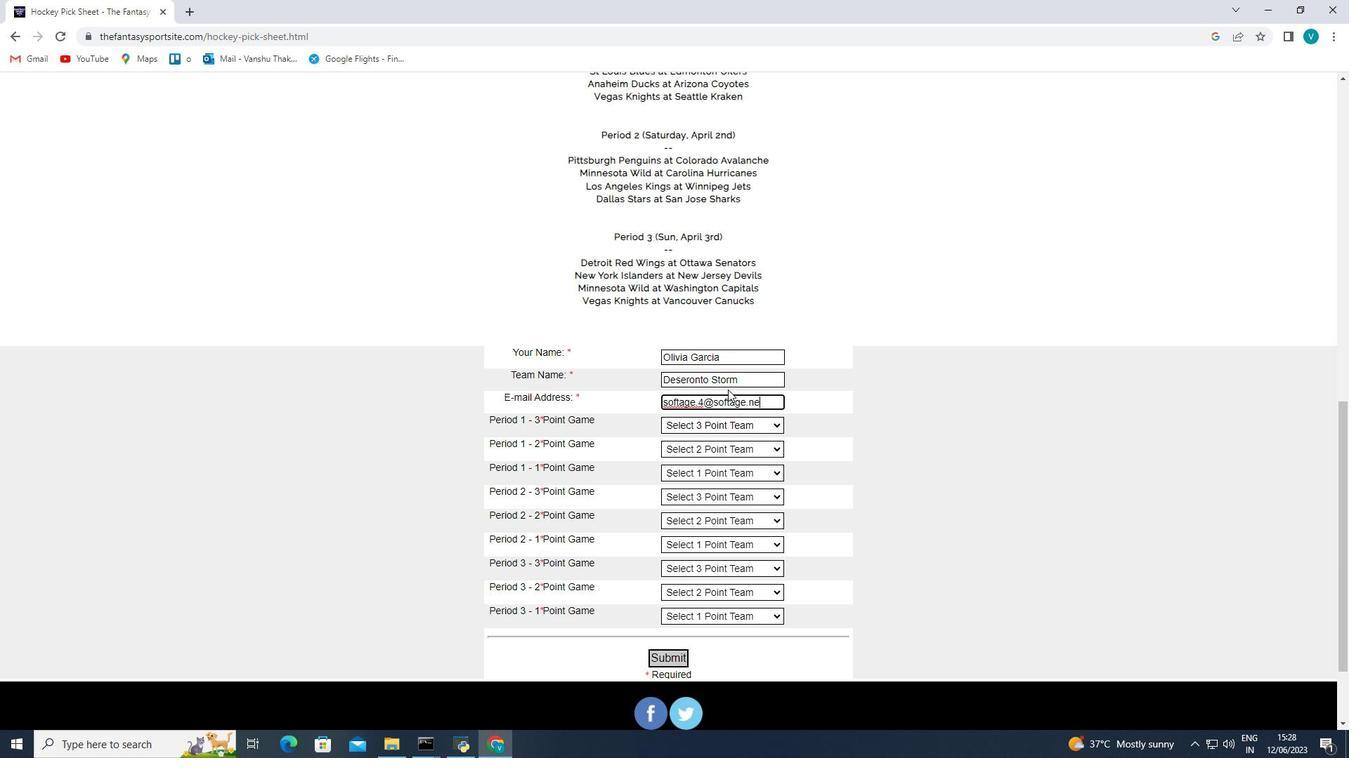 
Action: Mouse moved to (722, 425)
Screenshot: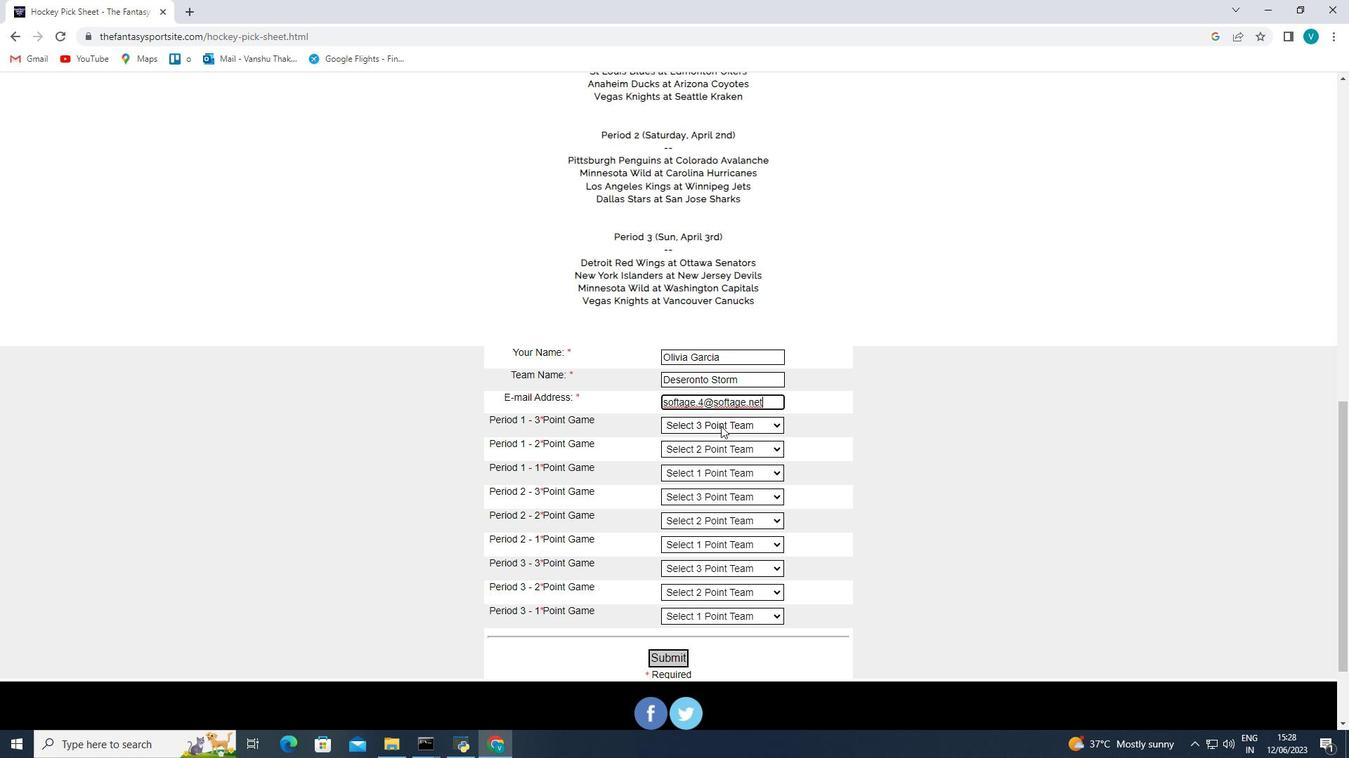 
Action: Mouse pressed left at (722, 425)
Screenshot: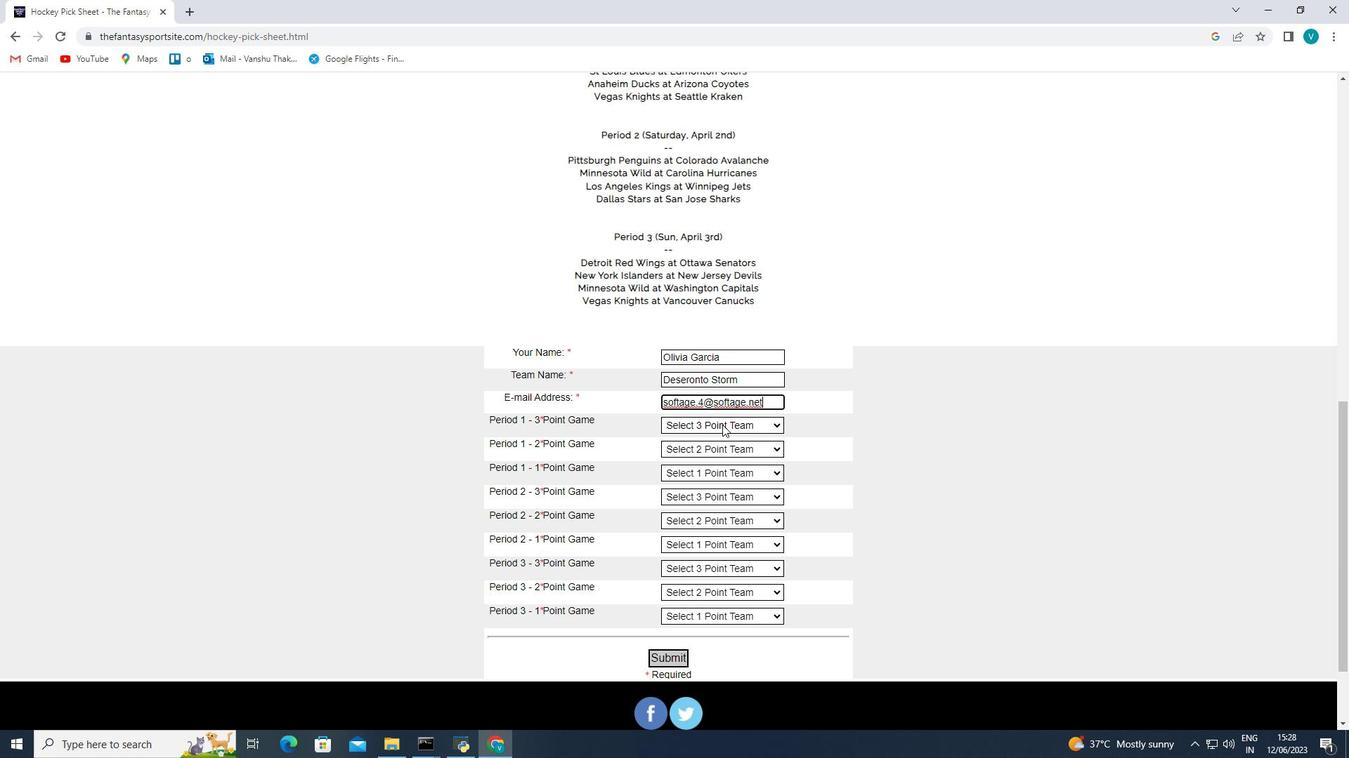 
Action: Mouse moved to (711, 607)
Screenshot: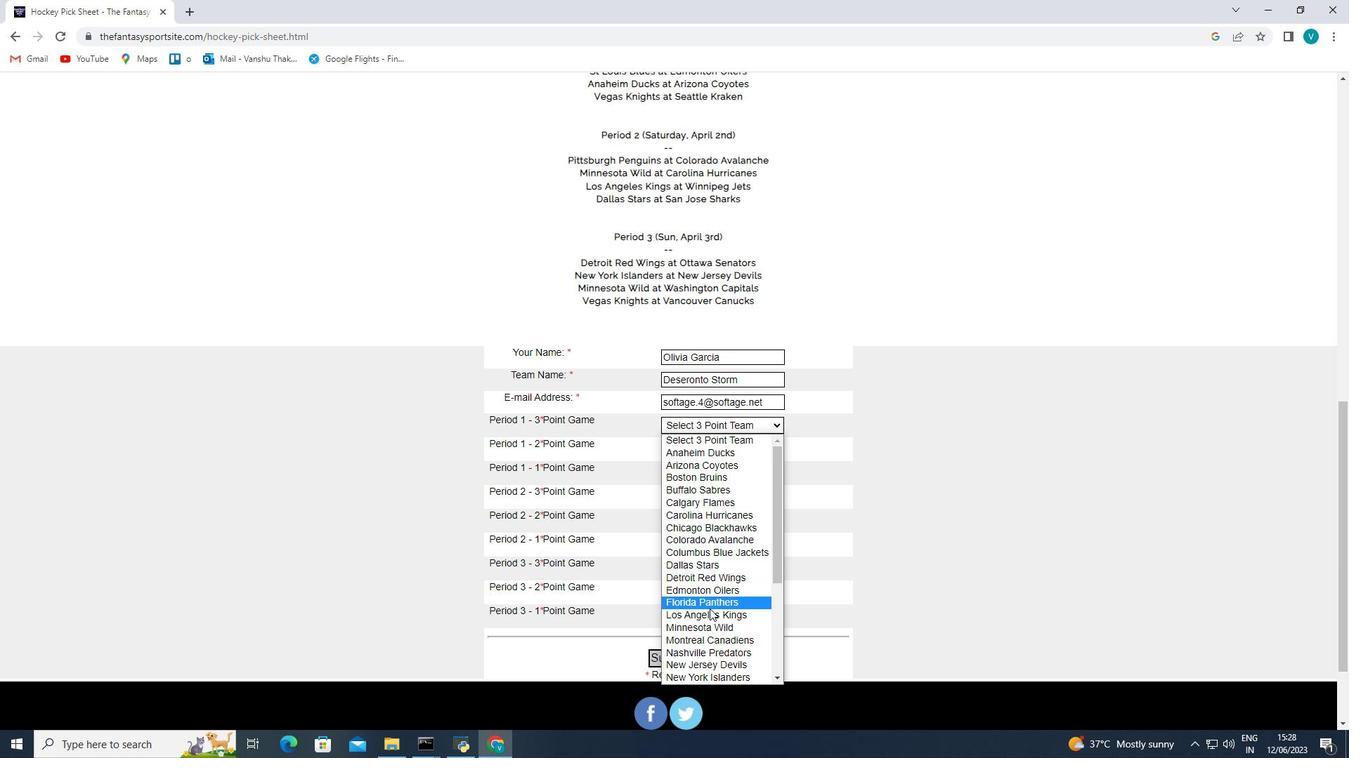 
Action: Mouse pressed left at (711, 607)
Screenshot: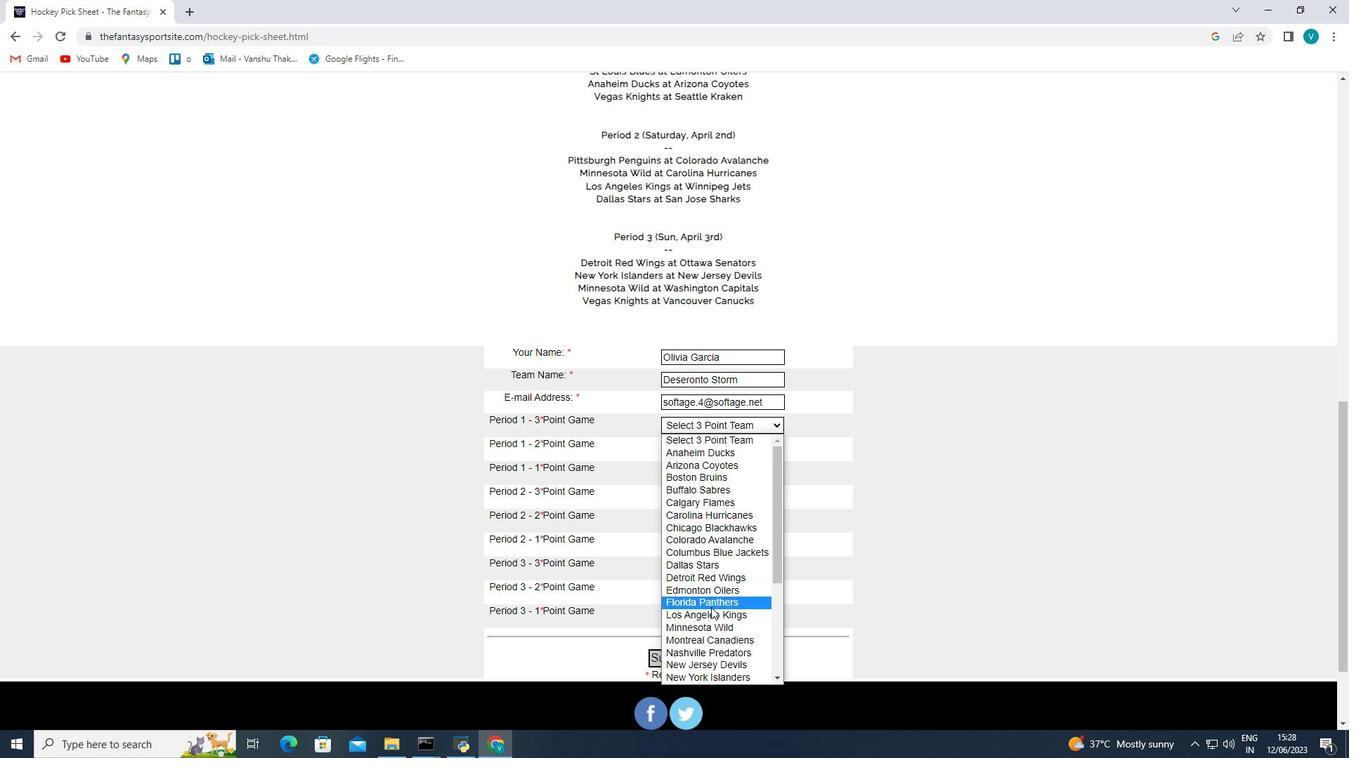 
Action: Mouse moved to (719, 448)
Screenshot: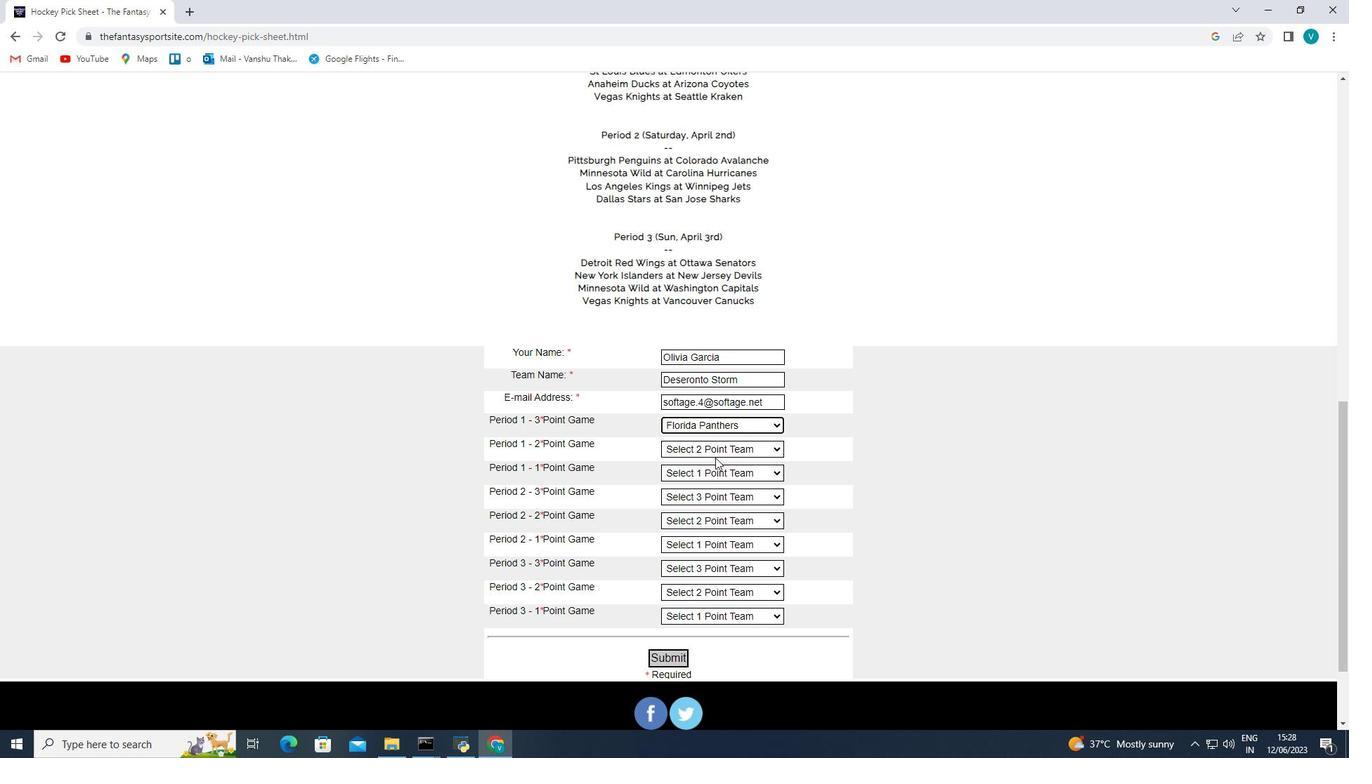 
Action: Mouse pressed left at (719, 448)
Screenshot: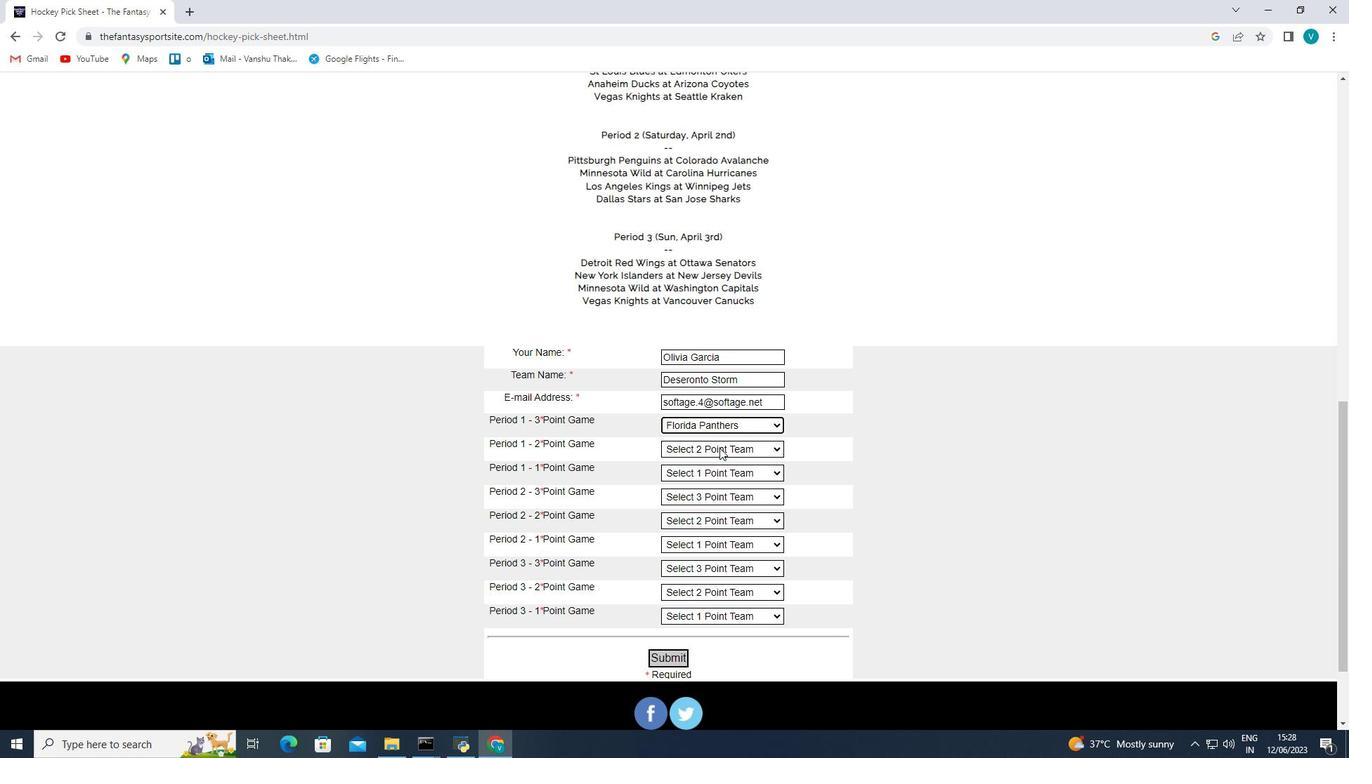 
Action: Mouse moved to (718, 601)
Screenshot: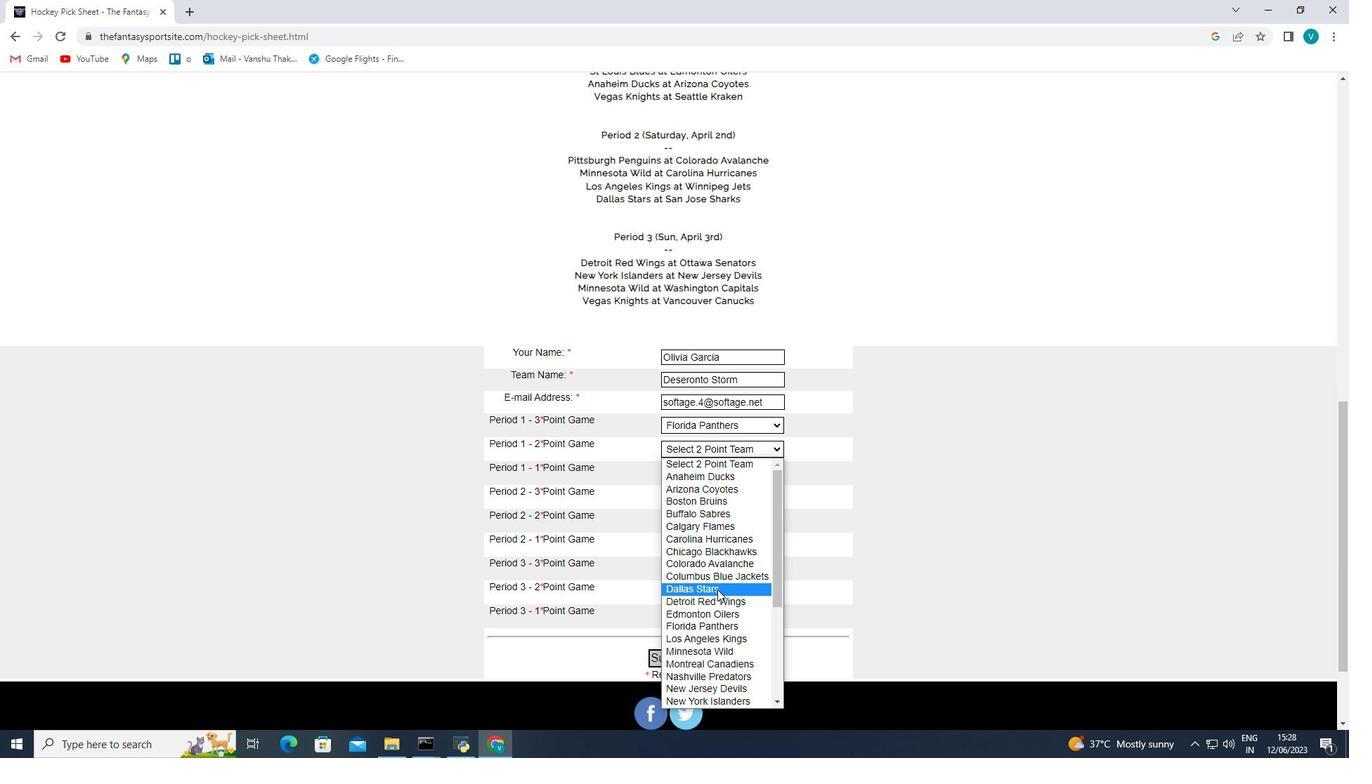 
Action: Mouse pressed left at (718, 601)
Screenshot: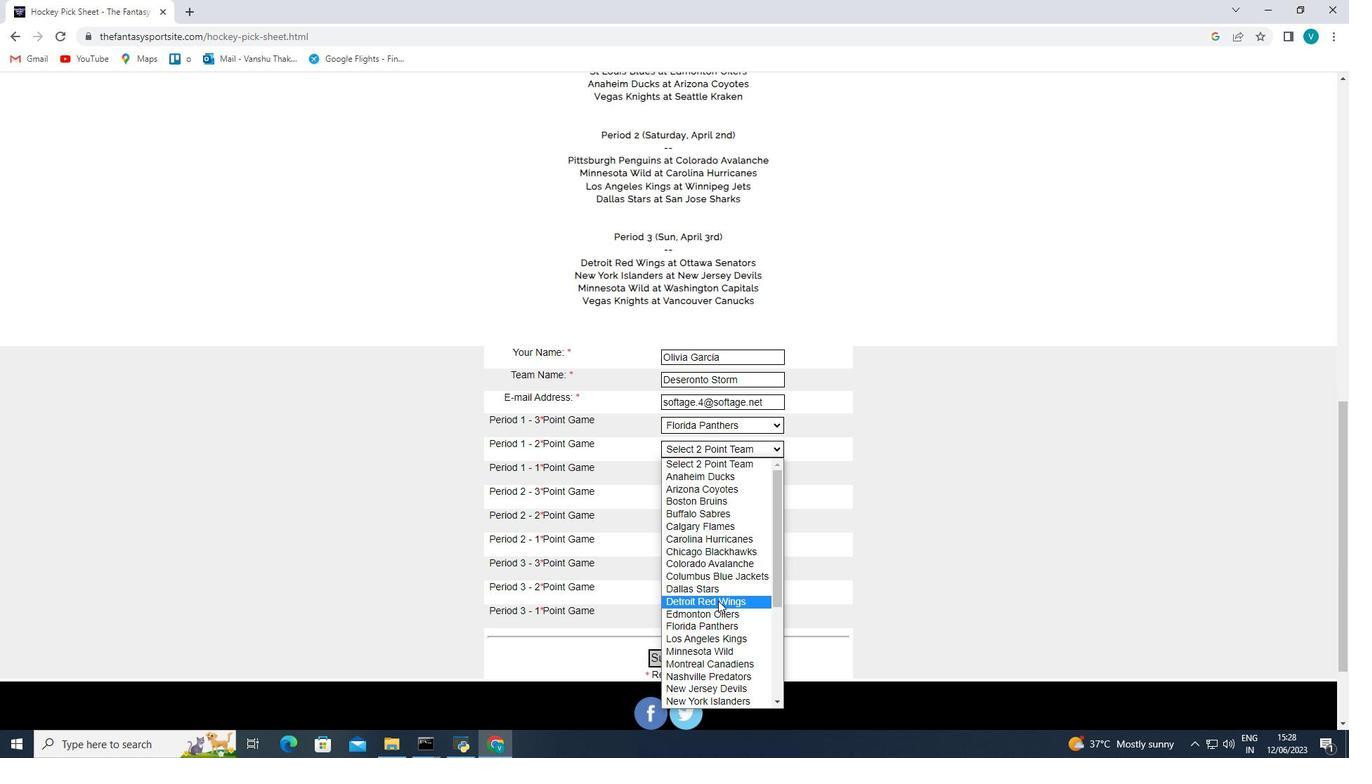 
Action: Mouse moved to (729, 476)
Screenshot: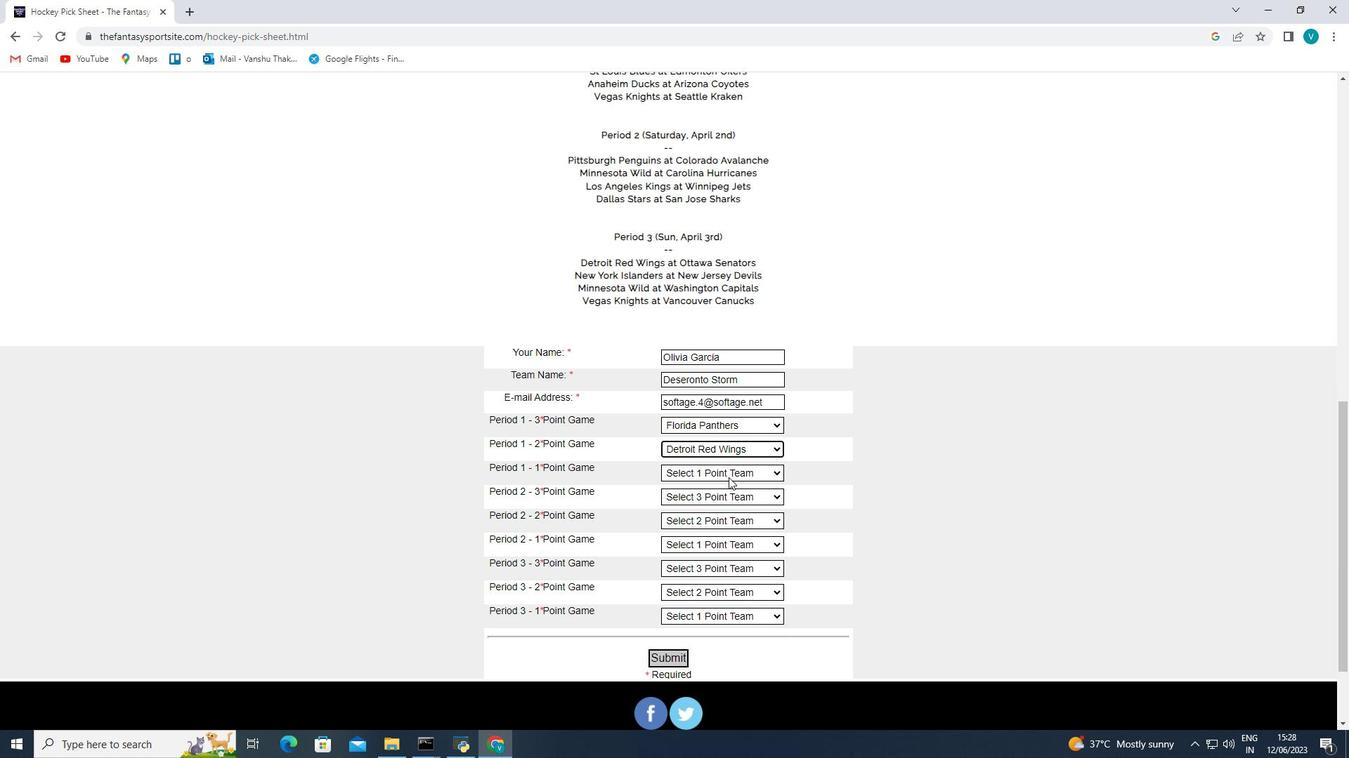
Action: Mouse pressed left at (729, 476)
Screenshot: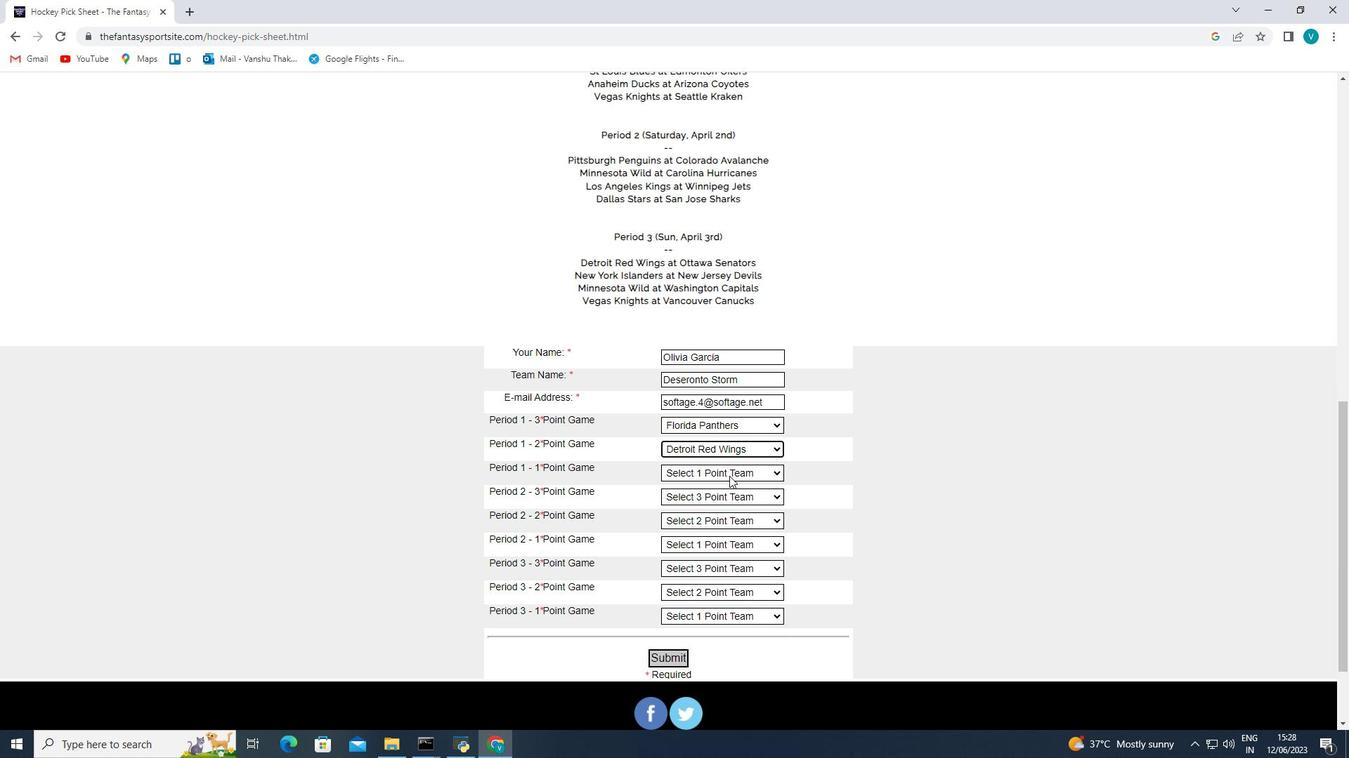 
Action: Mouse moved to (733, 343)
Screenshot: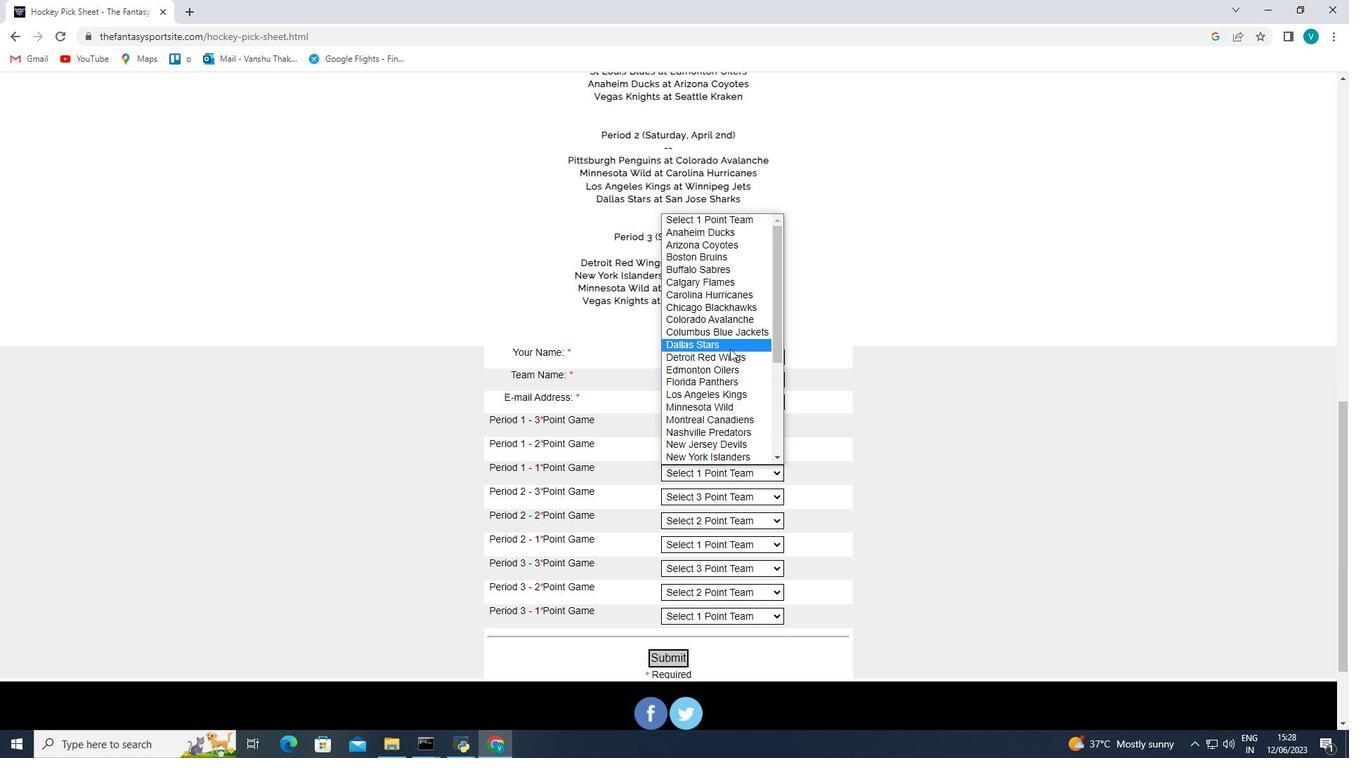 
Action: Mouse pressed left at (733, 343)
Screenshot: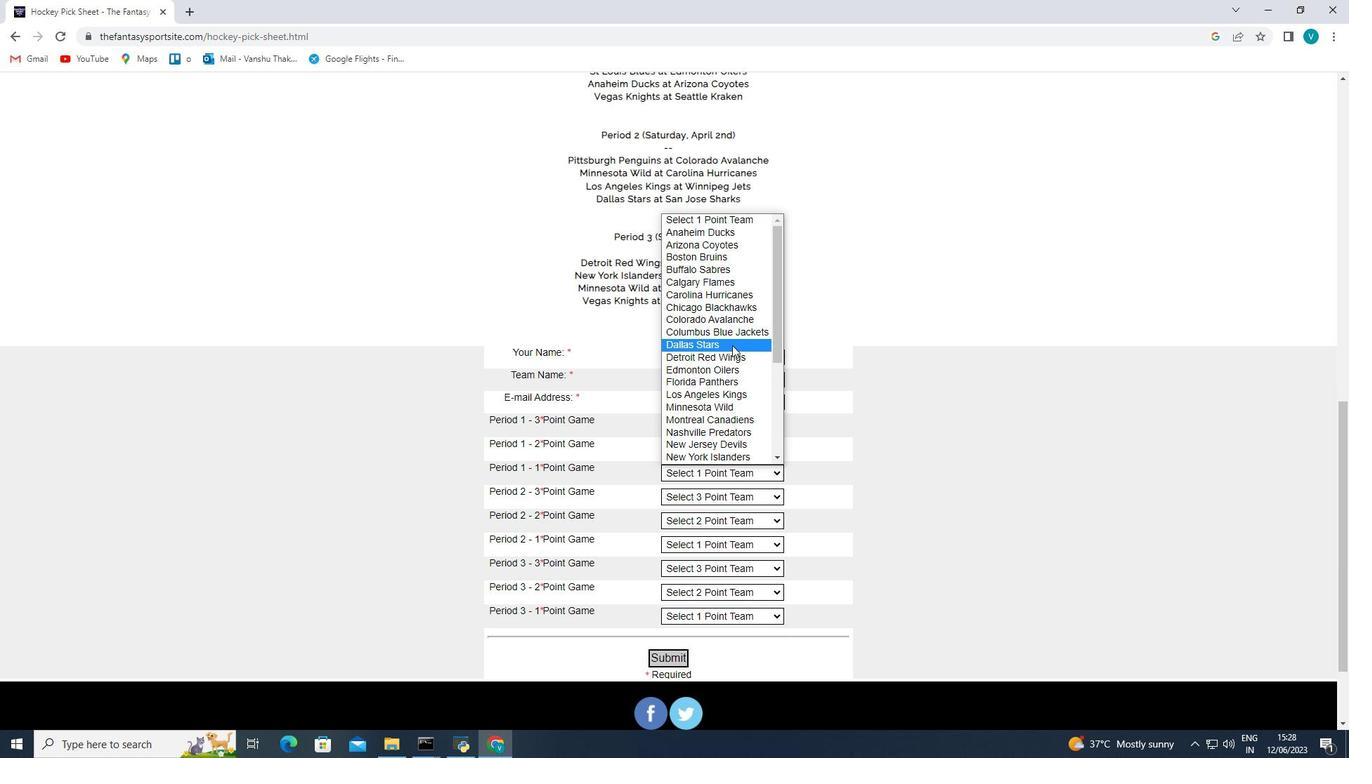 
Action: Mouse moved to (713, 499)
Screenshot: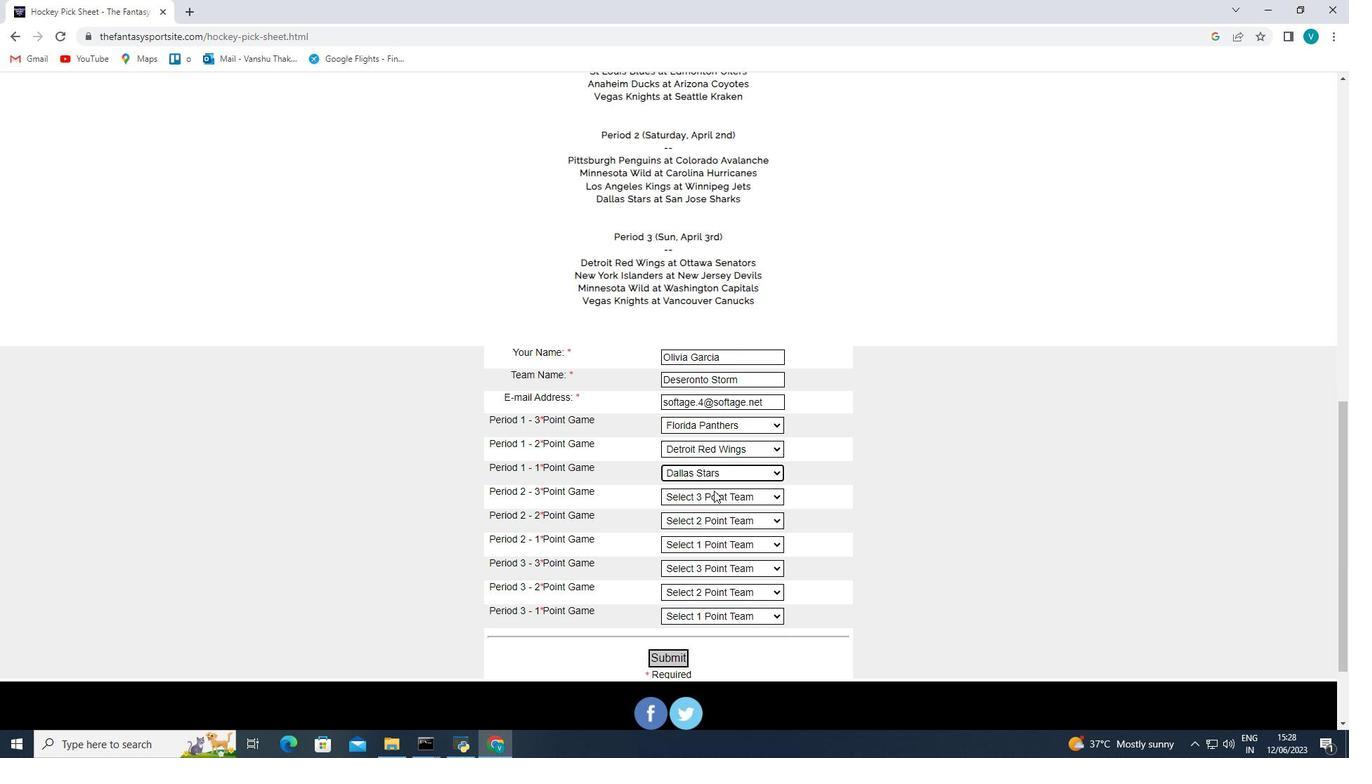 
Action: Mouse pressed left at (713, 499)
Screenshot: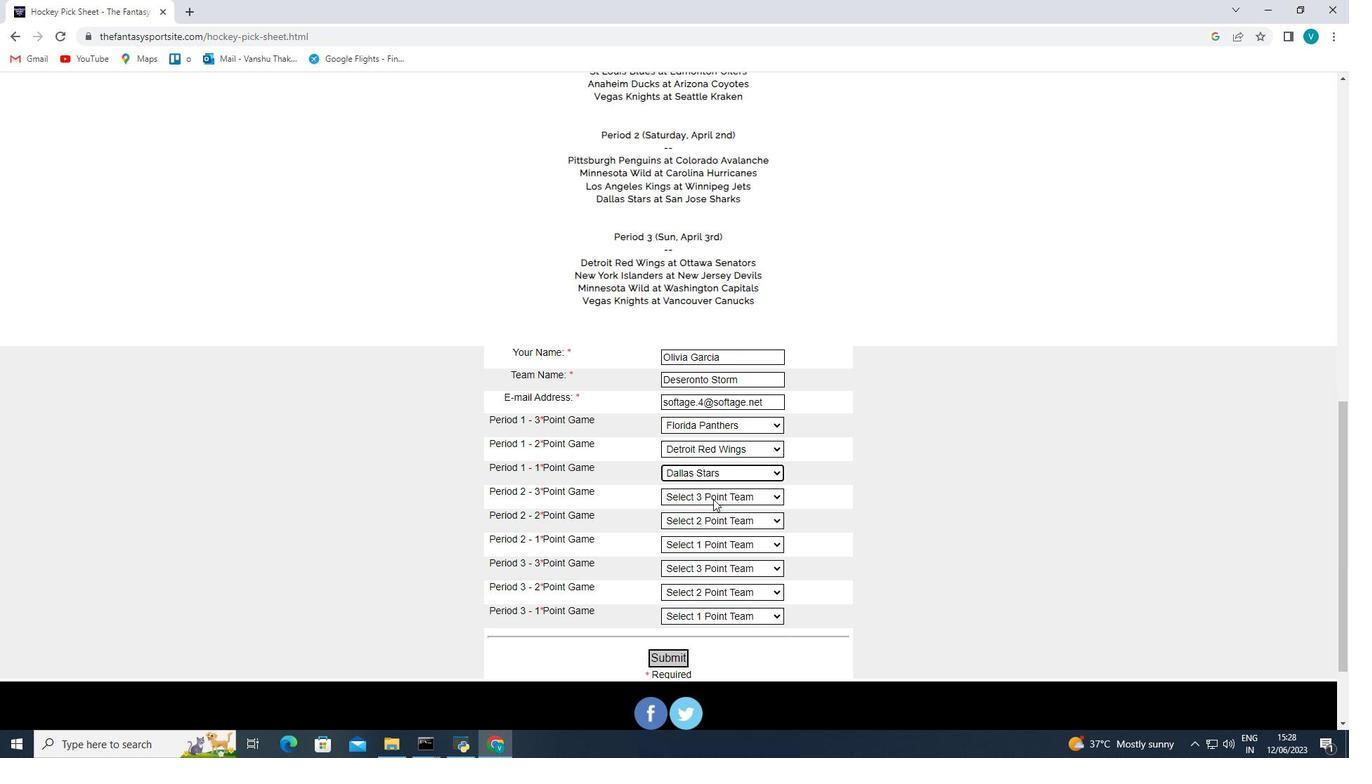 
Action: Mouse moved to (727, 356)
Screenshot: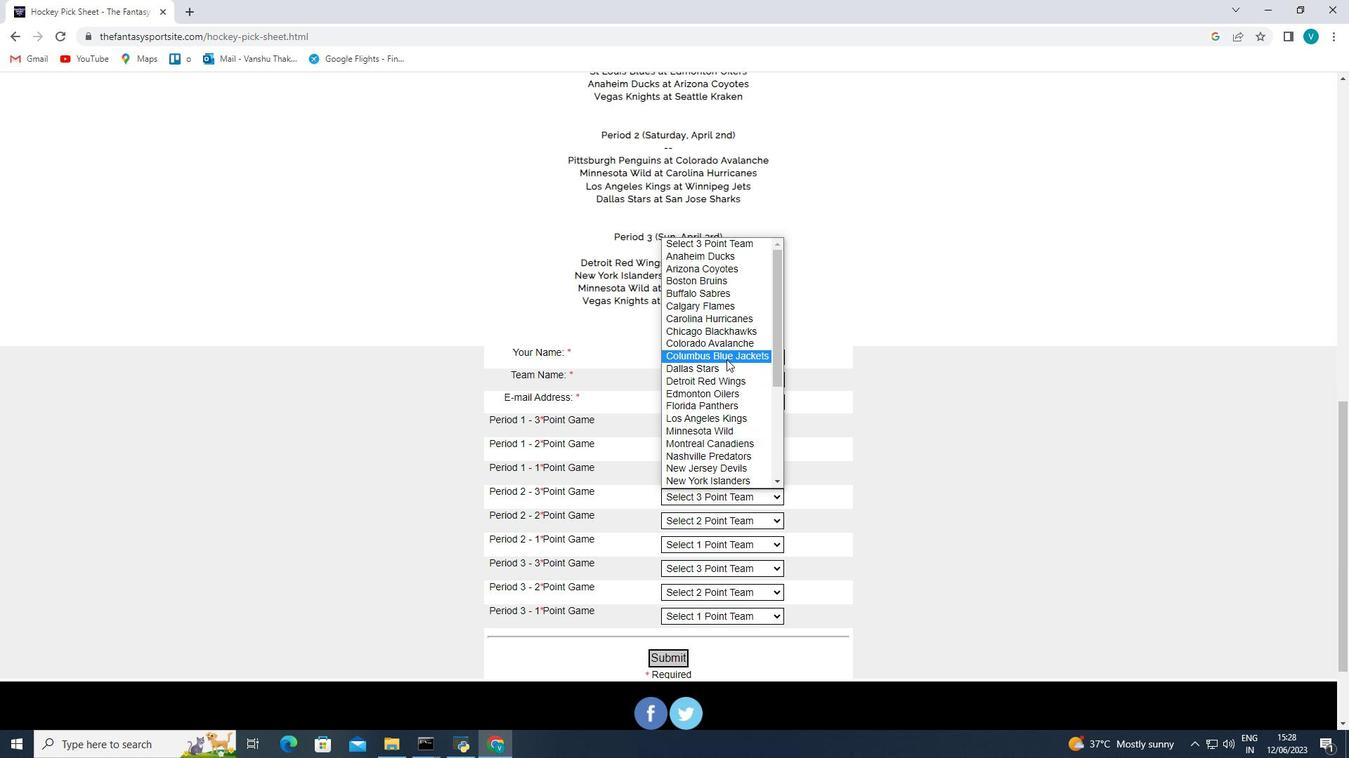 
Action: Mouse pressed left at (727, 356)
Screenshot: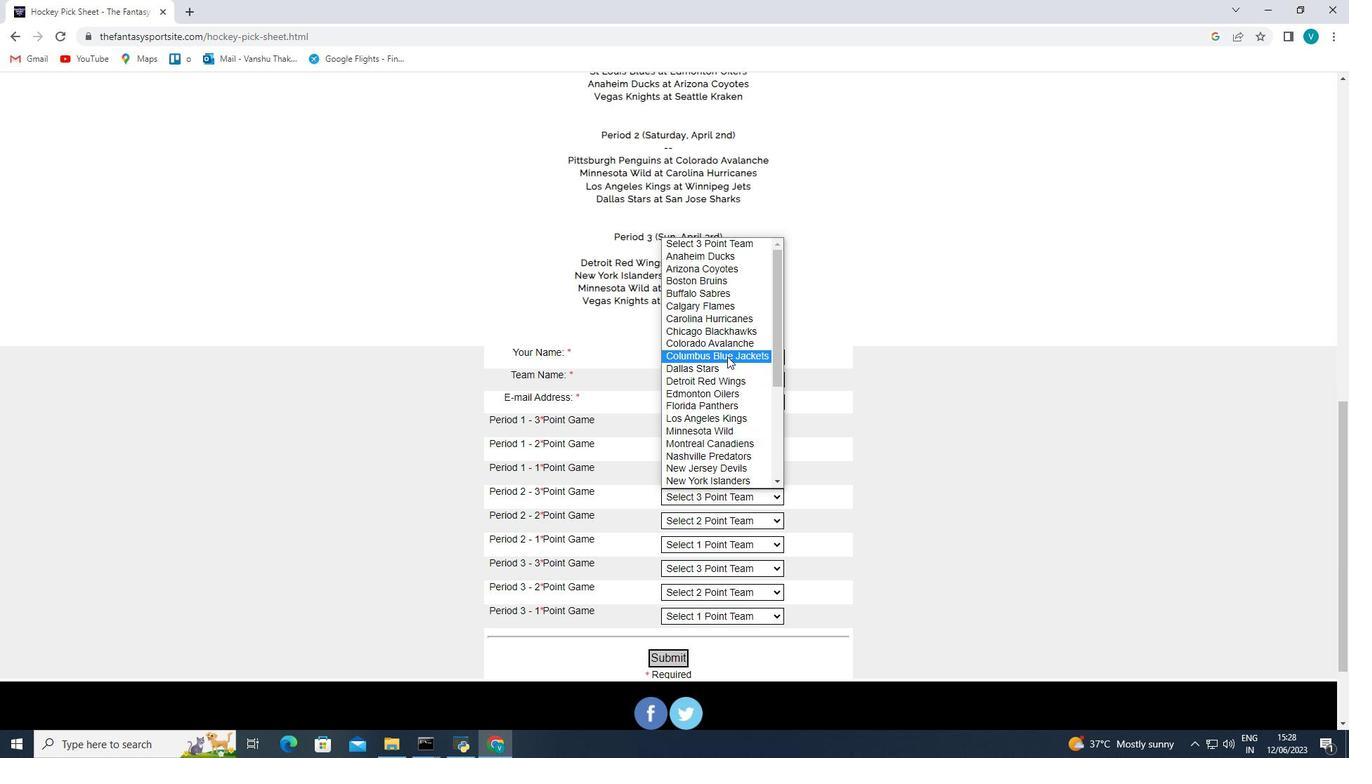 
Action: Mouse moved to (711, 517)
Screenshot: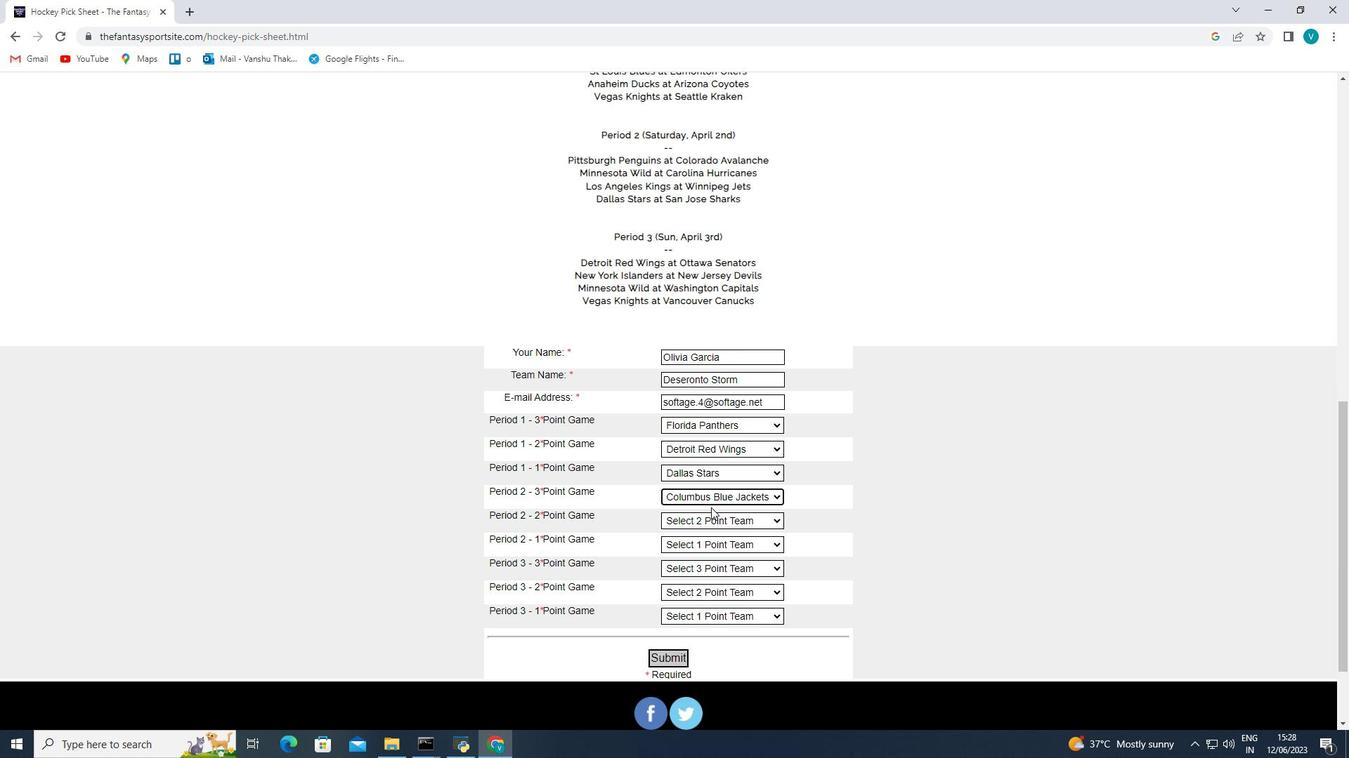 
Action: Mouse pressed left at (711, 517)
Screenshot: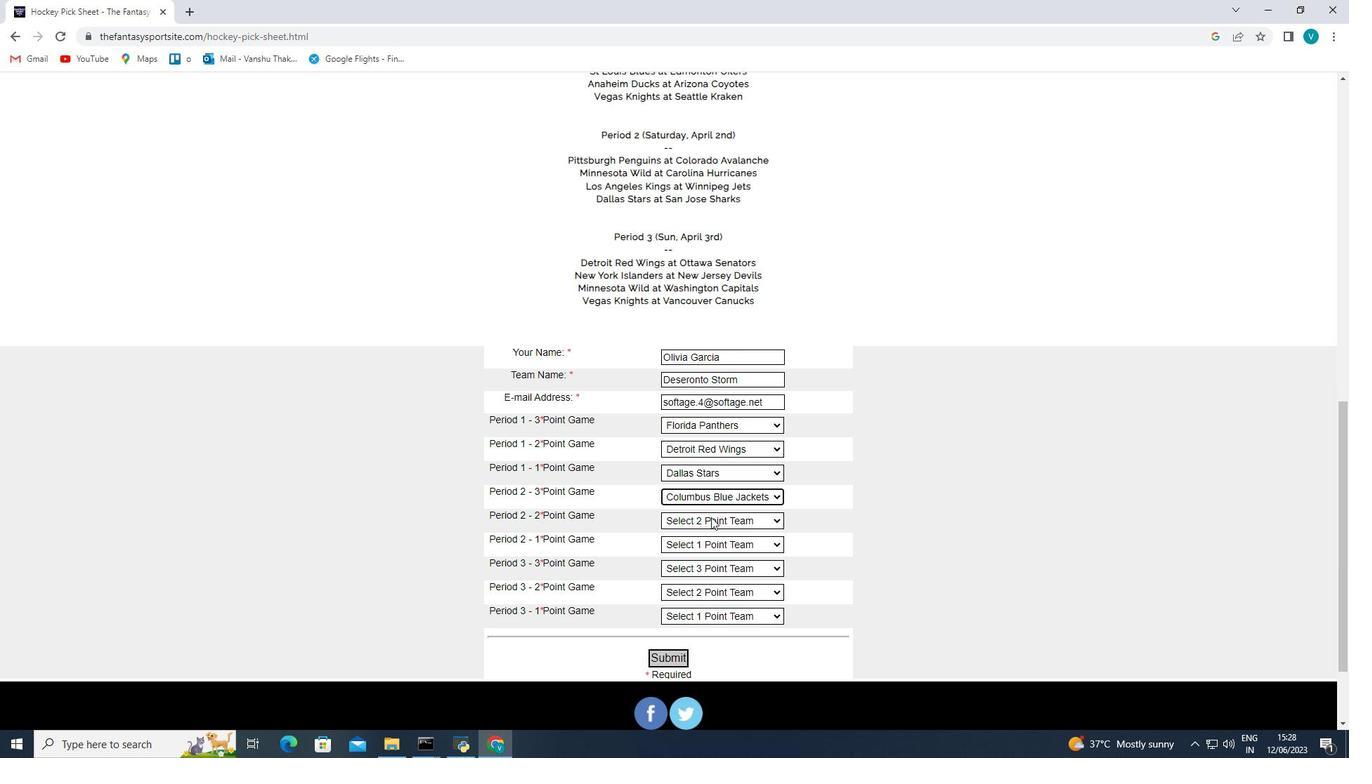 
Action: Mouse moved to (722, 345)
Screenshot: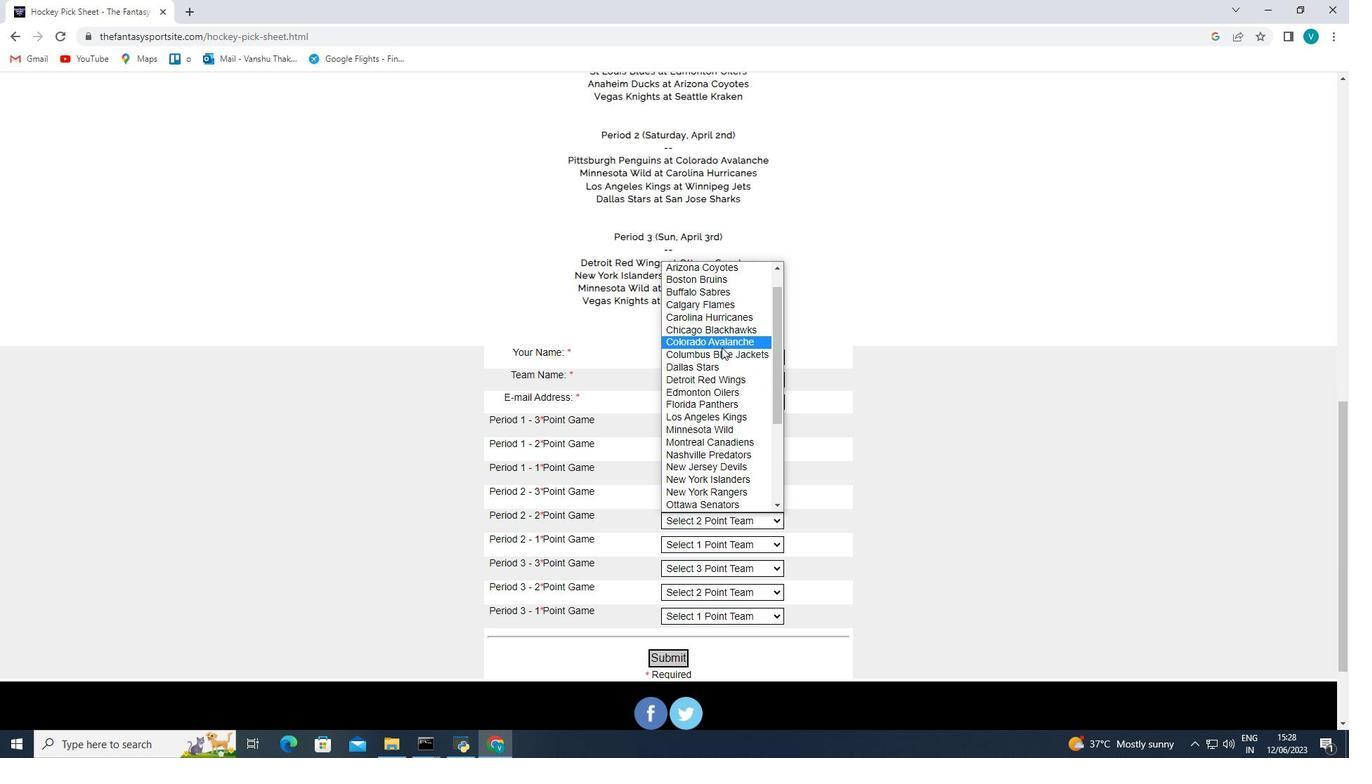 
Action: Mouse pressed left at (722, 345)
Screenshot: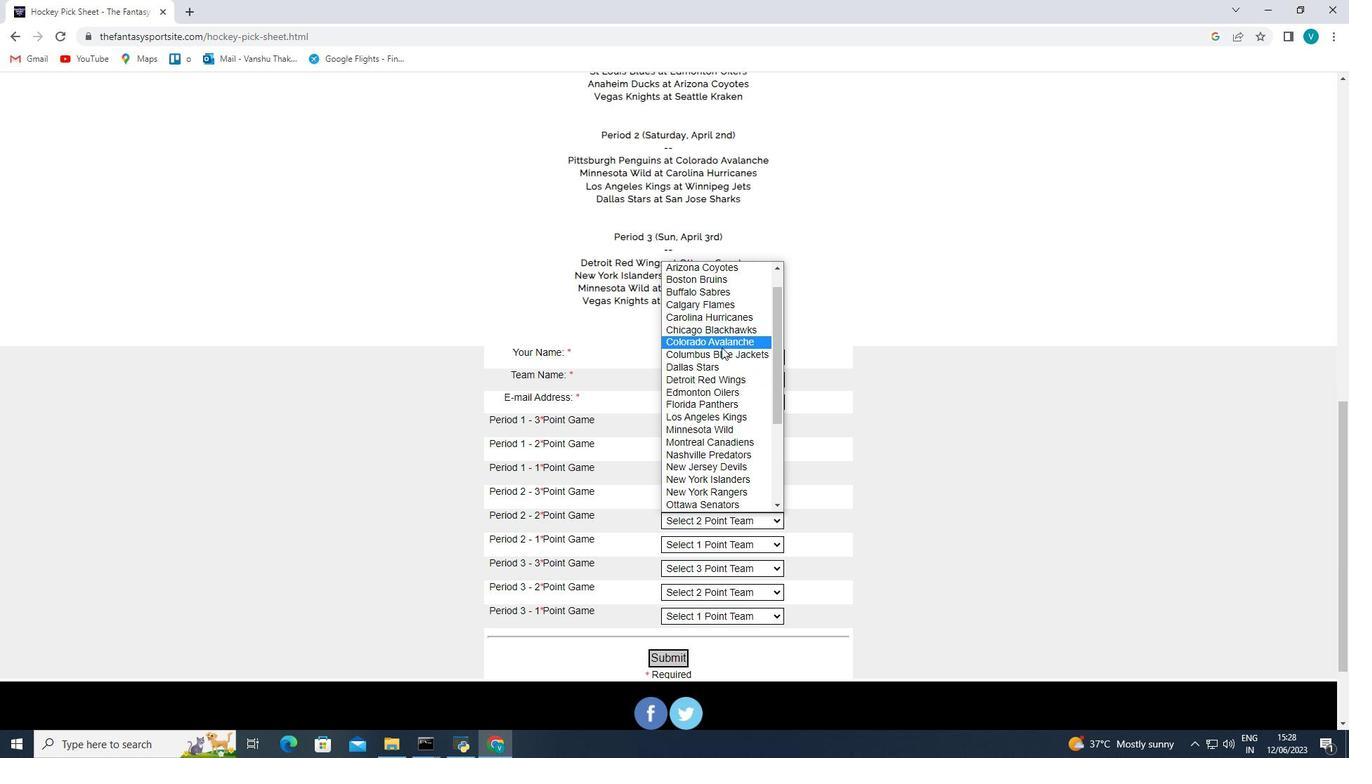 
Action: Mouse moved to (712, 547)
Screenshot: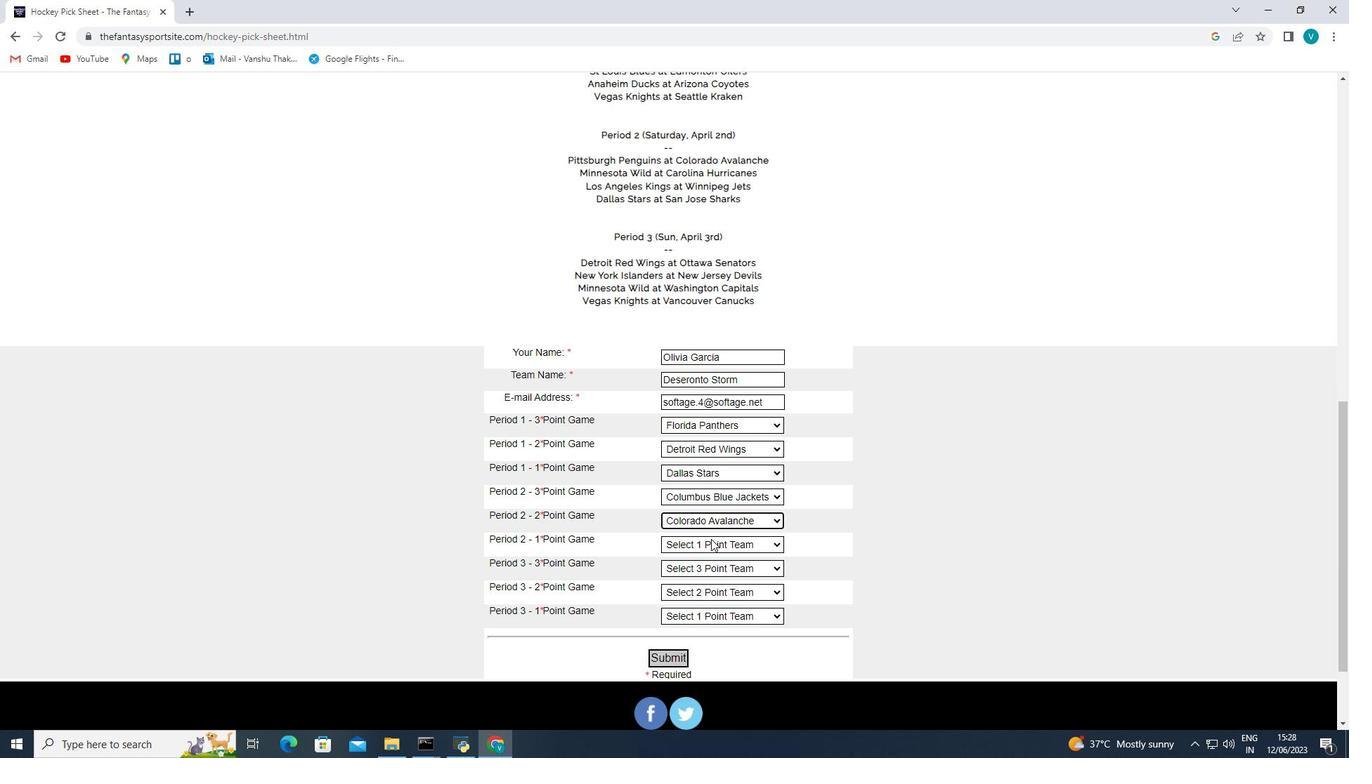 
Action: Mouse pressed left at (712, 547)
Screenshot: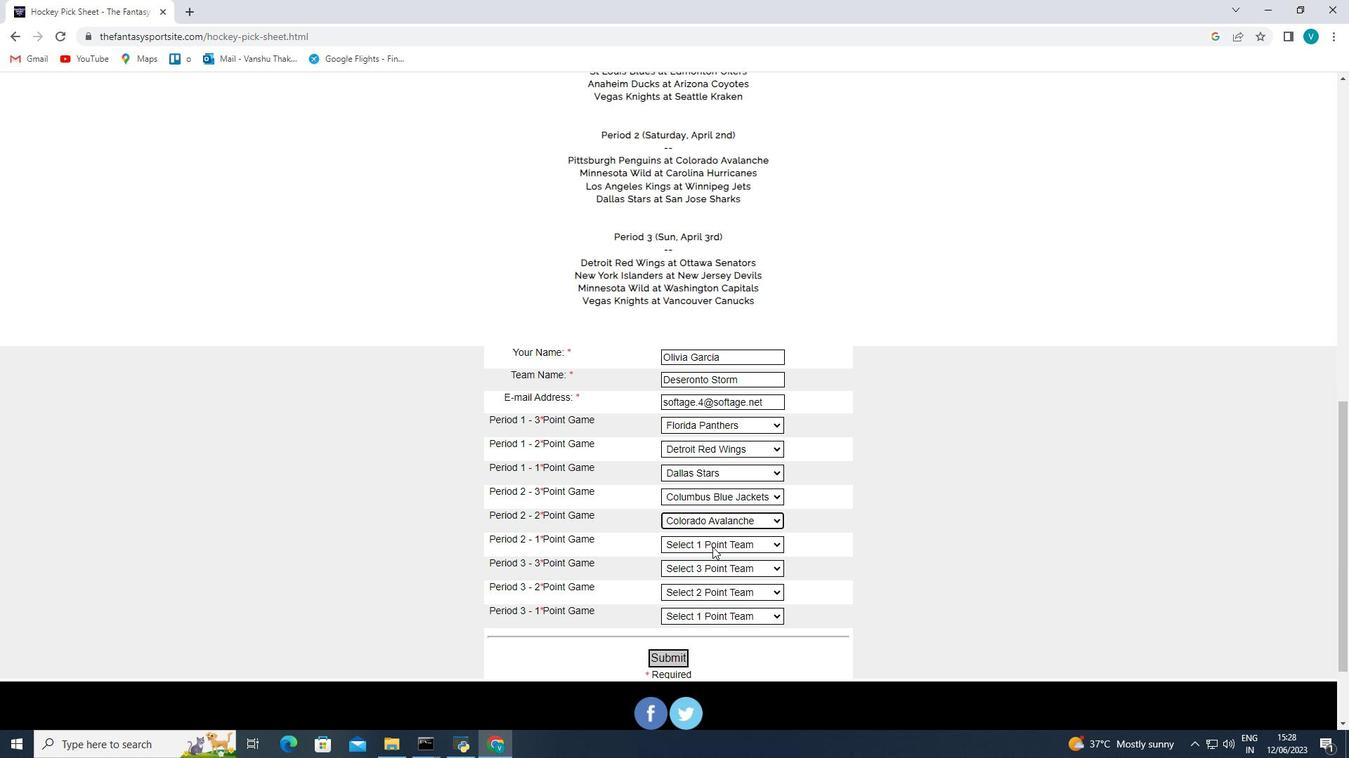 
Action: Mouse moved to (720, 383)
Screenshot: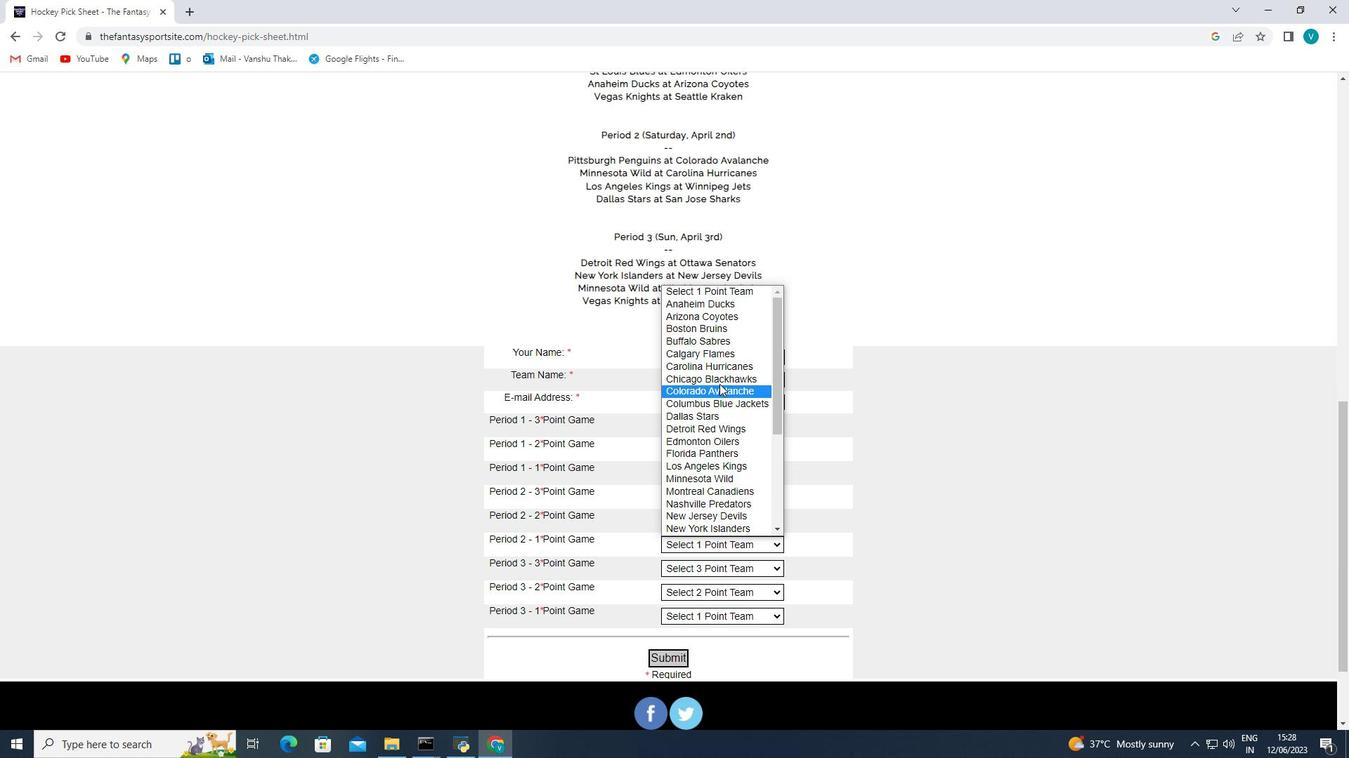 
Action: Mouse pressed left at (720, 383)
Screenshot: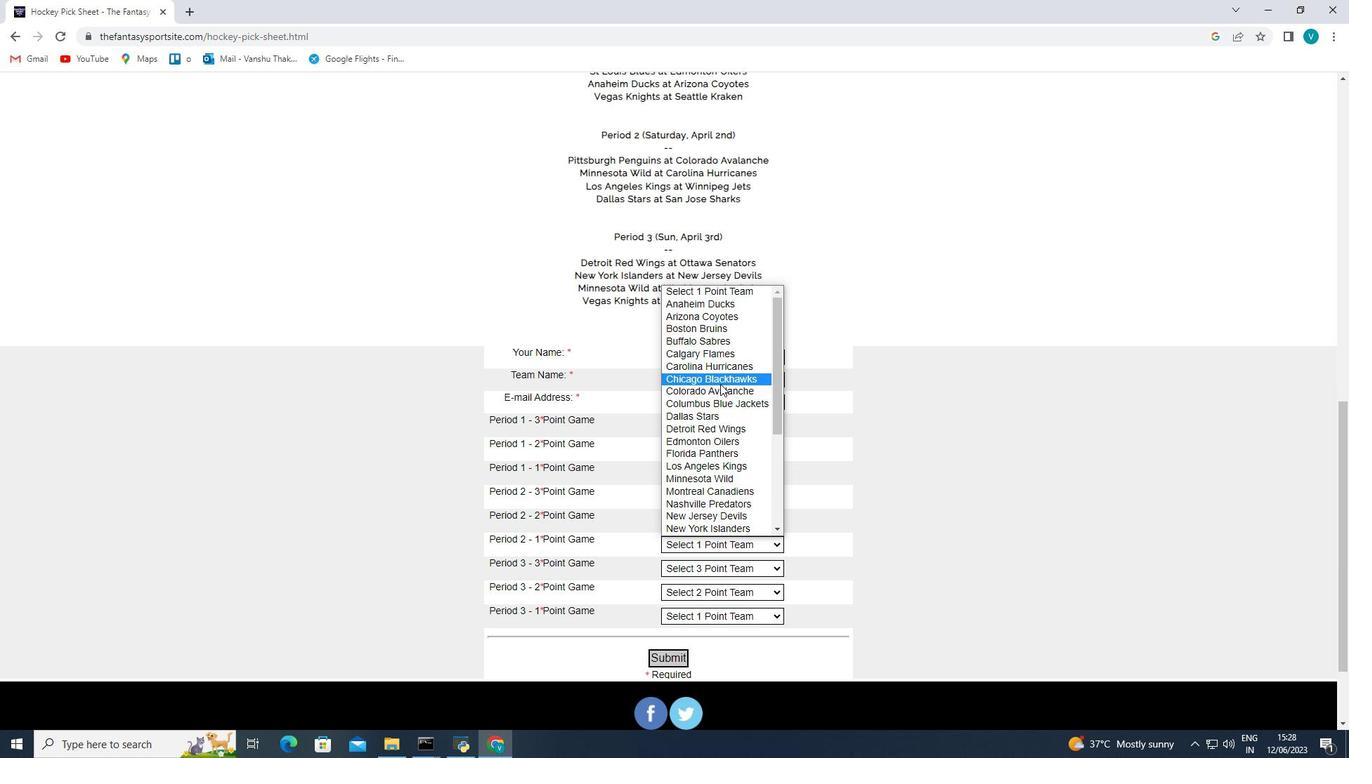 
Action: Mouse moved to (702, 568)
Screenshot: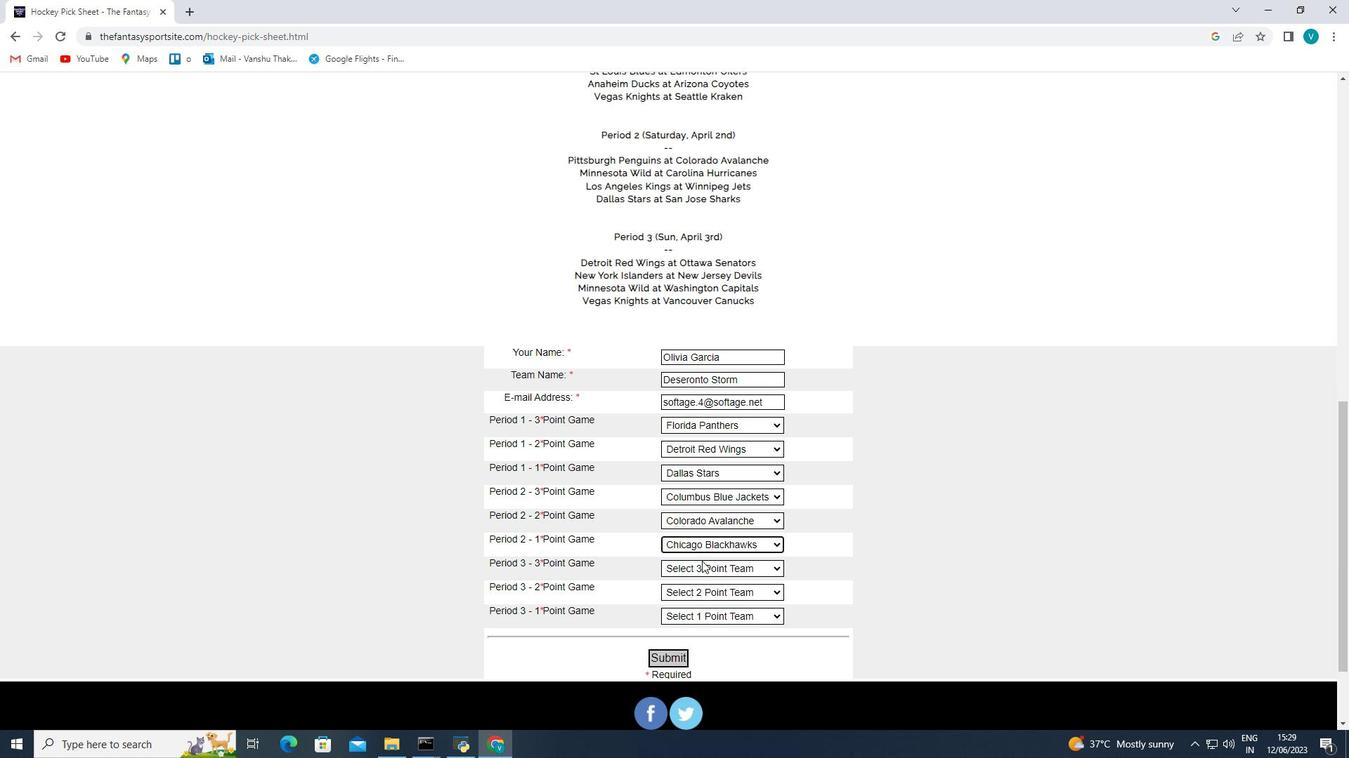 
Action: Mouse pressed left at (702, 568)
Screenshot: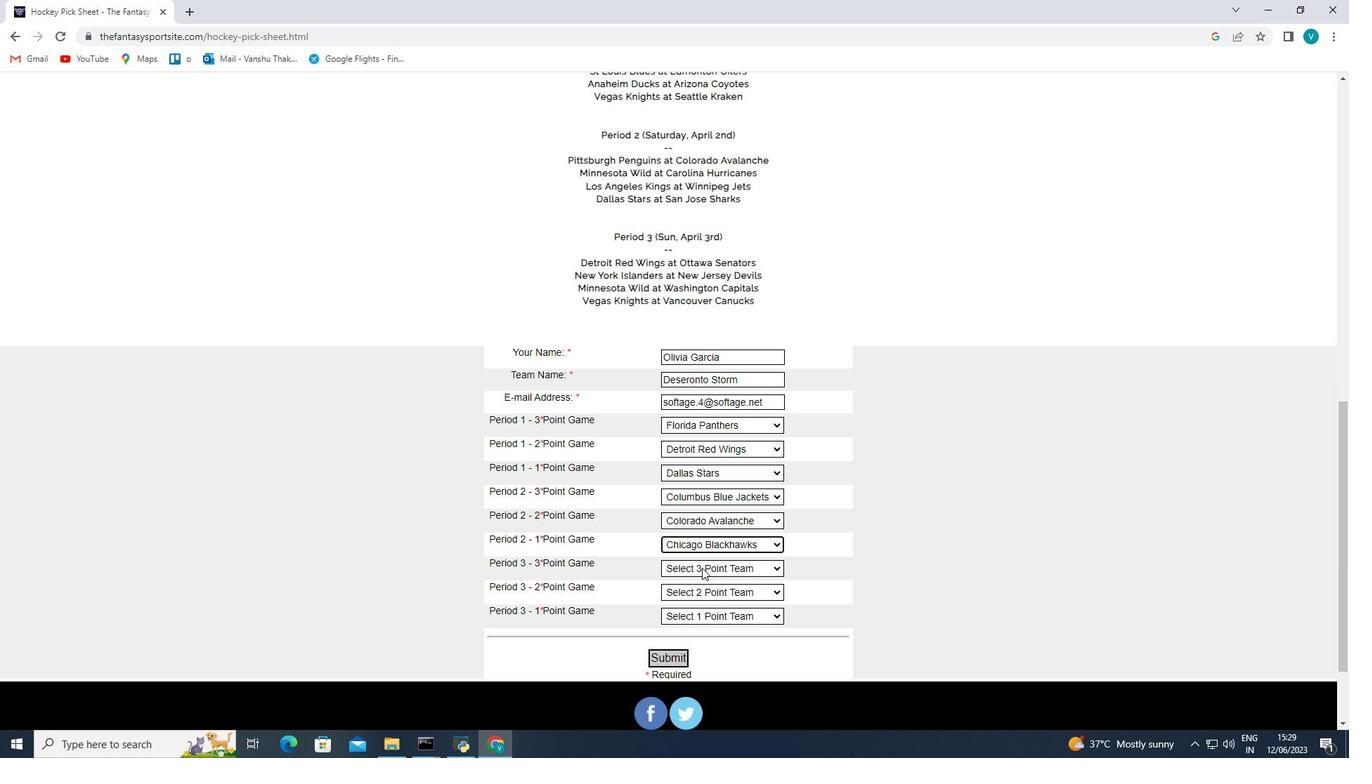 
Action: Mouse moved to (707, 390)
Screenshot: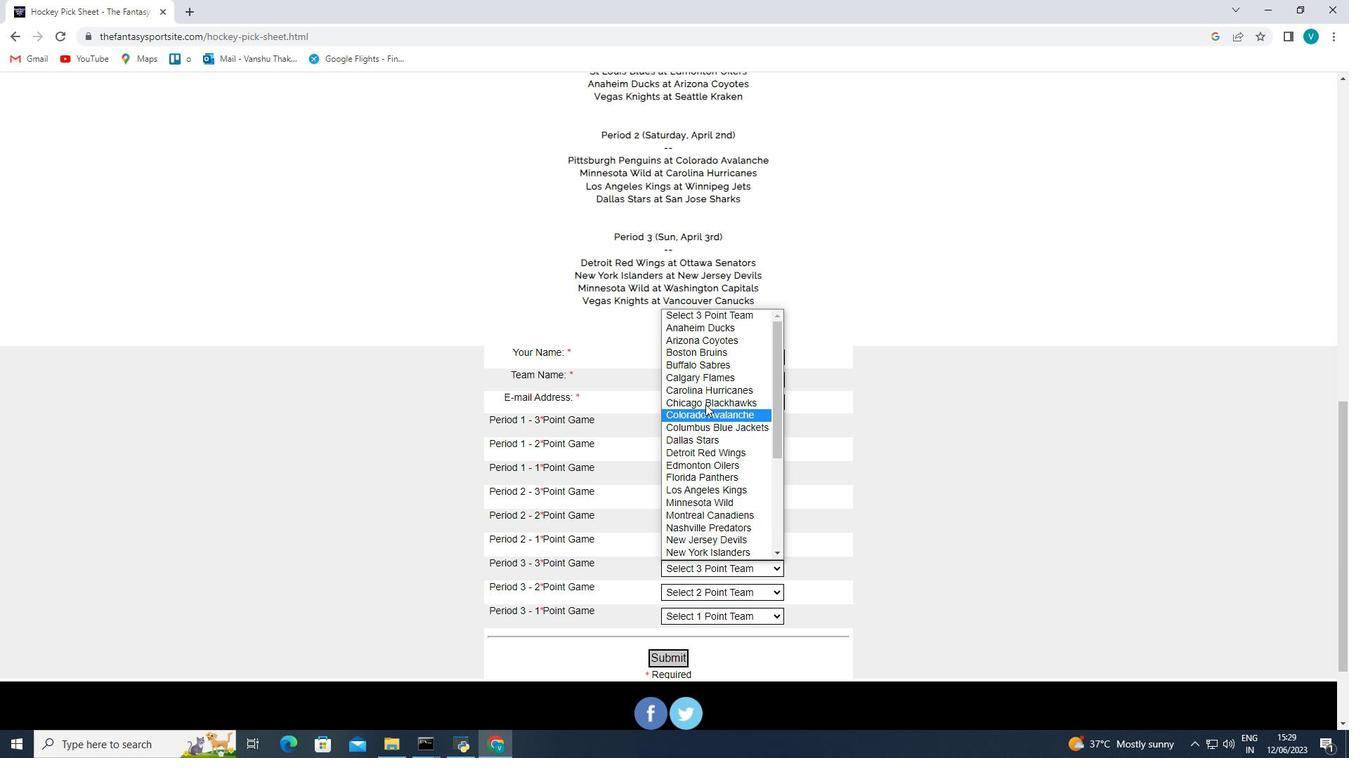 
Action: Mouse pressed left at (707, 390)
Screenshot: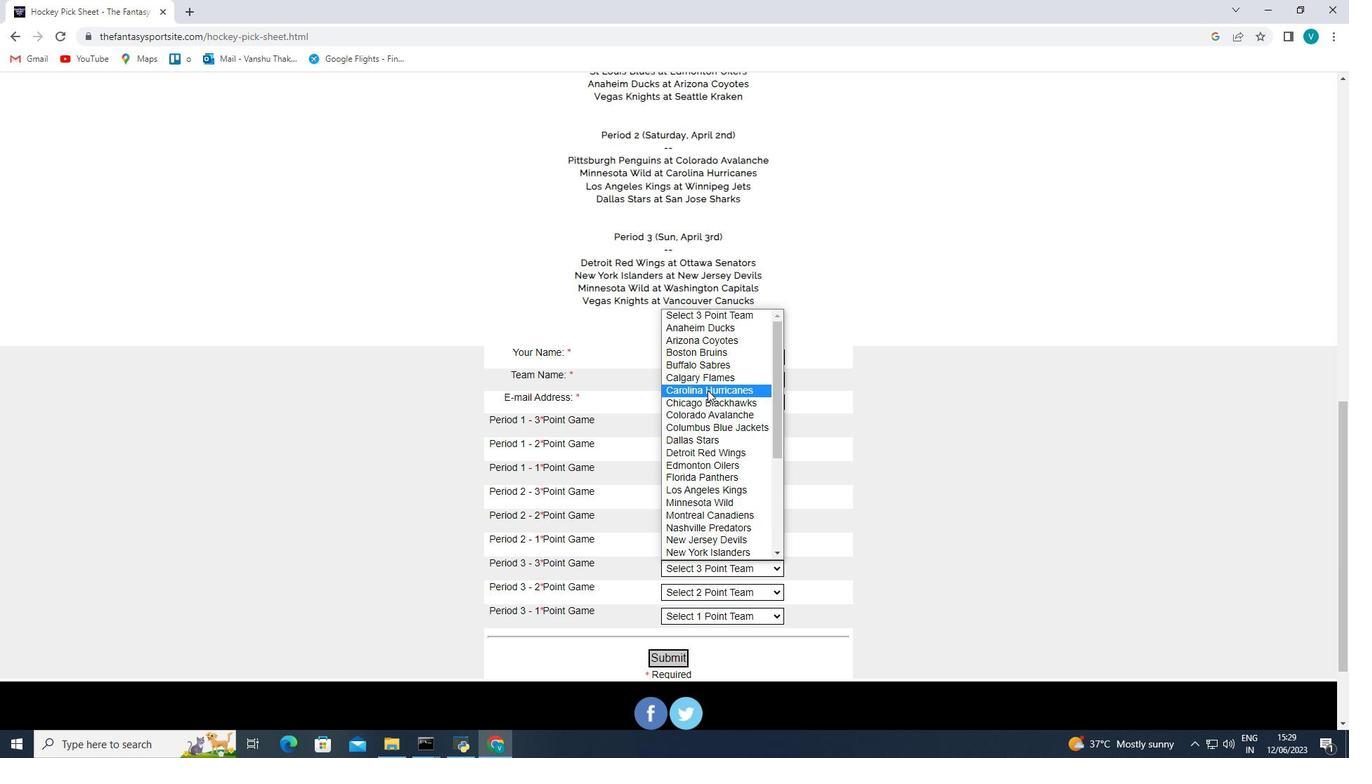 
Action: Mouse moved to (702, 590)
Screenshot: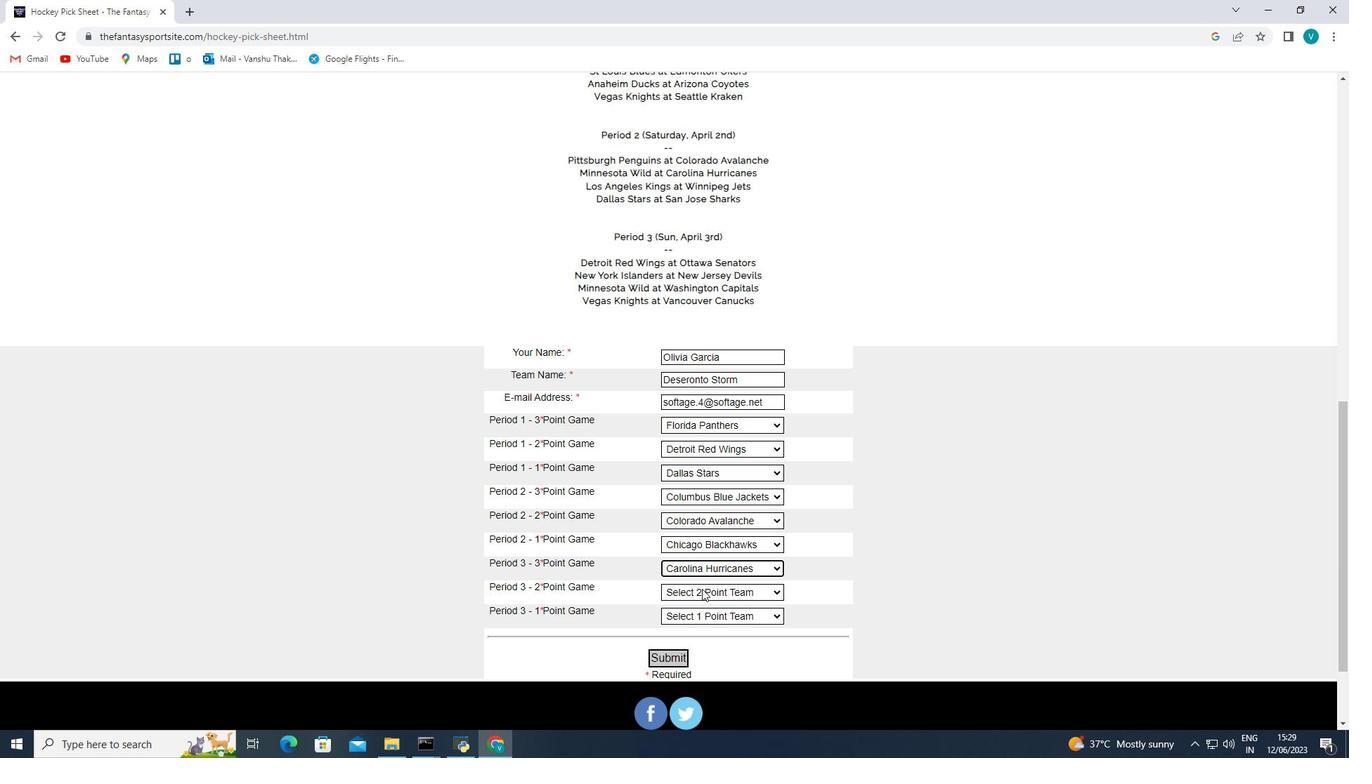 
Action: Mouse pressed left at (702, 590)
Screenshot: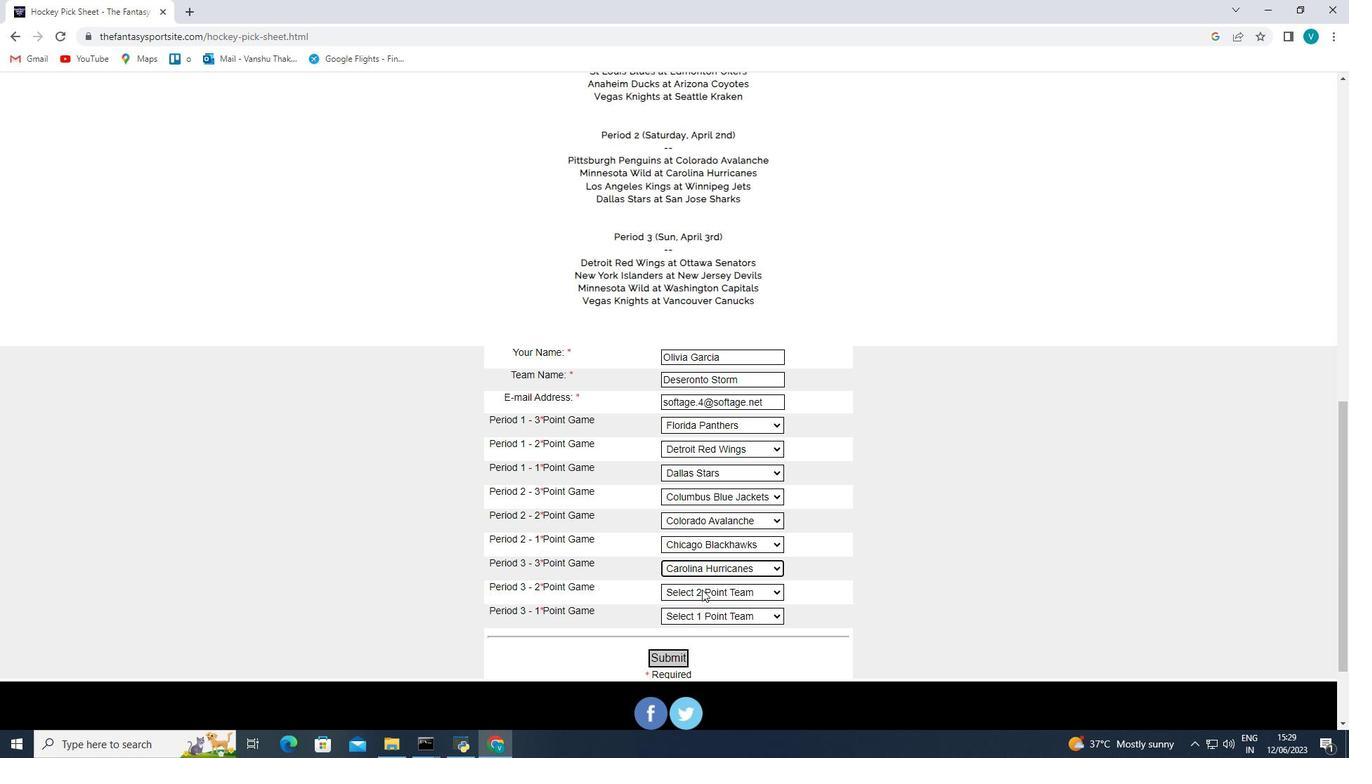
Action: Mouse moved to (723, 498)
Screenshot: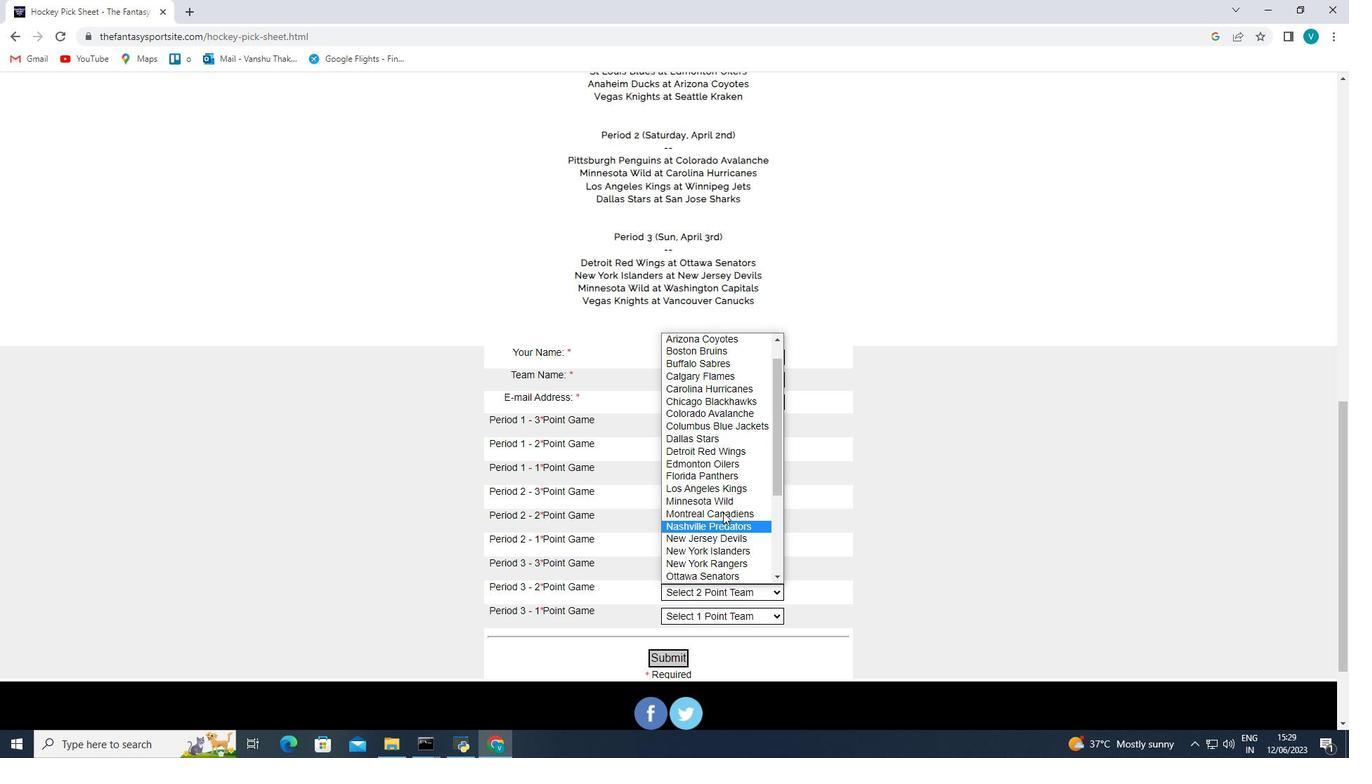 
Action: Mouse scrolled (723, 499) with delta (0, 0)
Screenshot: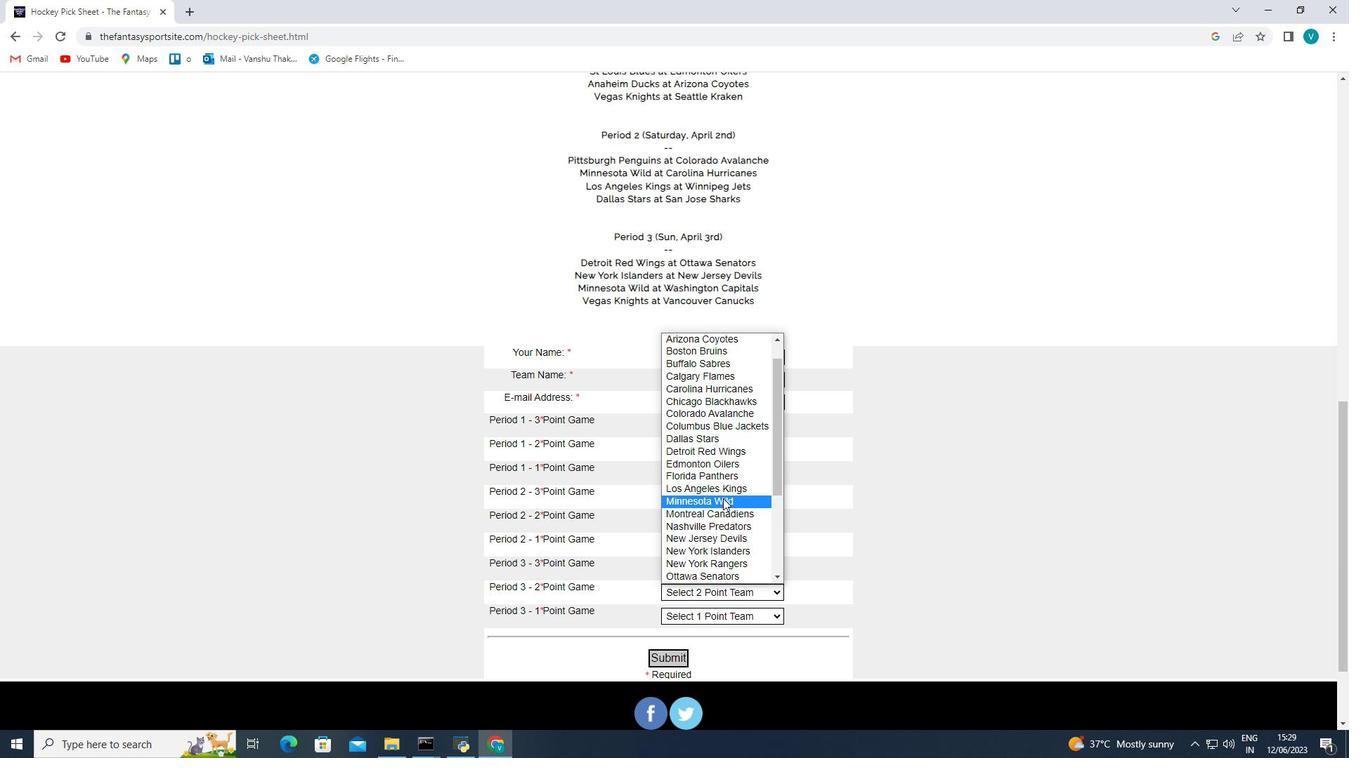 
Action: Mouse scrolled (723, 499) with delta (0, 0)
Screenshot: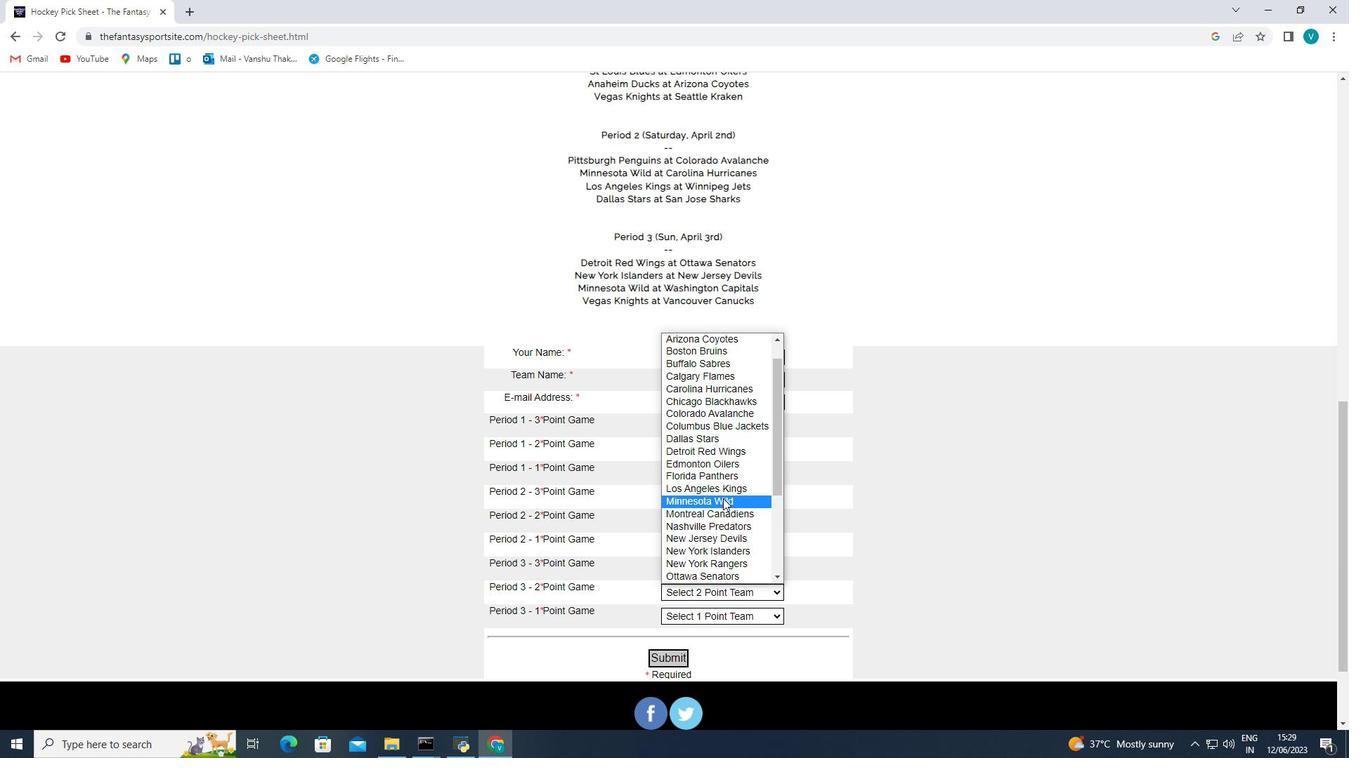 
Action: Mouse scrolled (723, 499) with delta (0, 0)
Screenshot: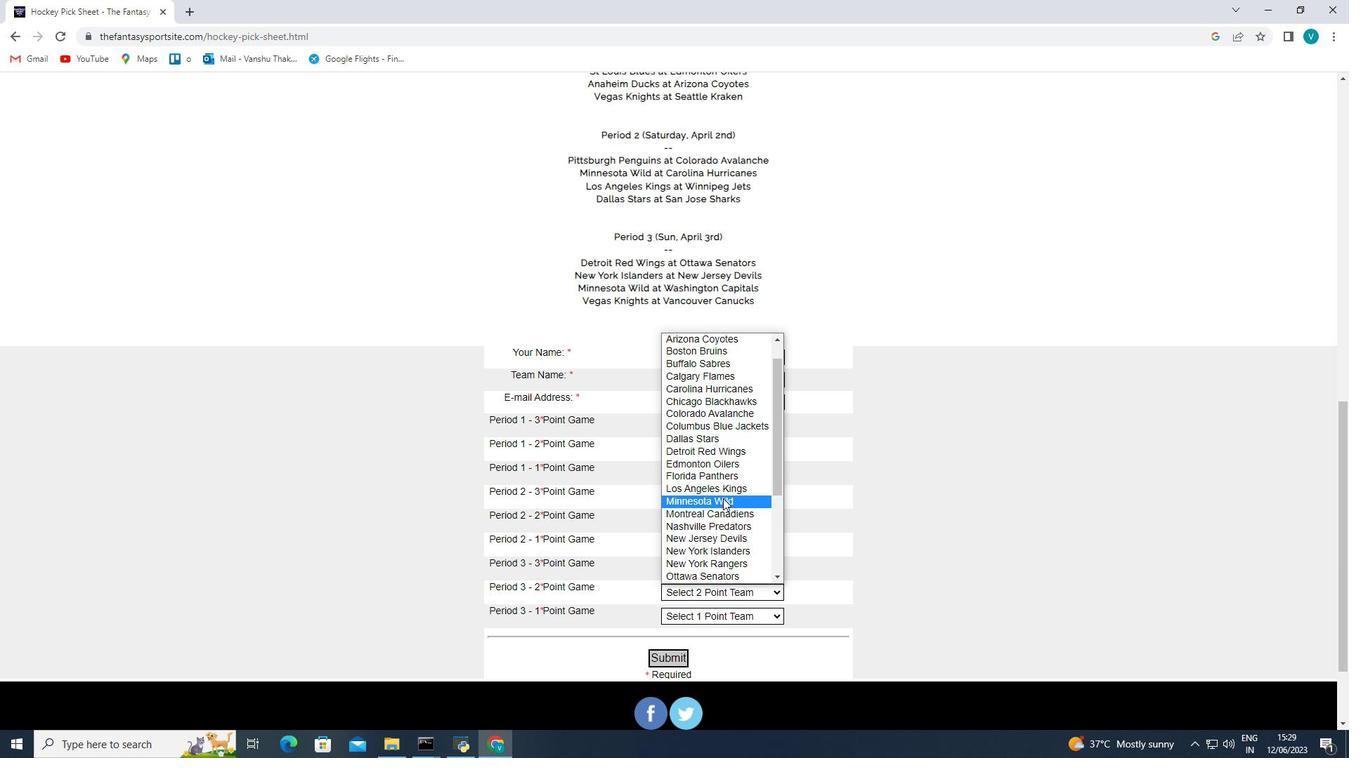 
Action: Mouse scrolled (723, 499) with delta (0, 0)
Screenshot: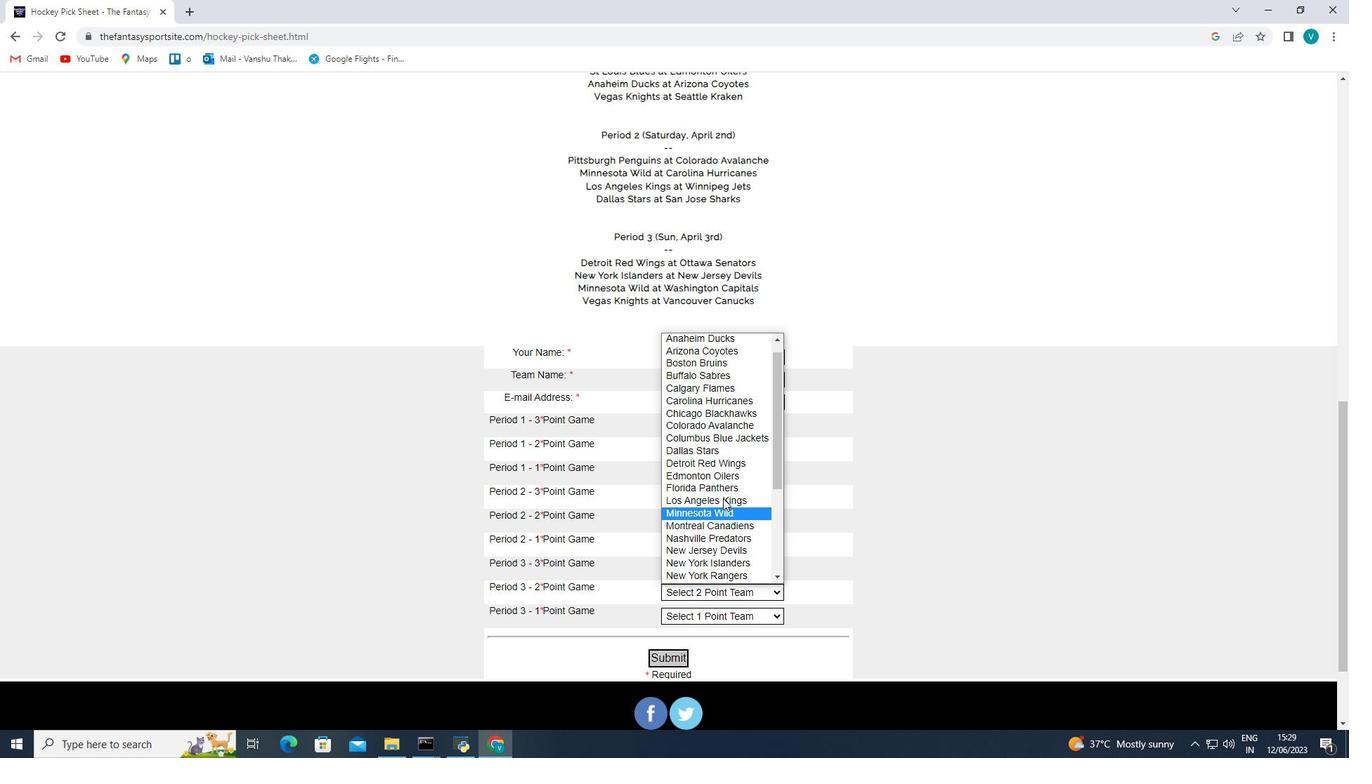 
Action: Mouse moved to (720, 397)
Screenshot: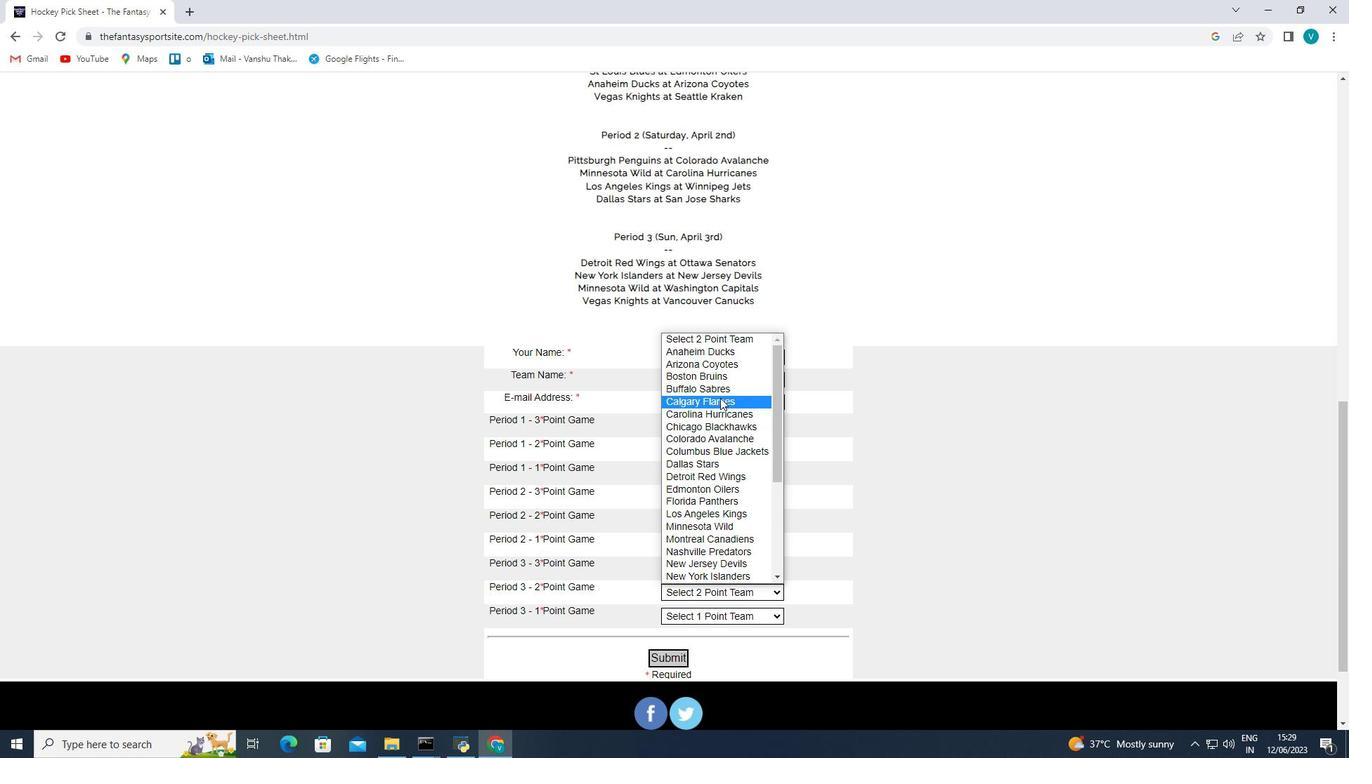 
Action: Mouse pressed left at (720, 397)
Screenshot: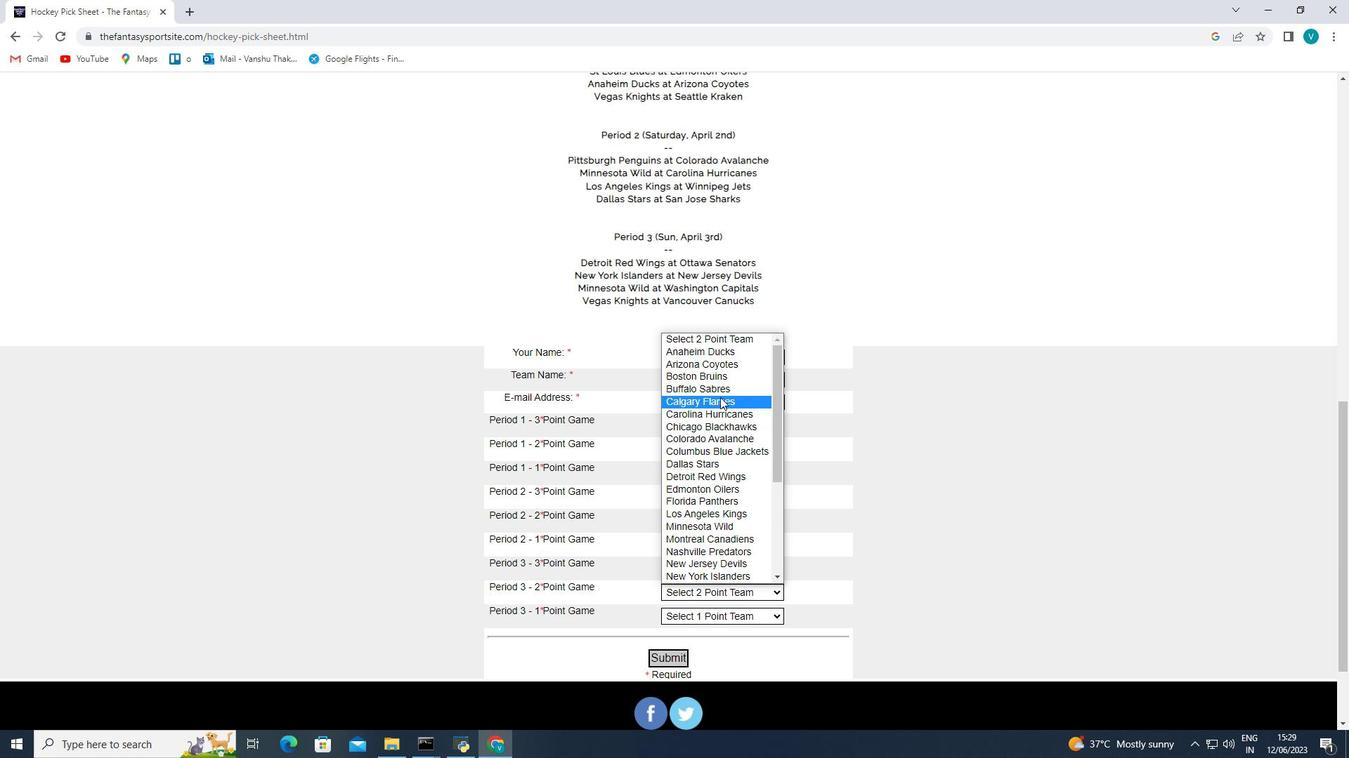 
Action: Mouse moved to (706, 612)
Screenshot: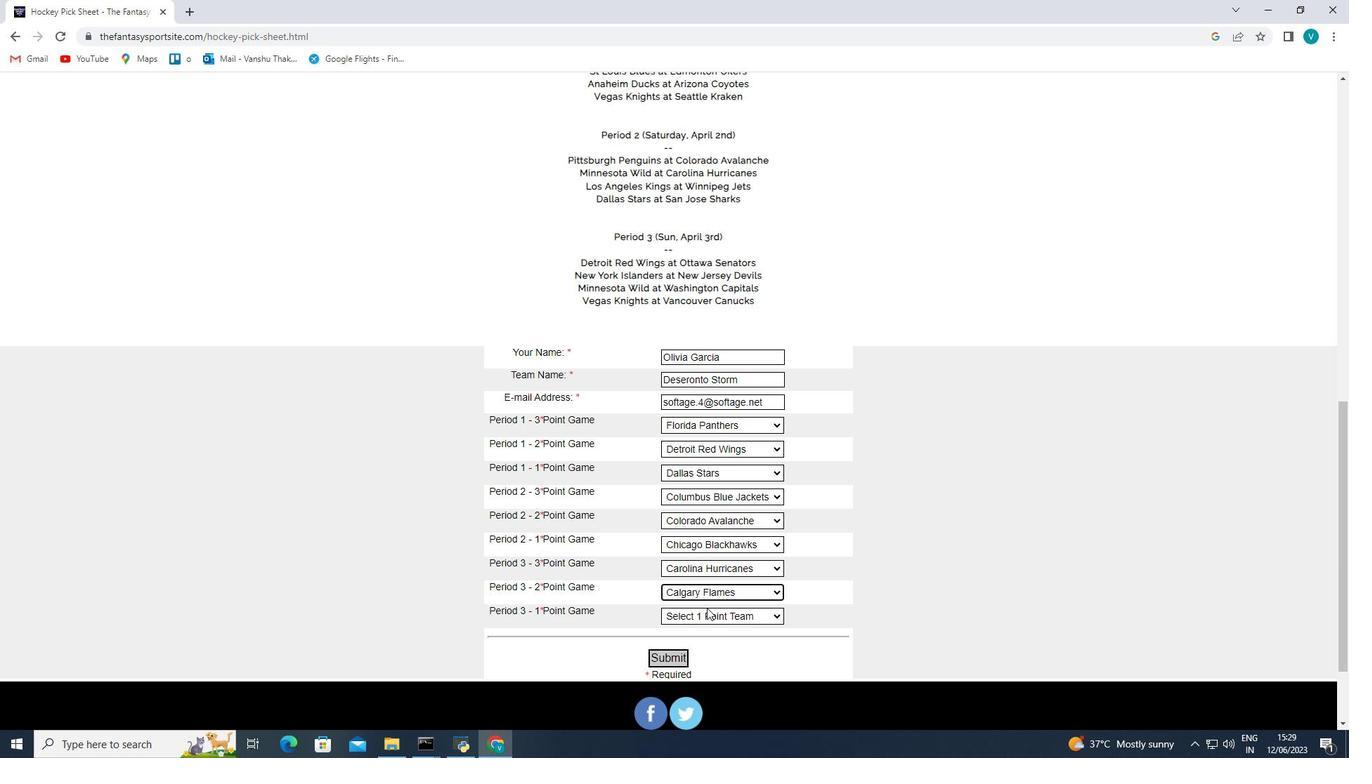 
Action: Mouse pressed left at (706, 612)
Screenshot: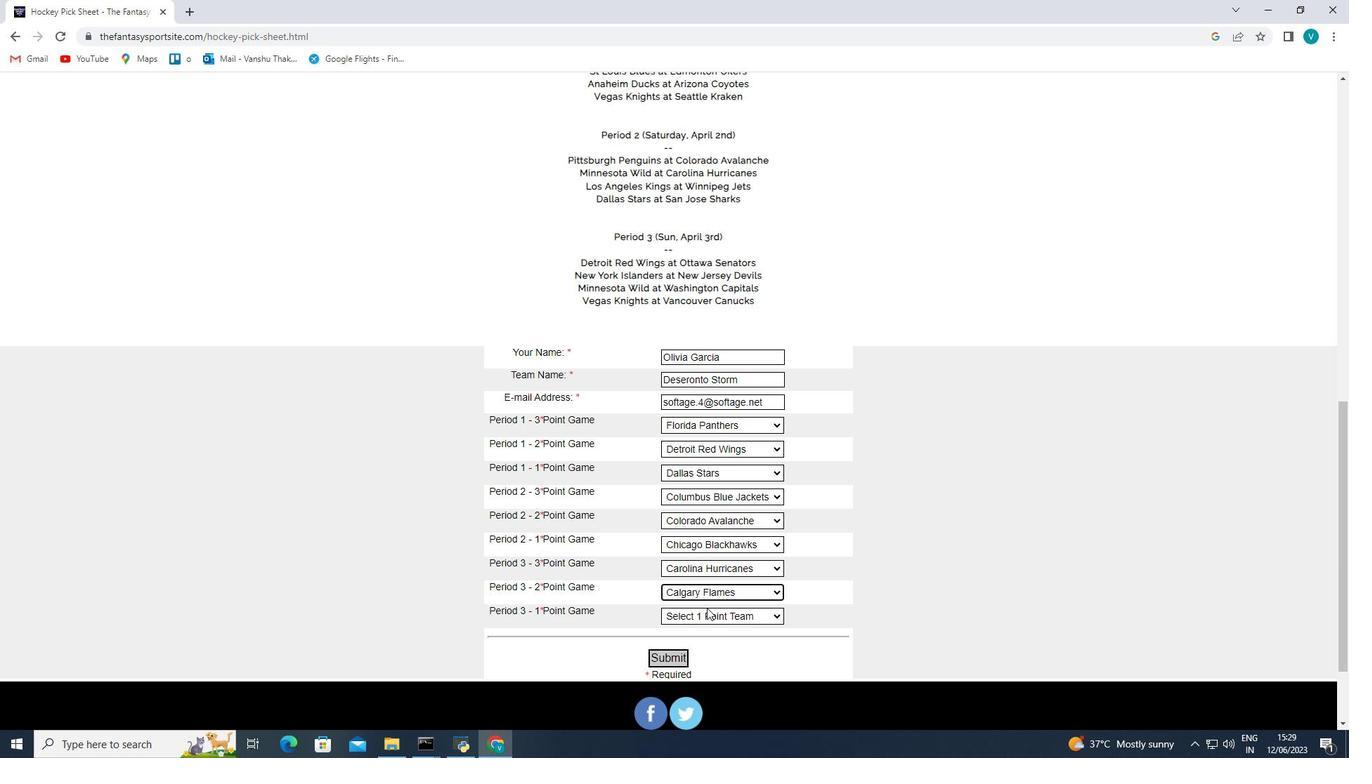 
Action: Mouse moved to (721, 417)
Screenshot: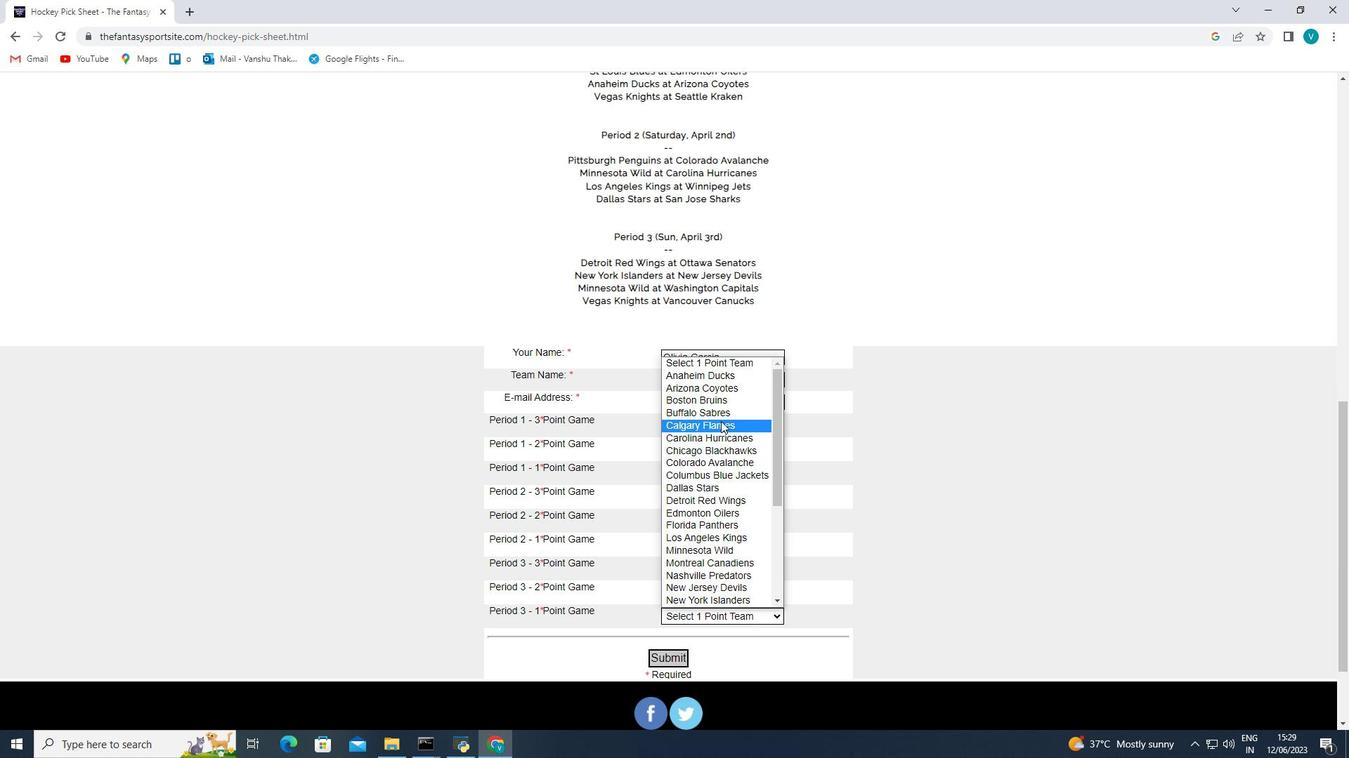 
Action: Mouse pressed left at (721, 417)
Screenshot: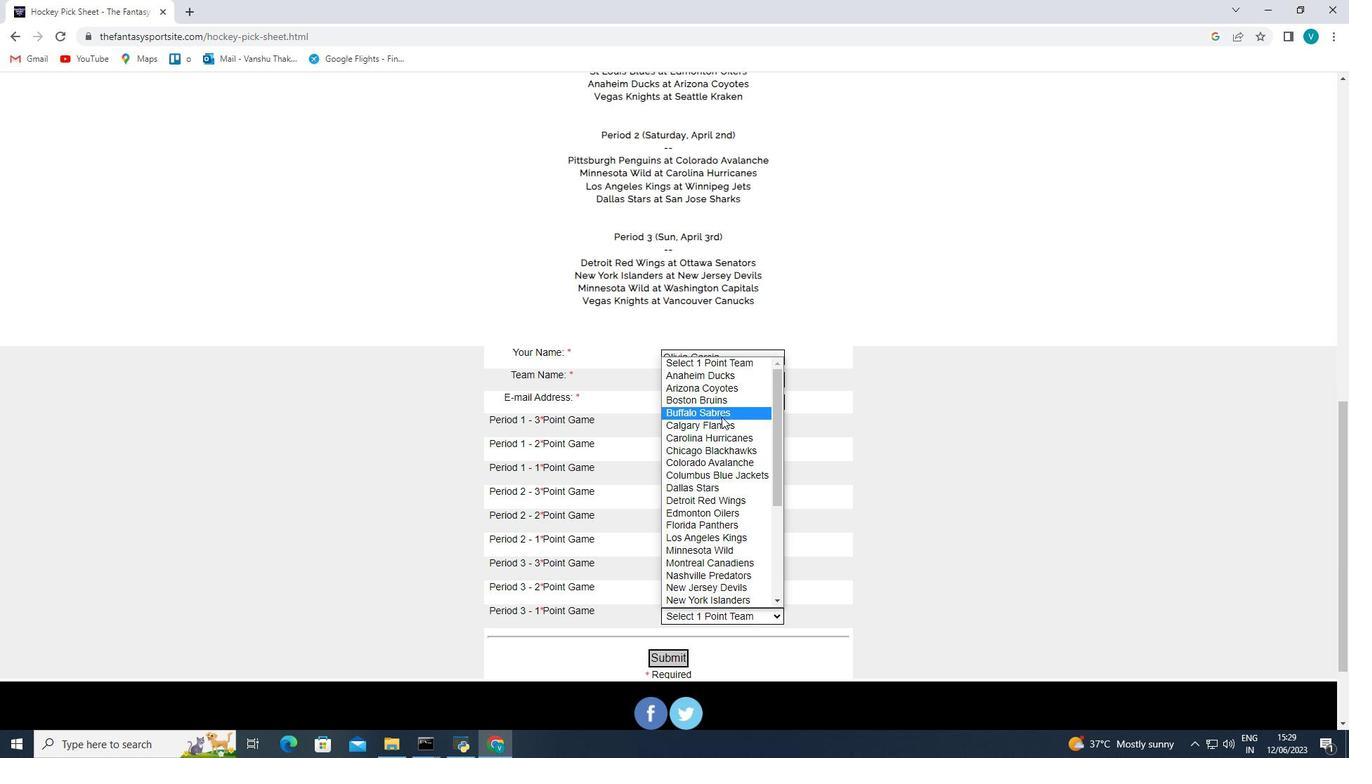 
Action: Mouse moved to (679, 657)
Screenshot: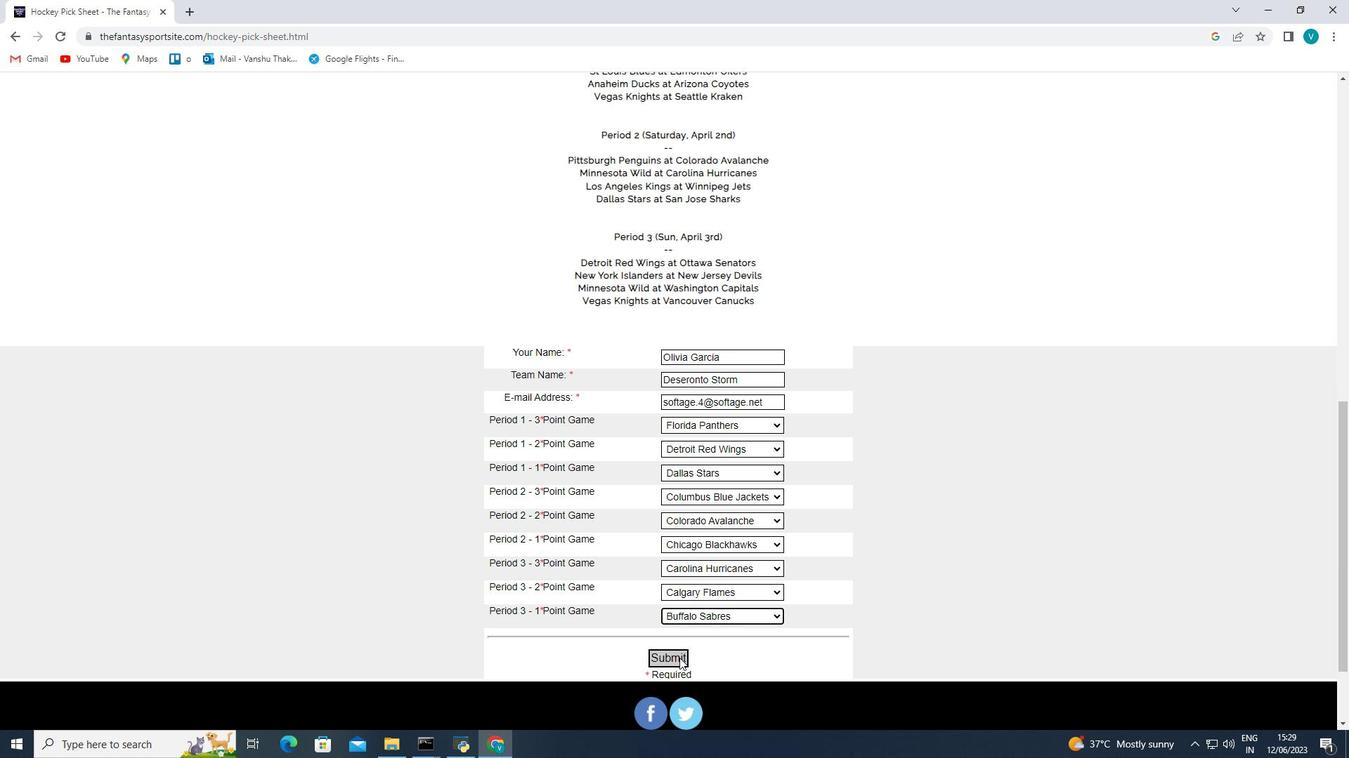 
Action: Mouse pressed left at (679, 657)
Screenshot: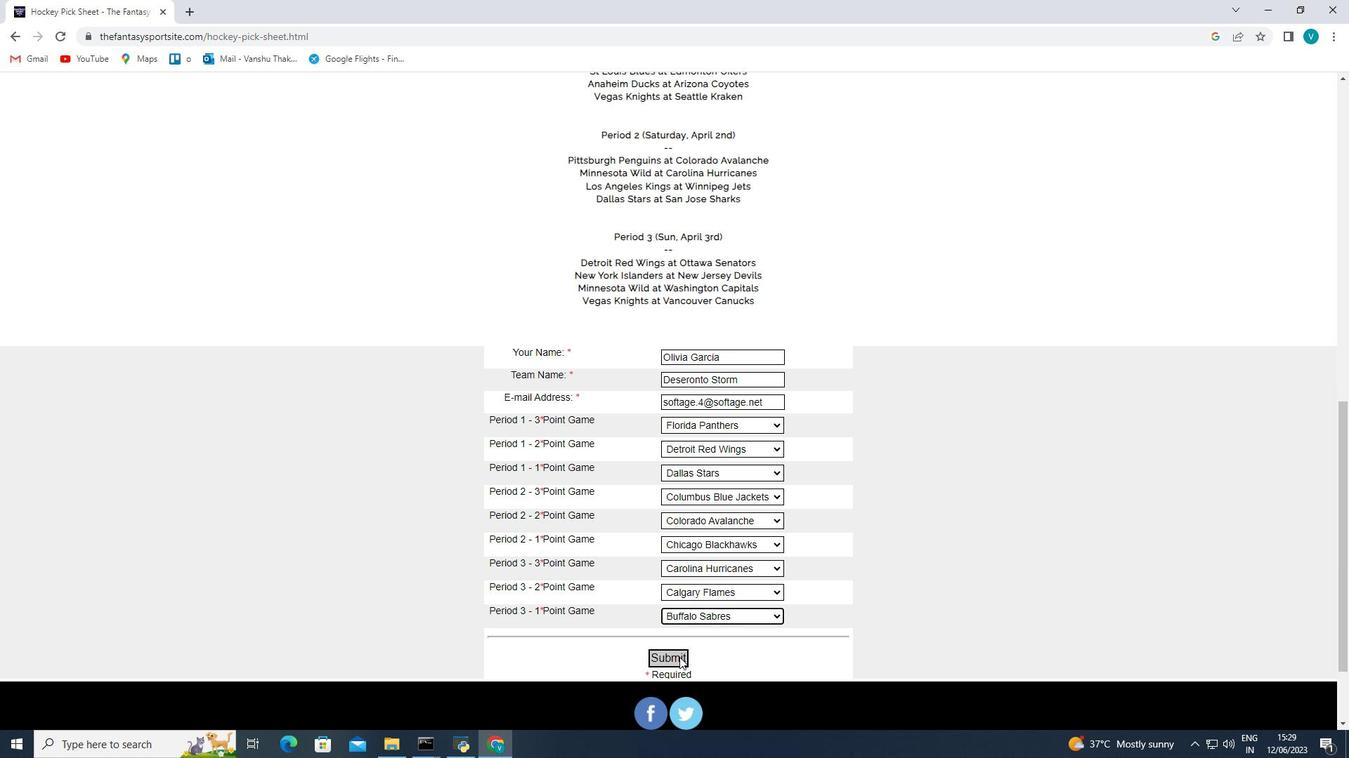 
Action: Mouse moved to (680, 657)
Screenshot: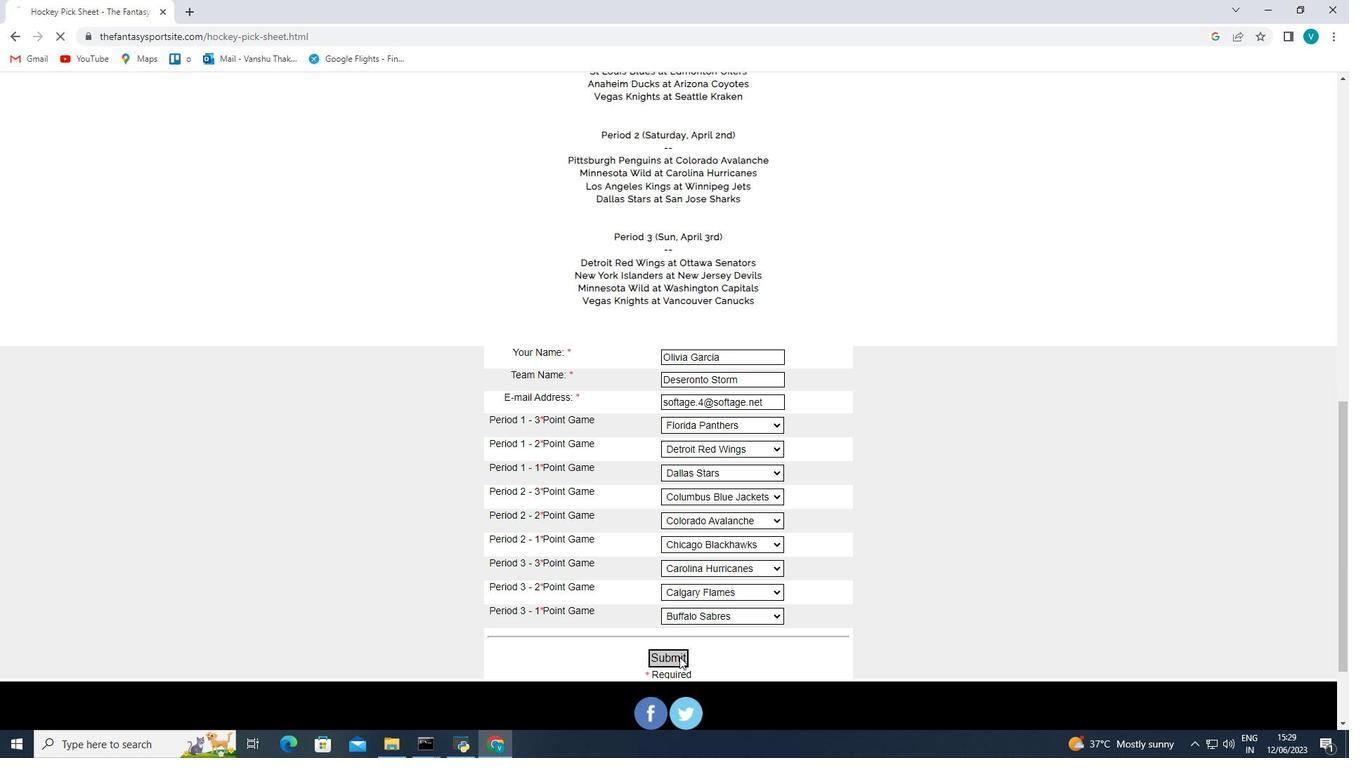 
